 Task: Counting Money Sheet Template.
Action: Mouse moved to (68, 150)
Screenshot: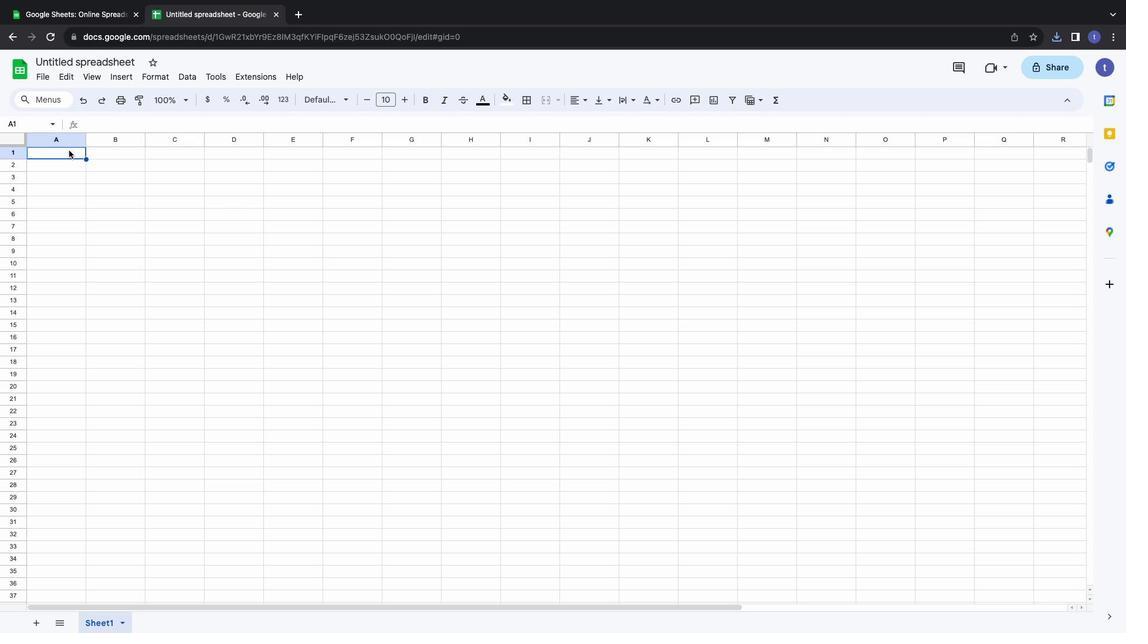 
Action: Mouse pressed left at (68, 150)
Screenshot: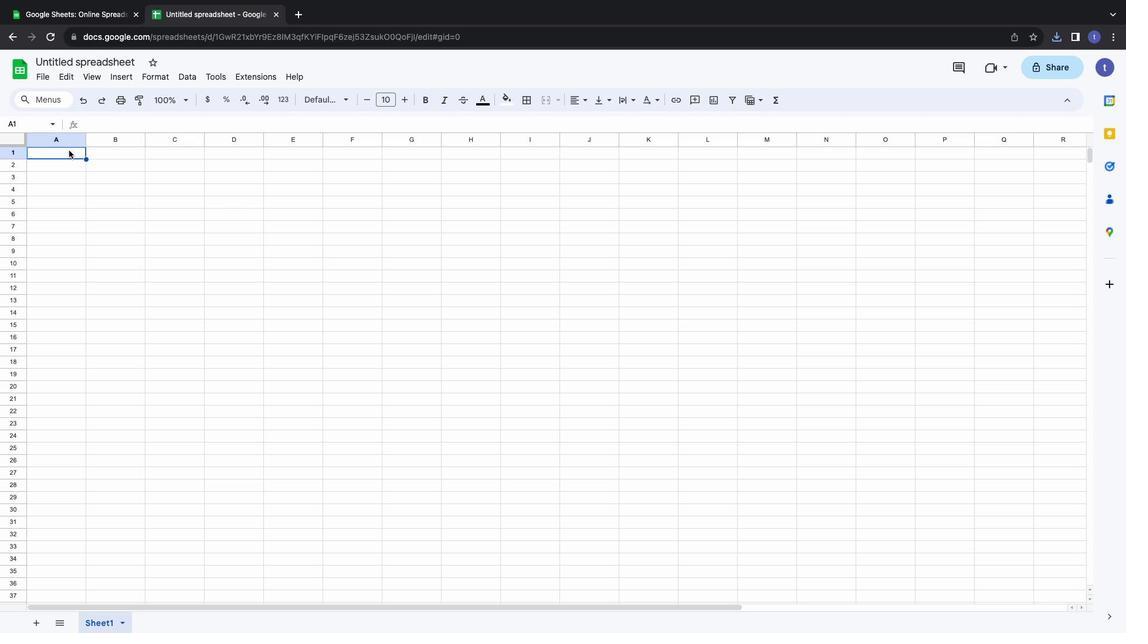 
Action: Mouse moved to (66, 153)
Screenshot: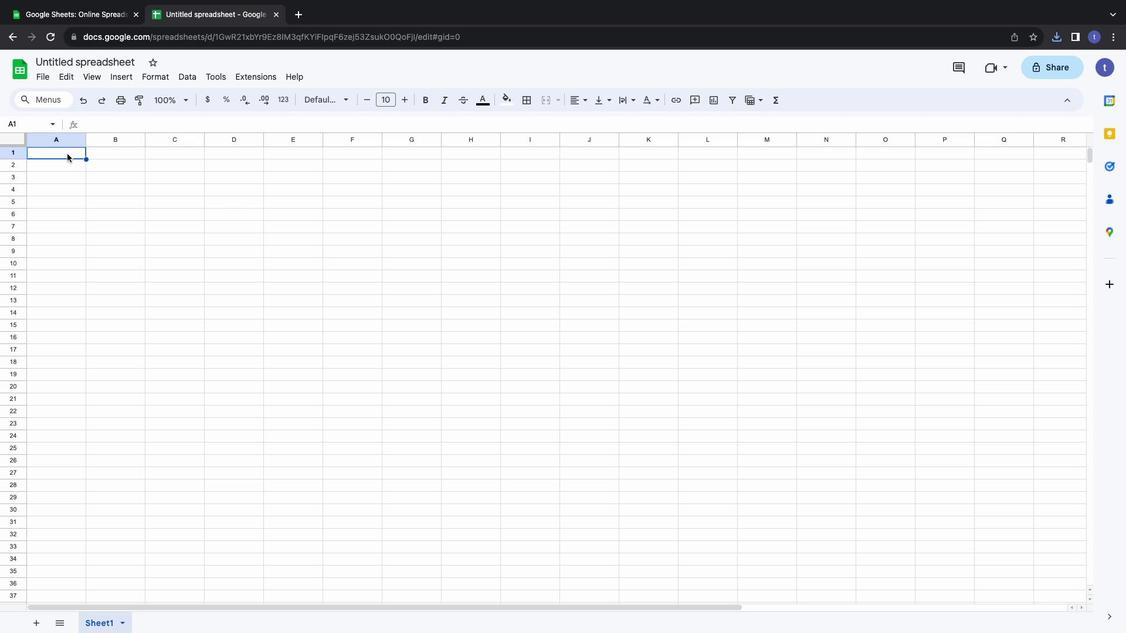 
Action: Mouse pressed left at (66, 153)
Screenshot: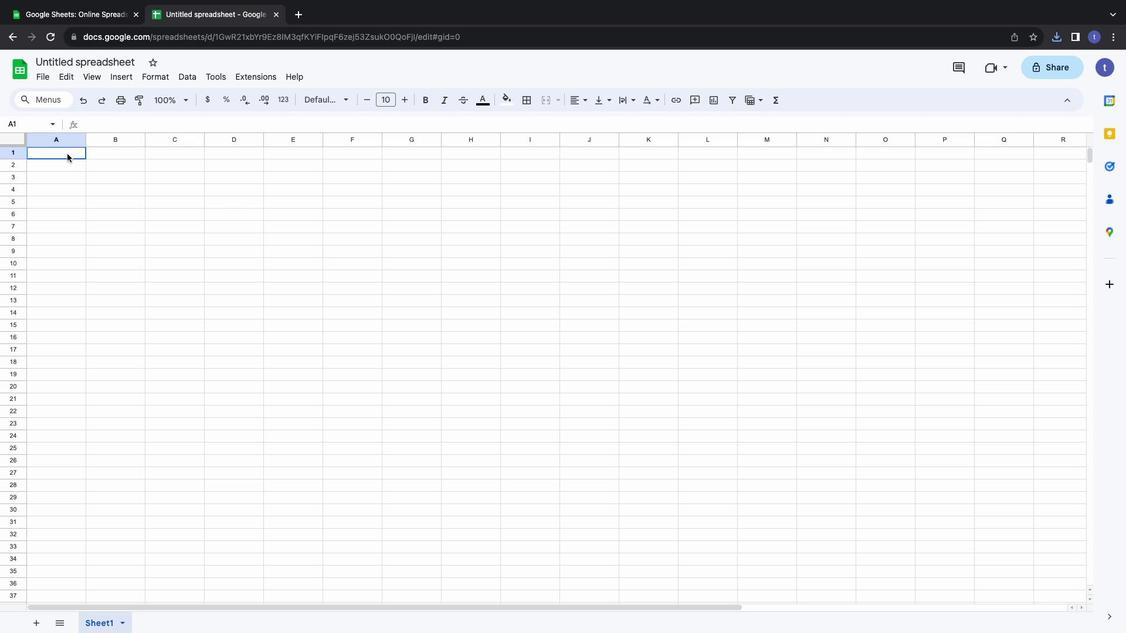 
Action: Mouse moved to (343, 187)
Screenshot: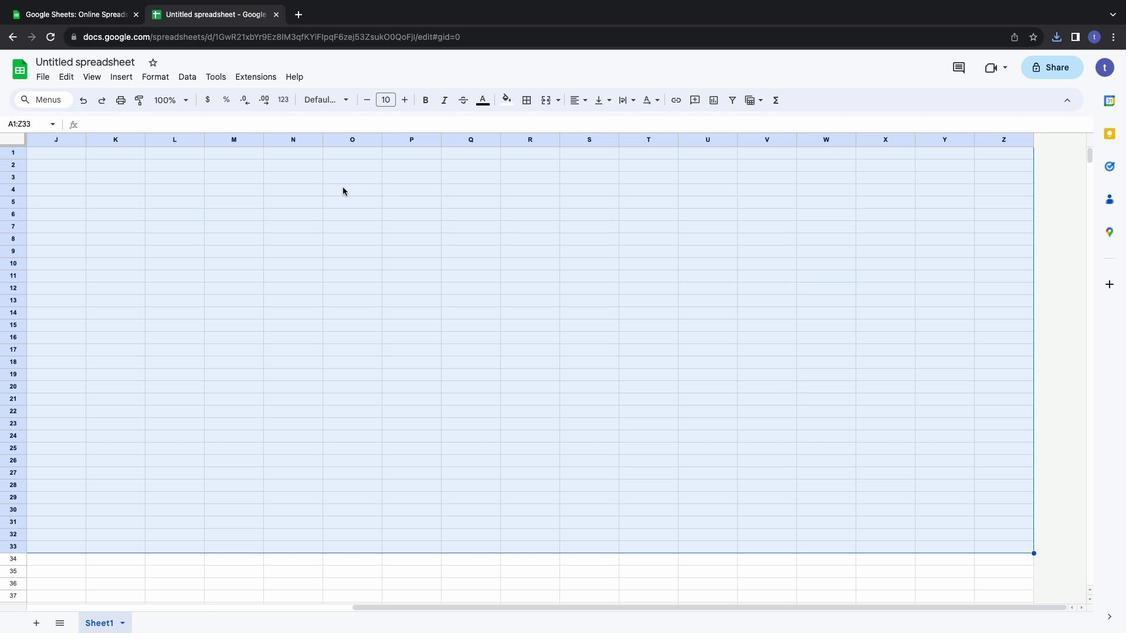 
Action: Mouse scrolled (343, 187) with delta (0, 0)
Screenshot: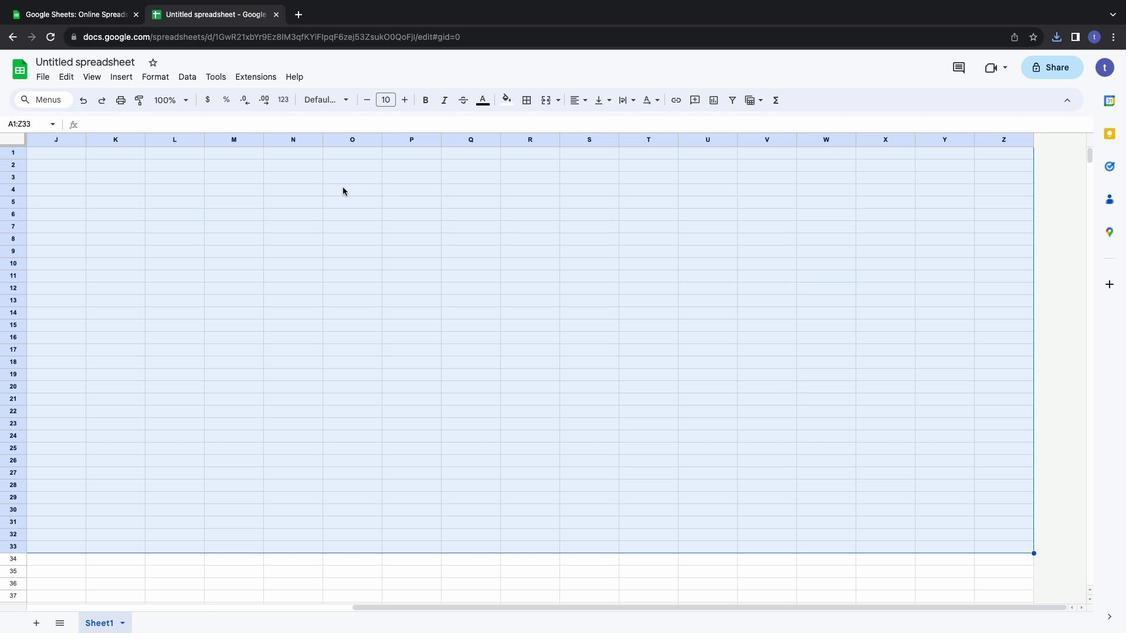 
Action: Mouse scrolled (343, 187) with delta (0, 0)
Screenshot: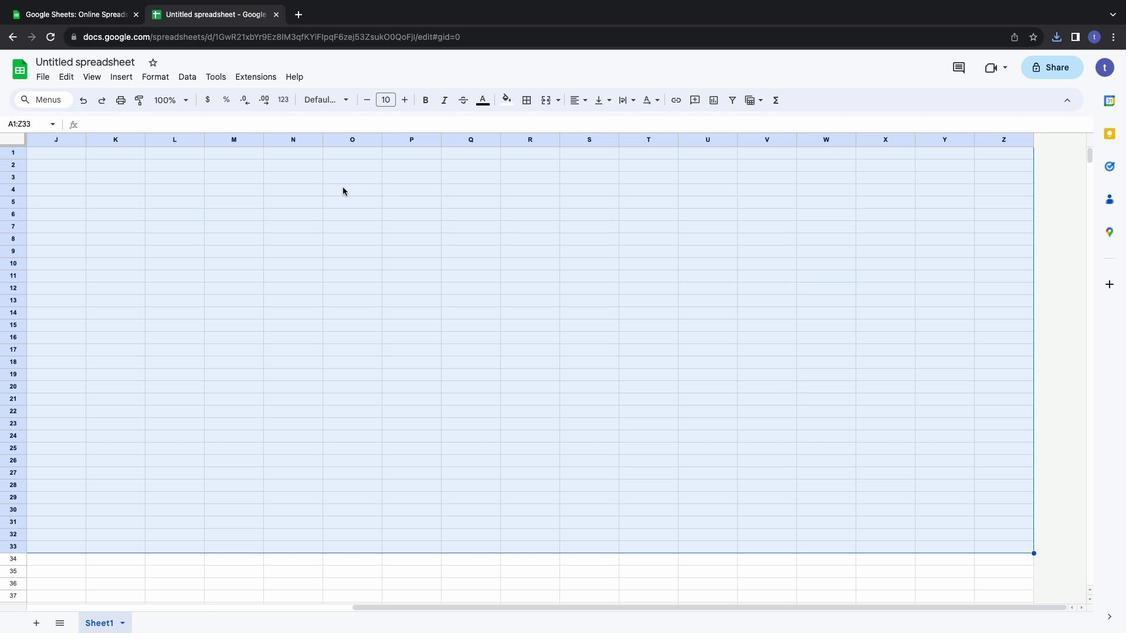 
Action: Mouse scrolled (343, 187) with delta (0, 2)
Screenshot: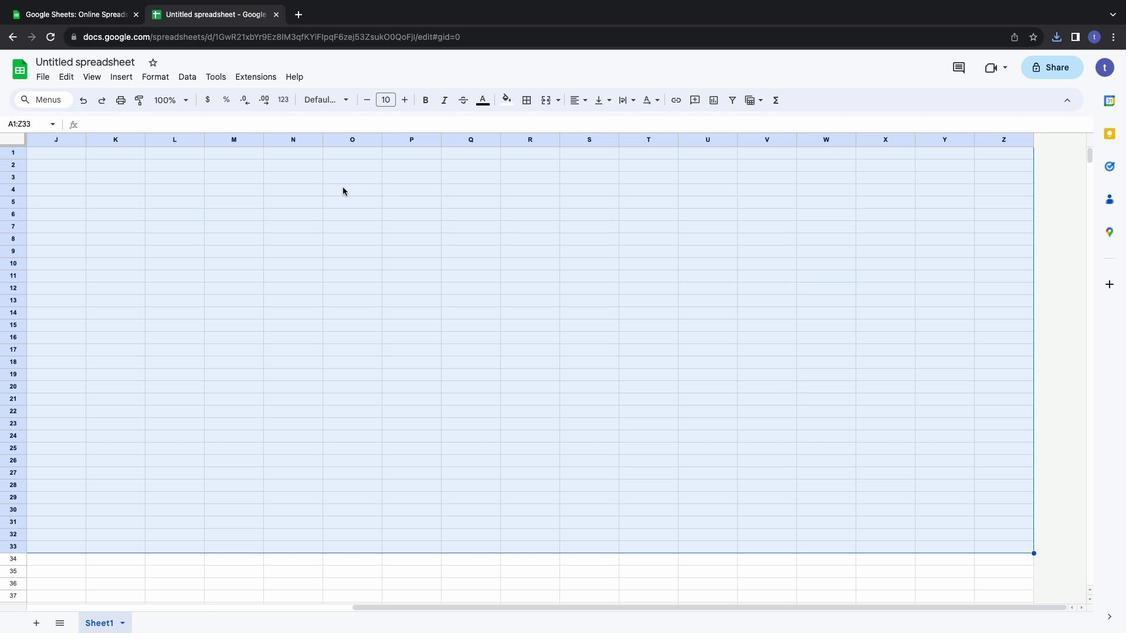 
Action: Mouse scrolled (343, 187) with delta (0, 2)
Screenshot: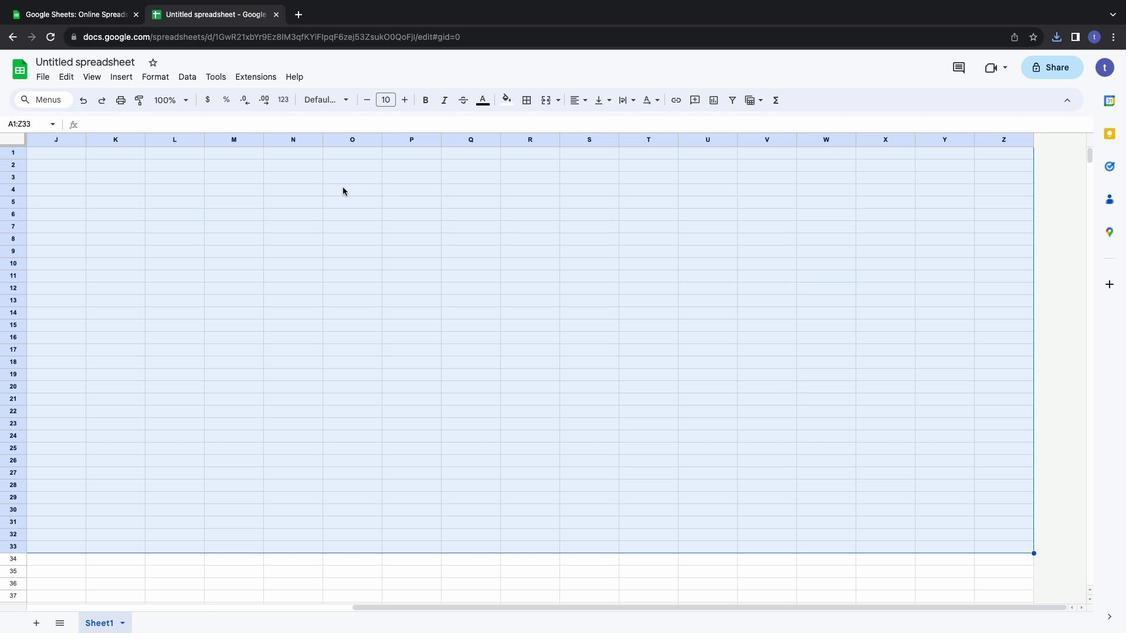 
Action: Mouse scrolled (343, 187) with delta (0, 3)
Screenshot: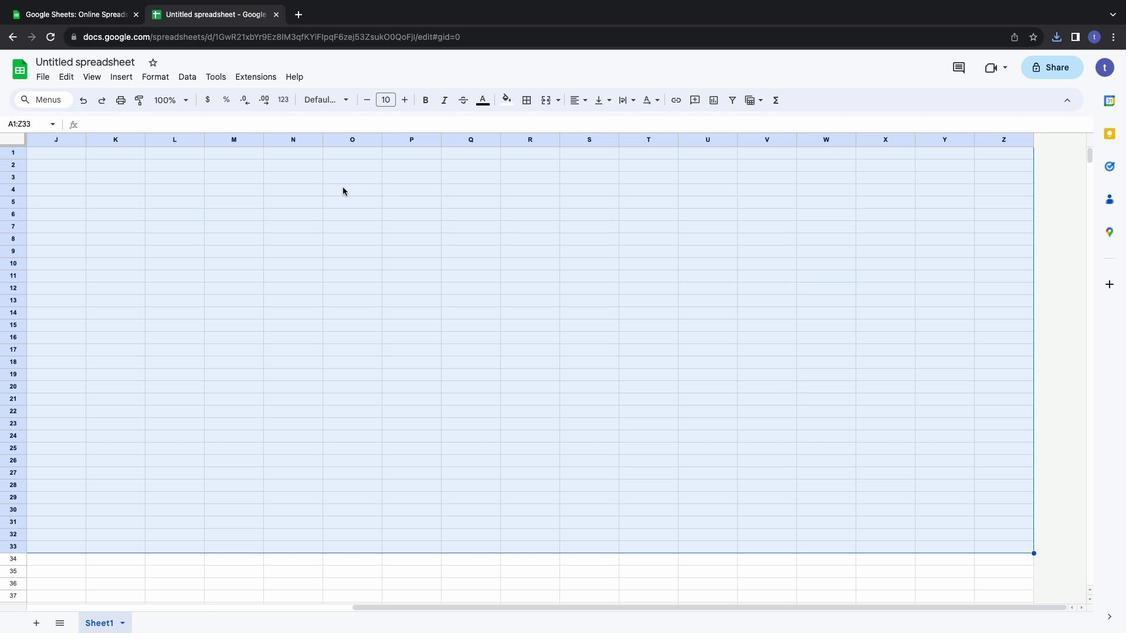 
Action: Mouse scrolled (343, 187) with delta (0, 4)
Screenshot: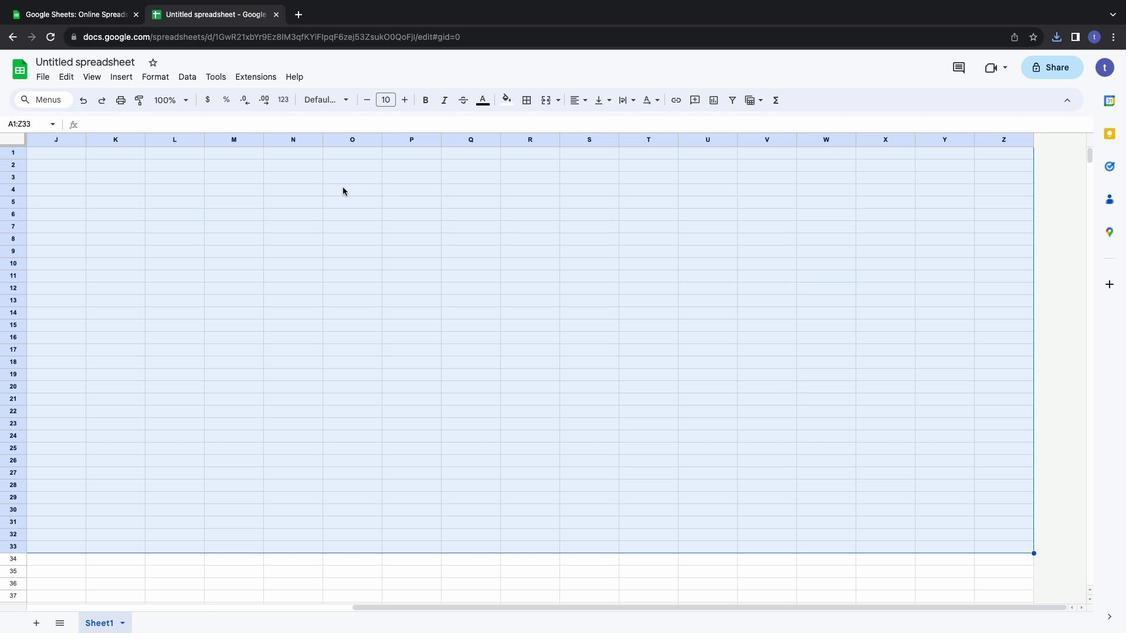 
Action: Mouse moved to (80, 305)
Screenshot: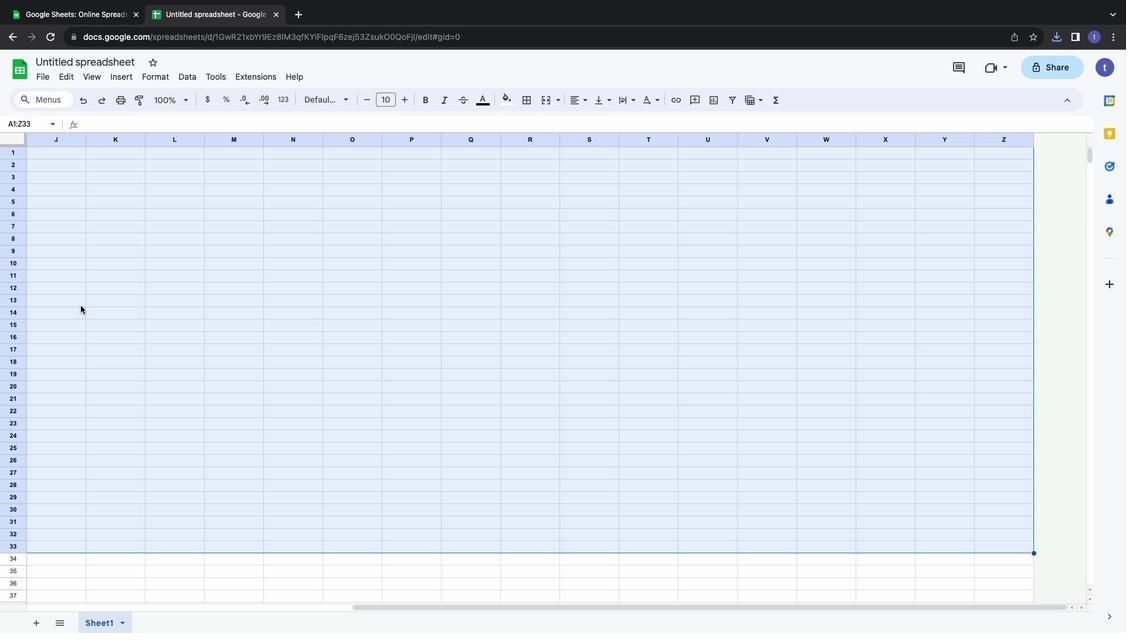 
Action: Mouse pressed left at (80, 305)
Screenshot: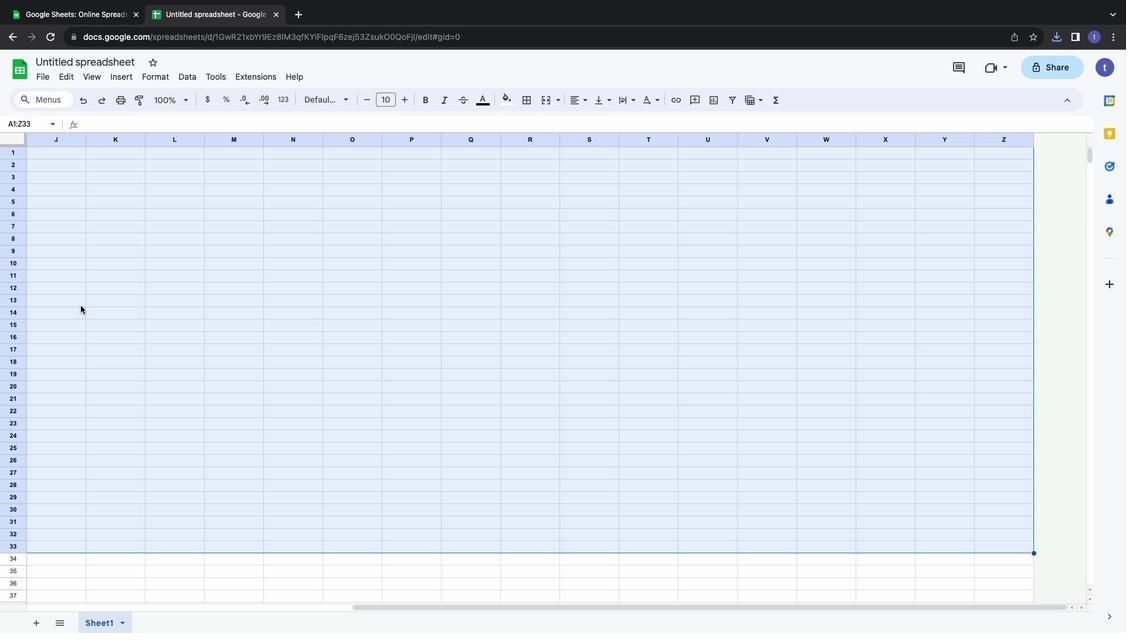 
Action: Mouse moved to (62, 150)
Screenshot: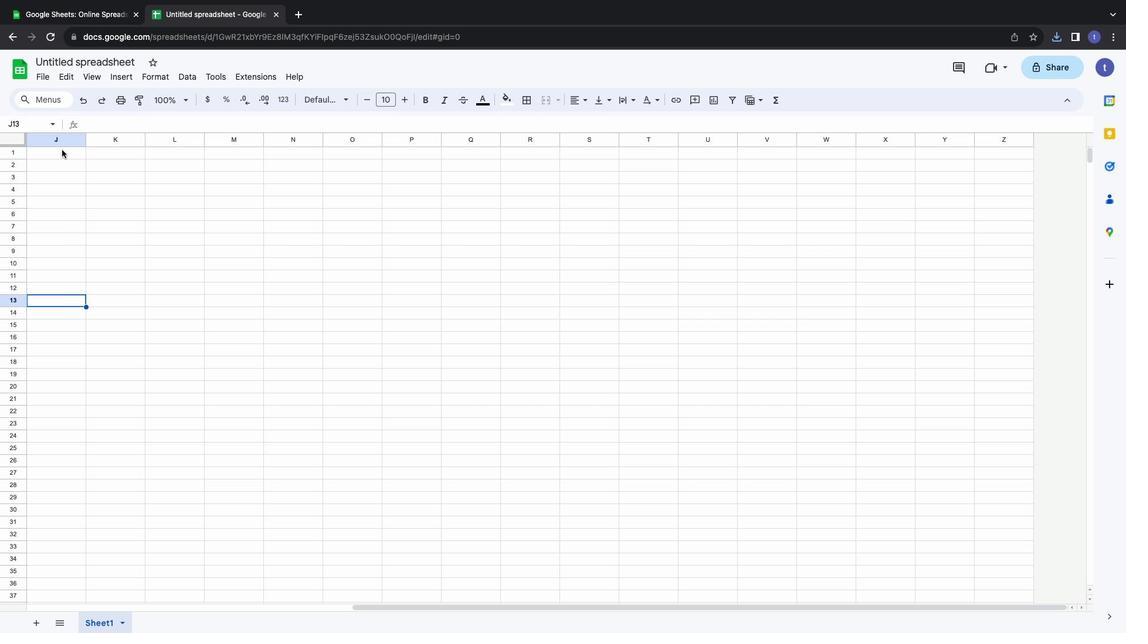 
Action: Mouse pressed left at (62, 150)
Screenshot: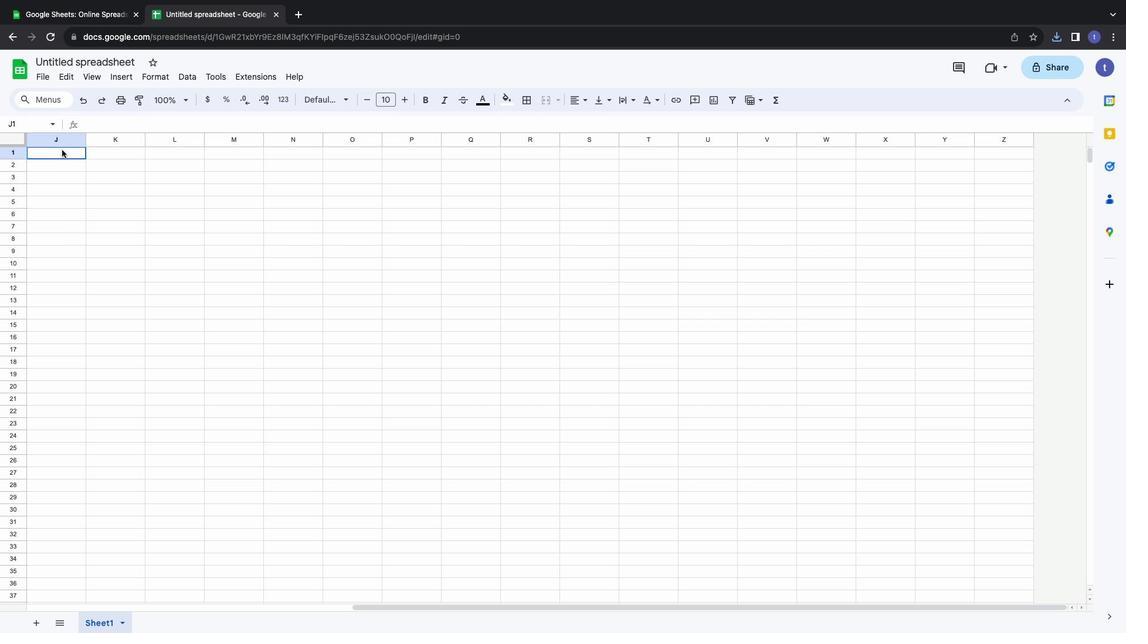 
Action: Mouse moved to (265, 244)
Screenshot: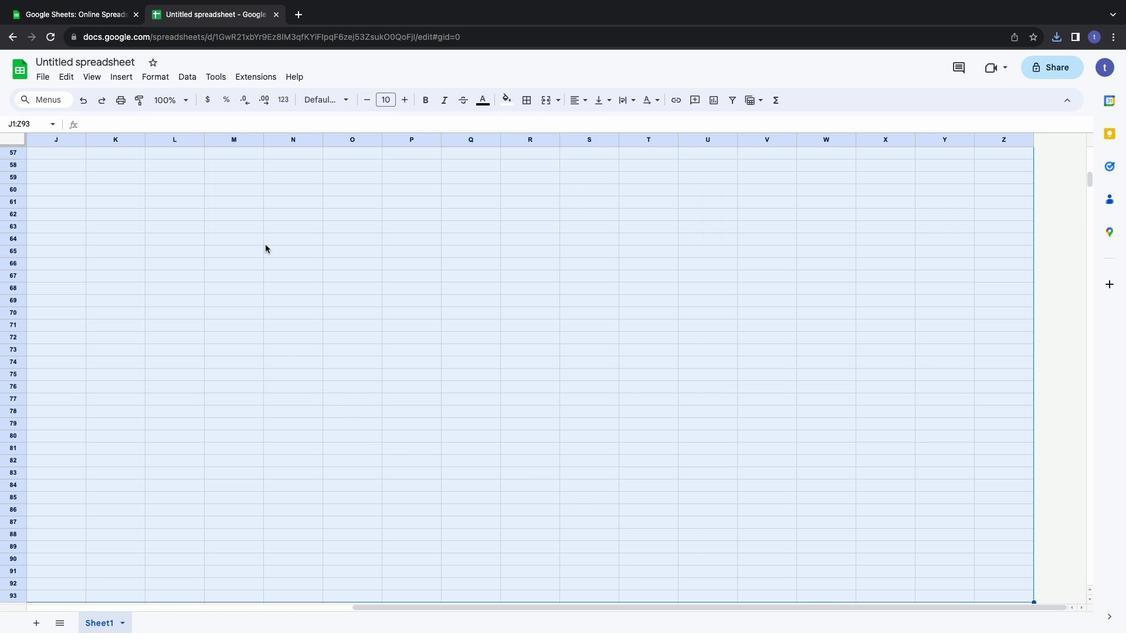 
Action: Mouse scrolled (265, 244) with delta (0, 0)
Screenshot: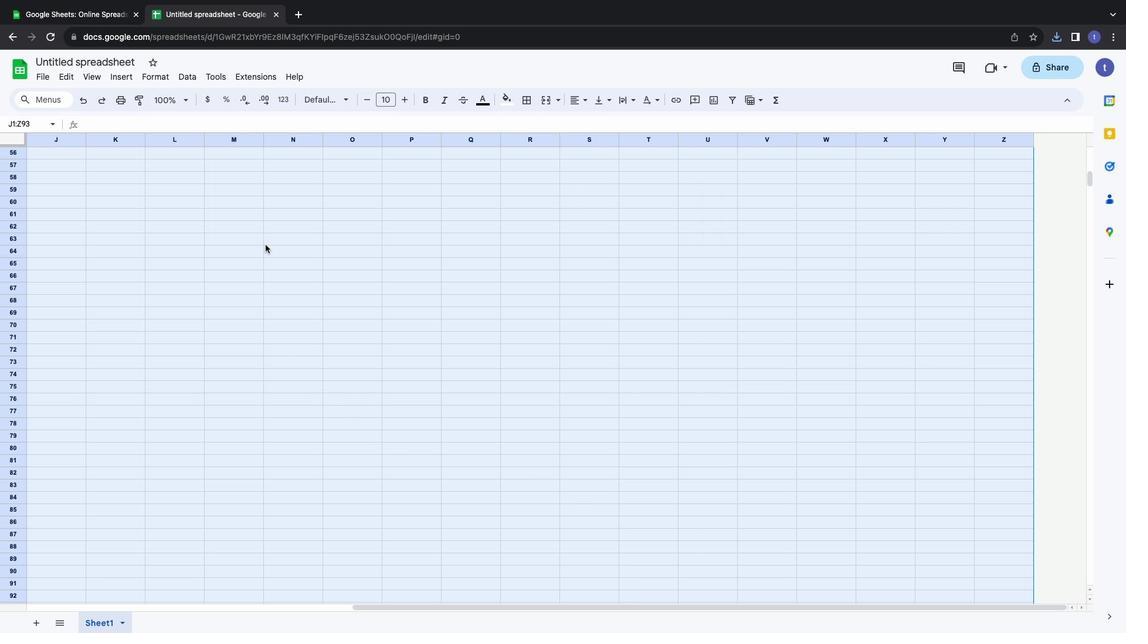 
Action: Mouse scrolled (265, 244) with delta (0, 0)
Screenshot: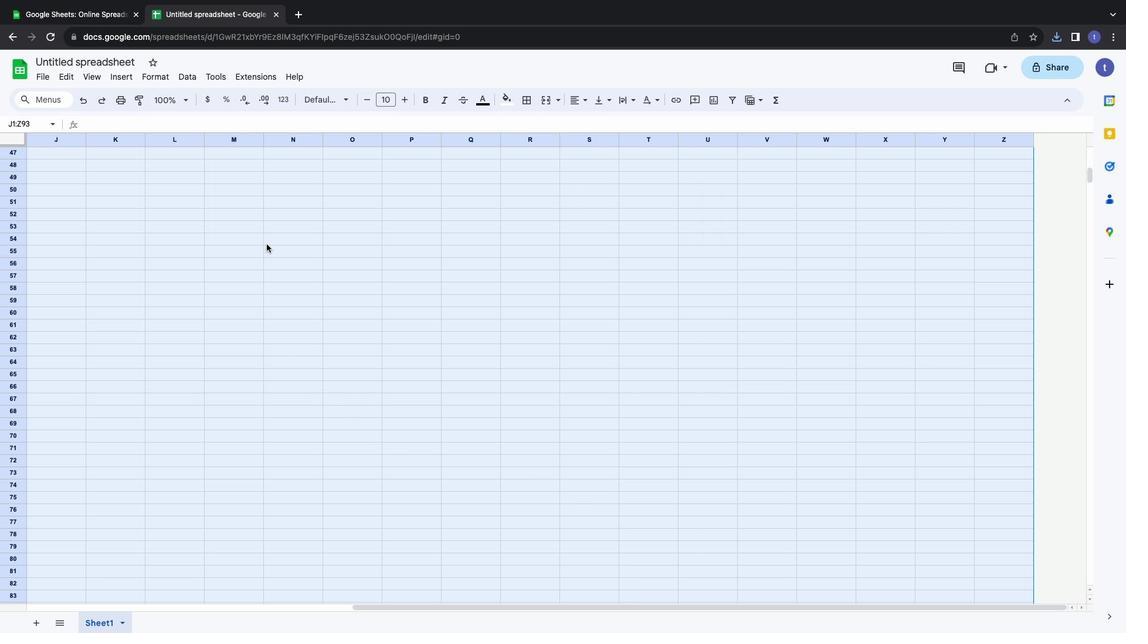 
Action: Mouse scrolled (265, 244) with delta (0, 1)
Screenshot: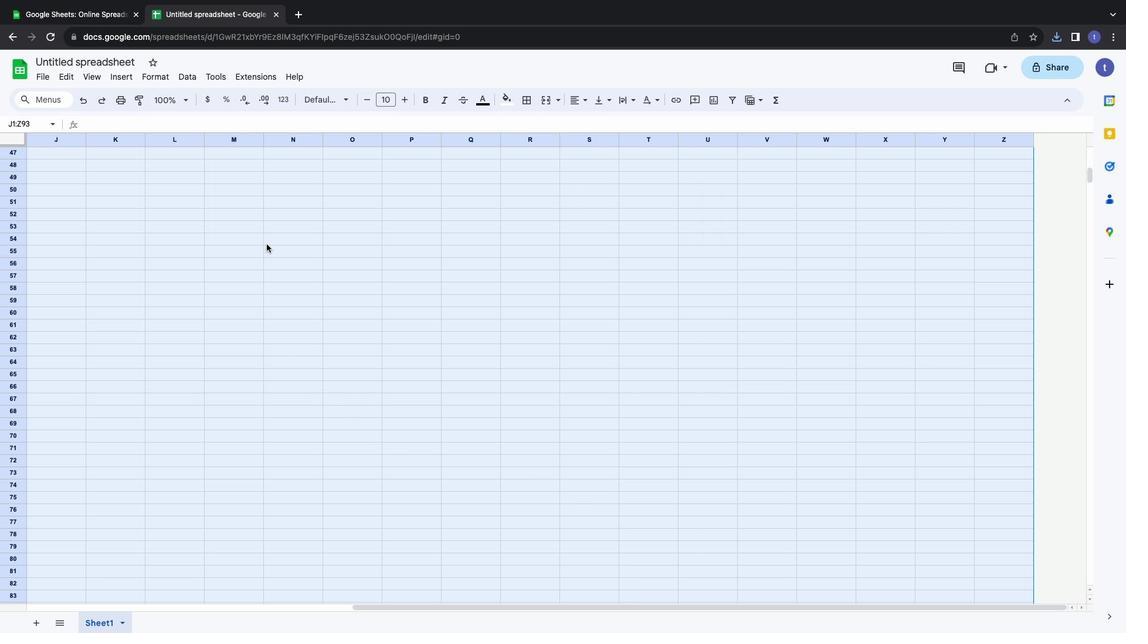 
Action: Mouse scrolled (265, 244) with delta (0, 2)
Screenshot: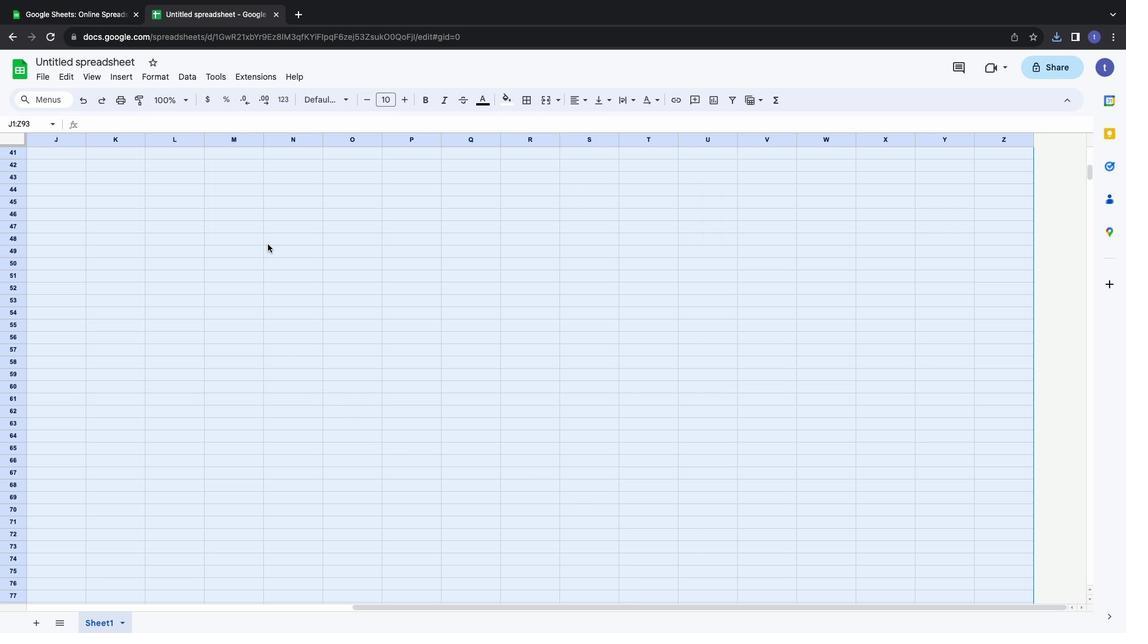 
Action: Mouse moved to (265, 244)
Screenshot: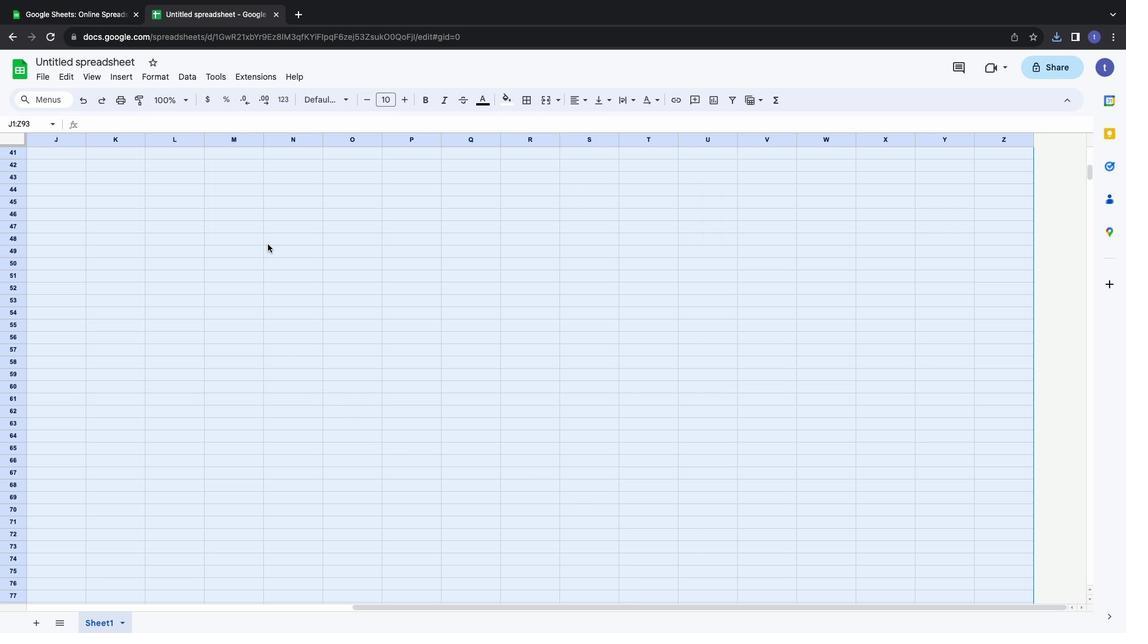 
Action: Mouse scrolled (265, 244) with delta (0, 3)
Screenshot: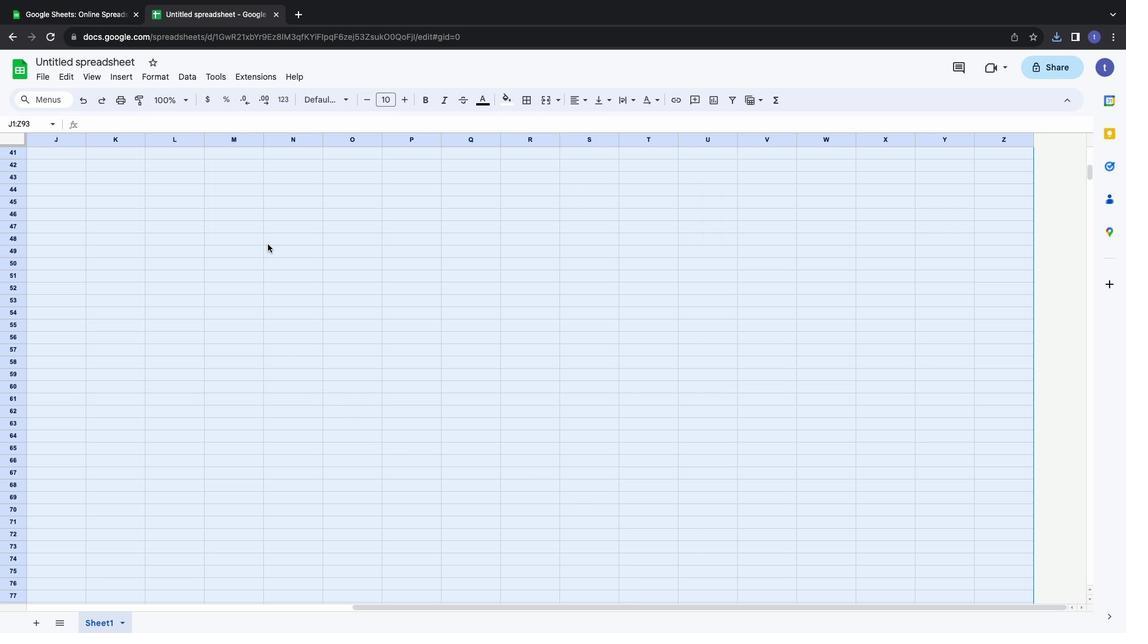 
Action: Mouse moved to (266, 244)
Screenshot: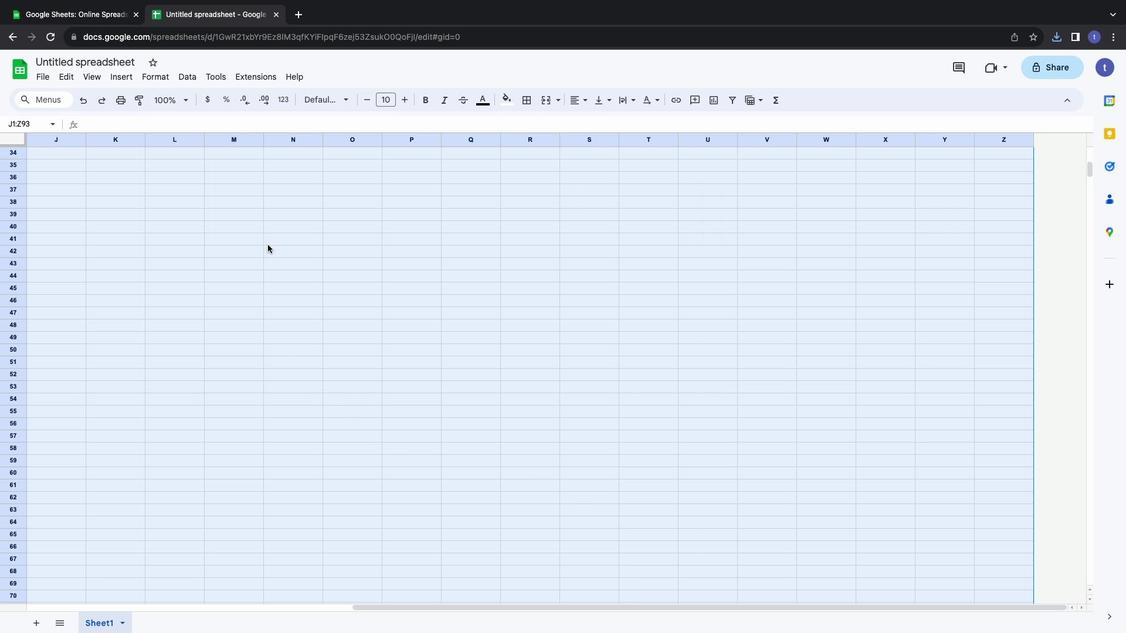 
Action: Mouse scrolled (266, 244) with delta (0, 3)
Screenshot: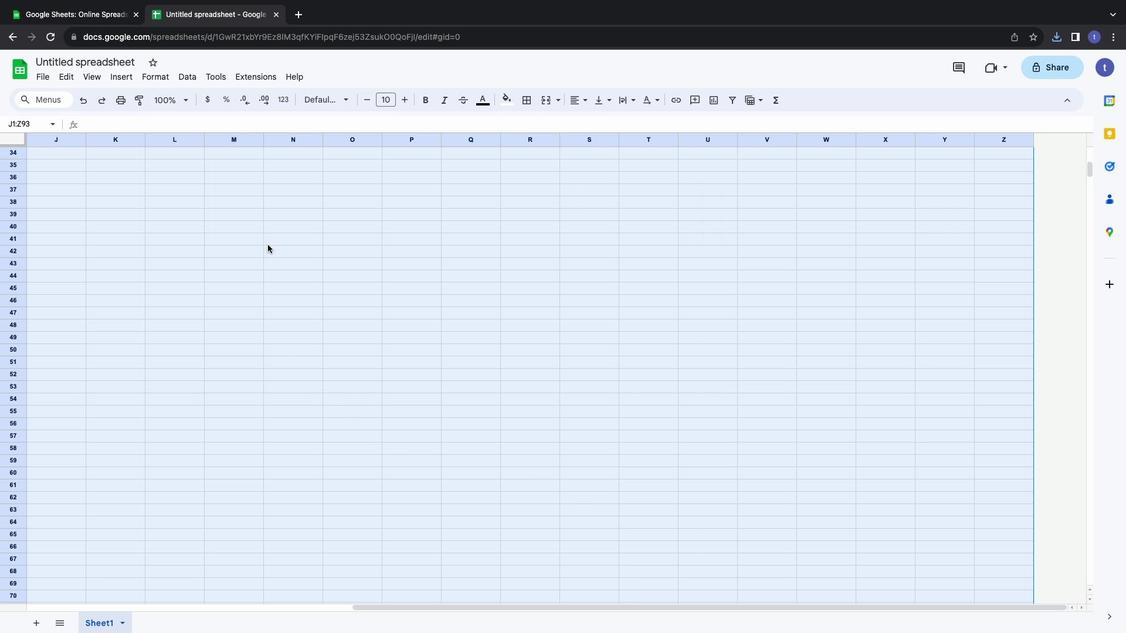 
Action: Mouse moved to (507, 607)
Screenshot: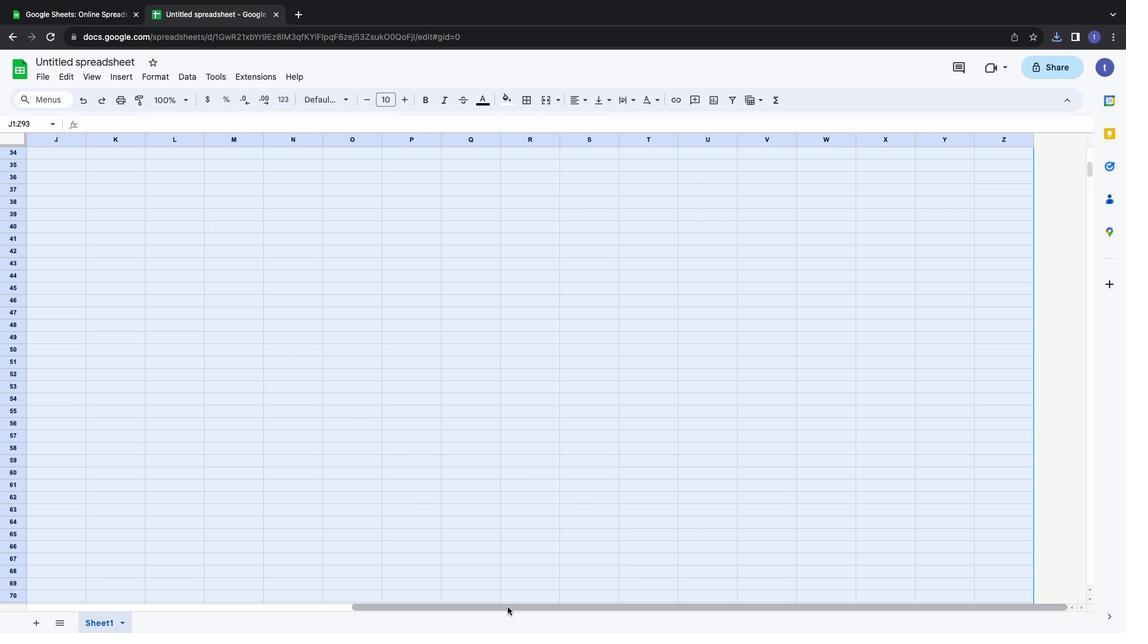 
Action: Mouse pressed left at (507, 607)
Screenshot: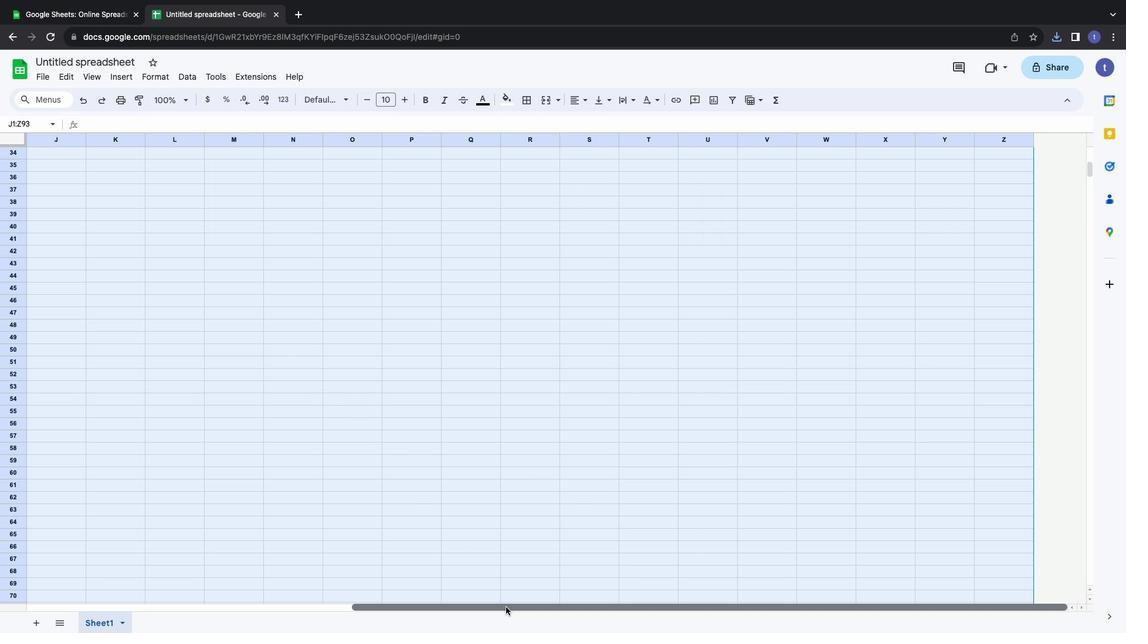 
Action: Mouse moved to (45, 171)
Screenshot: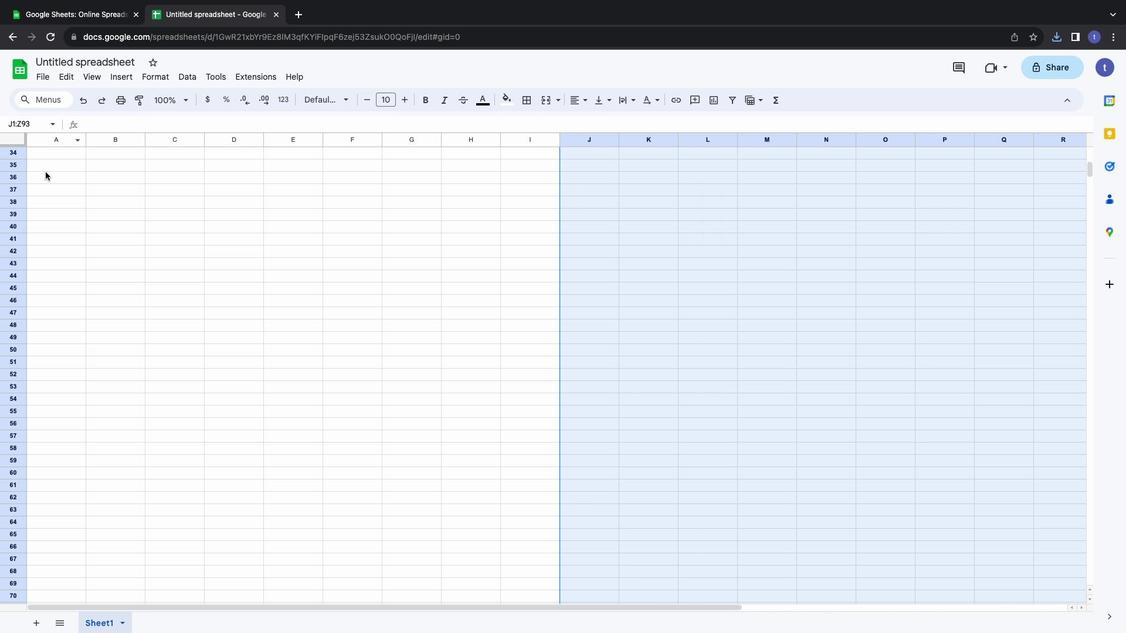 
Action: Mouse scrolled (45, 171) with delta (0, 0)
Screenshot: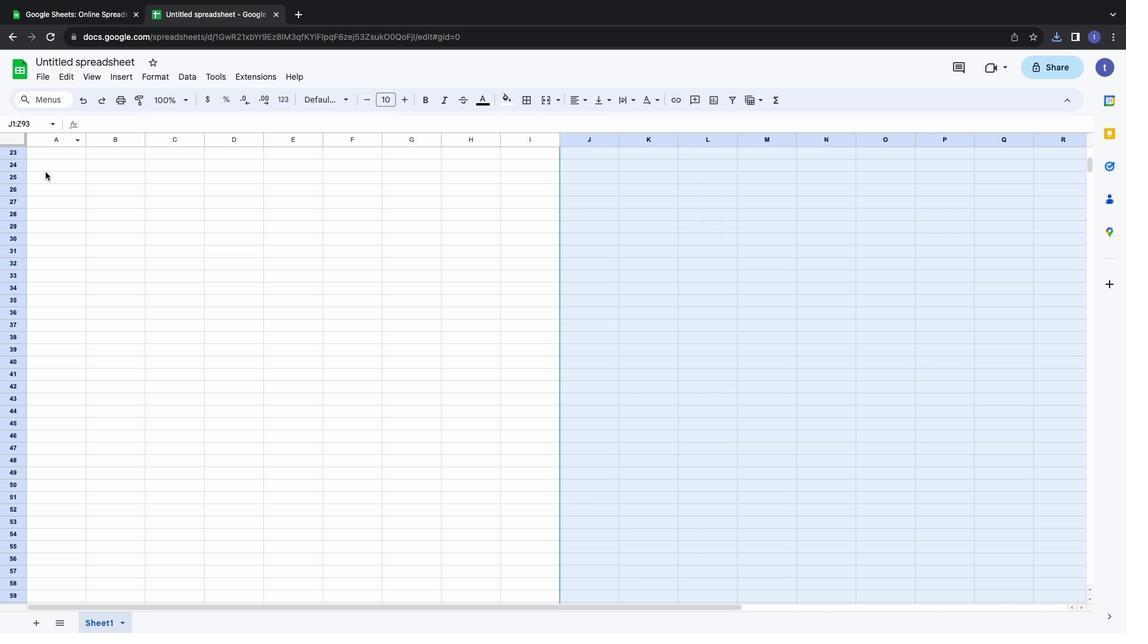 
Action: Mouse scrolled (45, 171) with delta (0, 0)
Screenshot: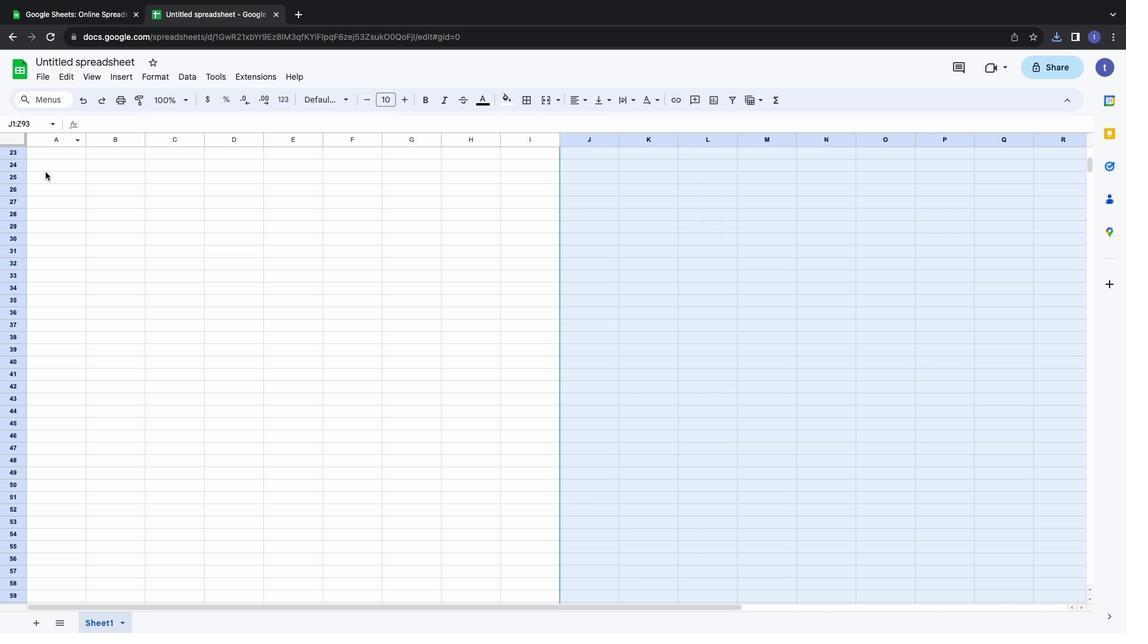 
Action: Mouse scrolled (45, 171) with delta (0, 2)
Screenshot: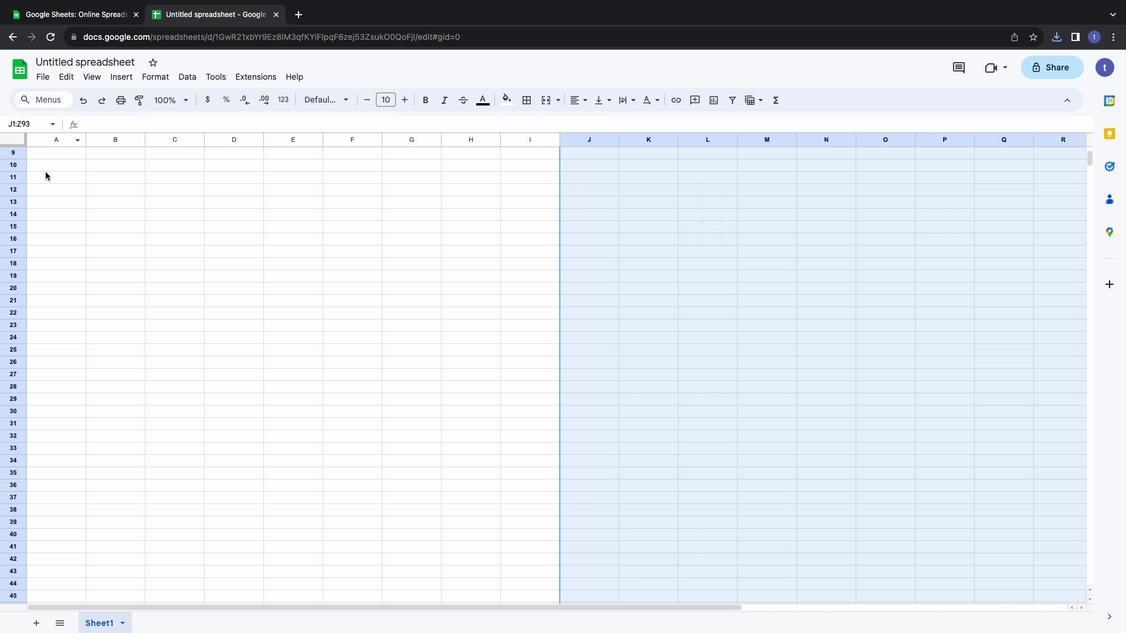 
Action: Mouse scrolled (45, 171) with delta (0, 2)
Screenshot: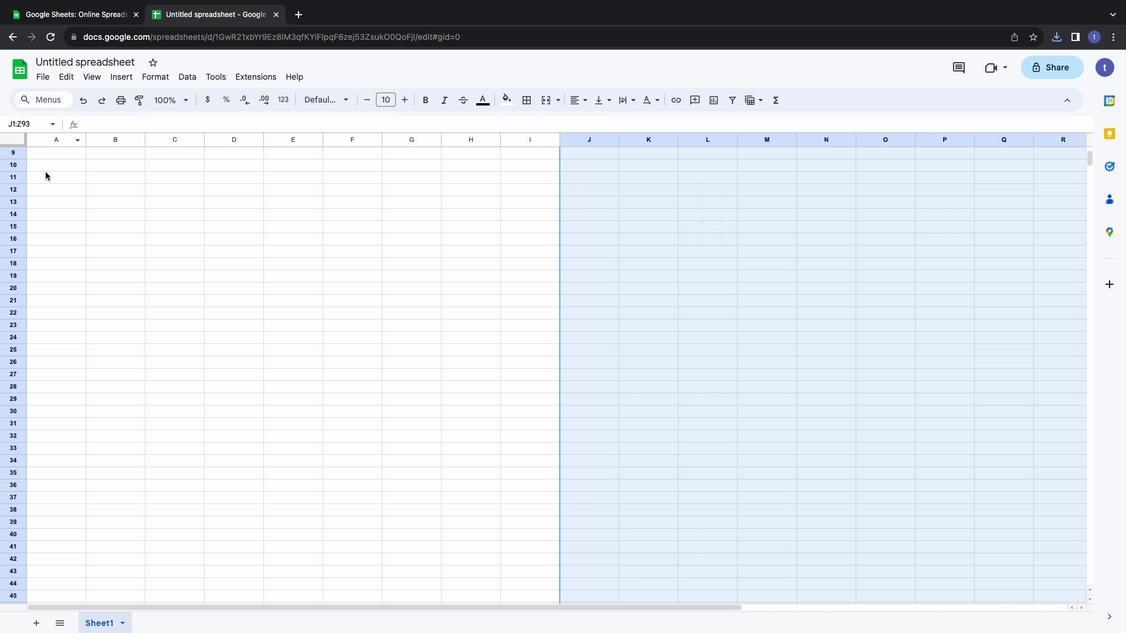 
Action: Mouse scrolled (45, 171) with delta (0, 3)
Screenshot: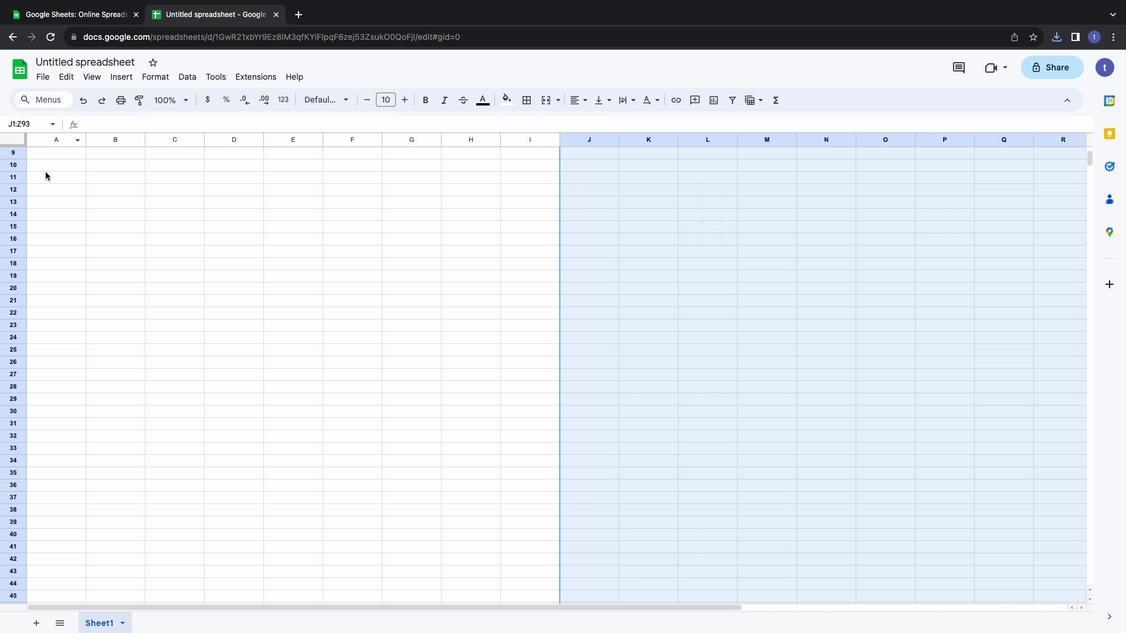 
Action: Mouse scrolled (45, 171) with delta (0, 4)
Screenshot: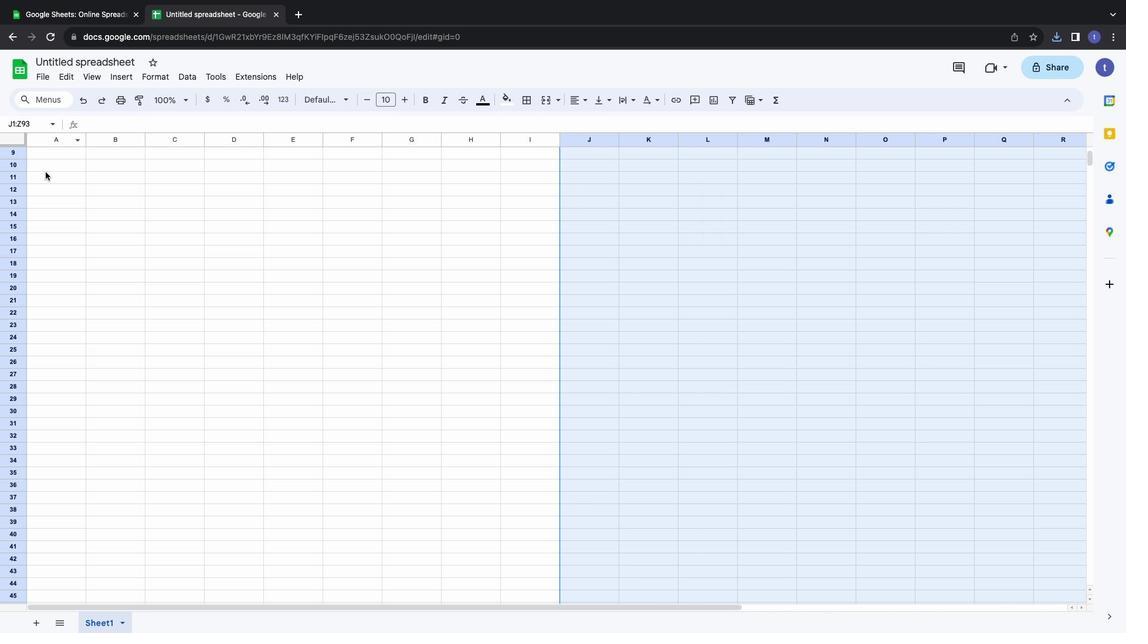 
Action: Mouse scrolled (45, 171) with delta (0, 0)
Screenshot: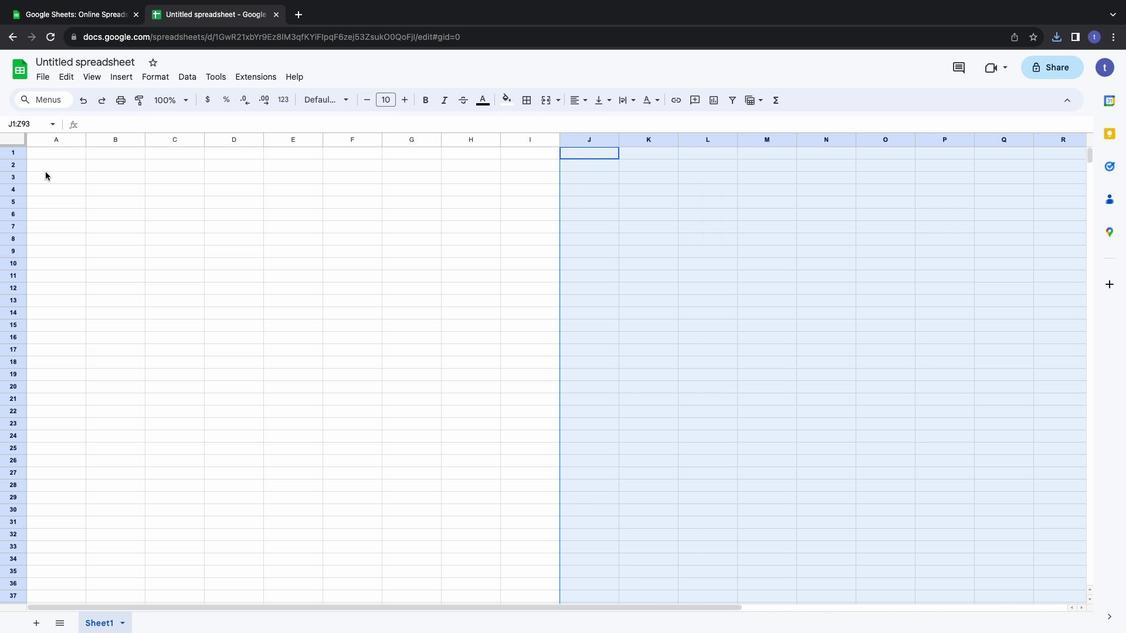 
Action: Mouse scrolled (45, 171) with delta (0, 0)
Screenshot: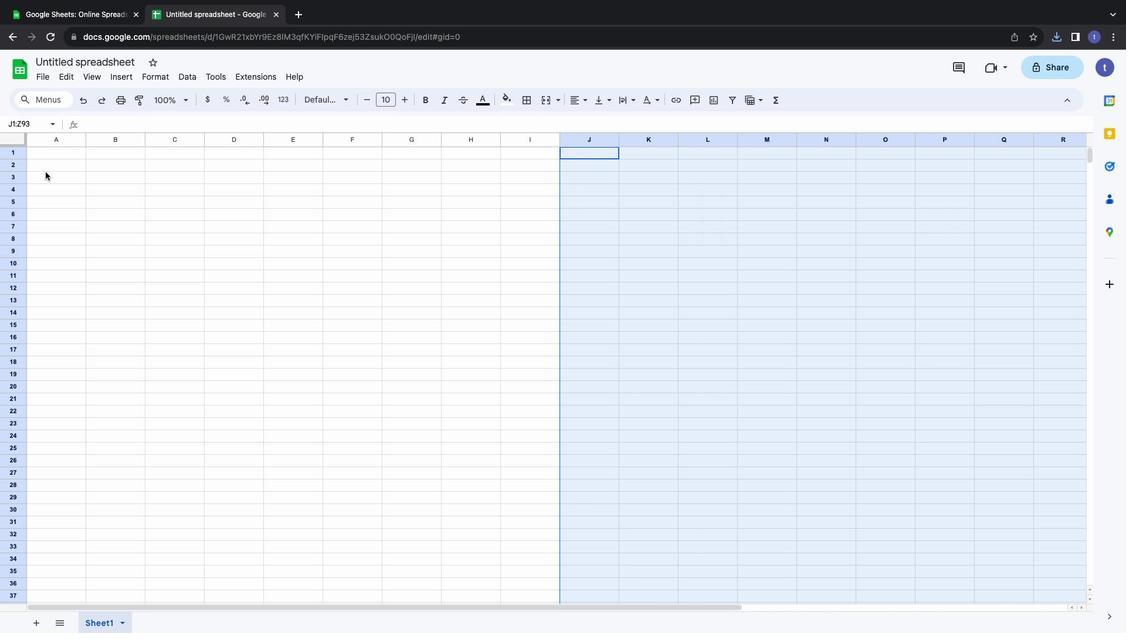 
Action: Mouse scrolled (45, 171) with delta (0, 2)
Screenshot: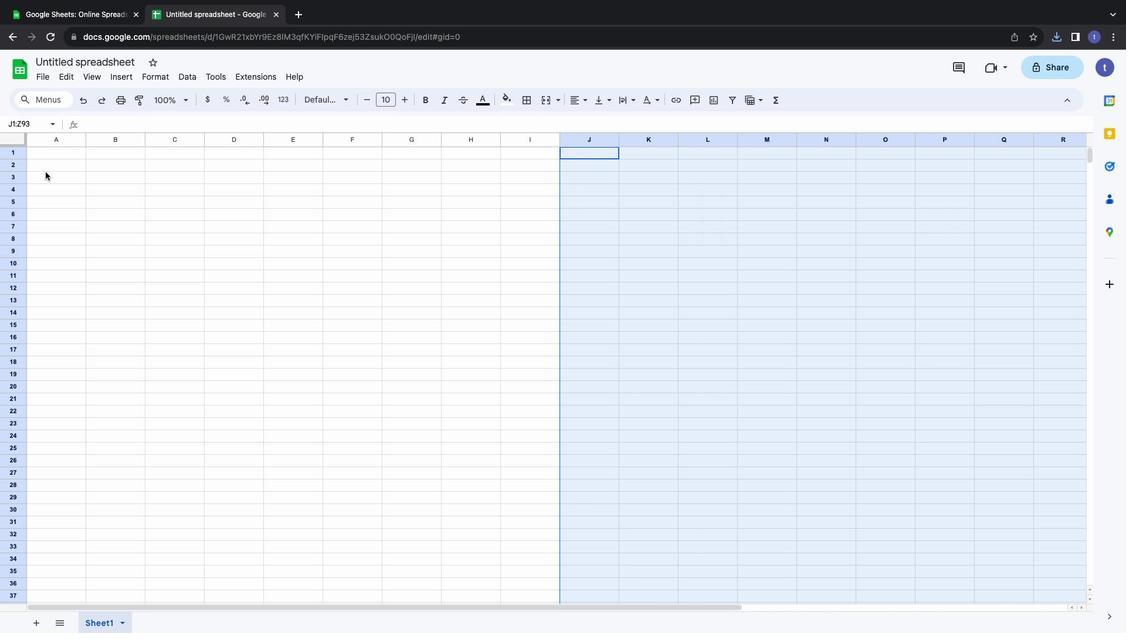 
Action: Mouse scrolled (45, 171) with delta (0, 2)
Screenshot: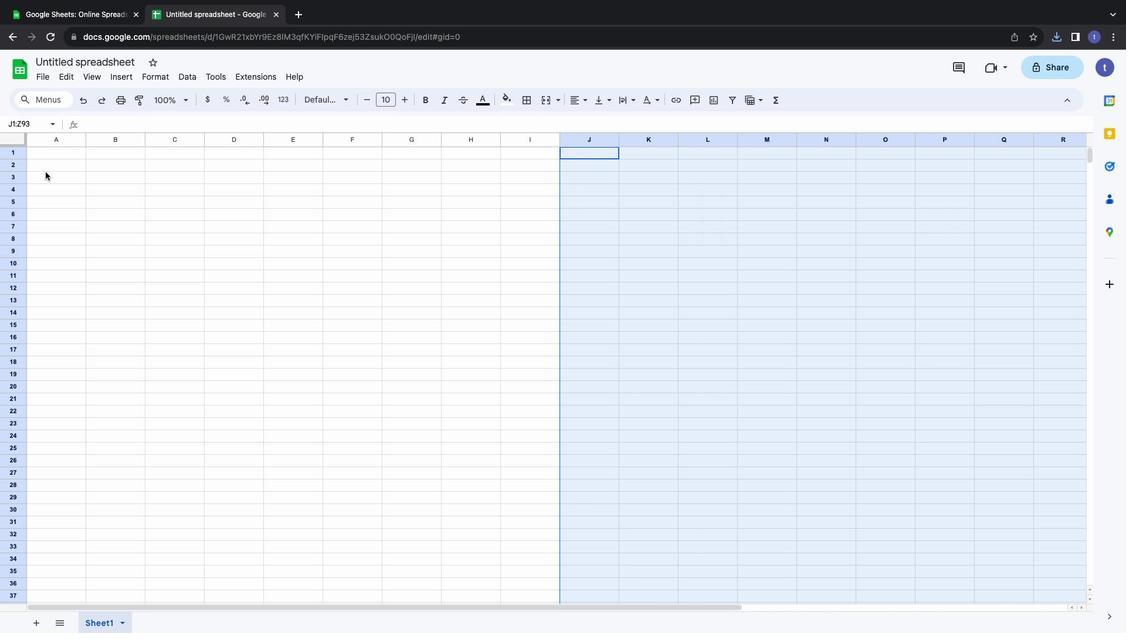 
Action: Mouse scrolled (45, 171) with delta (0, 3)
Screenshot: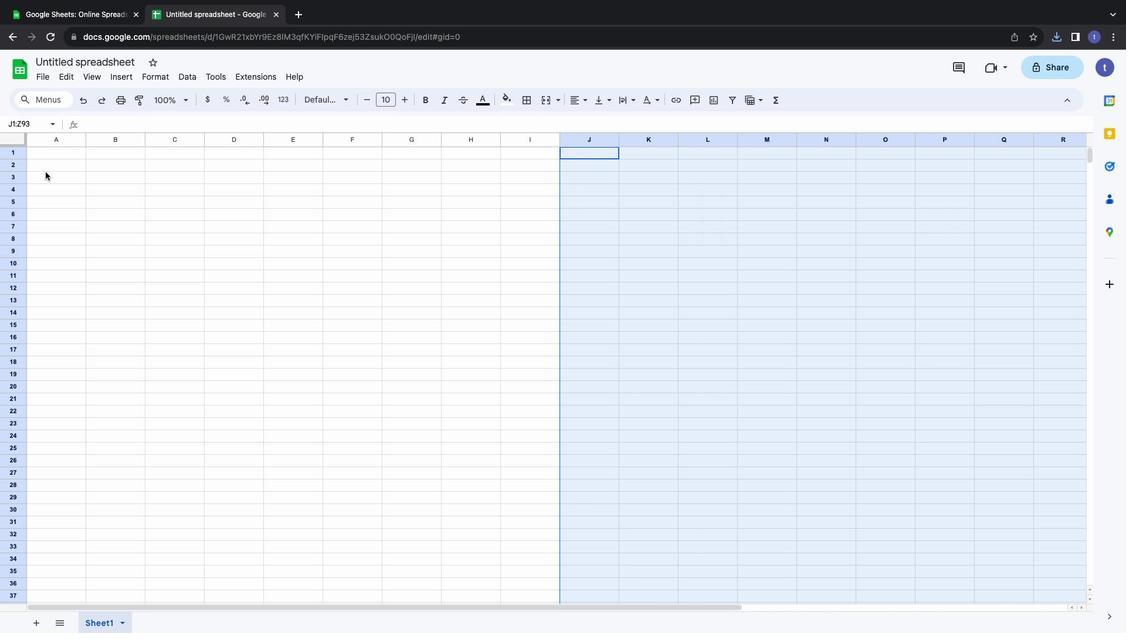 
Action: Mouse scrolled (45, 171) with delta (0, 4)
Screenshot: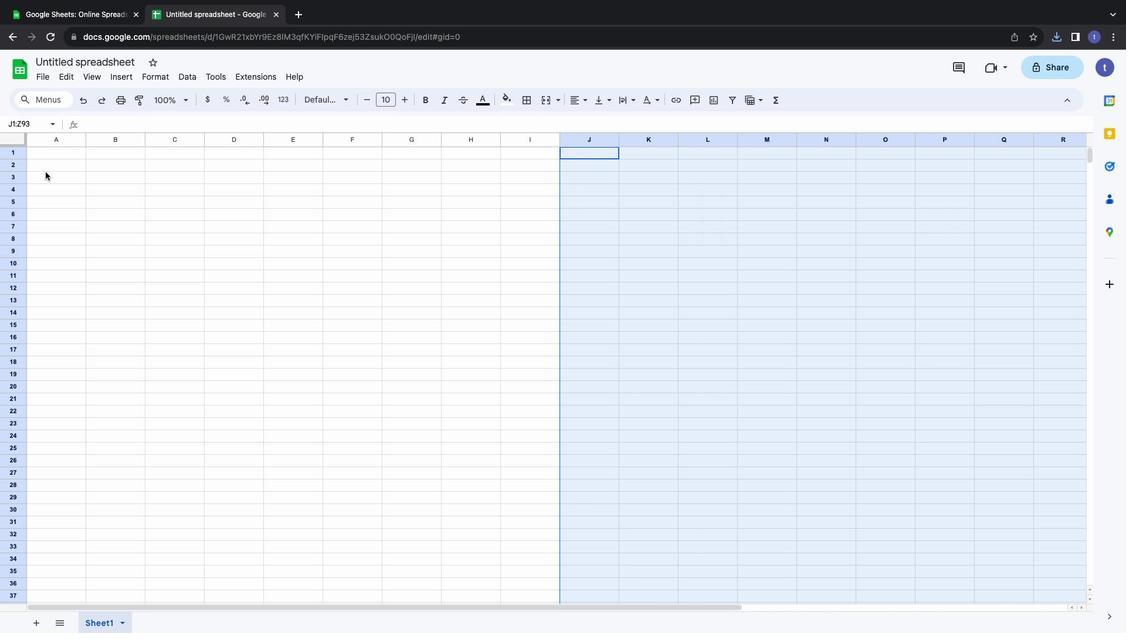 
Action: Mouse moved to (45, 171)
Screenshot: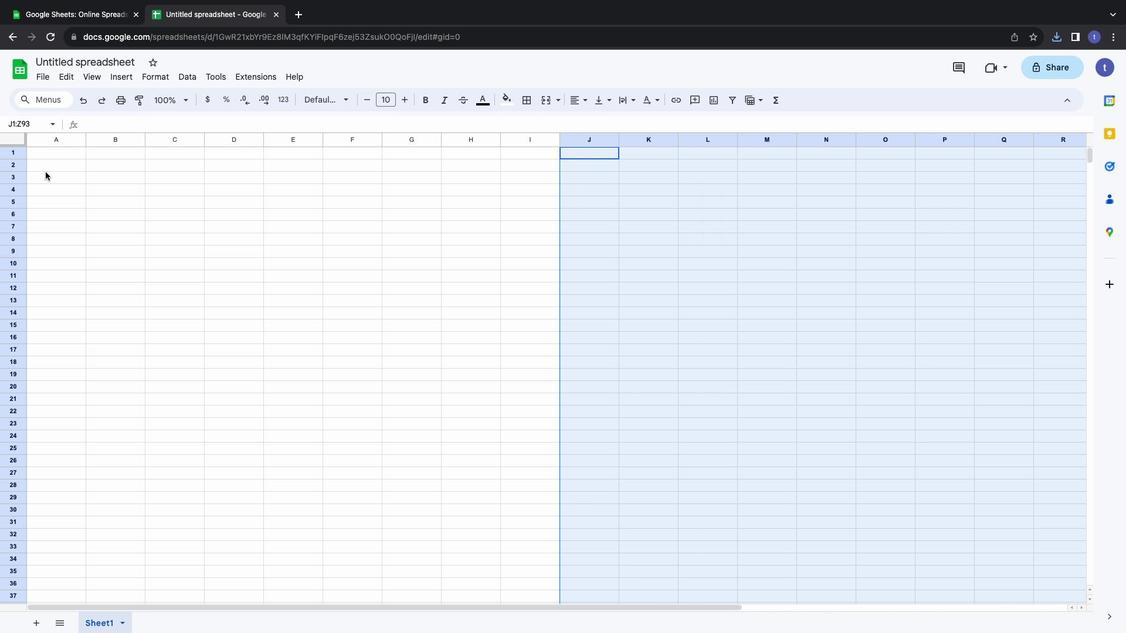 
Action: Mouse scrolled (45, 171) with delta (0, 0)
Screenshot: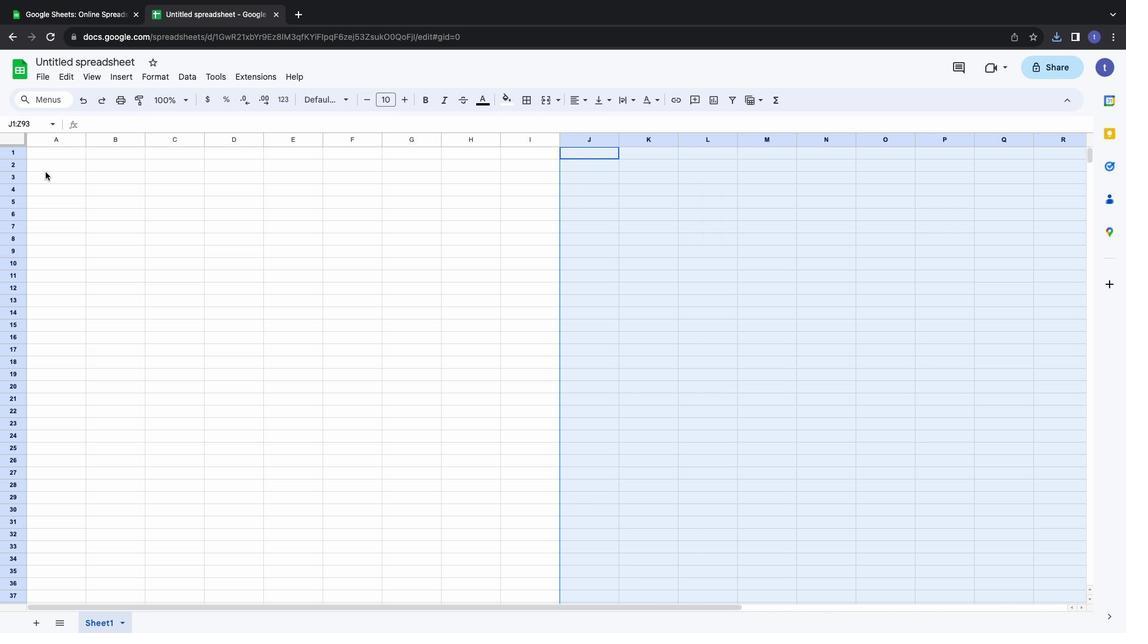 
Action: Mouse scrolled (45, 171) with delta (0, 0)
Screenshot: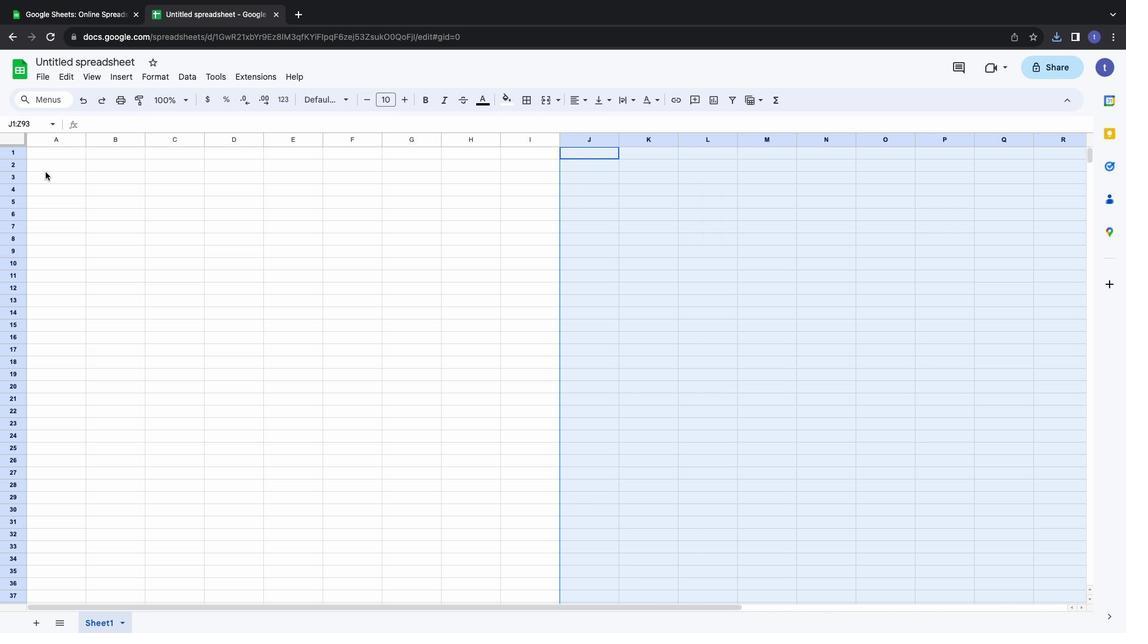 
Action: Mouse scrolled (45, 171) with delta (0, 2)
Screenshot: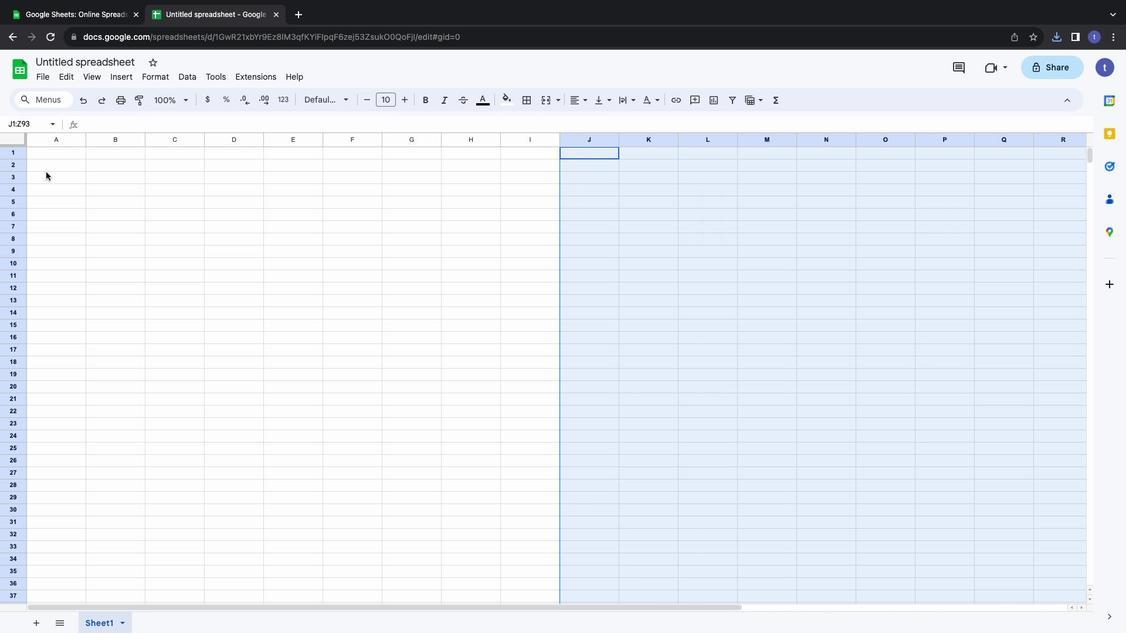 
Action: Mouse scrolled (45, 171) with delta (0, 2)
Screenshot: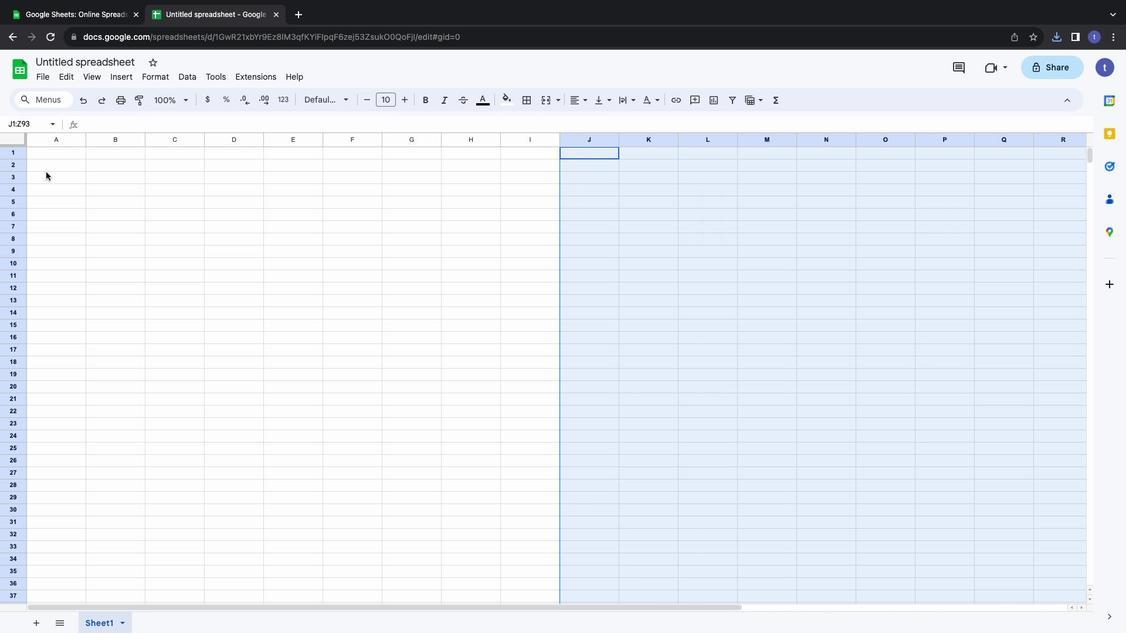 
Action: Mouse moved to (45, 171)
Screenshot: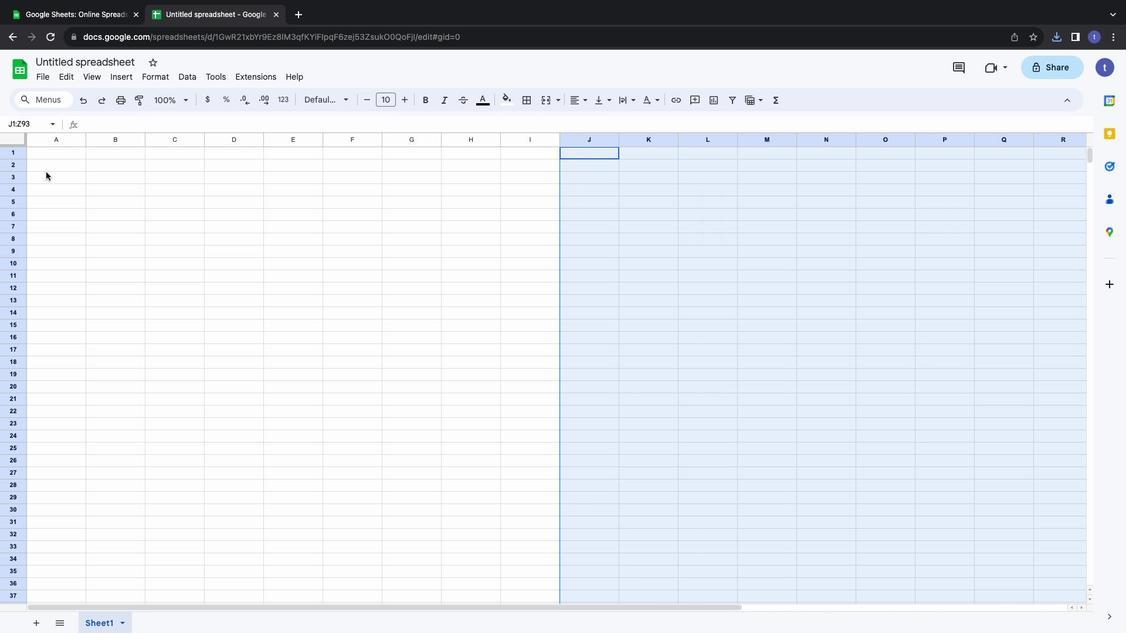 
Action: Mouse scrolled (45, 171) with delta (0, 3)
Screenshot: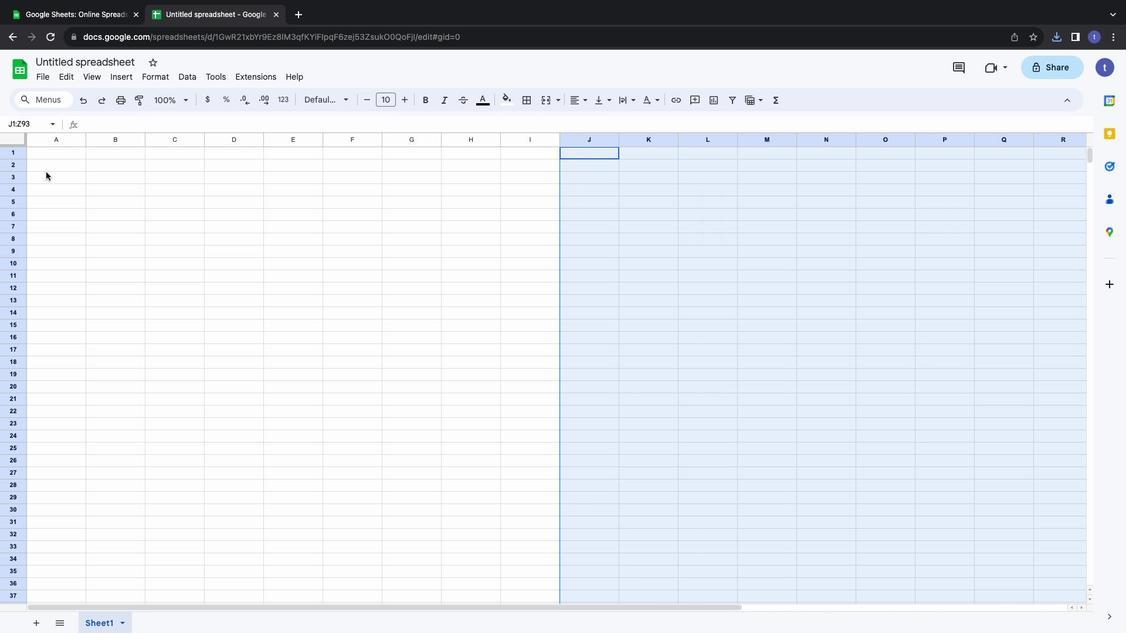 
Action: Mouse moved to (56, 147)
Screenshot: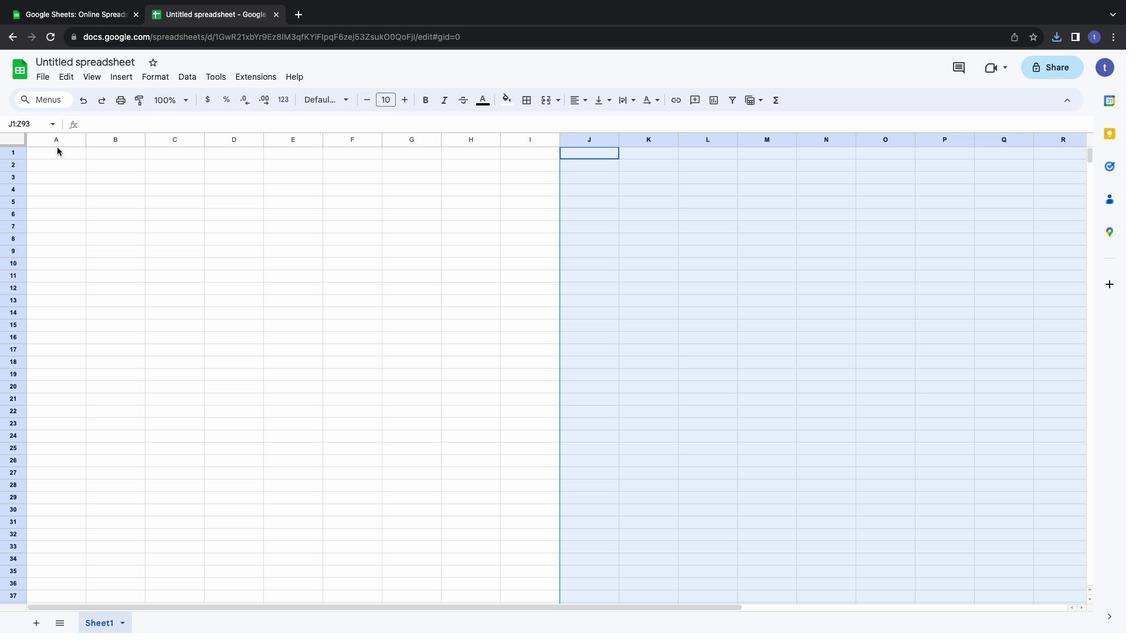 
Action: Mouse pressed left at (56, 147)
Screenshot: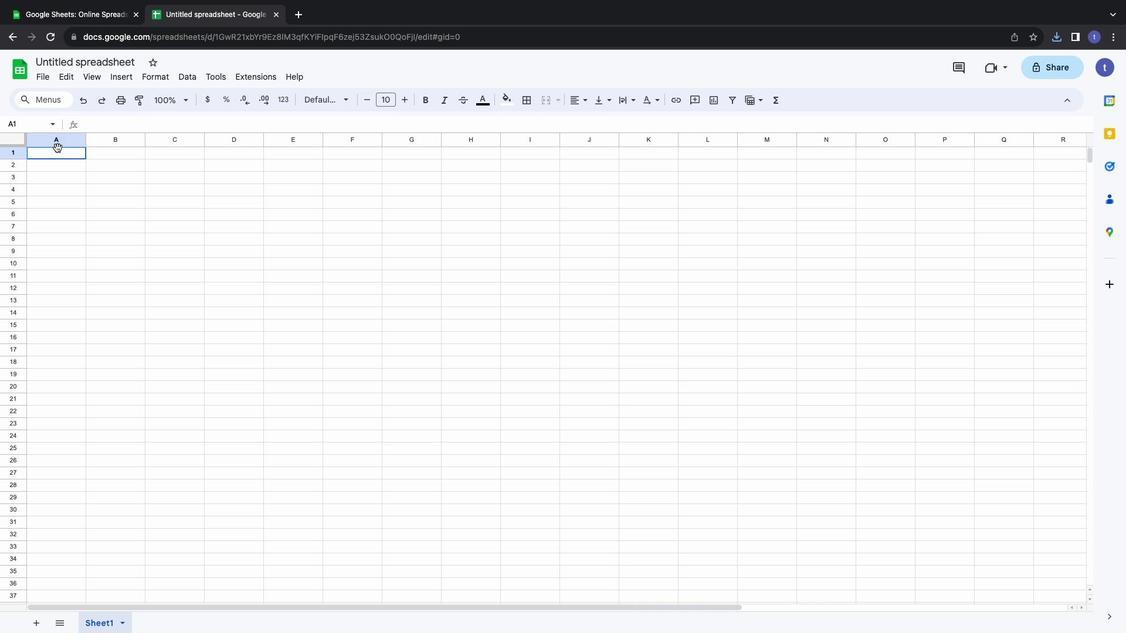 
Action: Mouse moved to (57, 151)
Screenshot: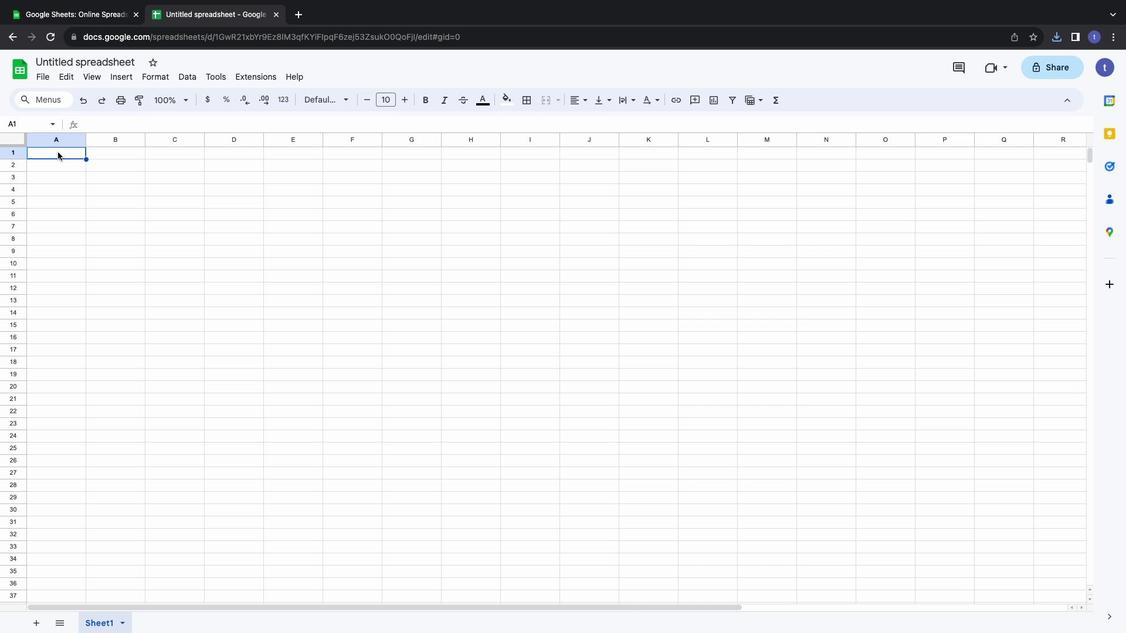 
Action: Mouse pressed left at (57, 151)
Screenshot: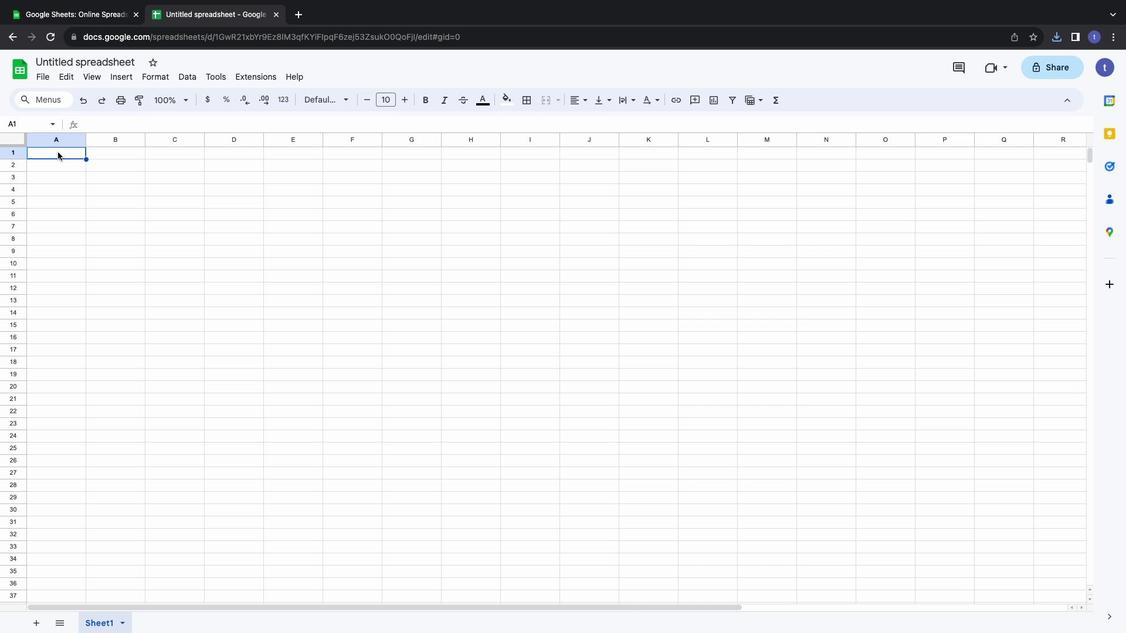 
Action: Mouse moved to (55, 280)
Screenshot: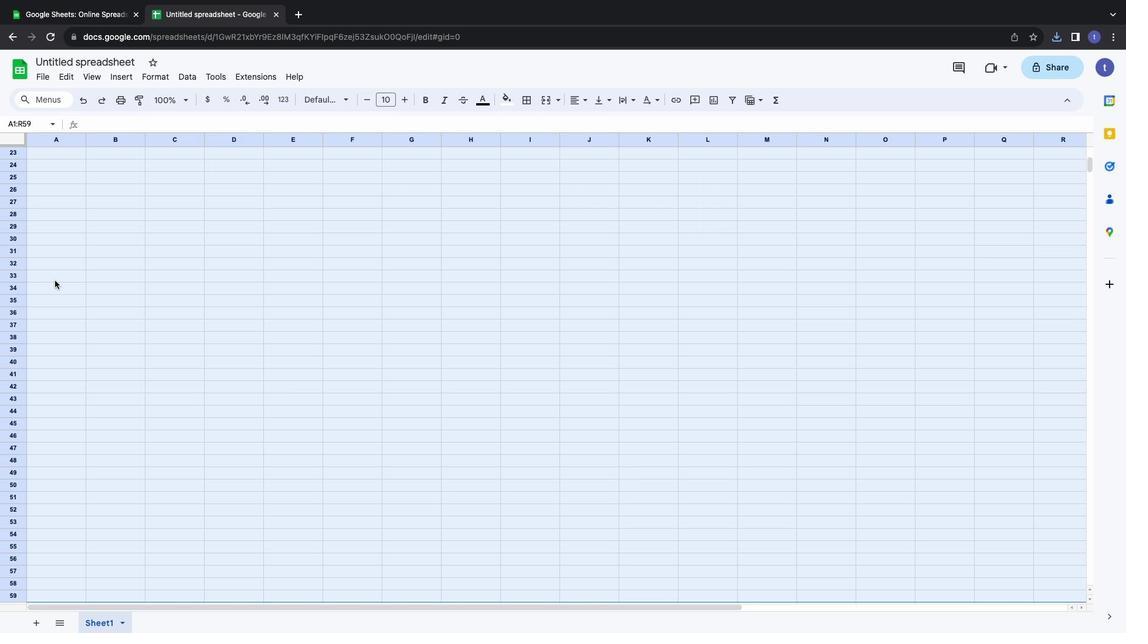 
Action: Mouse scrolled (55, 280) with delta (0, 0)
Screenshot: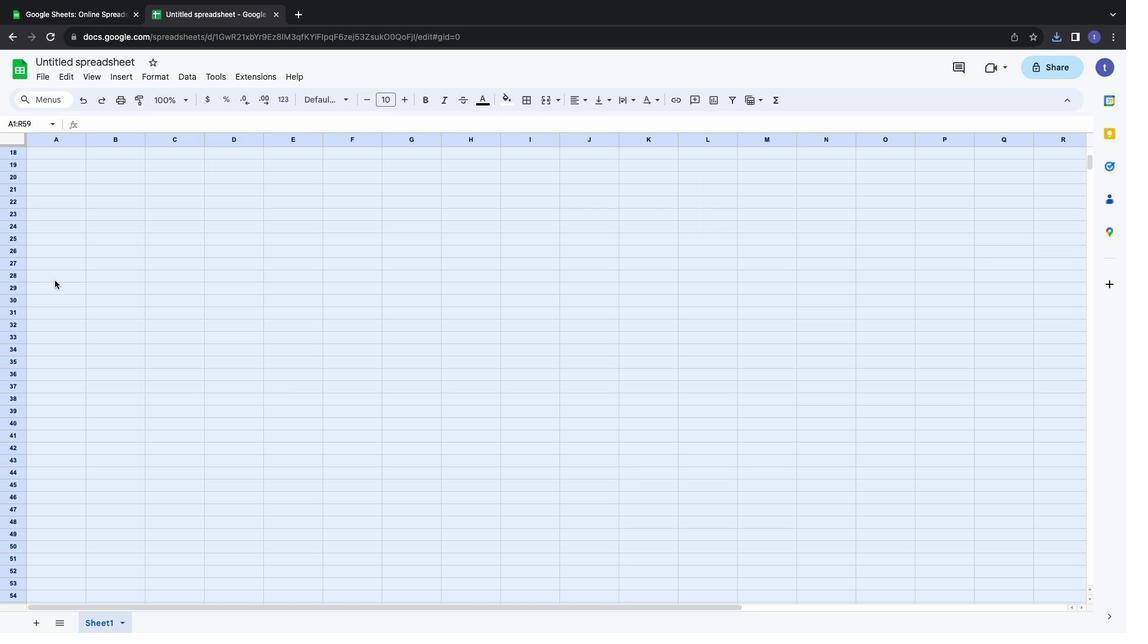 
Action: Mouse scrolled (55, 280) with delta (0, 0)
Screenshot: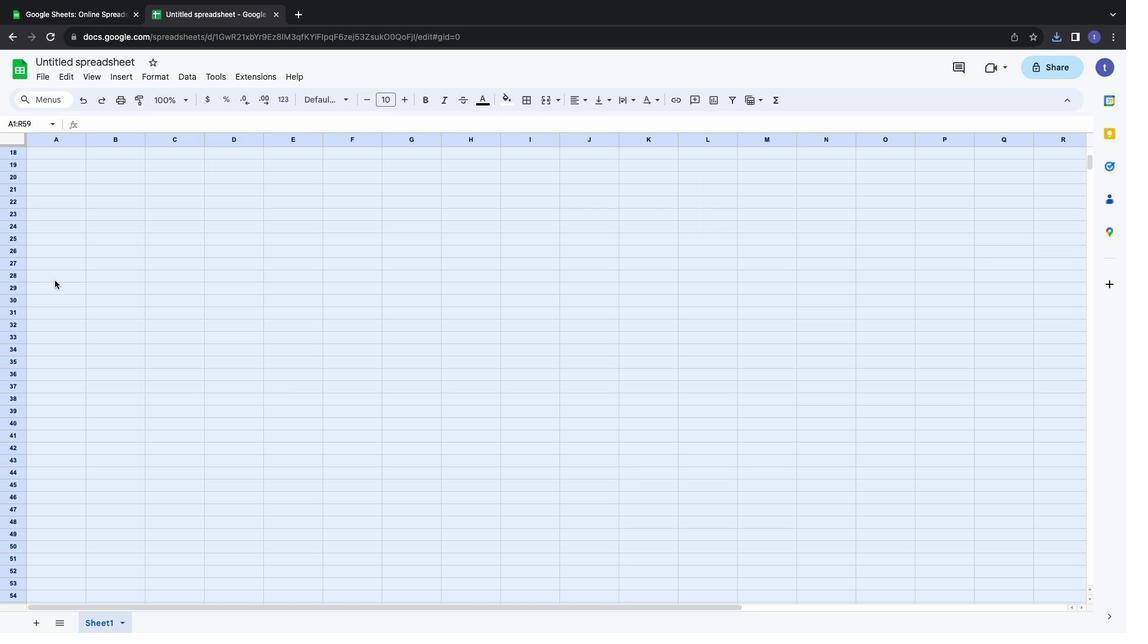 
Action: Mouse scrolled (55, 280) with delta (0, 1)
Screenshot: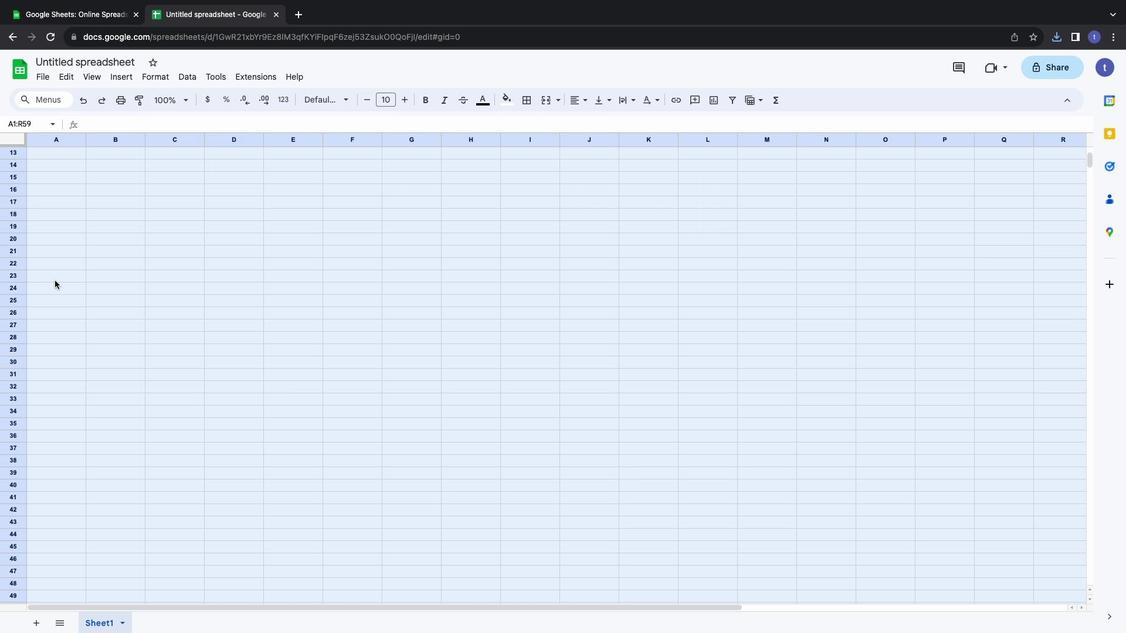 
Action: Mouse scrolled (55, 280) with delta (0, 2)
Screenshot: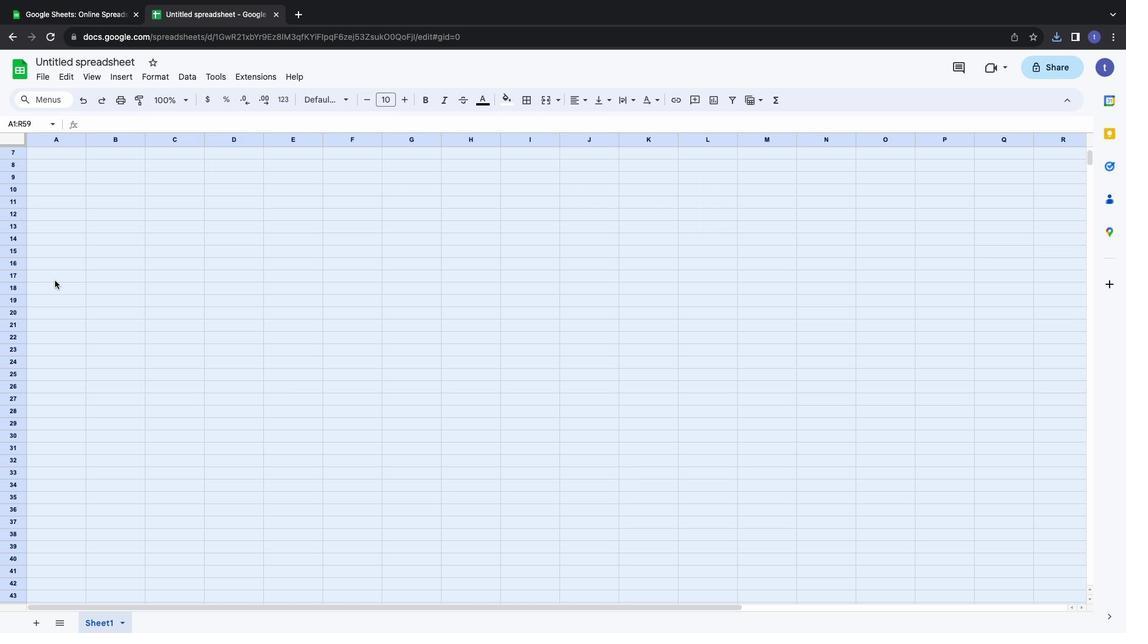 
Action: Mouse scrolled (55, 280) with delta (0, 3)
Screenshot: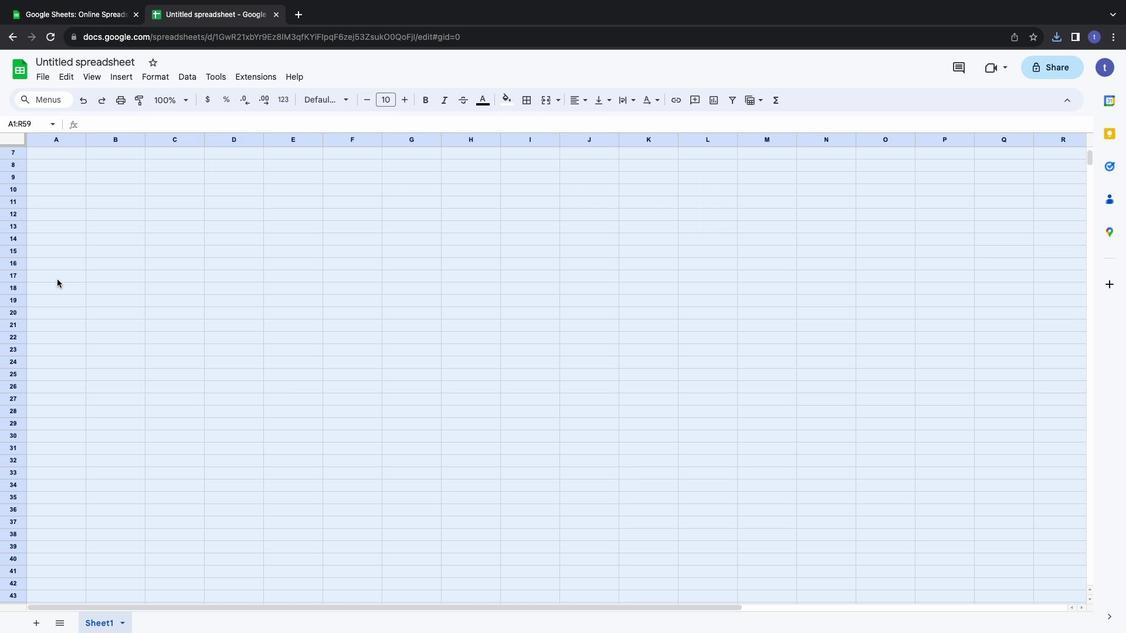 
Action: Mouse moved to (201, 208)
Screenshot: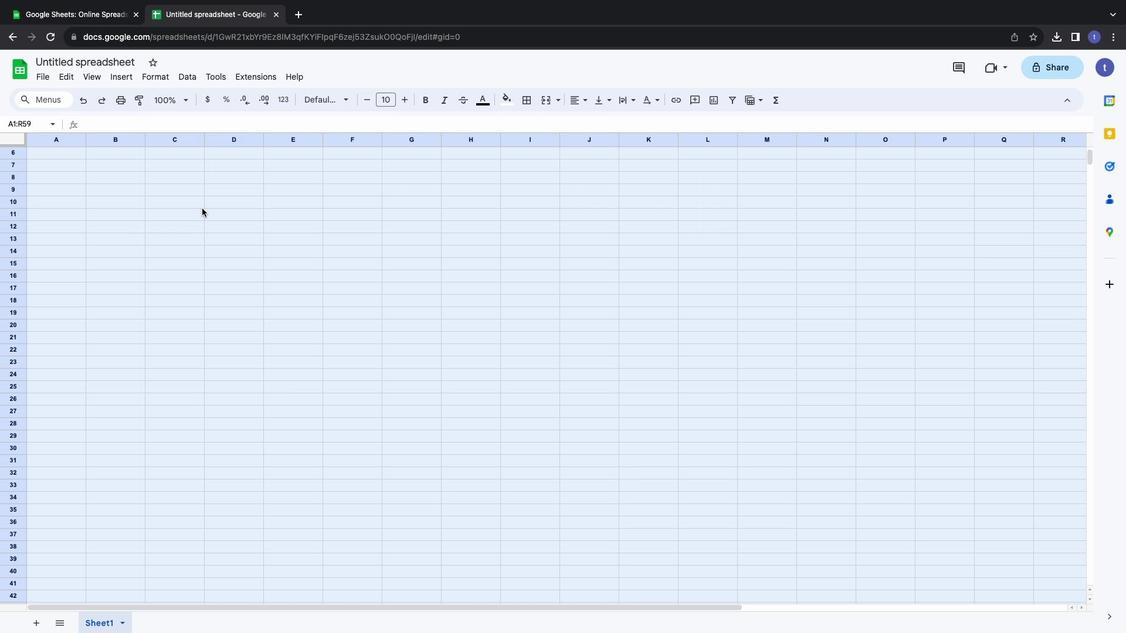 
Action: Mouse scrolled (201, 208) with delta (0, 0)
Screenshot: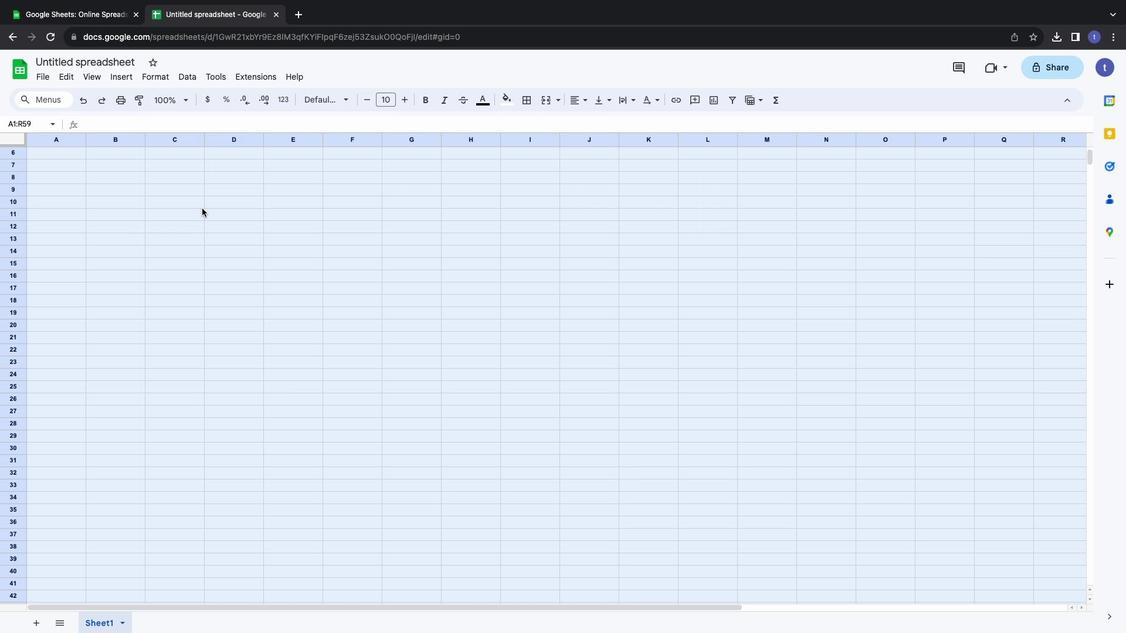 
Action: Mouse moved to (201, 208)
Screenshot: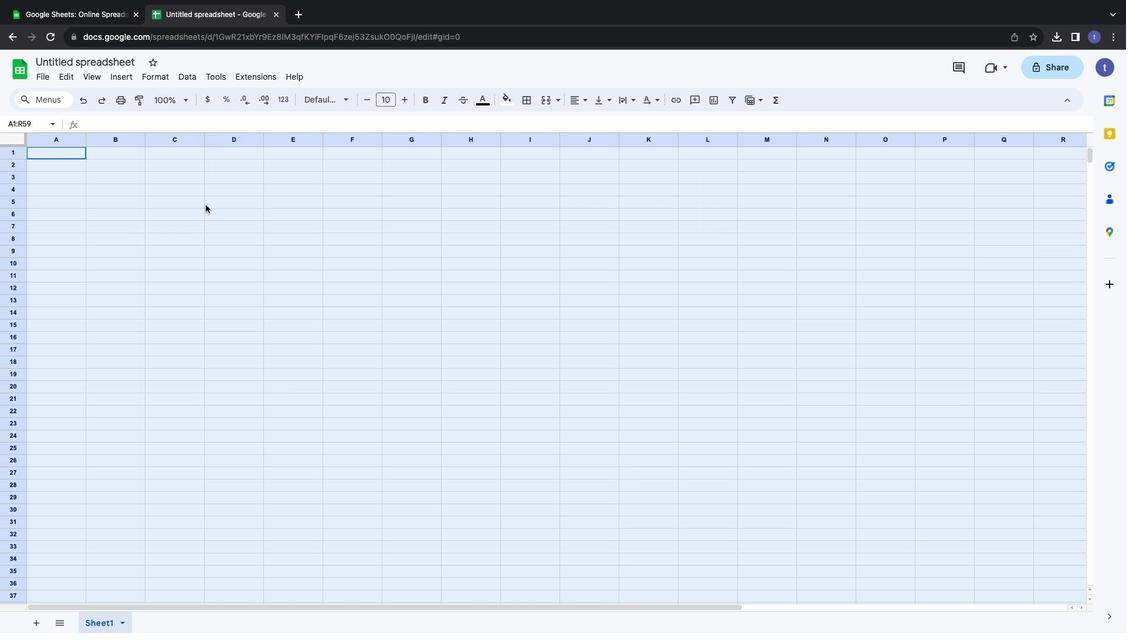 
Action: Mouse scrolled (201, 208) with delta (0, 0)
Screenshot: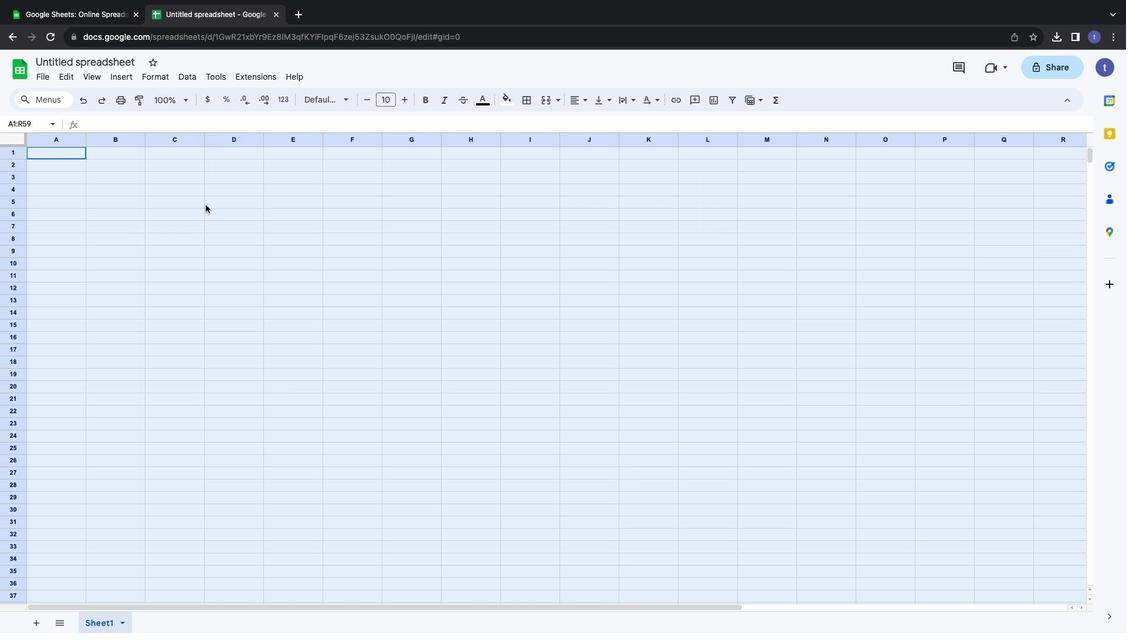 
Action: Mouse moved to (201, 208)
Screenshot: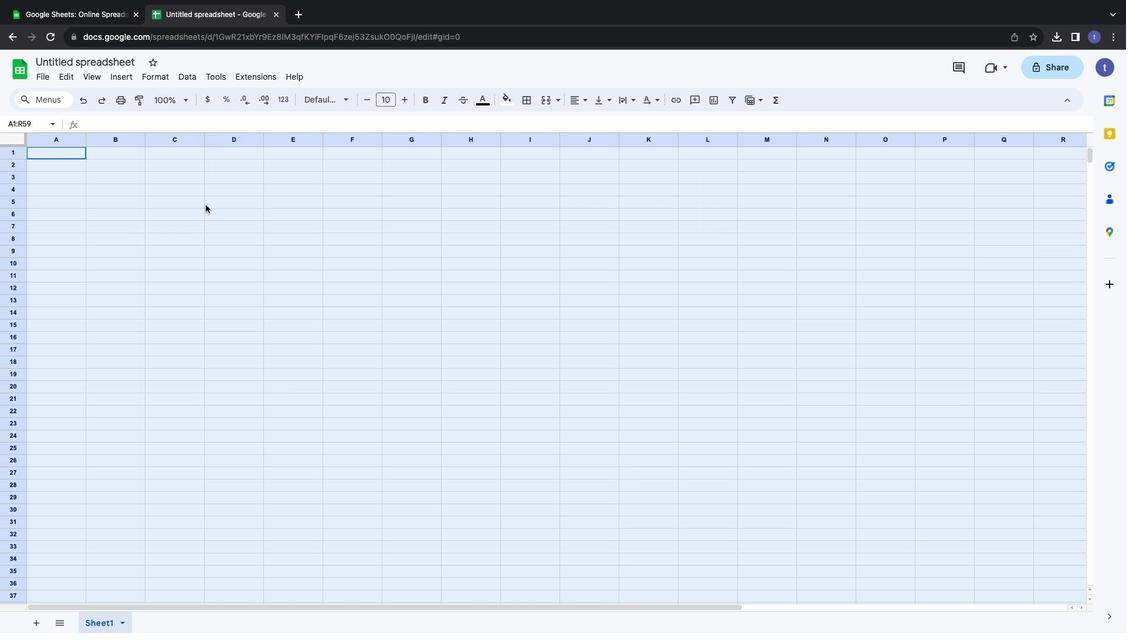 
Action: Mouse scrolled (201, 208) with delta (0, 1)
Screenshot: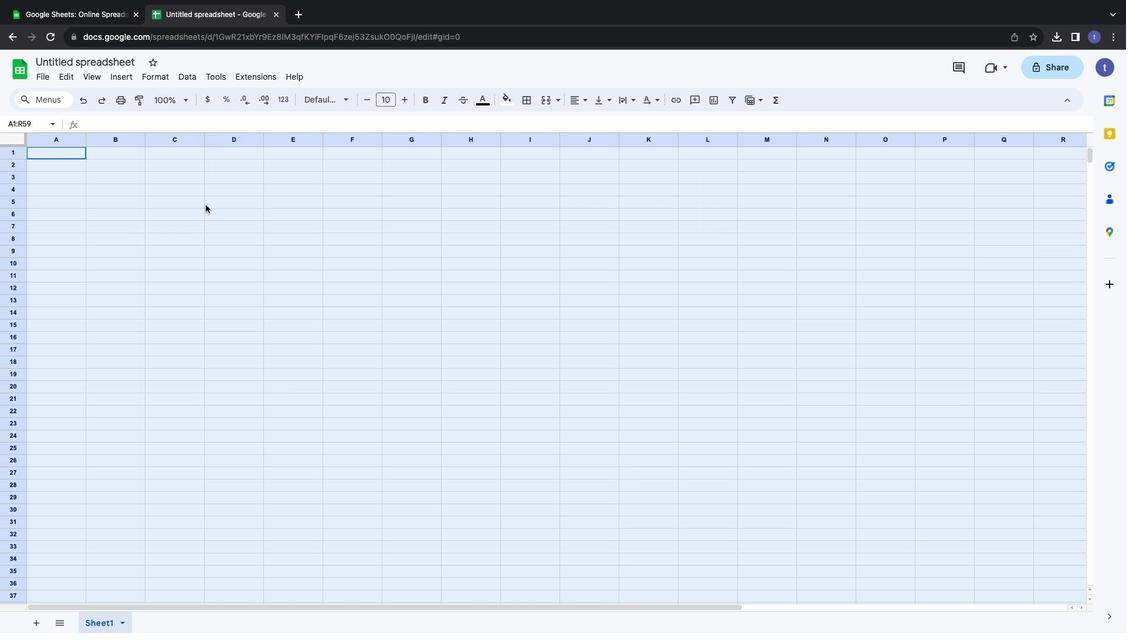 
Action: Mouse moved to (201, 208)
Screenshot: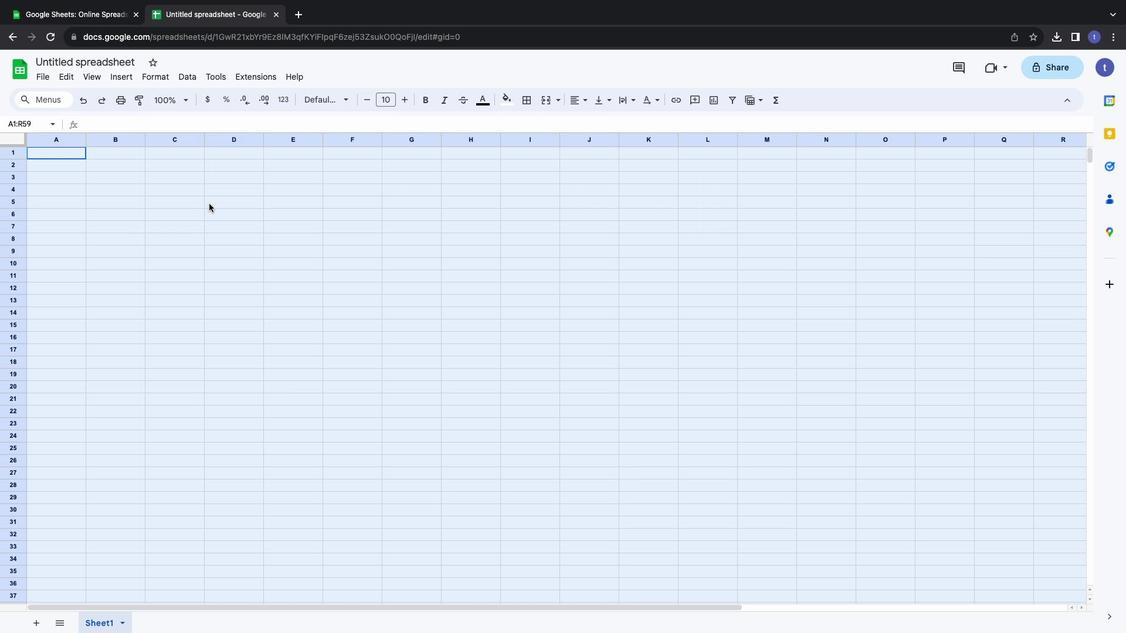 
Action: Mouse scrolled (201, 208) with delta (0, 2)
Screenshot: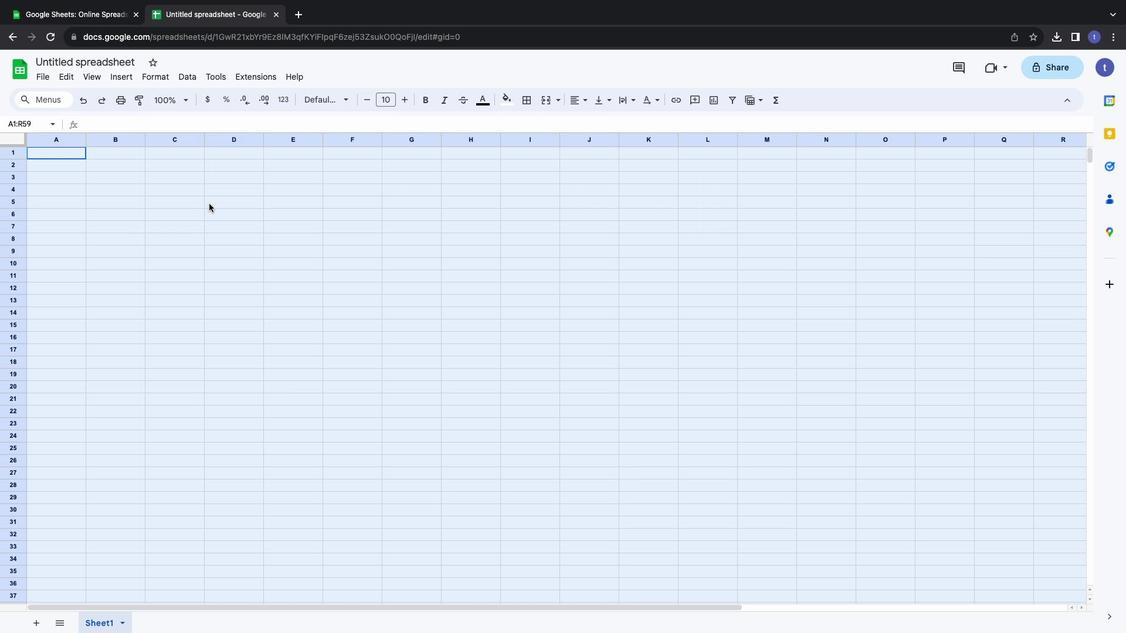 
Action: Mouse moved to (202, 208)
Screenshot: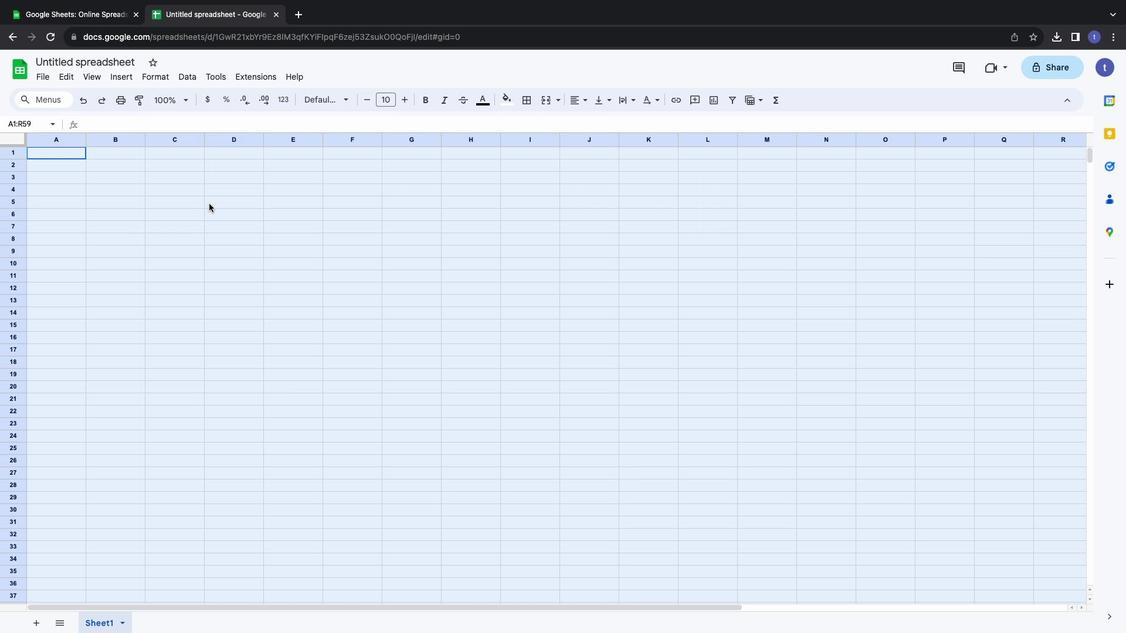 
Action: Mouse scrolled (202, 208) with delta (0, 3)
Screenshot: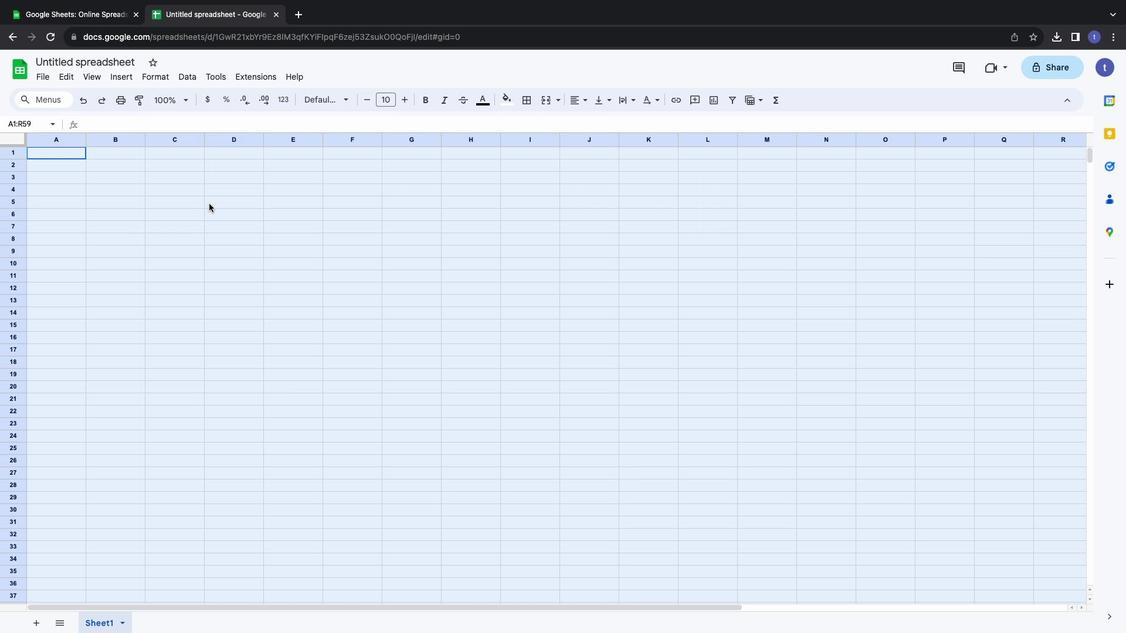 
Action: Mouse moved to (204, 206)
Screenshot: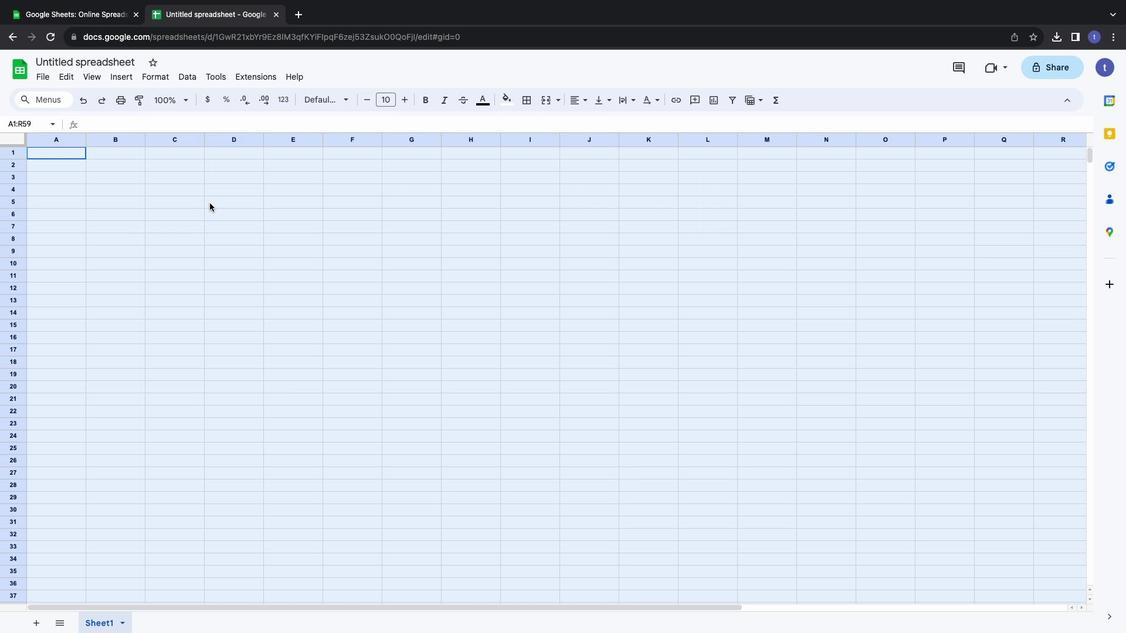 
Action: Mouse scrolled (204, 206) with delta (0, 4)
Screenshot: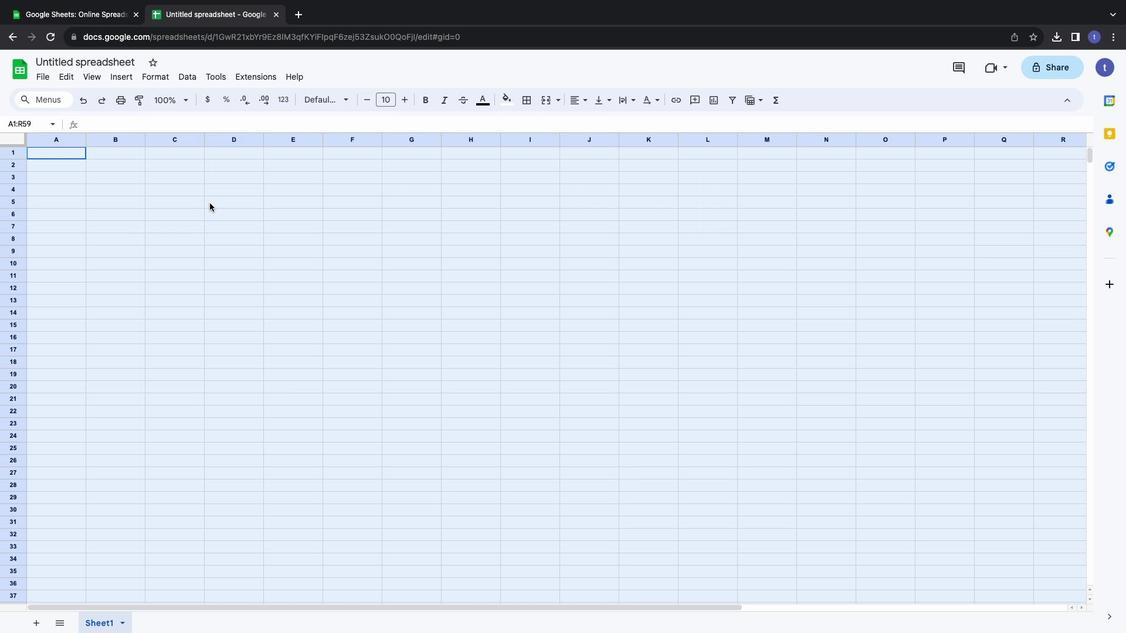 
Action: Mouse moved to (207, 204)
Screenshot: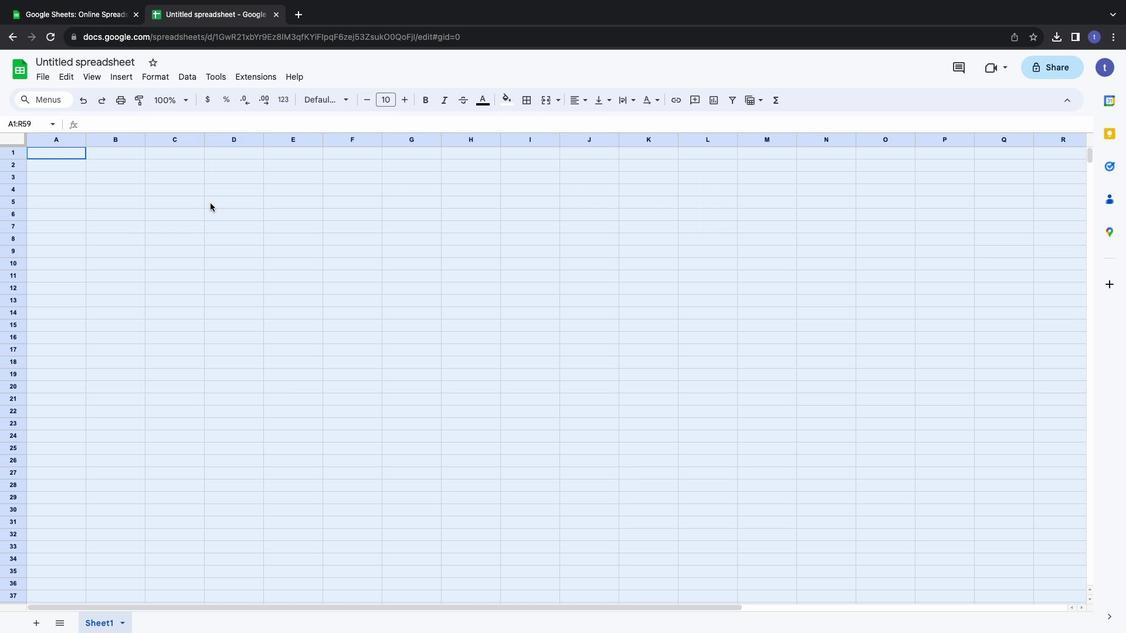 
Action: Mouse scrolled (207, 204) with delta (0, 4)
Screenshot: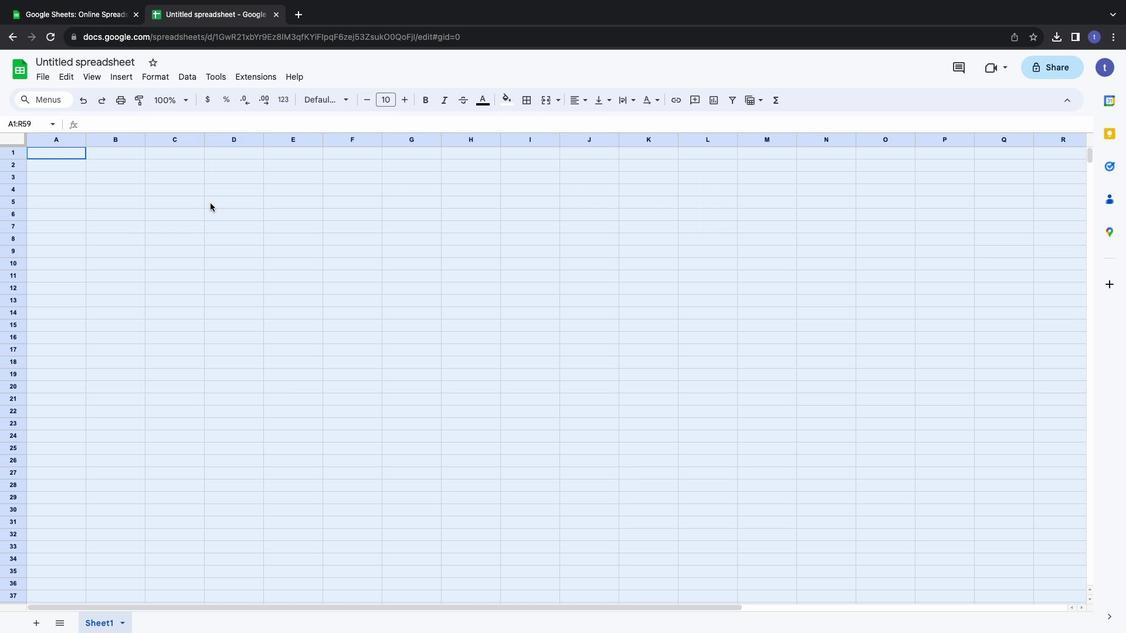 
Action: Mouse moved to (210, 203)
Screenshot: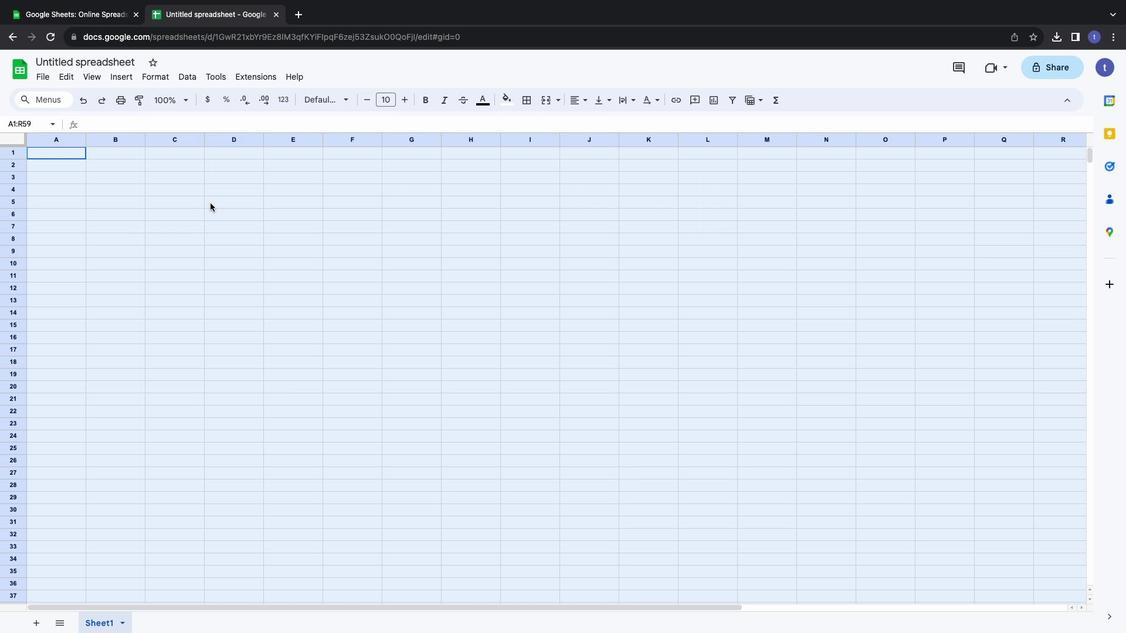
Action: Mouse scrolled (210, 203) with delta (0, 0)
Screenshot: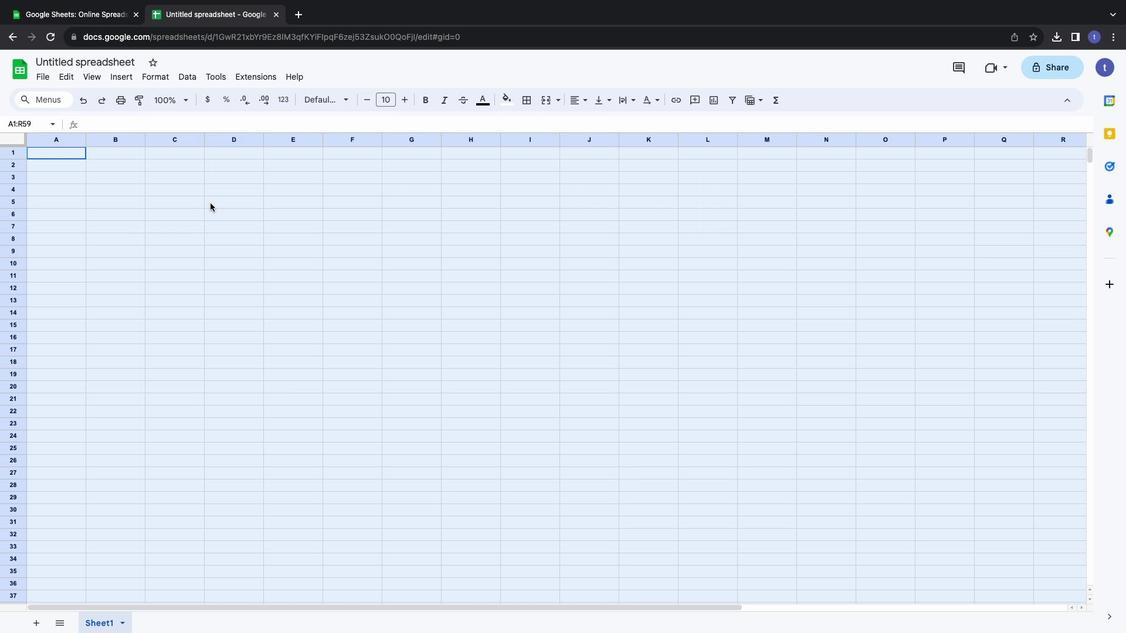
Action: Mouse scrolled (210, 203) with delta (0, 0)
Screenshot: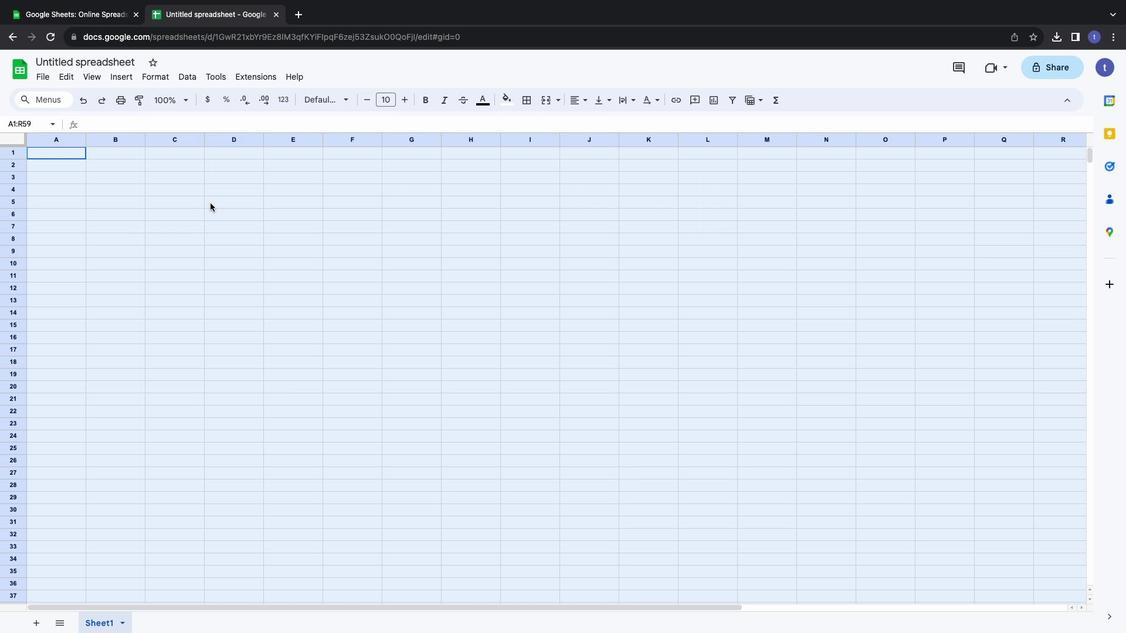 
Action: Mouse scrolled (210, 203) with delta (0, 2)
Screenshot: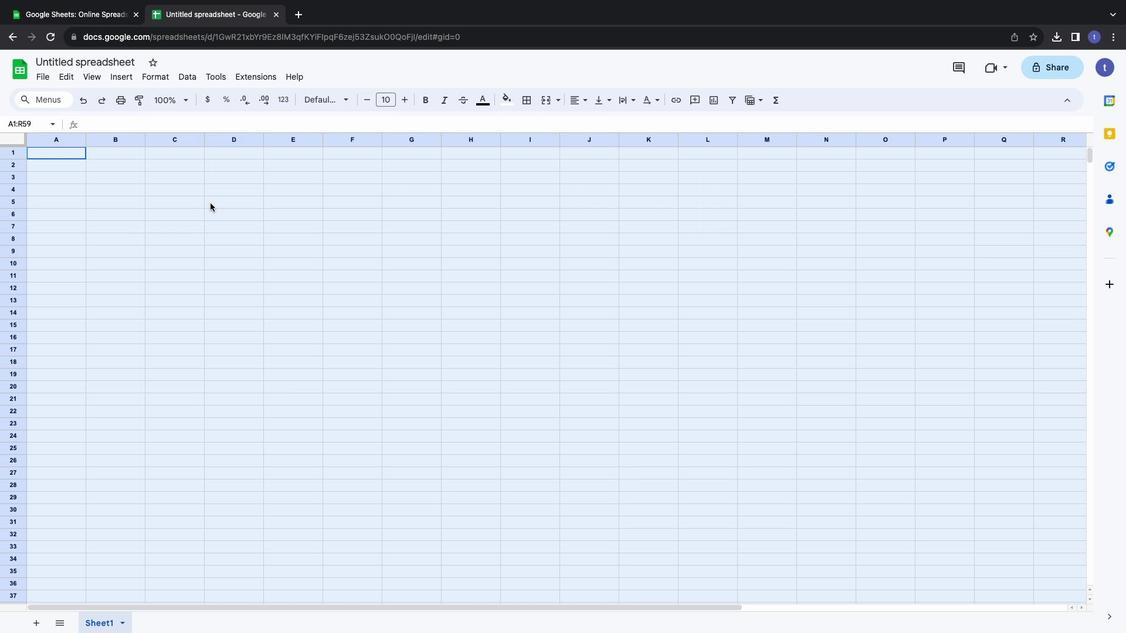 
Action: Mouse scrolled (210, 203) with delta (0, 2)
Screenshot: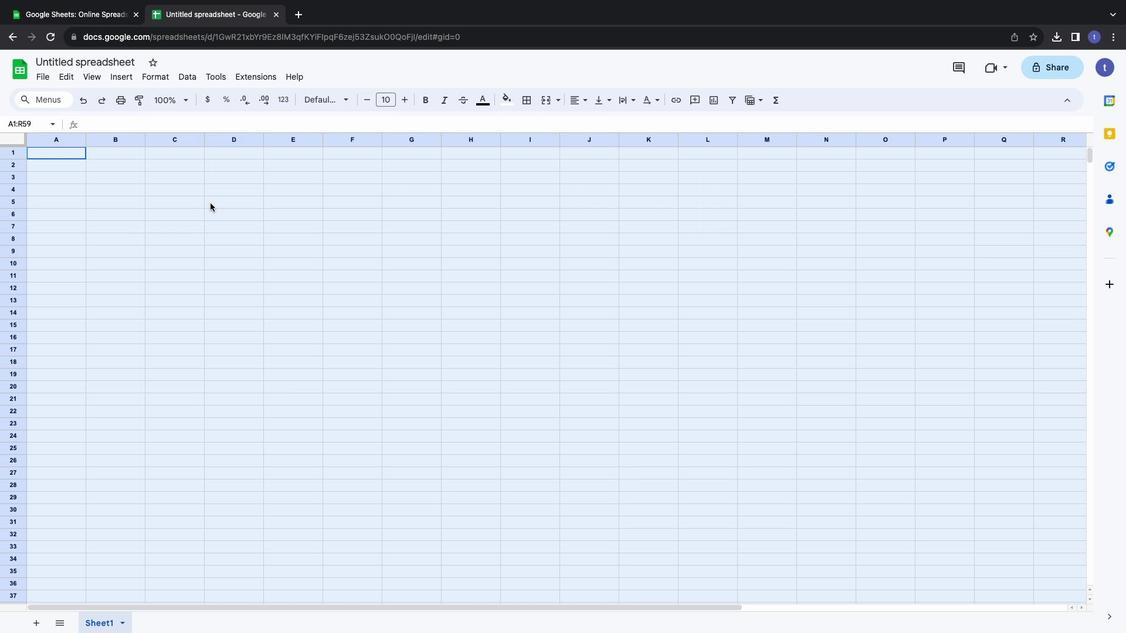 
Action: Mouse scrolled (210, 203) with delta (0, 3)
Screenshot: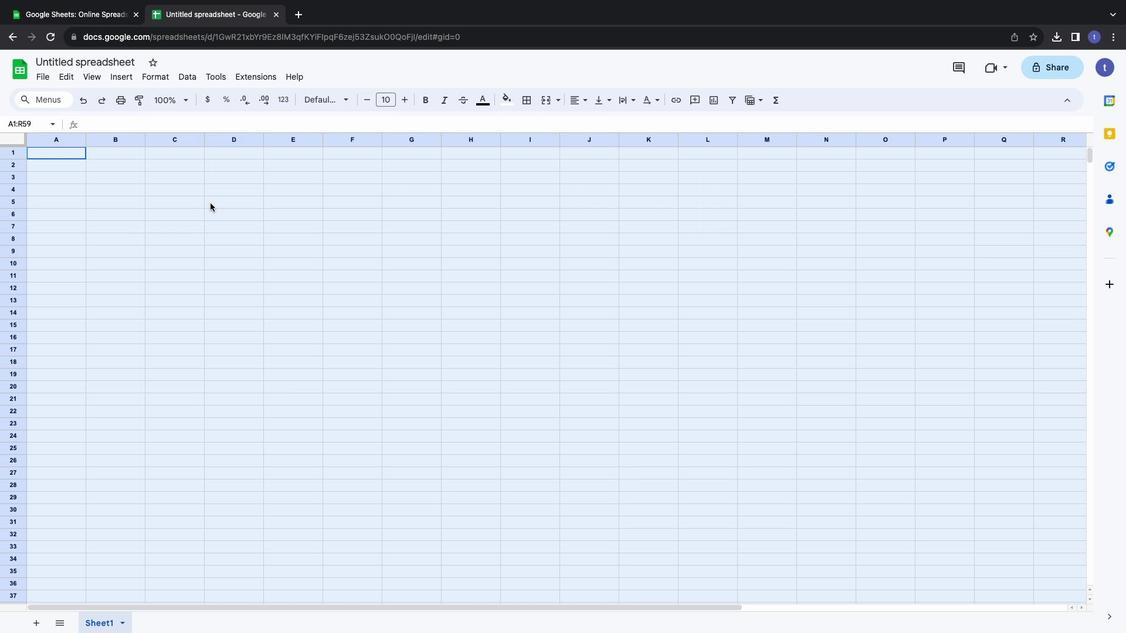 
Action: Mouse moved to (210, 203)
Screenshot: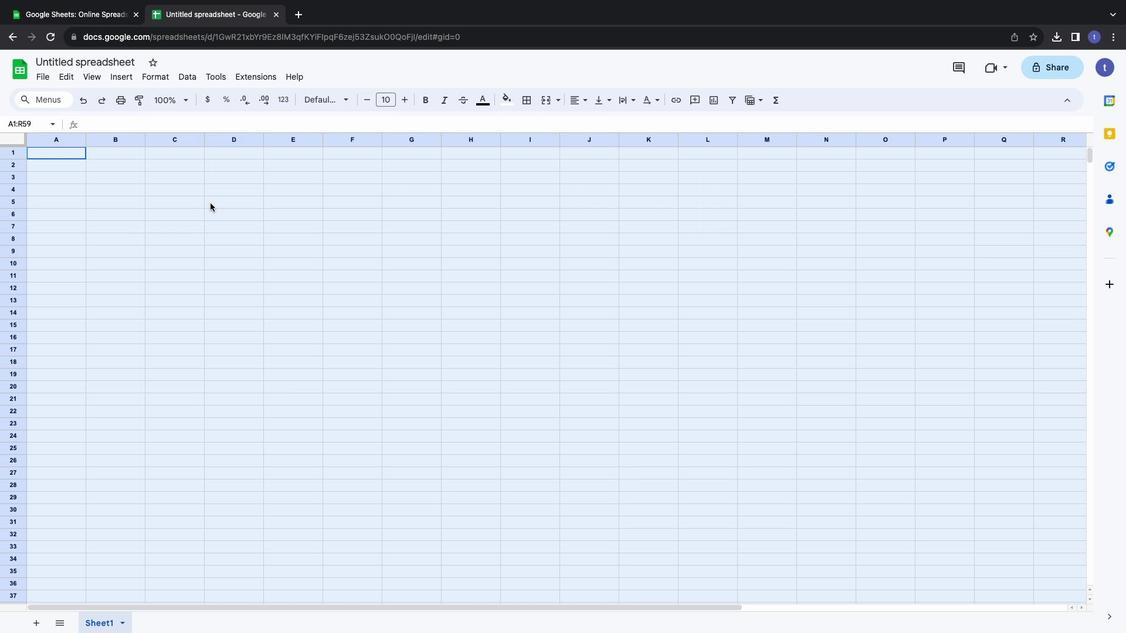 
Action: Mouse scrolled (210, 203) with delta (0, 0)
Screenshot: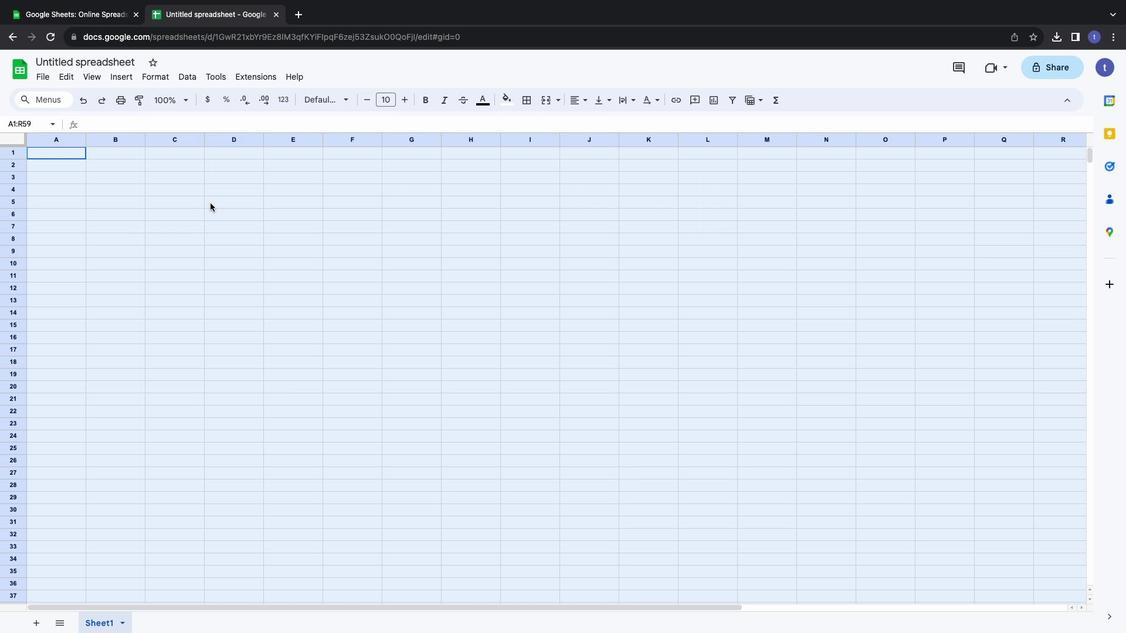 
Action: Mouse scrolled (210, 203) with delta (0, 0)
Screenshot: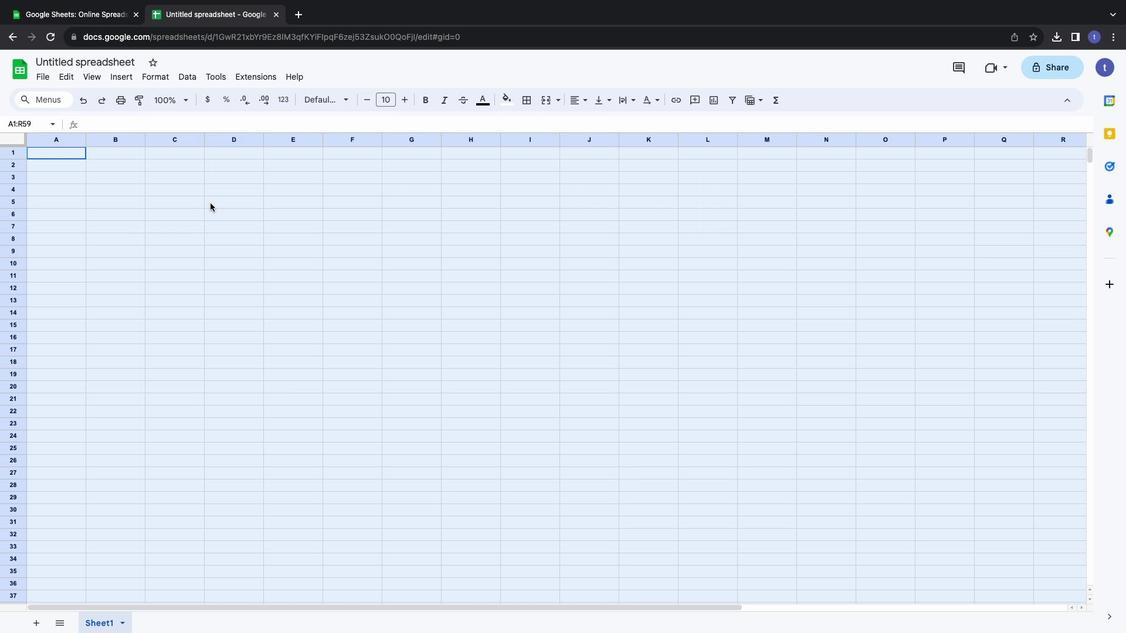
Action: Mouse scrolled (210, 203) with delta (0, 2)
Screenshot: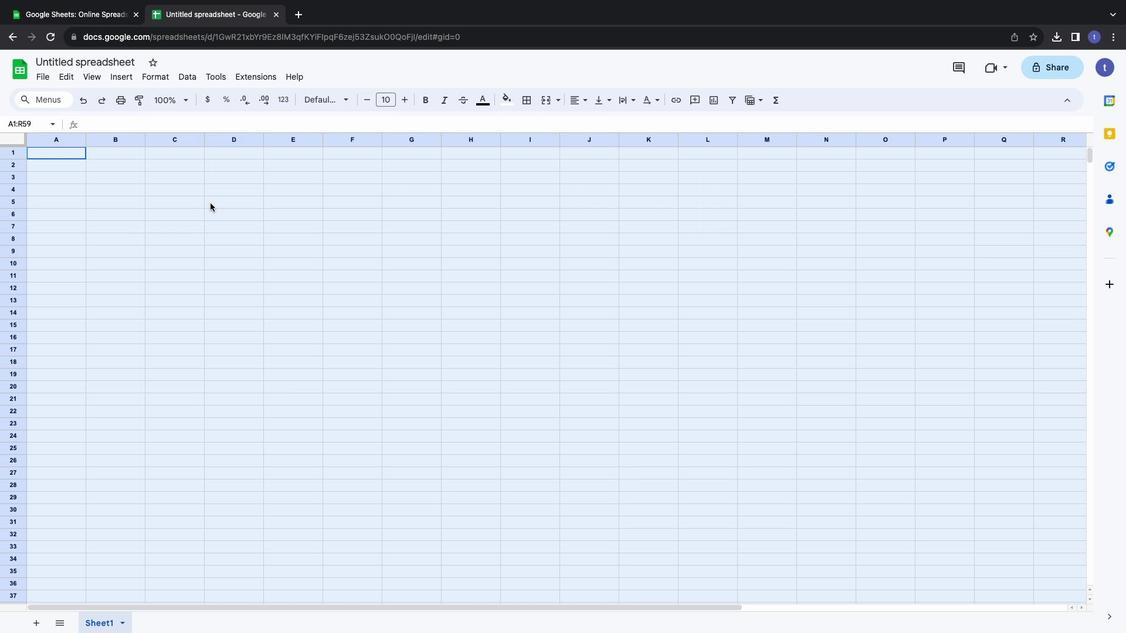 
Action: Mouse scrolled (210, 203) with delta (0, 2)
Screenshot: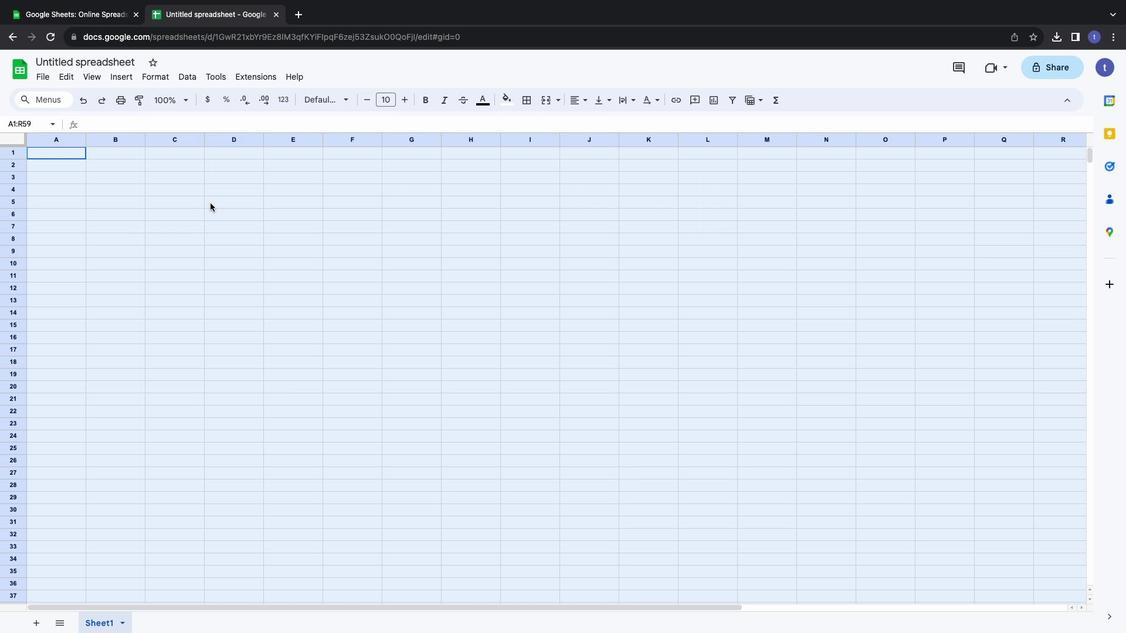 
Action: Mouse scrolled (210, 203) with delta (0, 3)
Screenshot: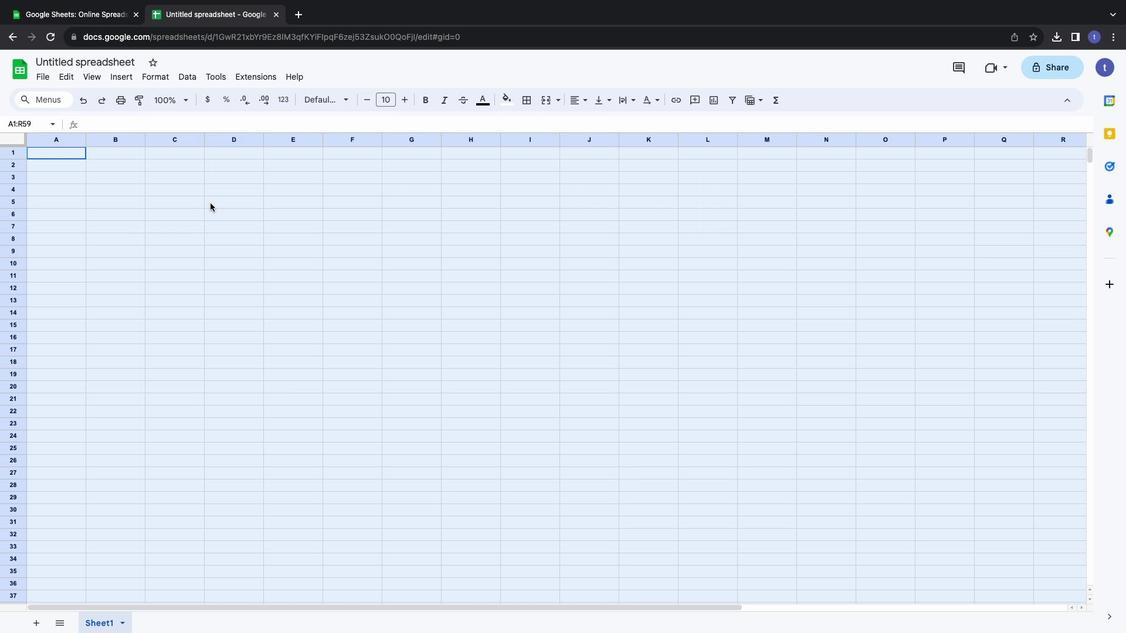 
Action: Mouse scrolled (210, 203) with delta (0, 4)
Screenshot: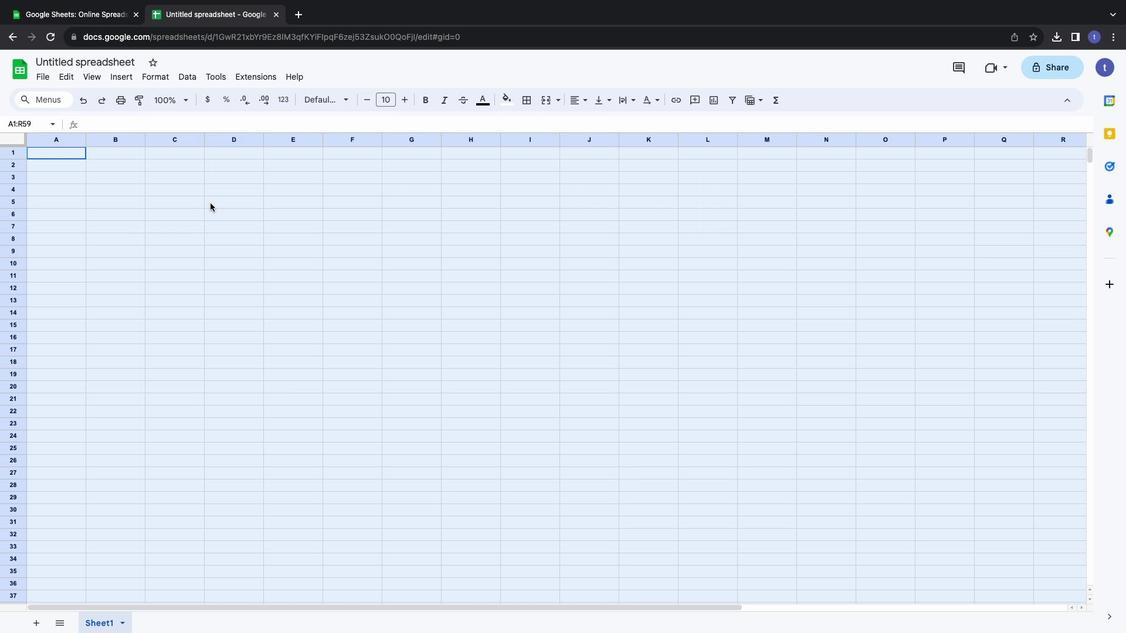 
Action: Mouse moved to (525, 96)
Screenshot: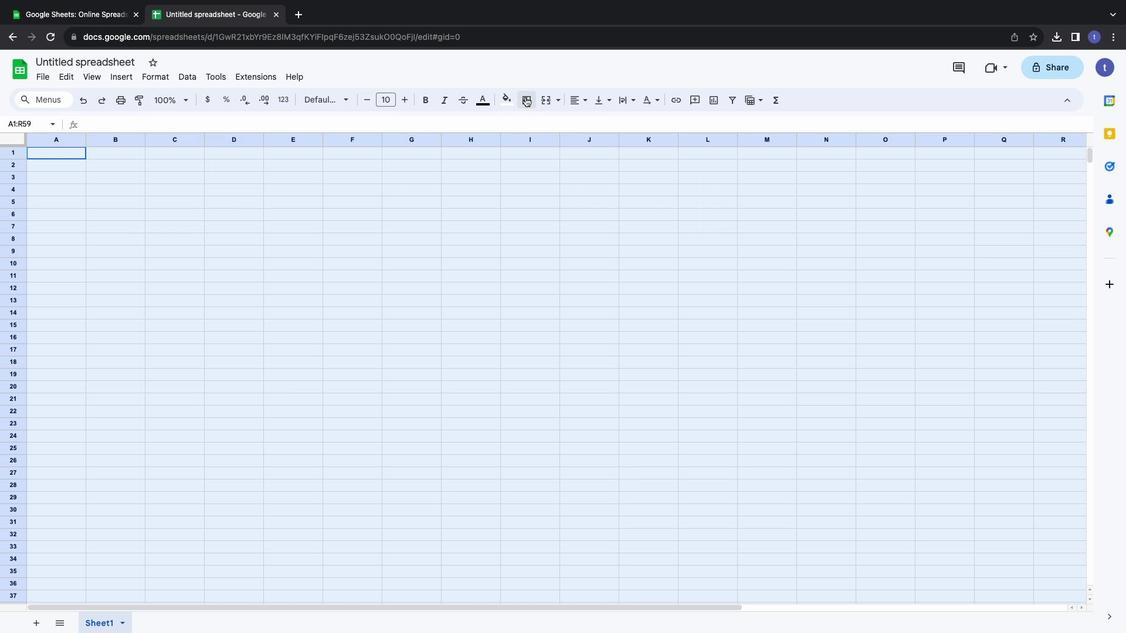 
Action: Mouse pressed left at (525, 96)
Screenshot: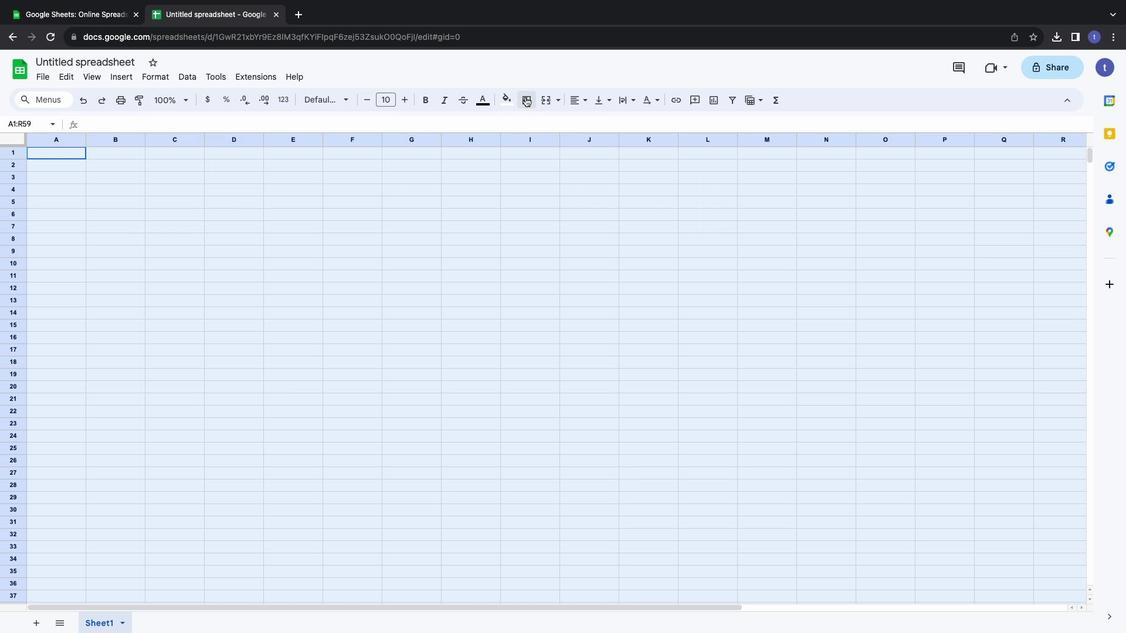 
Action: Mouse moved to (532, 131)
Screenshot: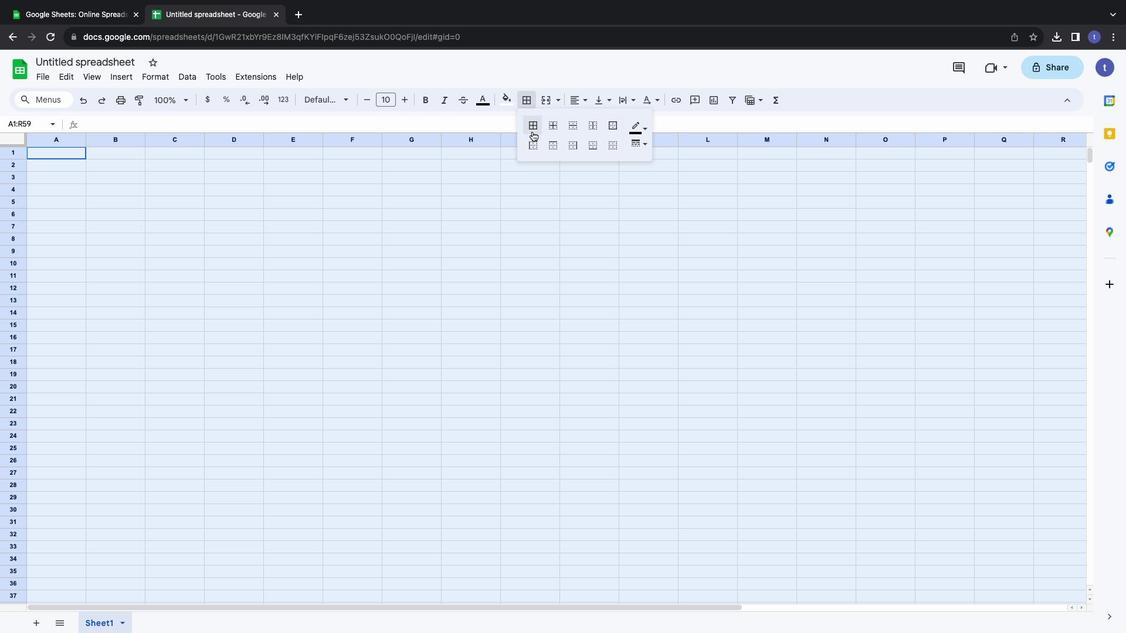 
Action: Mouse pressed left at (532, 131)
Screenshot: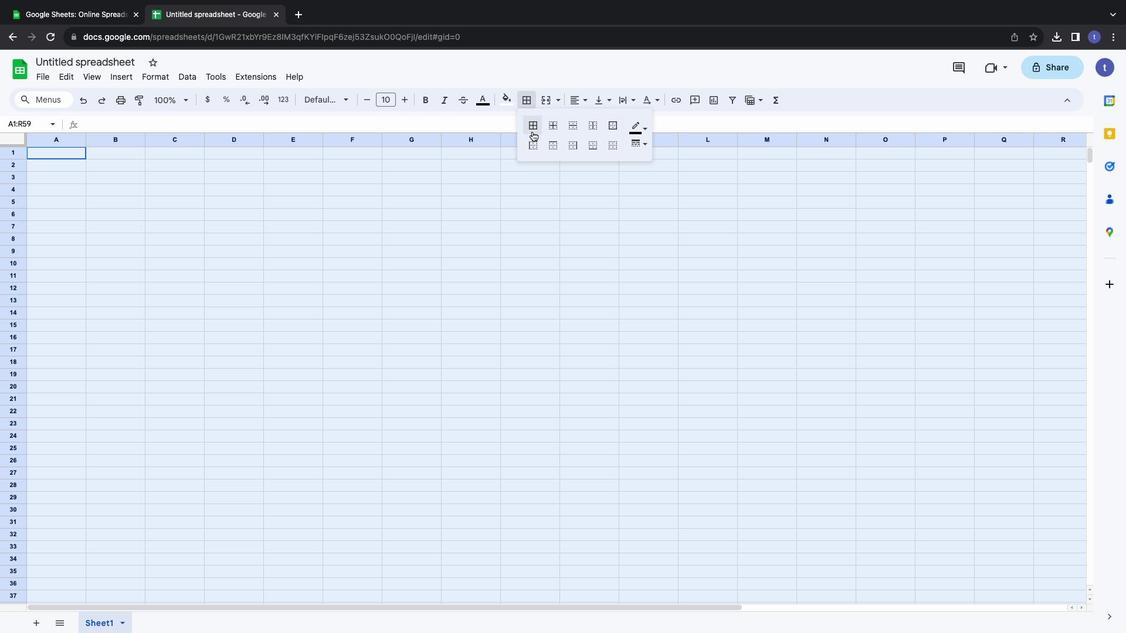 
Action: Mouse moved to (637, 126)
Screenshot: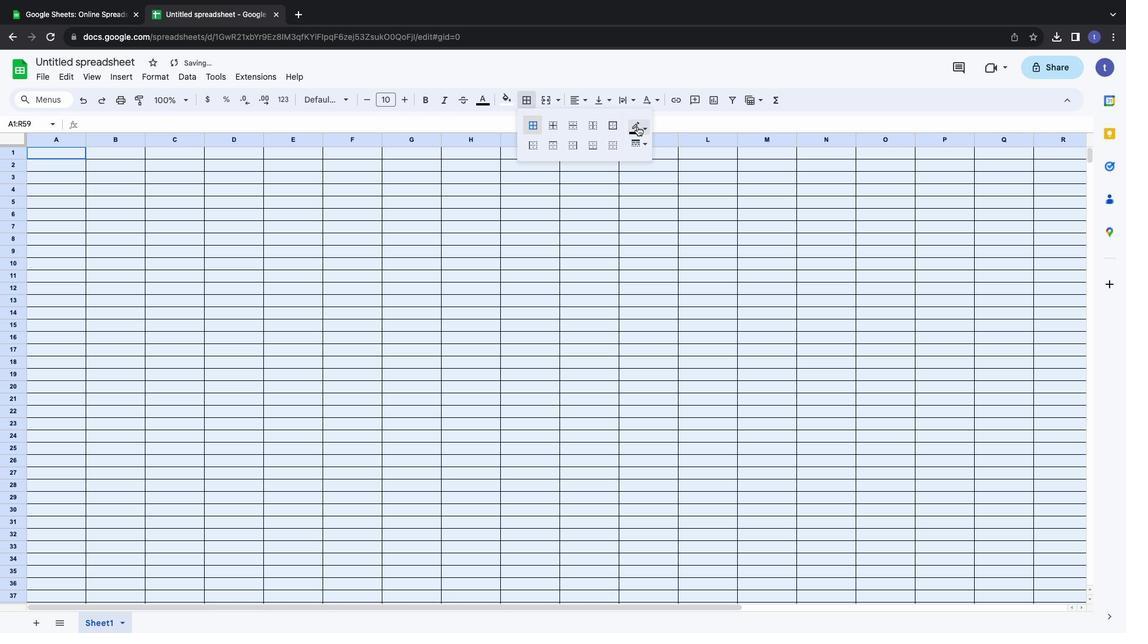 
Action: Mouse pressed left at (637, 126)
Screenshot: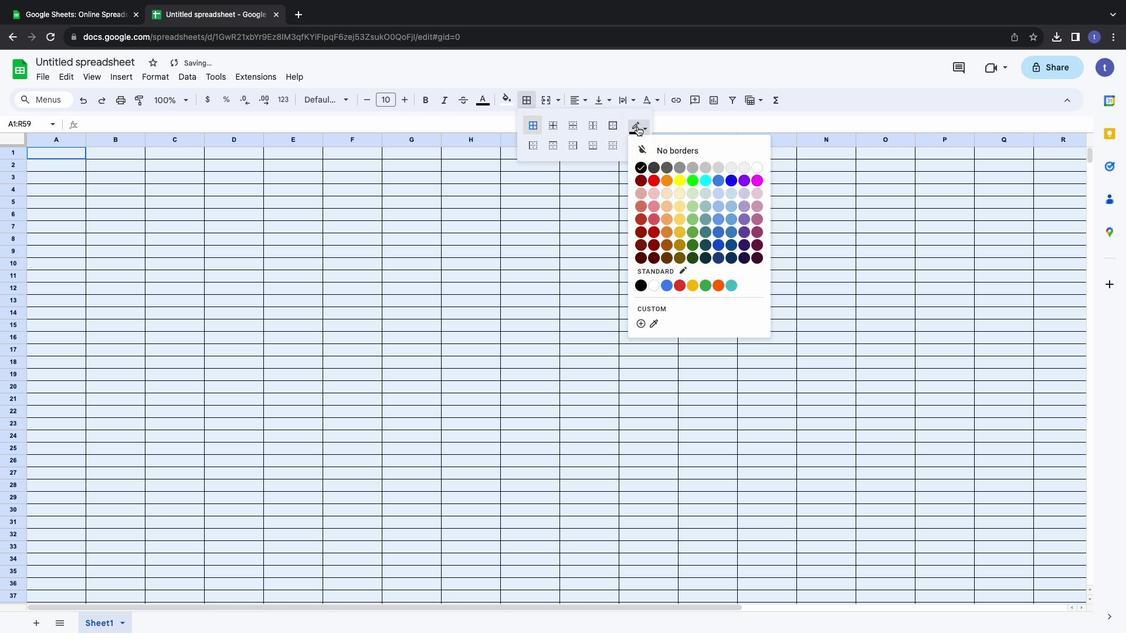 
Action: Mouse moved to (763, 170)
Screenshot: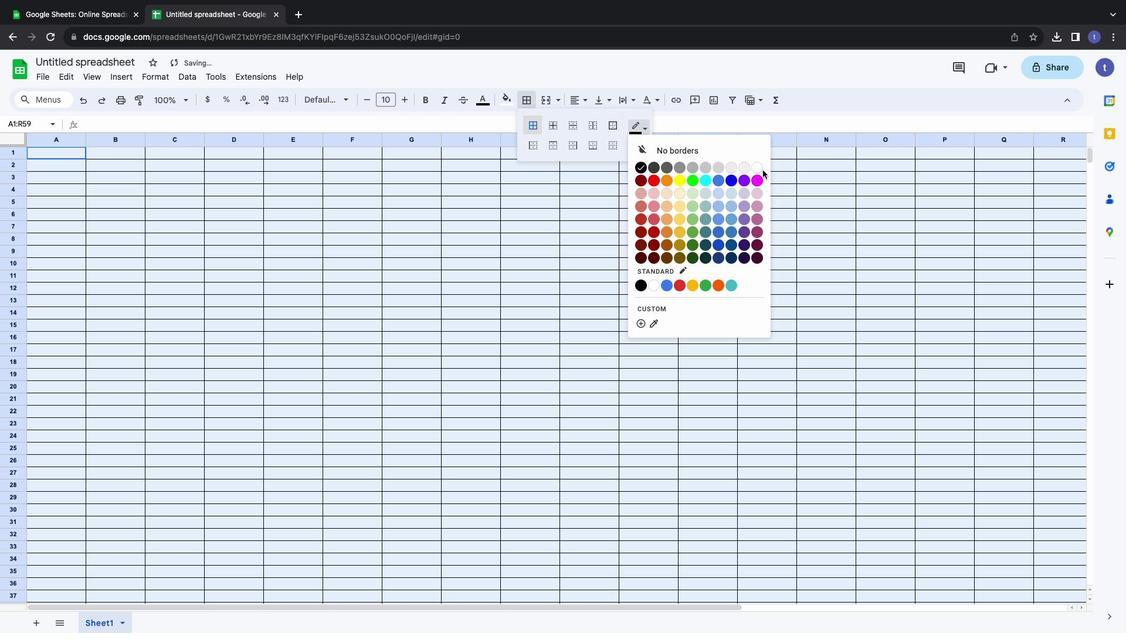 
Action: Mouse pressed left at (763, 170)
Screenshot: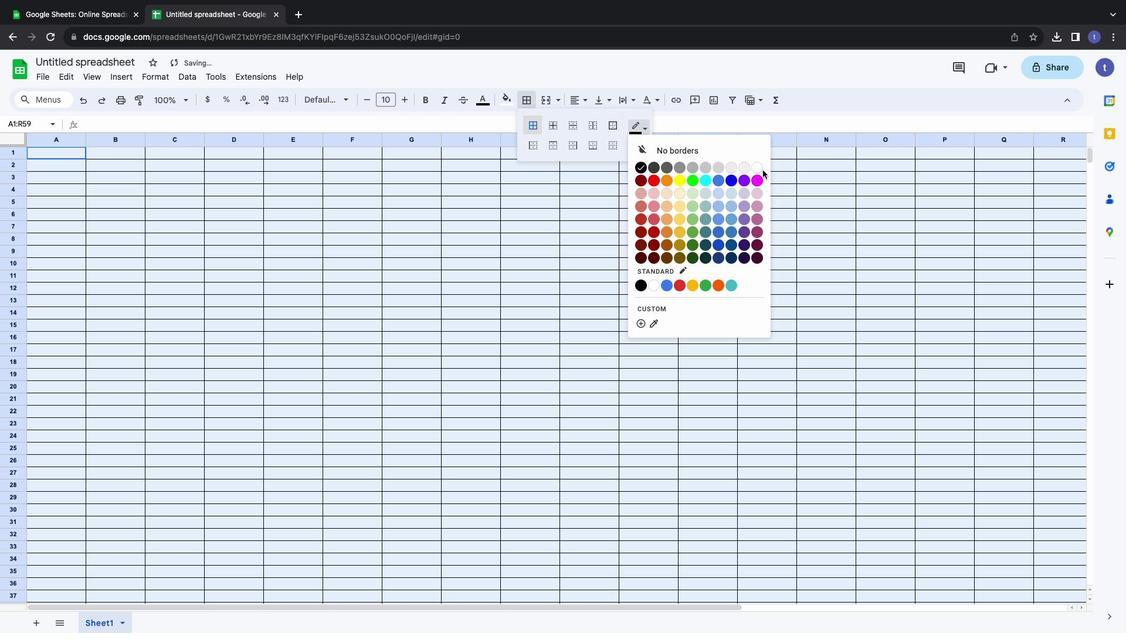 
Action: Mouse moved to (637, 129)
Screenshot: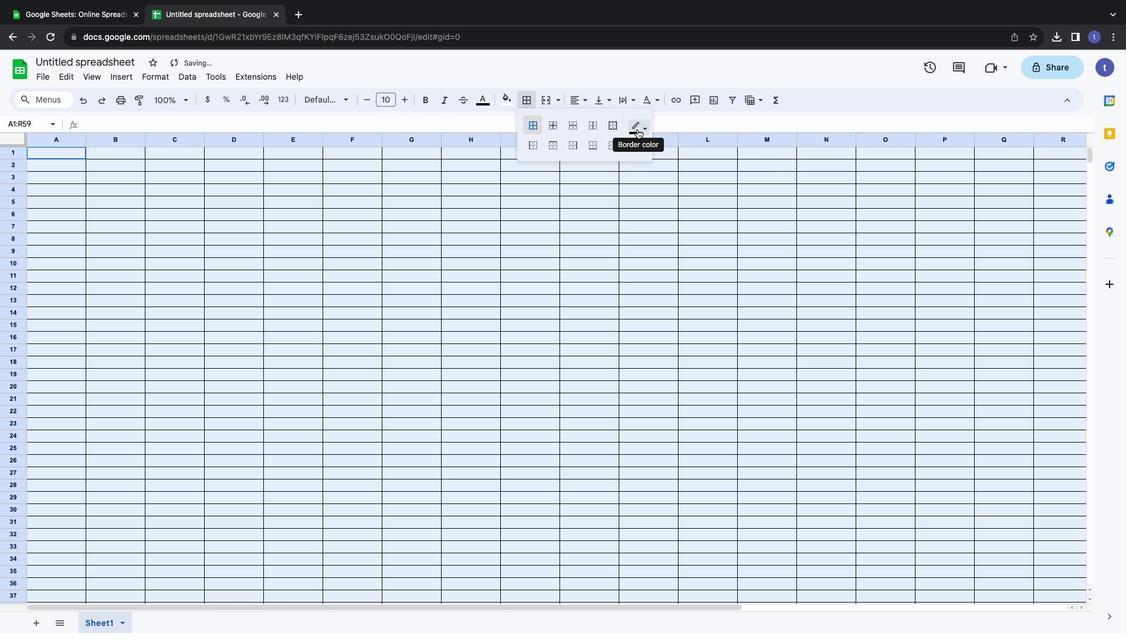 
Action: Mouse pressed left at (637, 129)
Screenshot: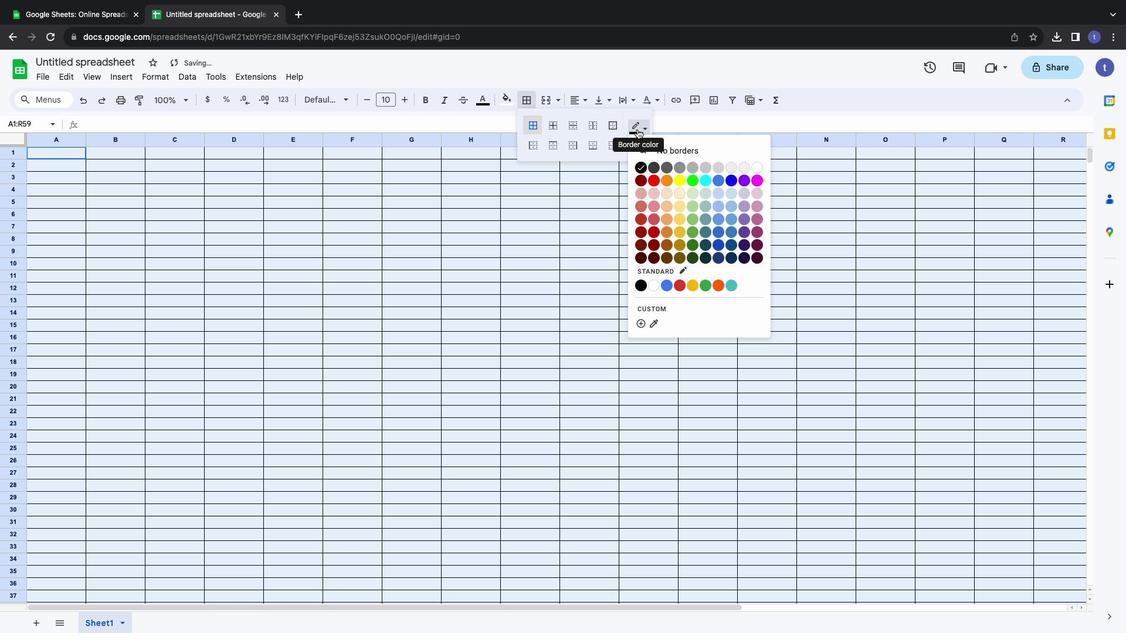 
Action: Mouse moved to (754, 166)
Screenshot: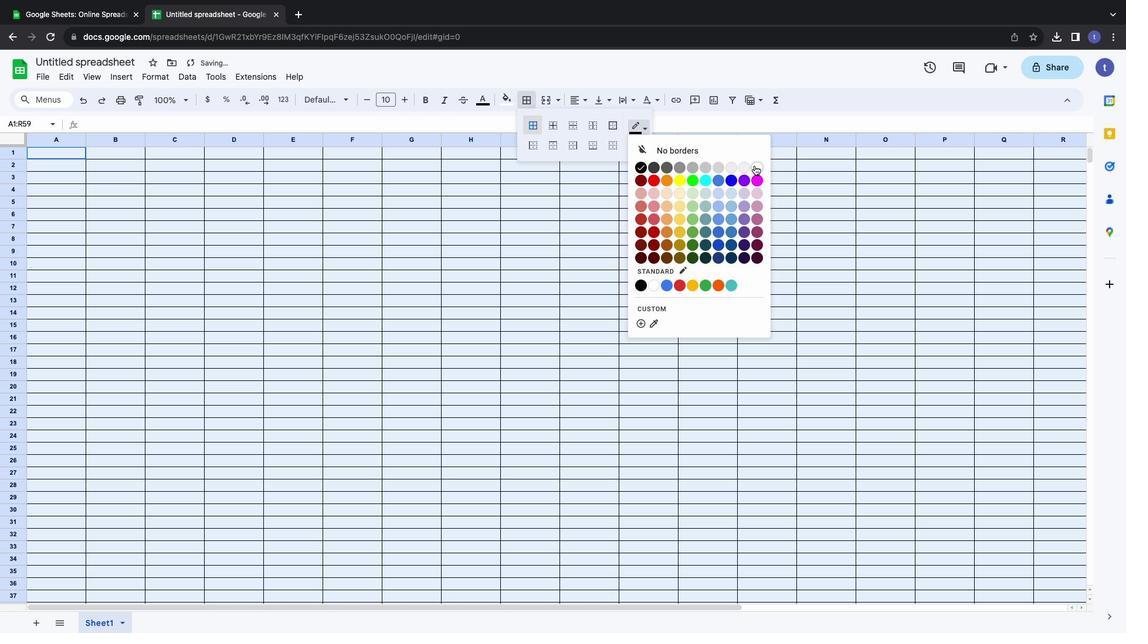 
Action: Mouse pressed left at (754, 166)
Screenshot: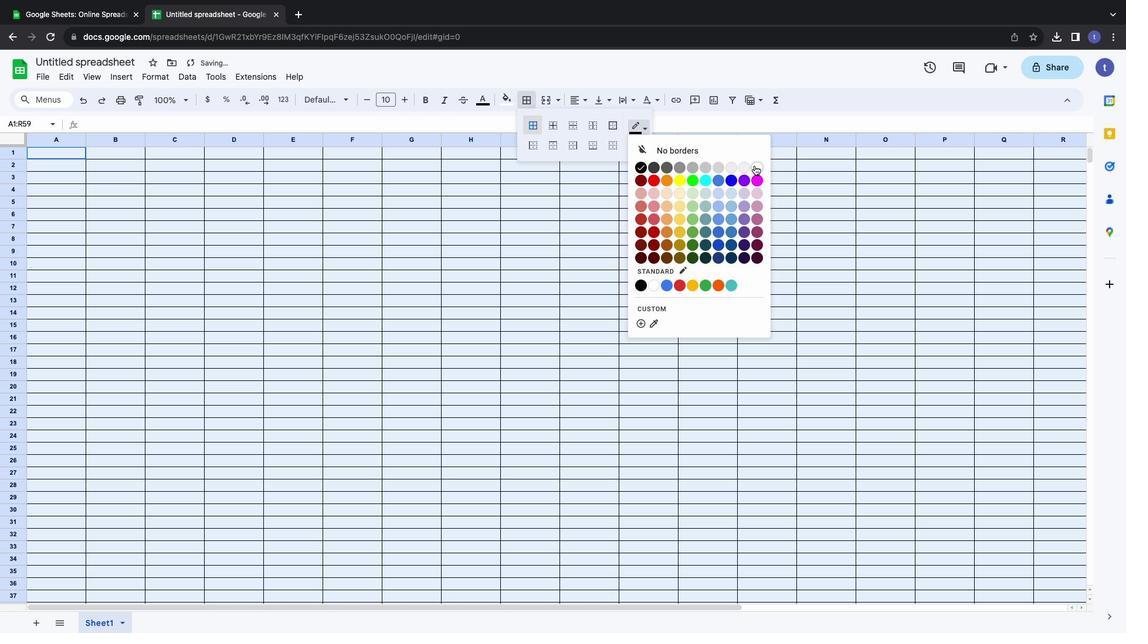 
Action: Mouse moved to (407, 198)
Screenshot: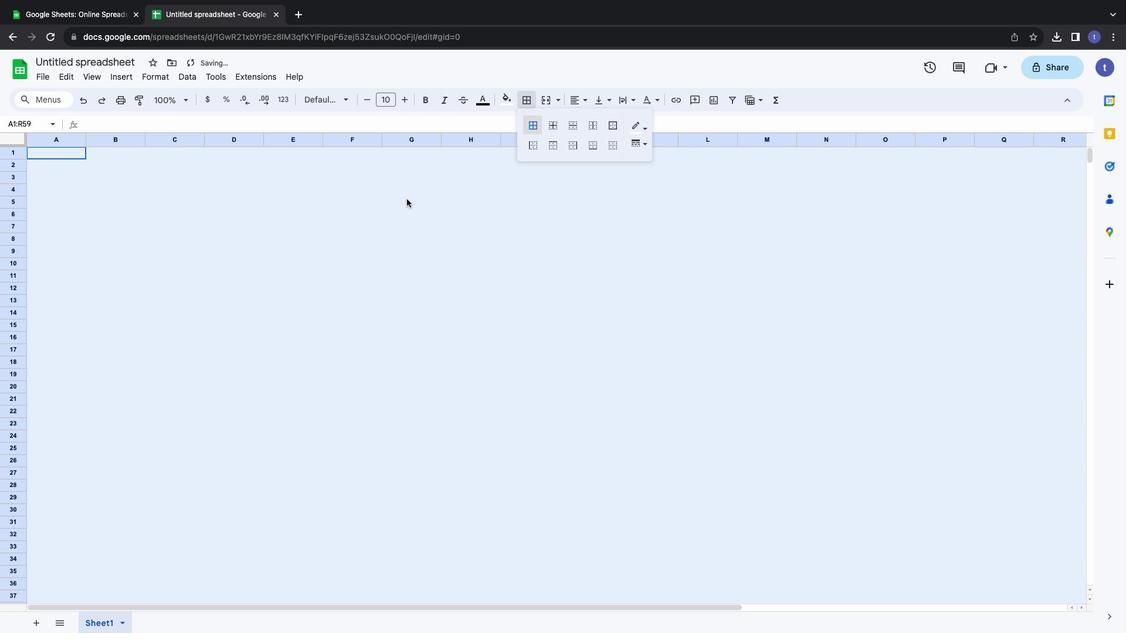 
Action: Mouse pressed left at (407, 198)
Screenshot: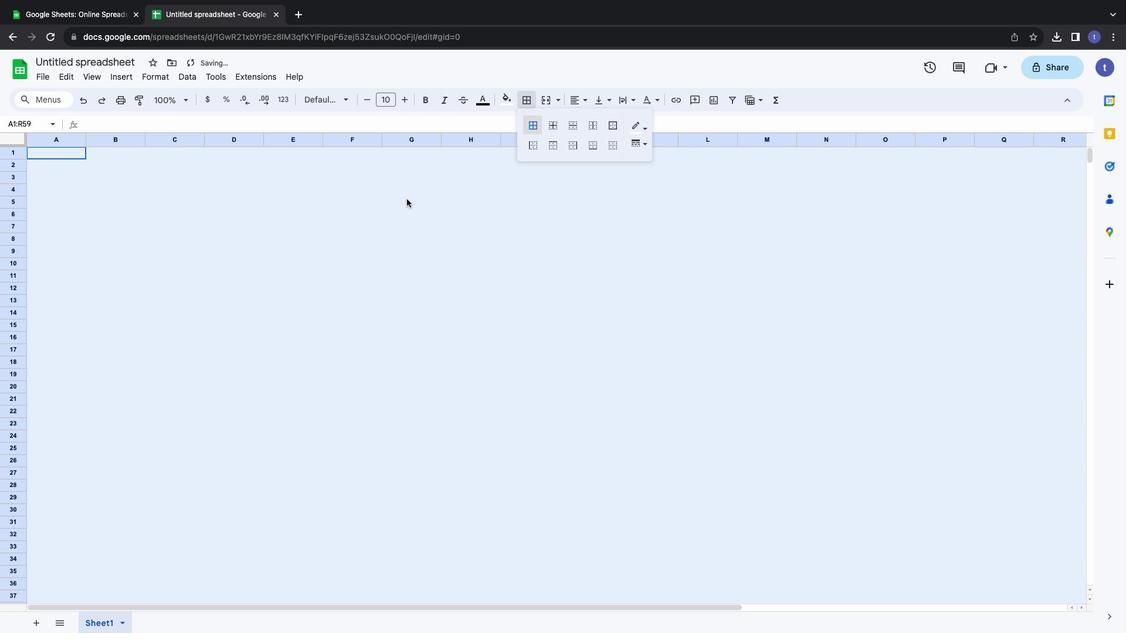 
Action: Mouse moved to (116, 181)
Screenshot: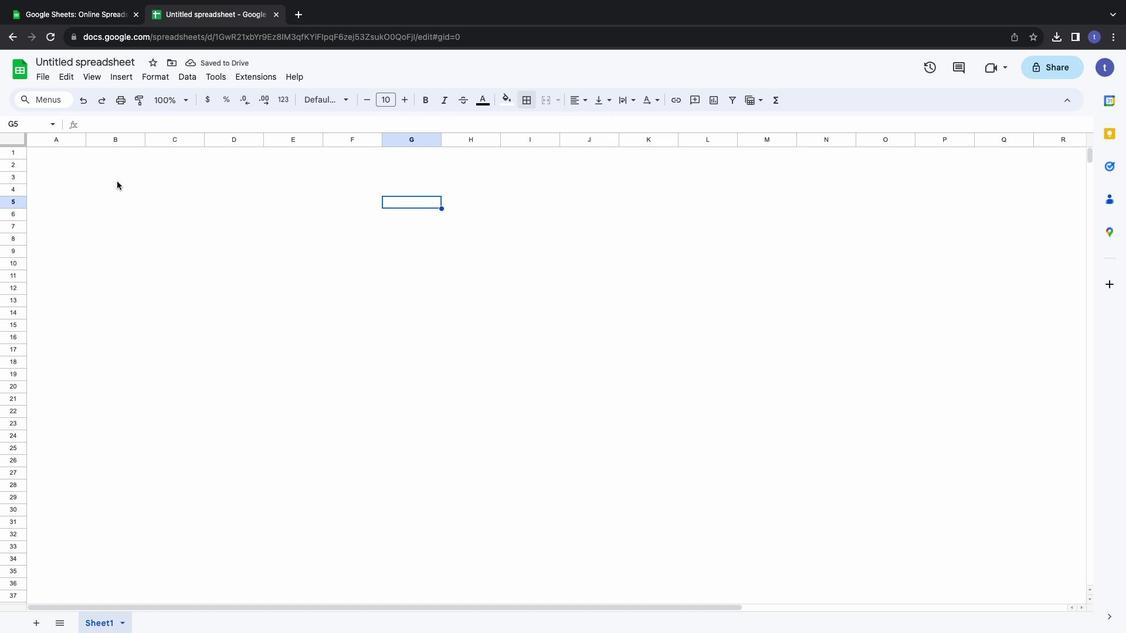 
Action: Mouse pressed left at (116, 181)
Screenshot: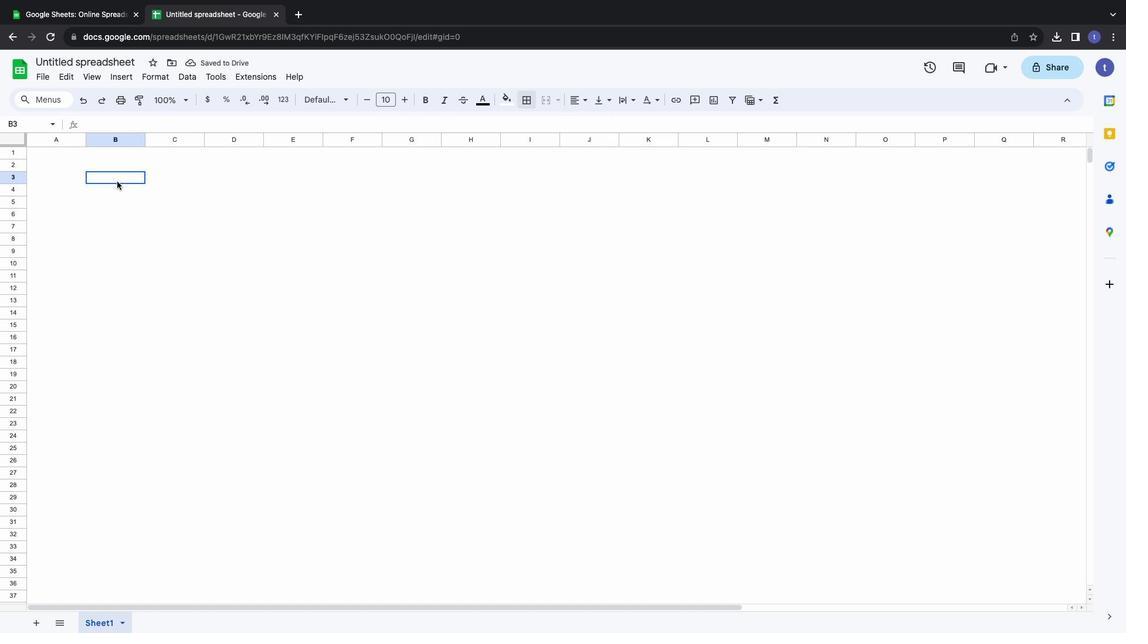 
Action: Mouse moved to (145, 139)
Screenshot: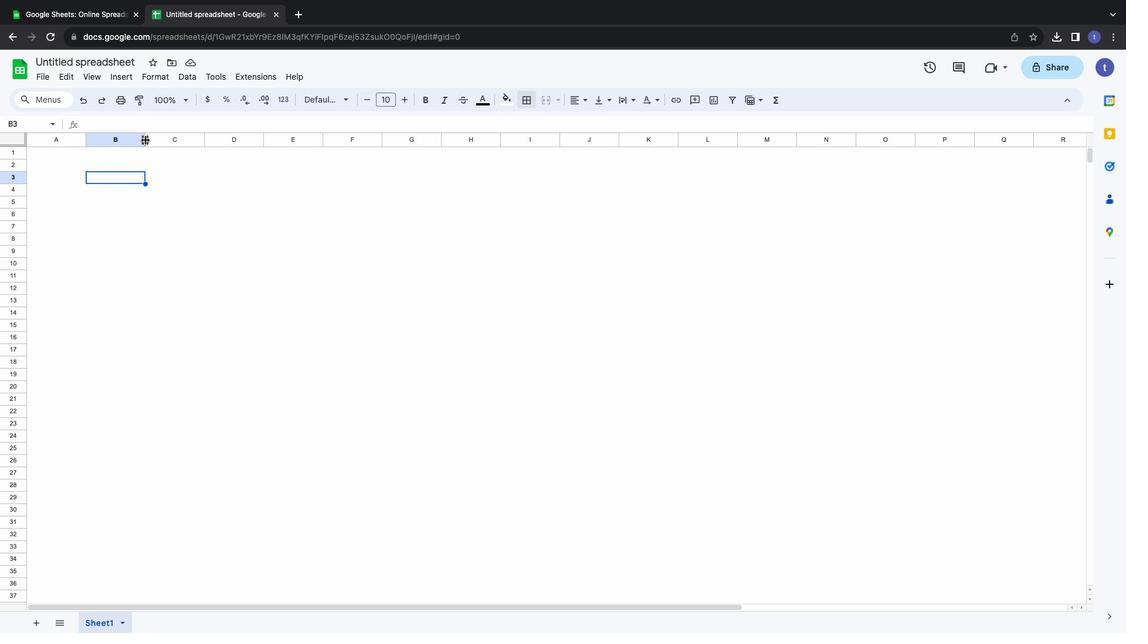 
Action: Mouse pressed left at (145, 139)
Screenshot: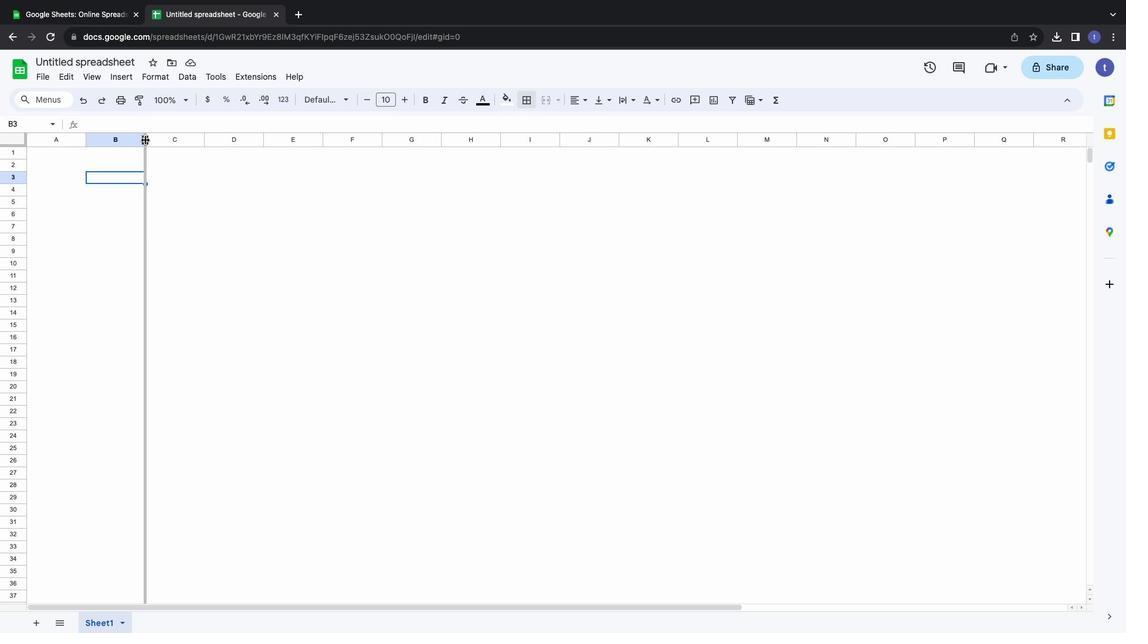 
Action: Mouse moved to (249, 138)
Screenshot: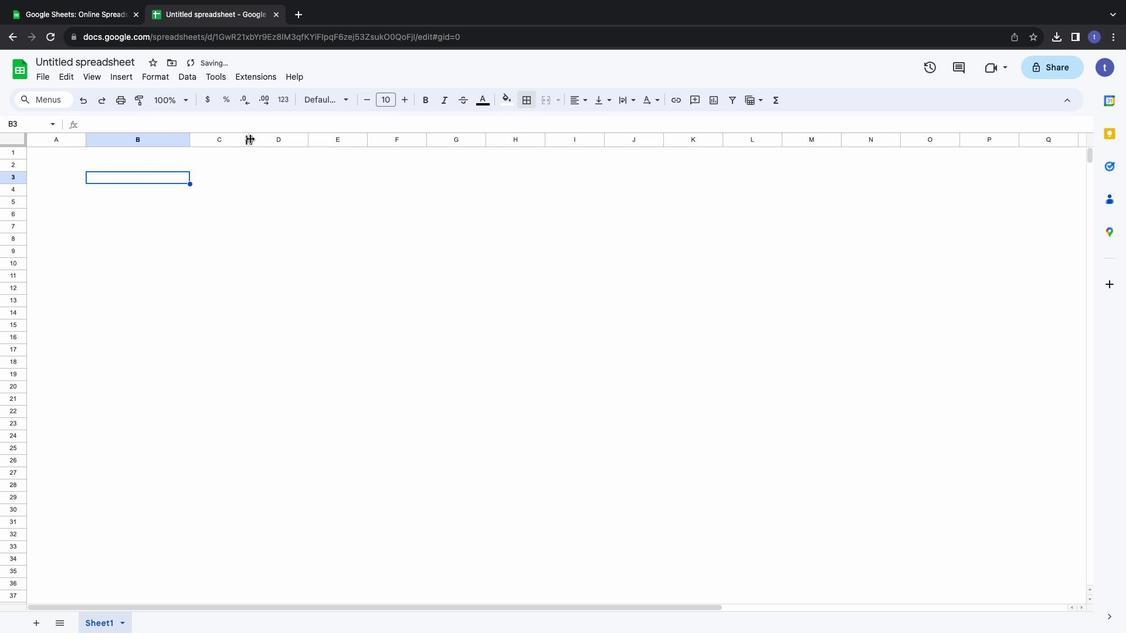 
Action: Mouse pressed left at (249, 138)
Screenshot: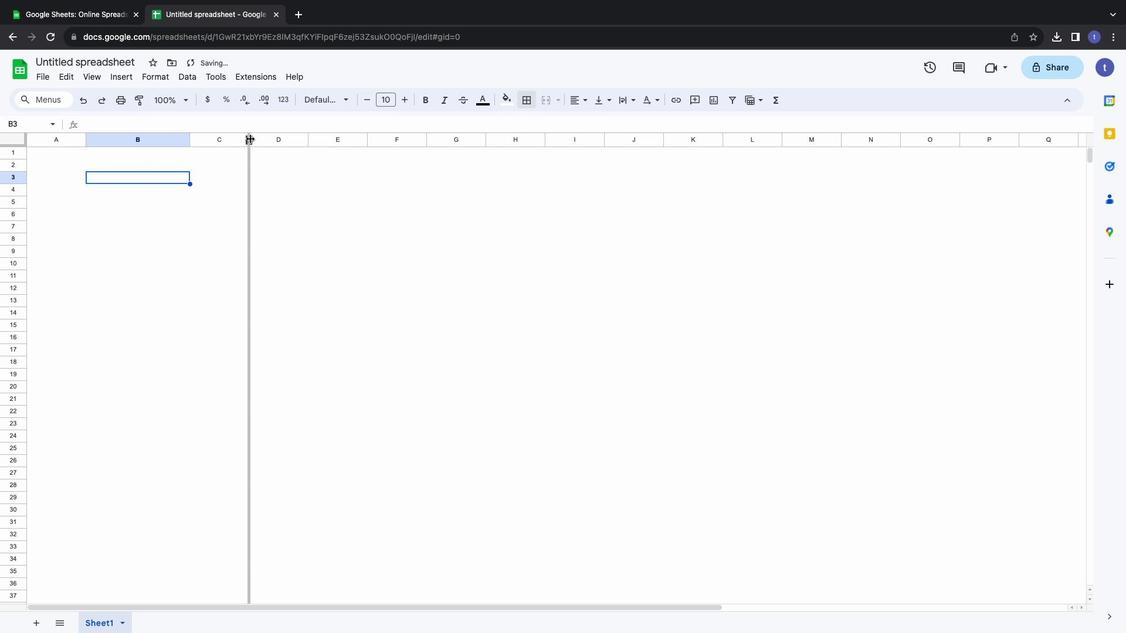 
Action: Mouse moved to (280, 141)
Screenshot: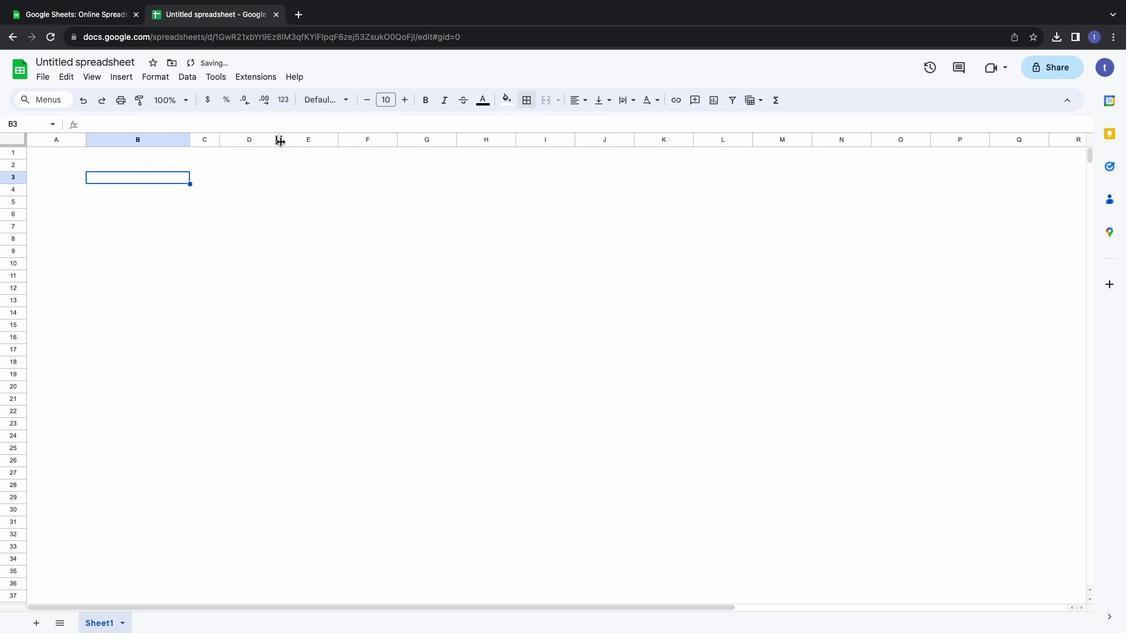 
Action: Mouse pressed left at (280, 141)
Screenshot: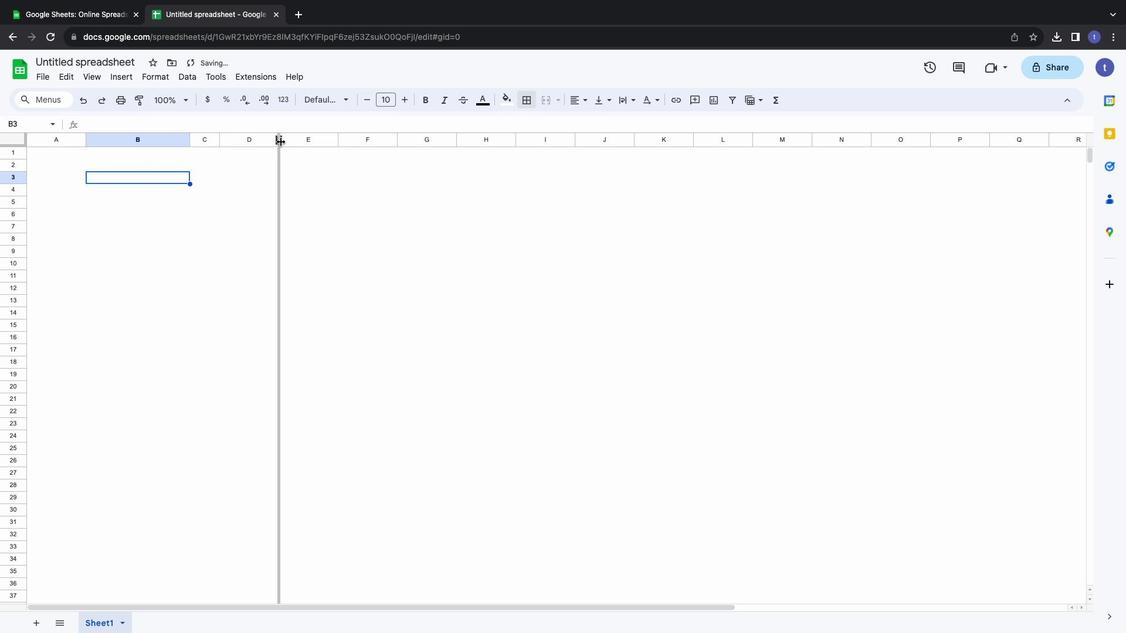 
Action: Mouse moved to (351, 139)
Screenshot: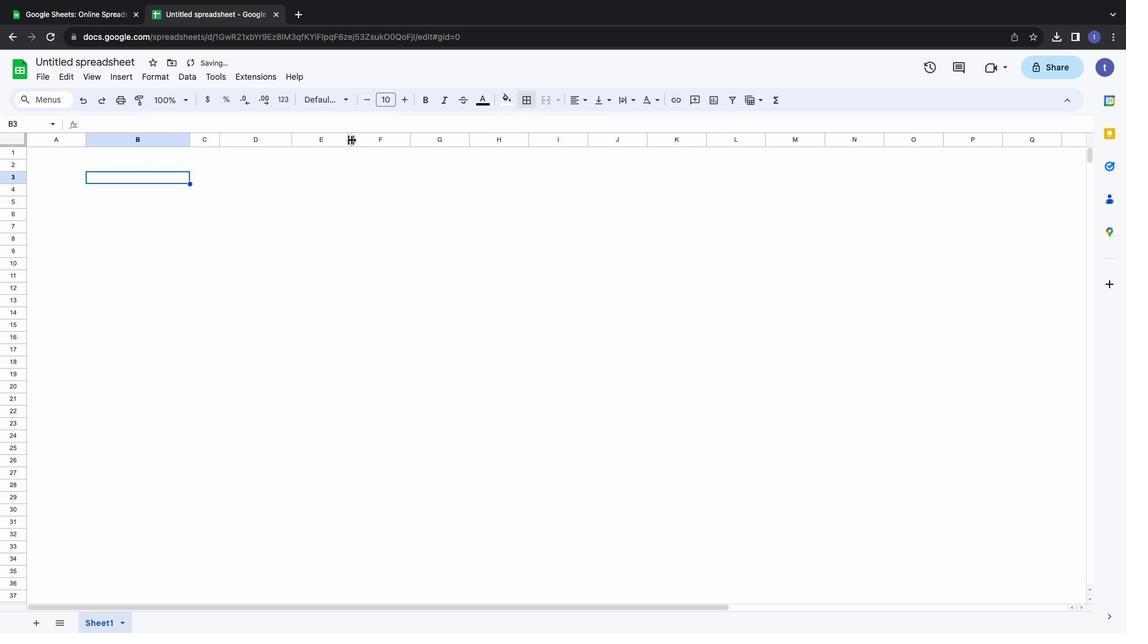 
Action: Mouse pressed left at (351, 139)
Screenshot: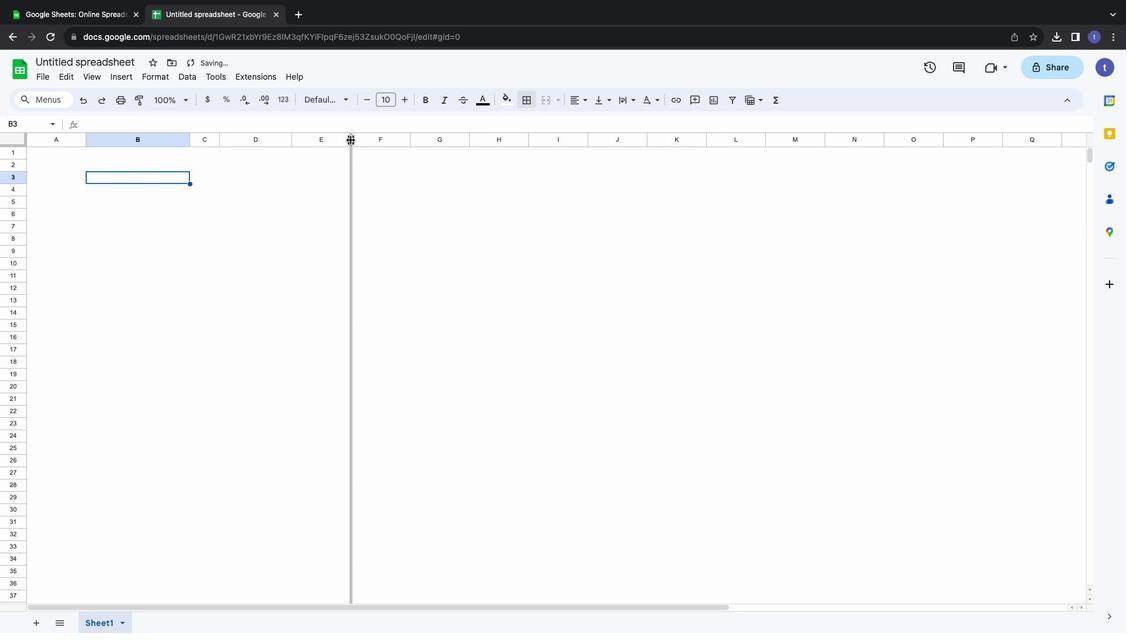 
Action: Mouse moved to (371, 139)
Screenshot: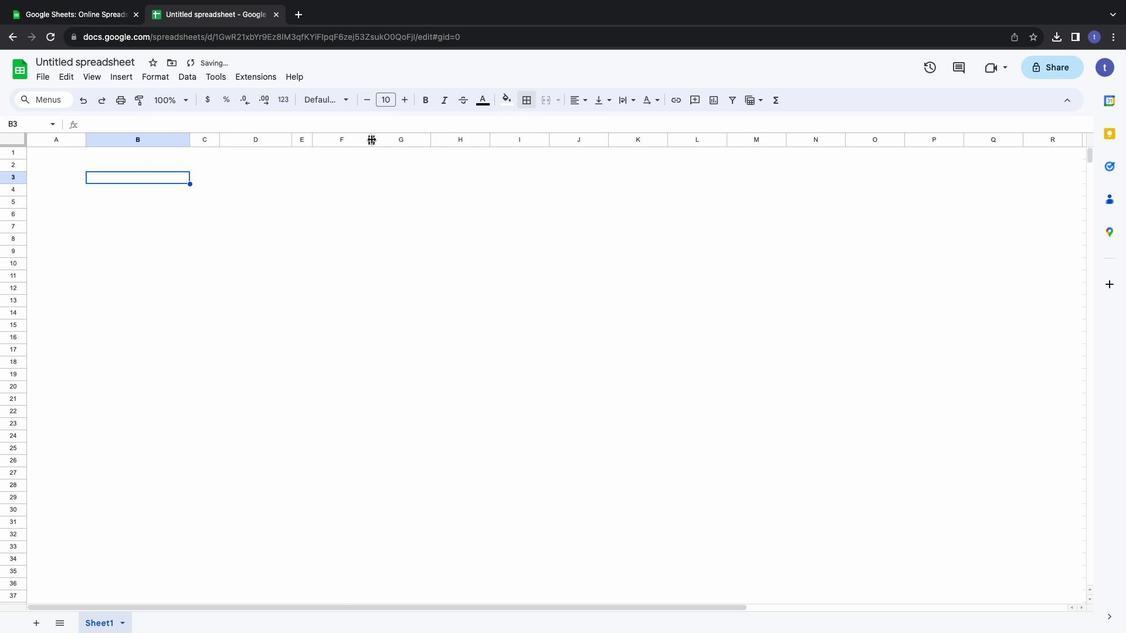 
Action: Mouse pressed left at (371, 139)
Screenshot: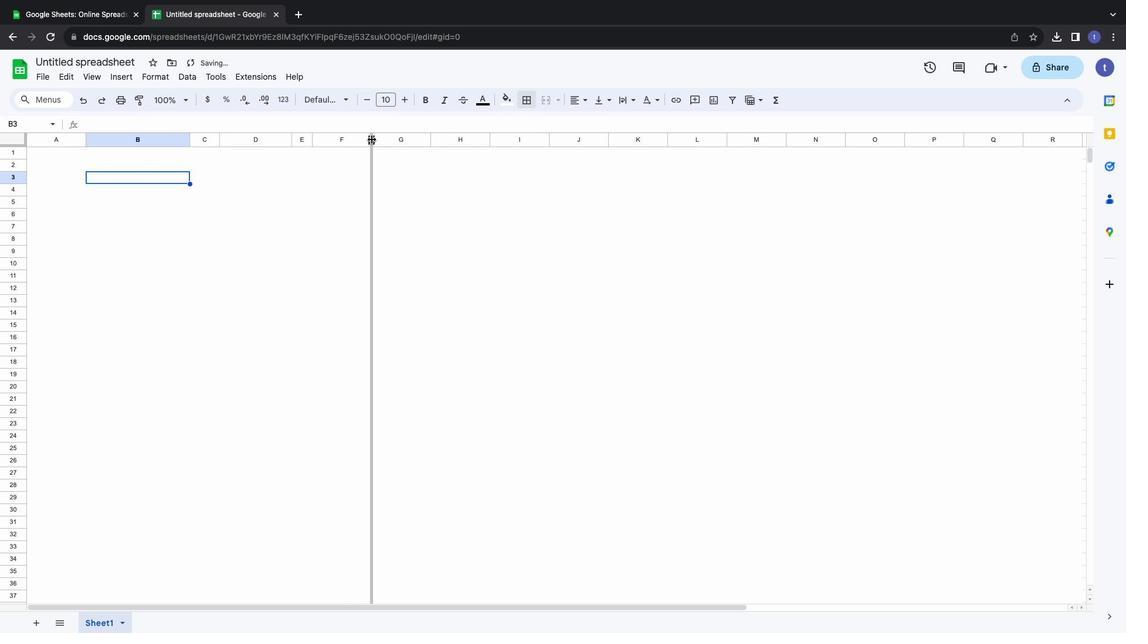 
Action: Mouse moved to (437, 136)
Screenshot: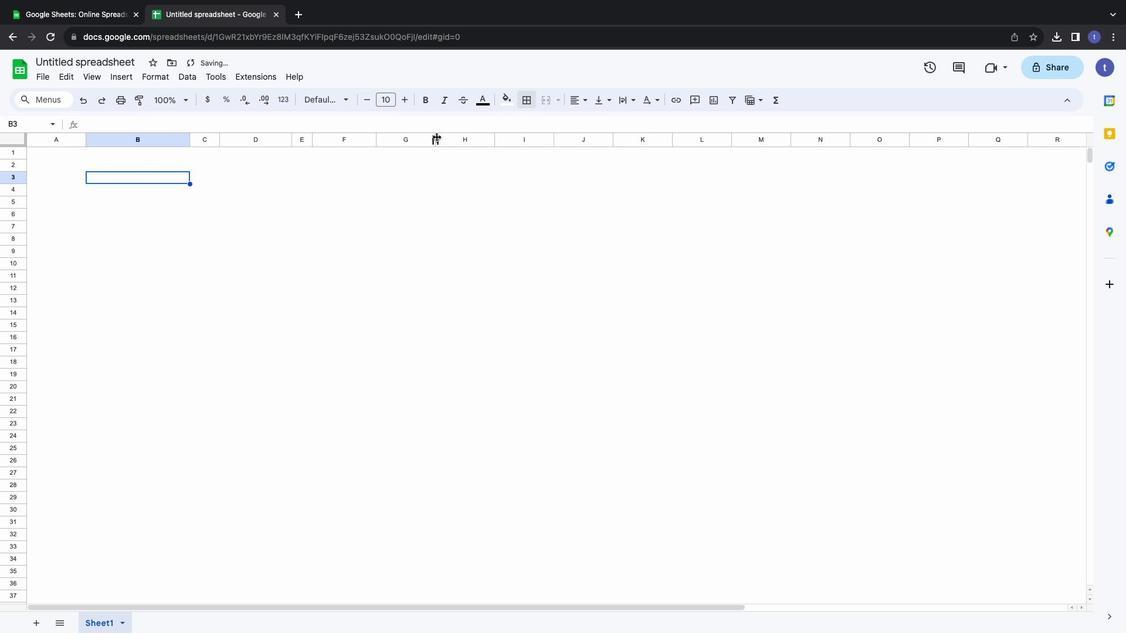 
Action: Mouse pressed left at (437, 136)
Screenshot: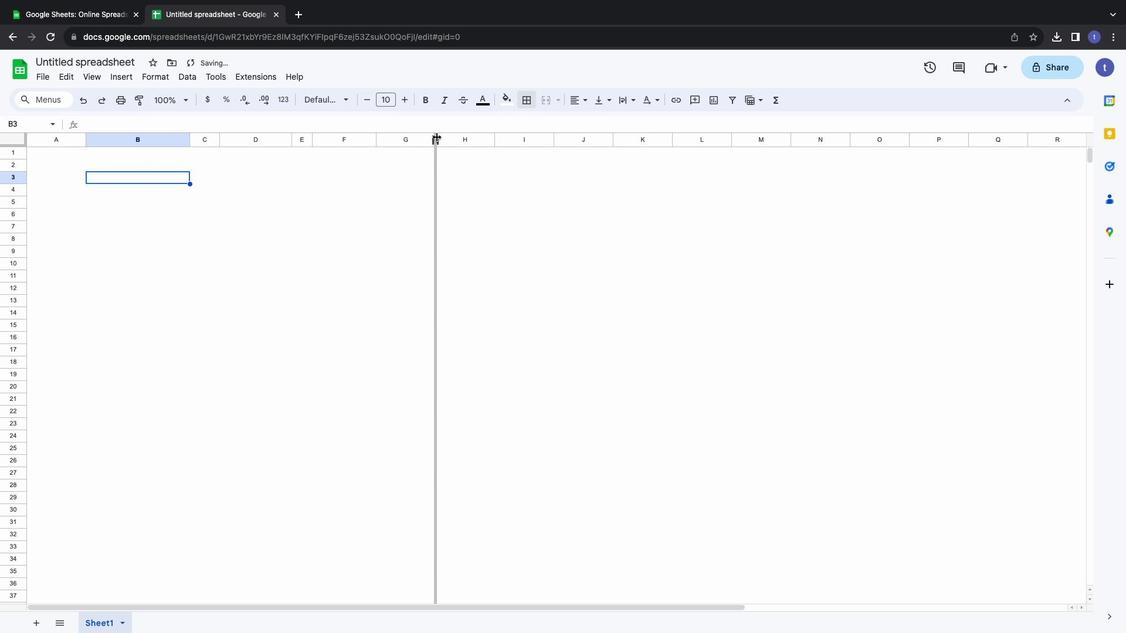 
Action: Mouse moved to (462, 141)
Screenshot: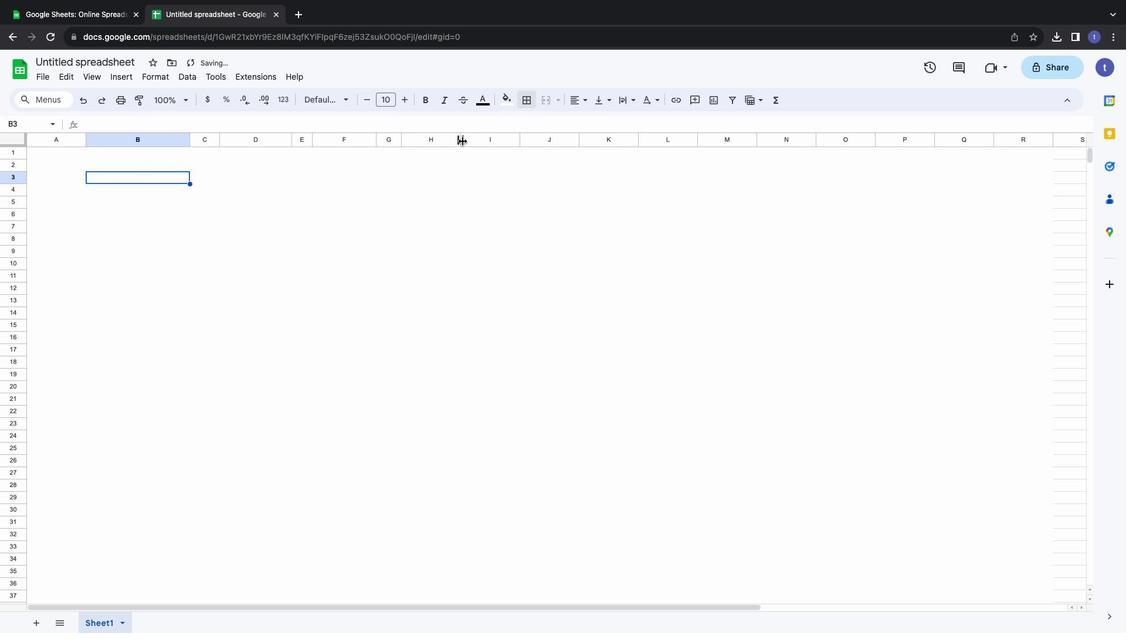 
Action: Mouse pressed left at (462, 141)
Screenshot: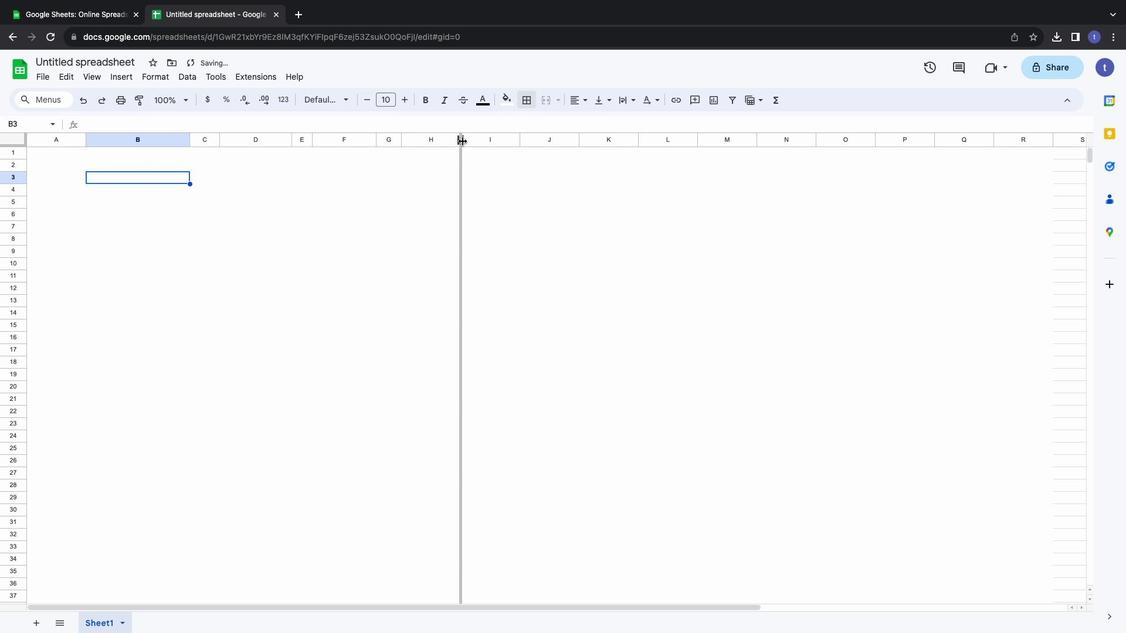 
Action: Mouse moved to (539, 138)
Screenshot: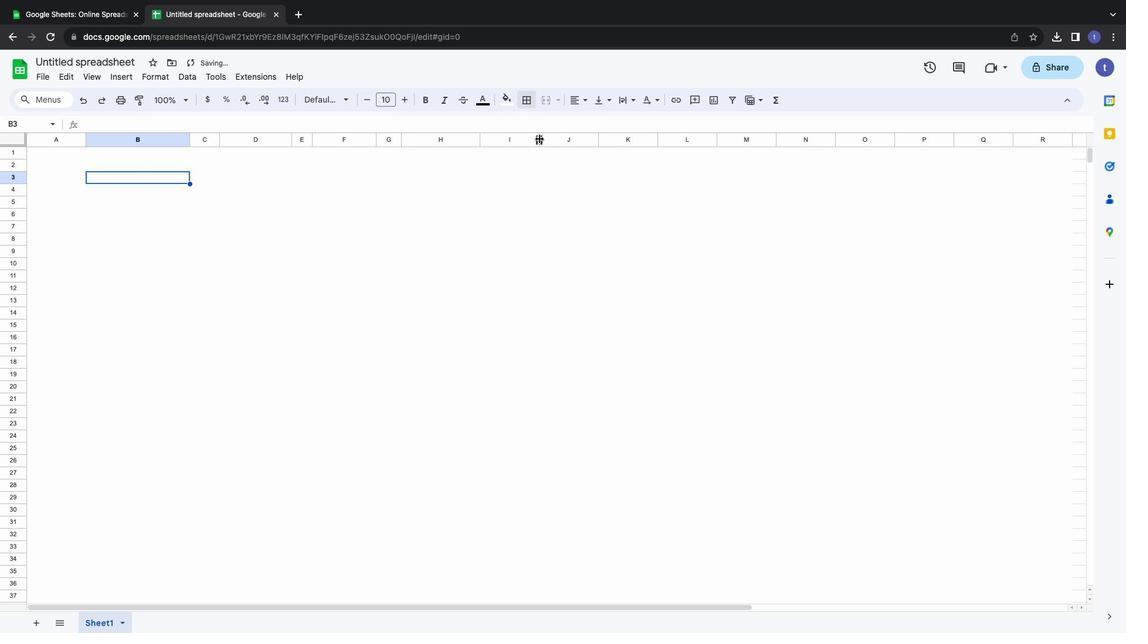 
Action: Mouse pressed left at (539, 138)
Screenshot: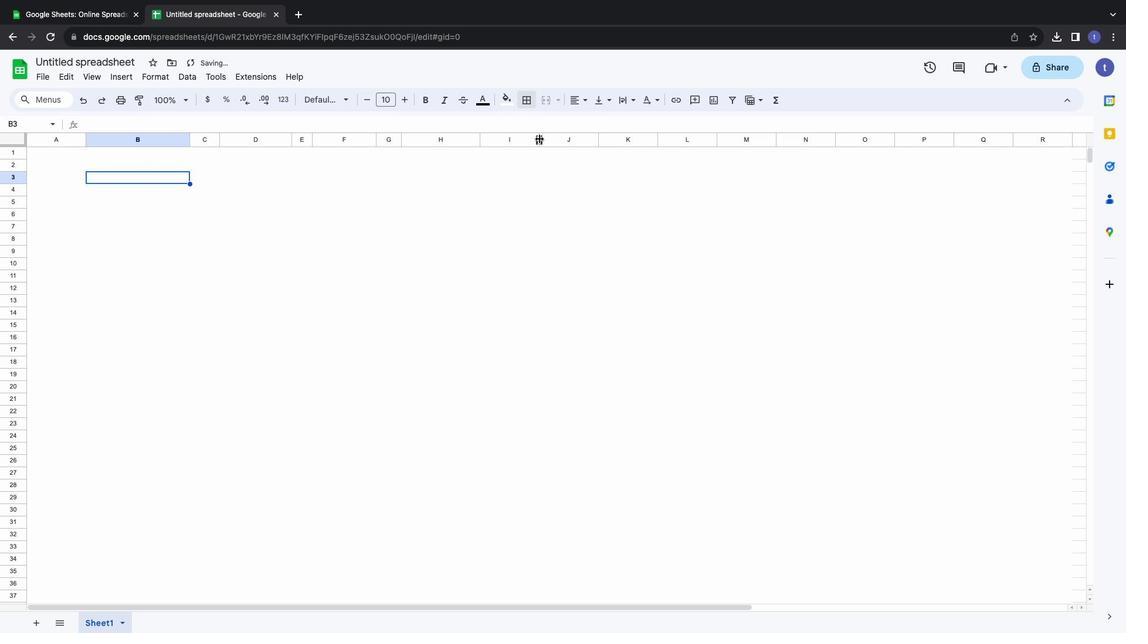 
Action: Mouse moved to (617, 138)
Screenshot: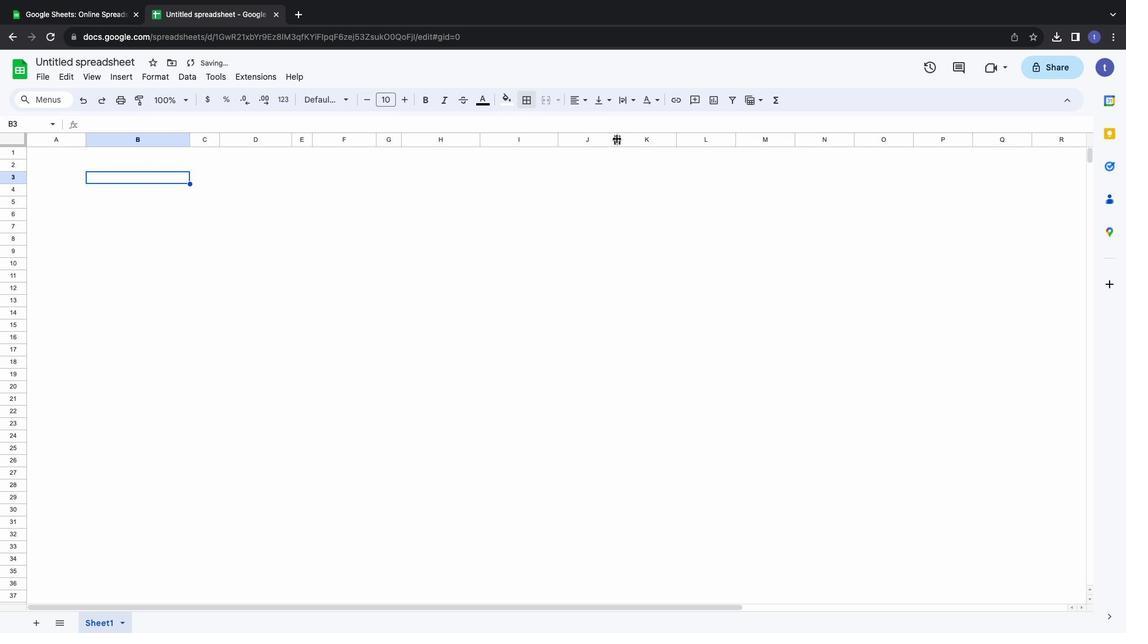 
Action: Mouse pressed left at (617, 138)
Screenshot: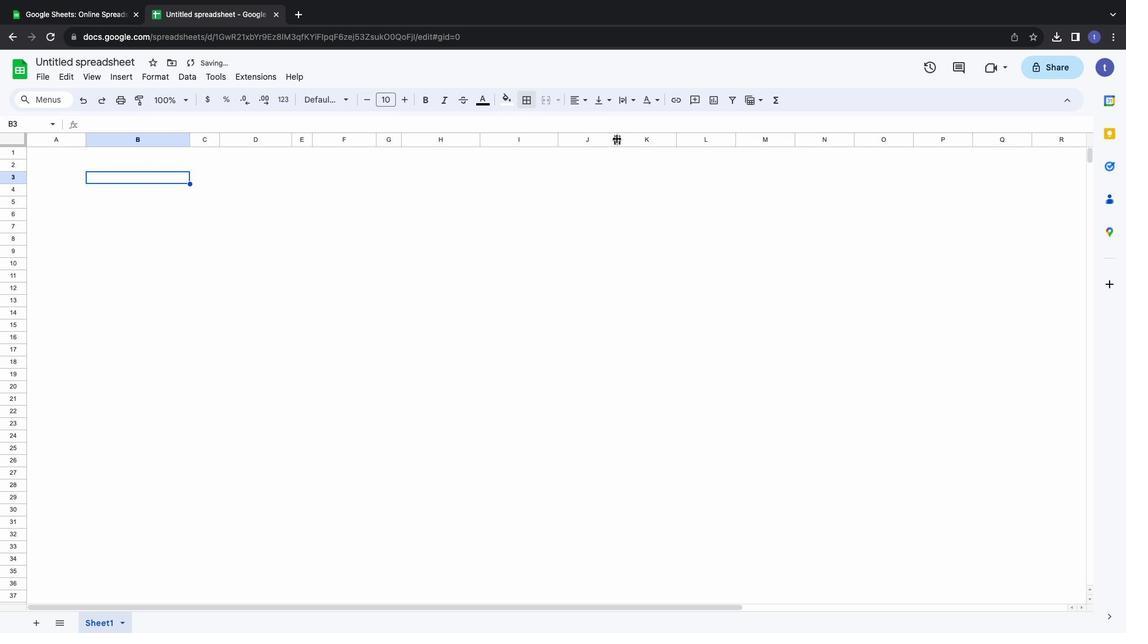 
Action: Mouse moved to (718, 140)
Screenshot: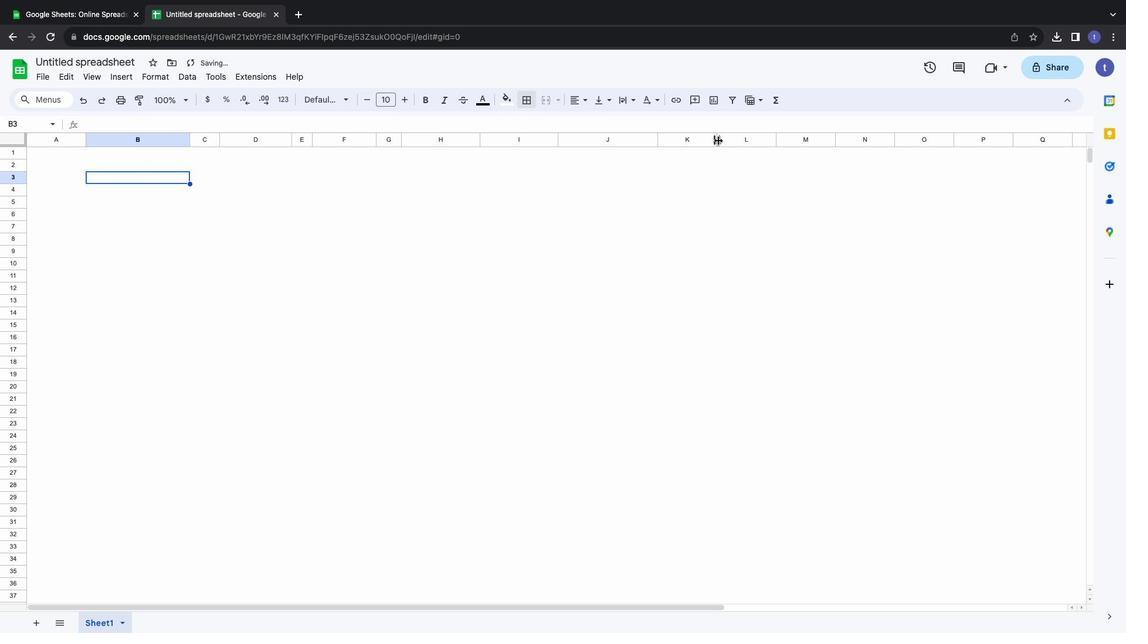 
Action: Mouse pressed left at (718, 140)
Screenshot: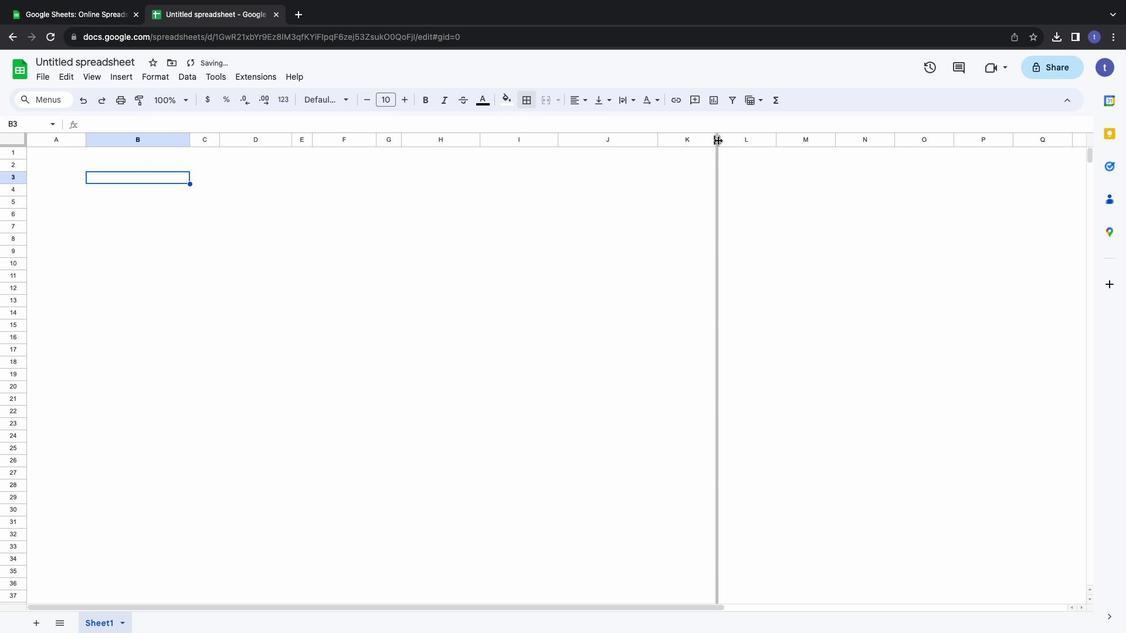 
Action: Mouse moved to (746, 140)
Screenshot: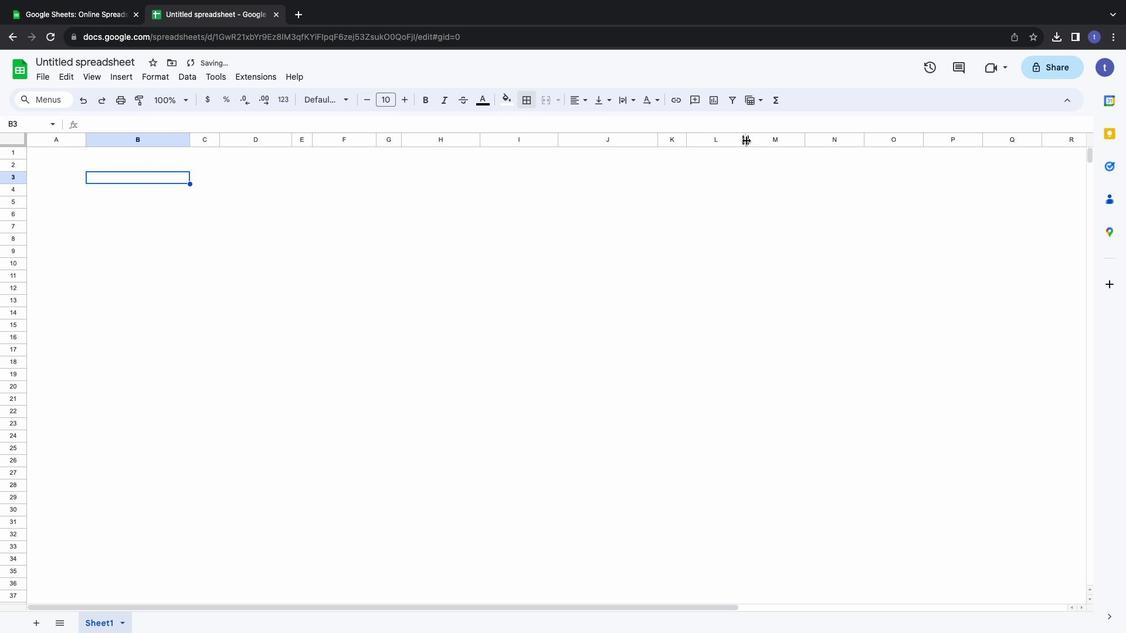 
Action: Mouse pressed left at (746, 140)
Screenshot: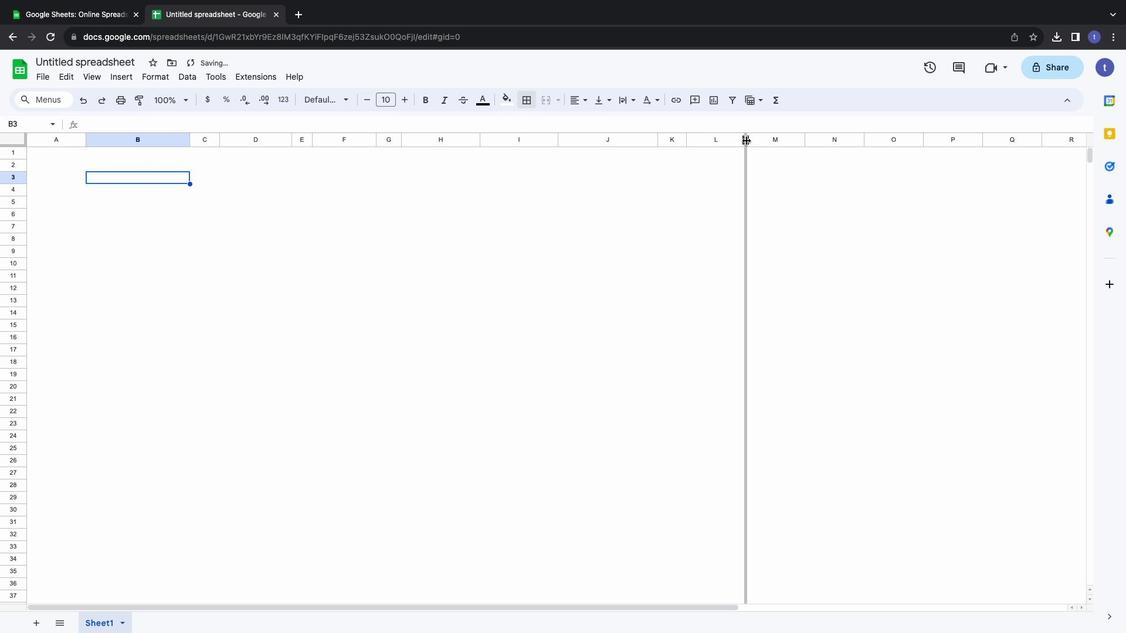 
Action: Mouse moved to (817, 136)
Screenshot: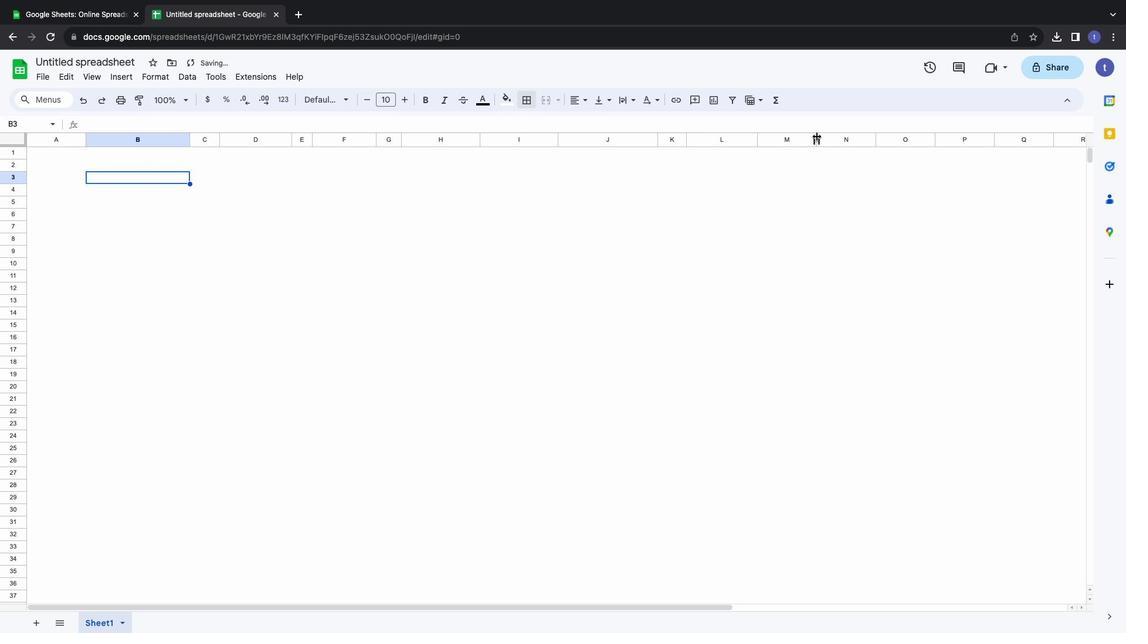 
Action: Mouse pressed left at (817, 136)
Screenshot: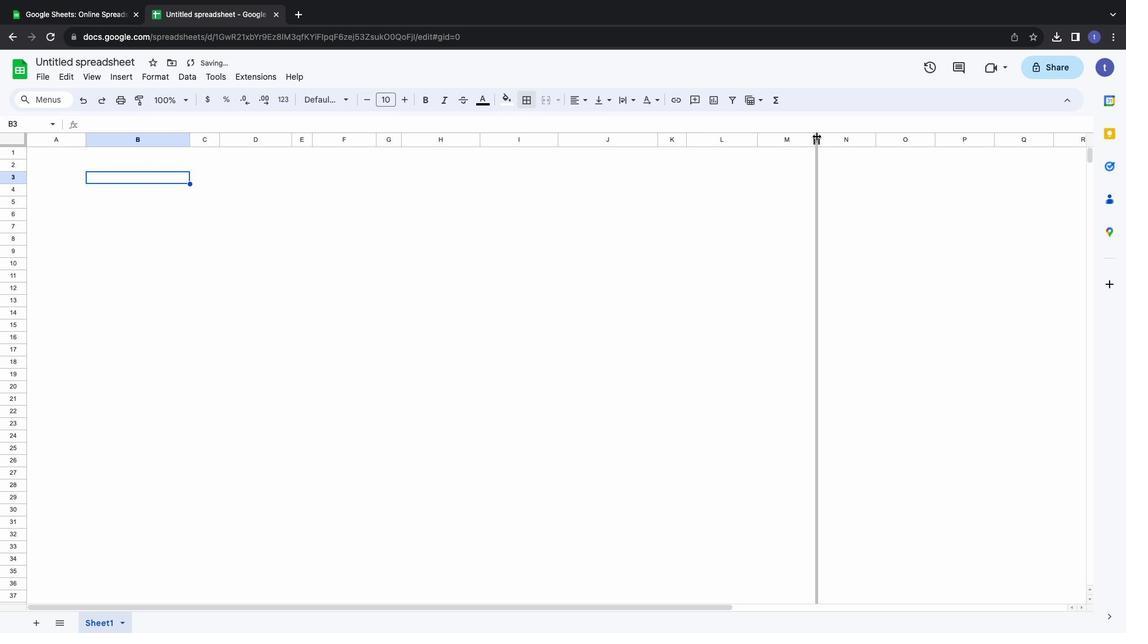 
Action: Mouse moved to (841, 138)
Screenshot: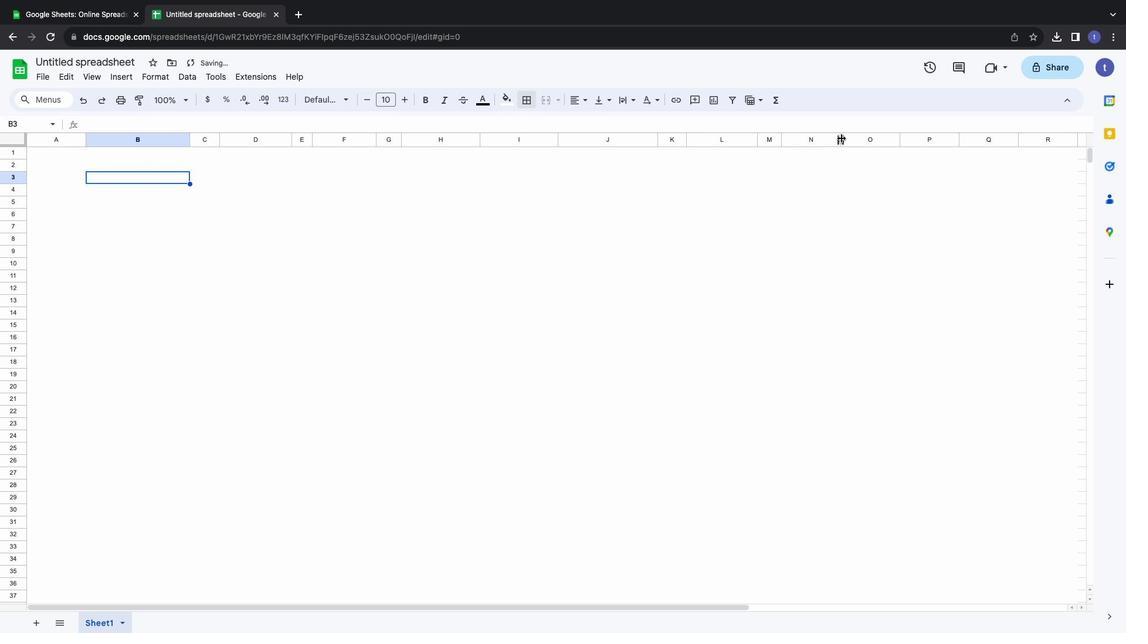 
Action: Mouse pressed left at (841, 138)
Screenshot: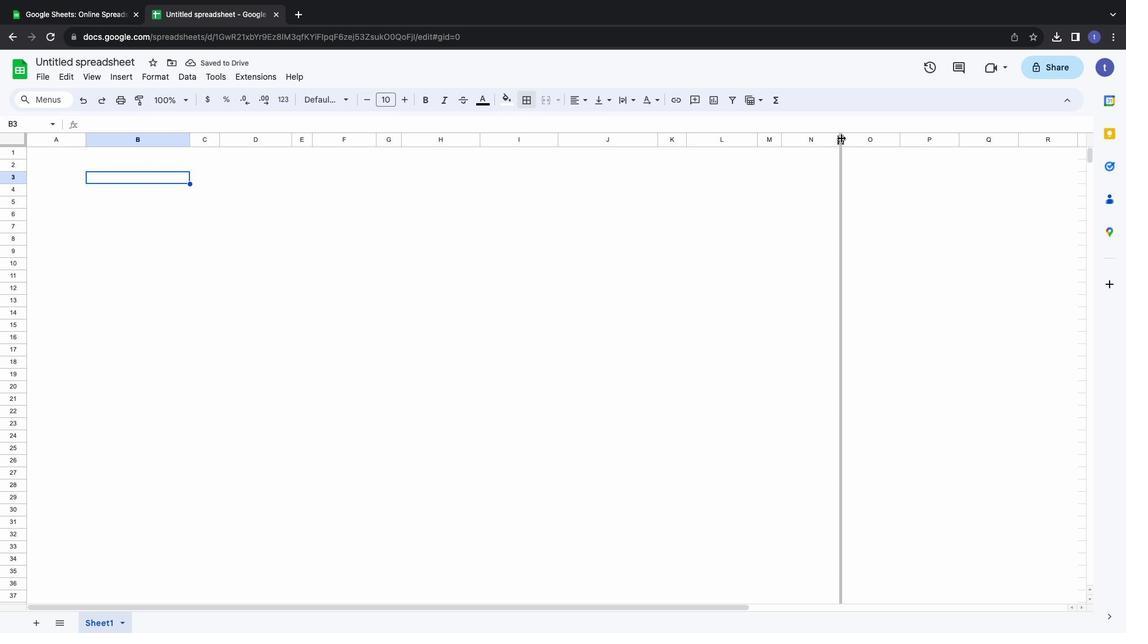 
Action: Mouse moved to (912, 140)
Screenshot: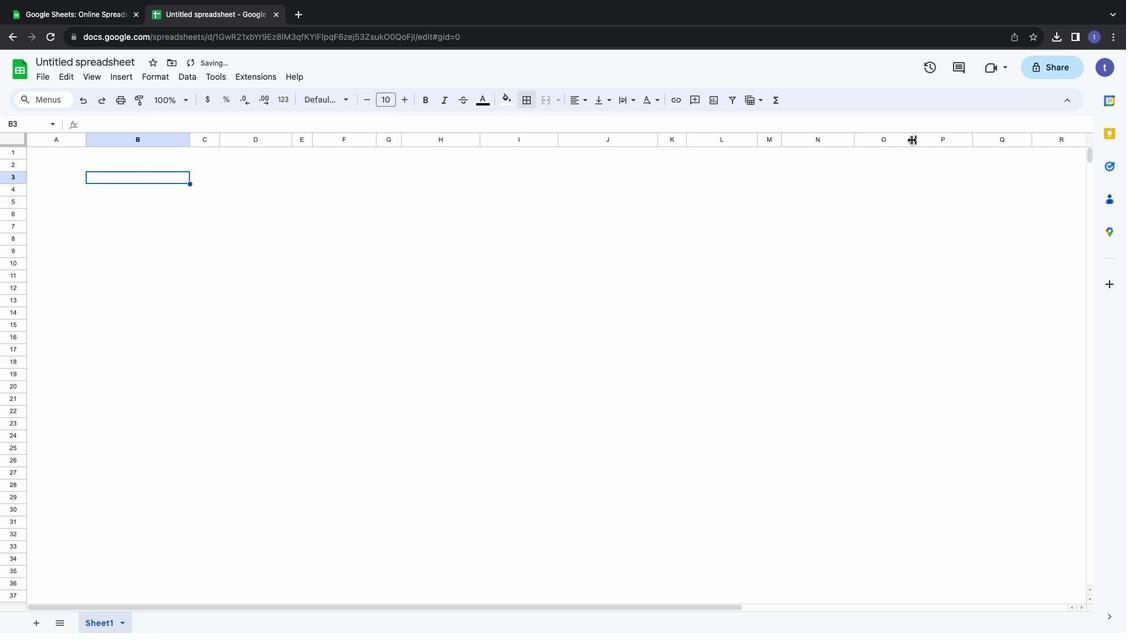 
Action: Mouse pressed left at (912, 140)
Screenshot: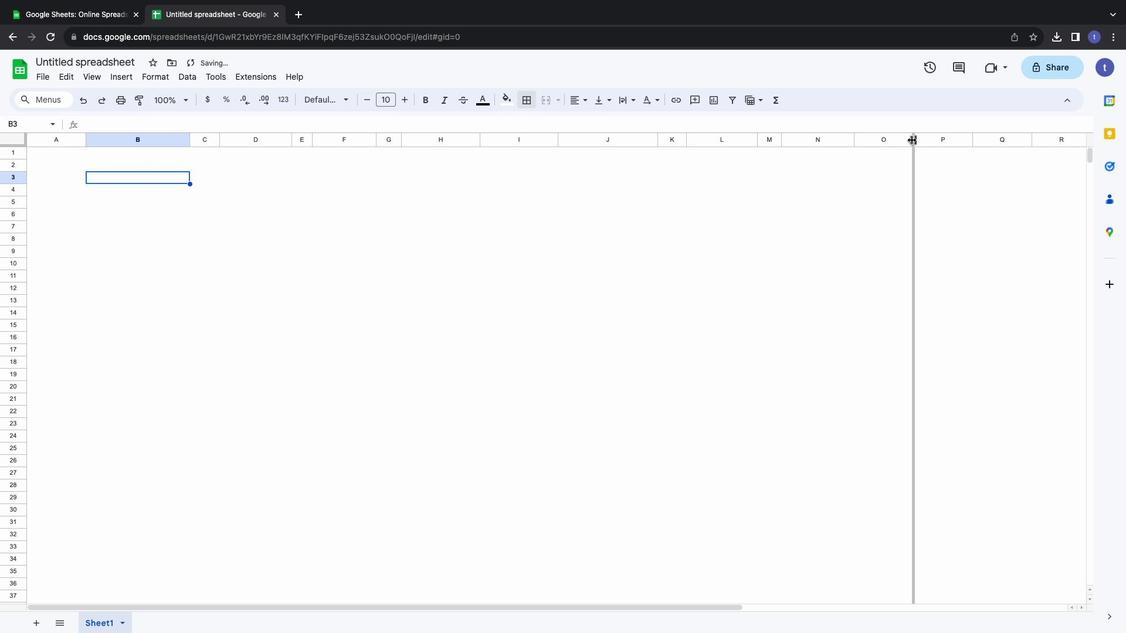 
Action: Mouse moved to (171, 191)
Screenshot: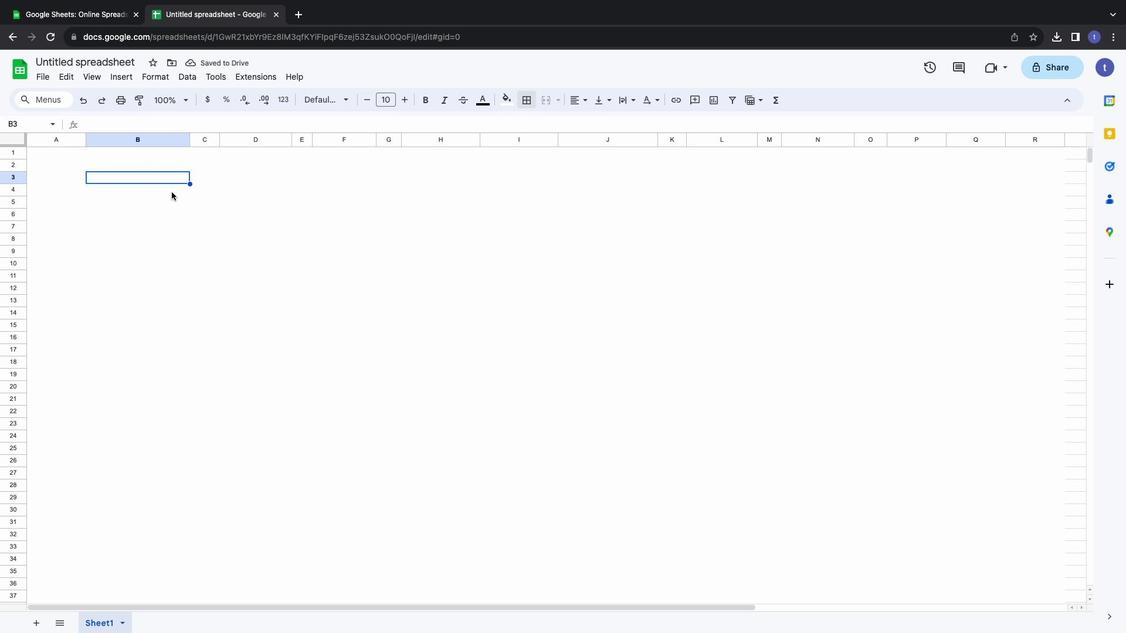 
Action: Mouse pressed left at (171, 191)
Screenshot: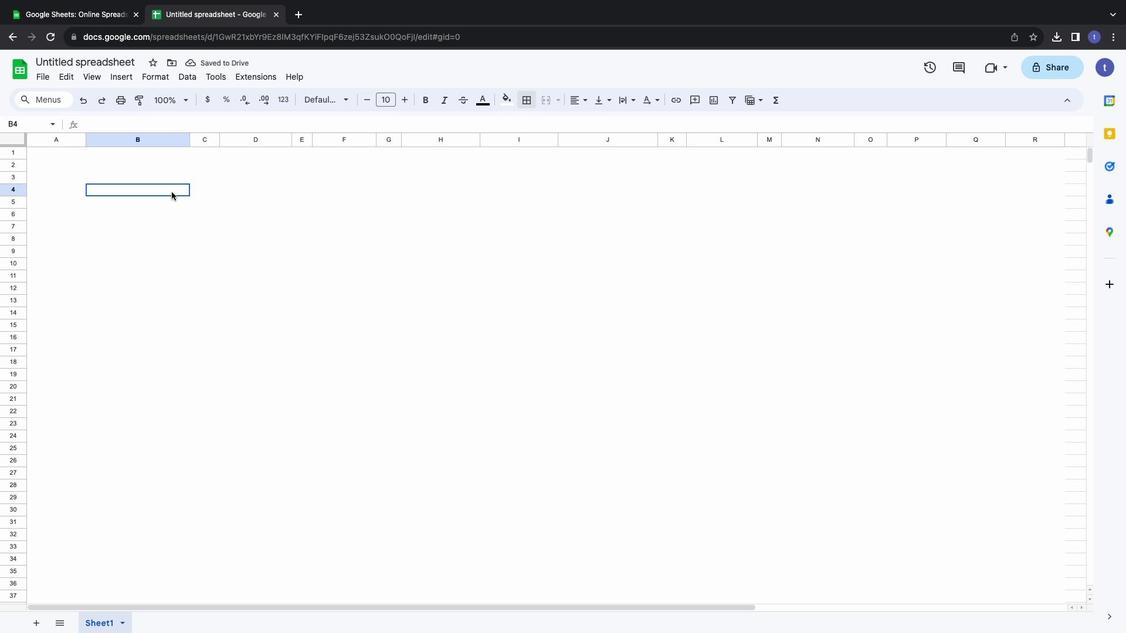 
Action: Mouse moved to (318, 204)
Screenshot: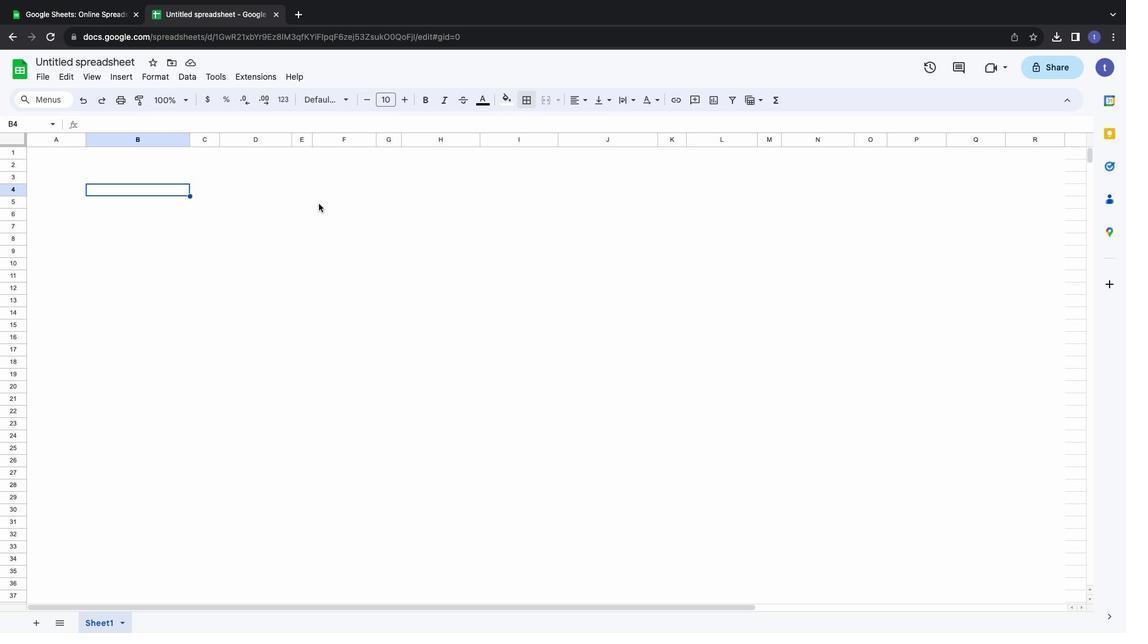 
Action: Mouse pressed left at (318, 204)
Screenshot: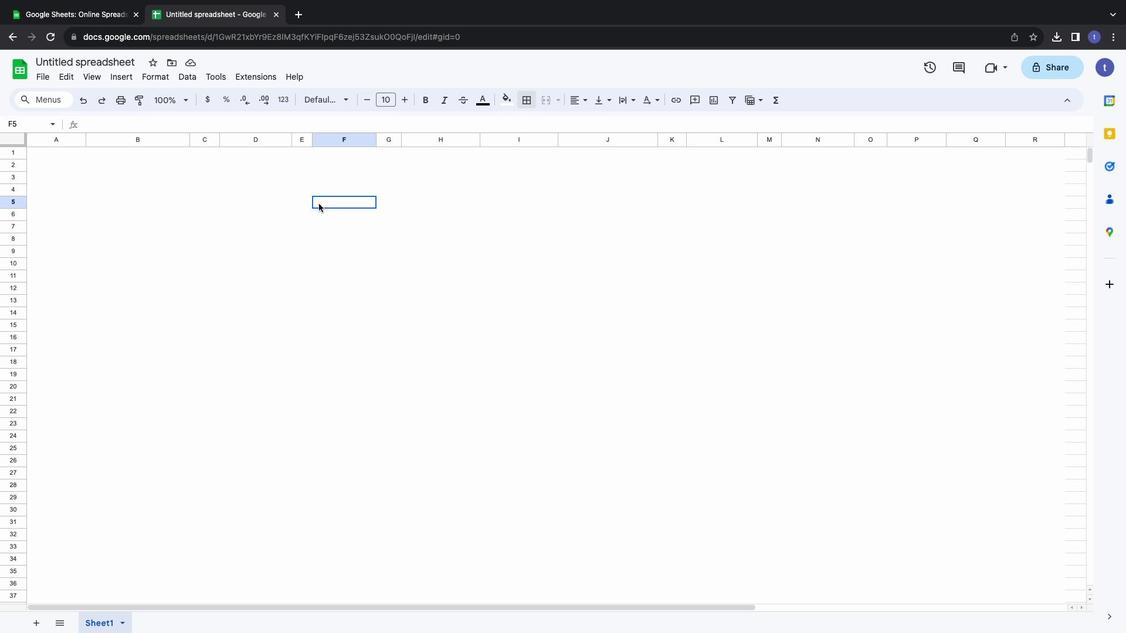 
Action: Mouse moved to (341, 183)
Screenshot: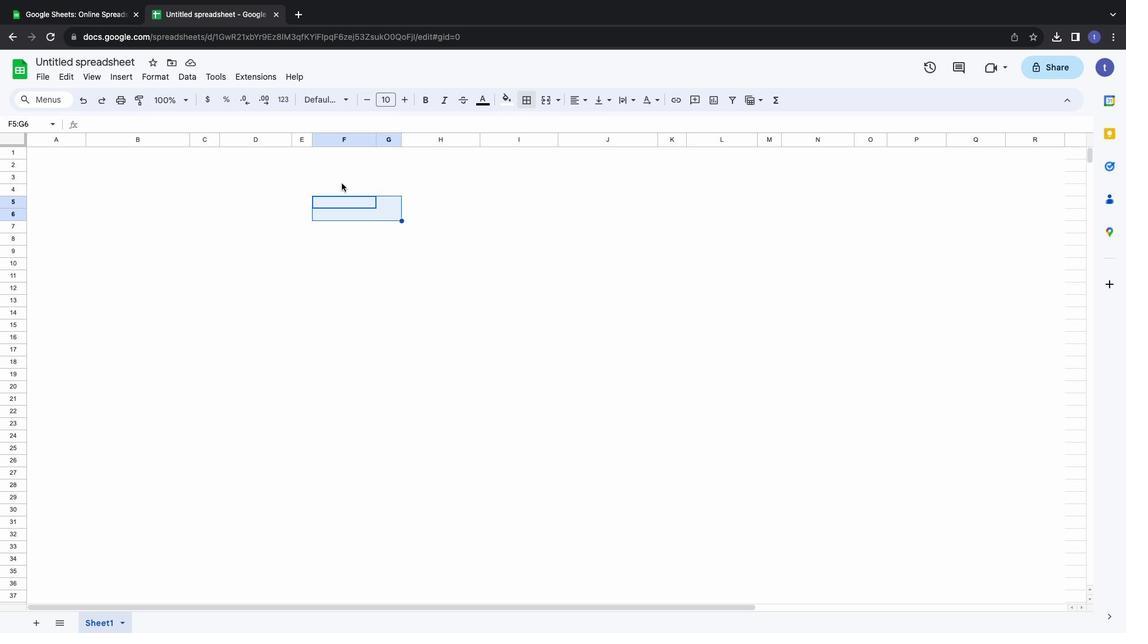 
Action: Mouse pressed left at (341, 183)
Screenshot: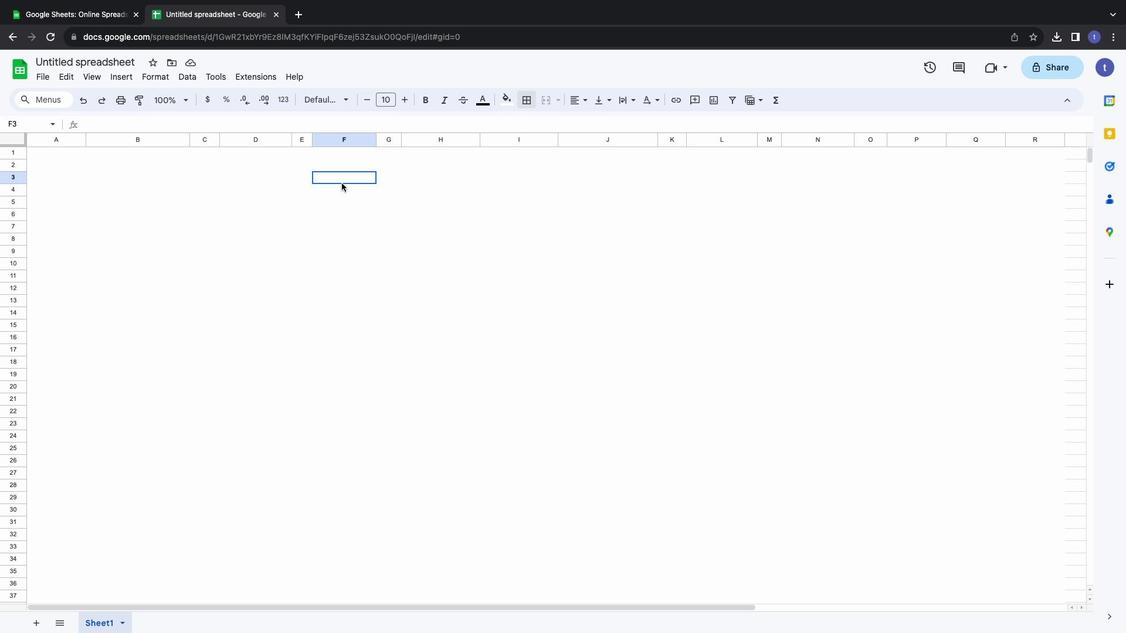 
Action: Key pressed Key.shift'C''o''u''n''t''i''n''g'Key.spaceKey.shift'M''o''n''e''y'Key.spaceKey.shift'S''h''e''e''t'
Screenshot: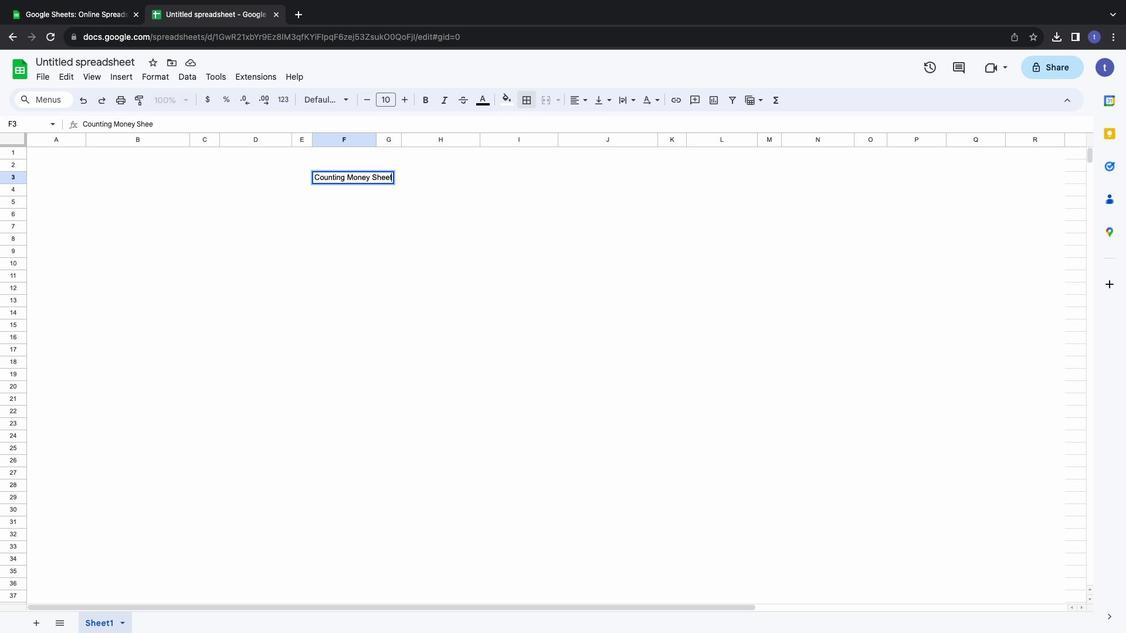 
Action: Mouse moved to (336, 180)
Screenshot: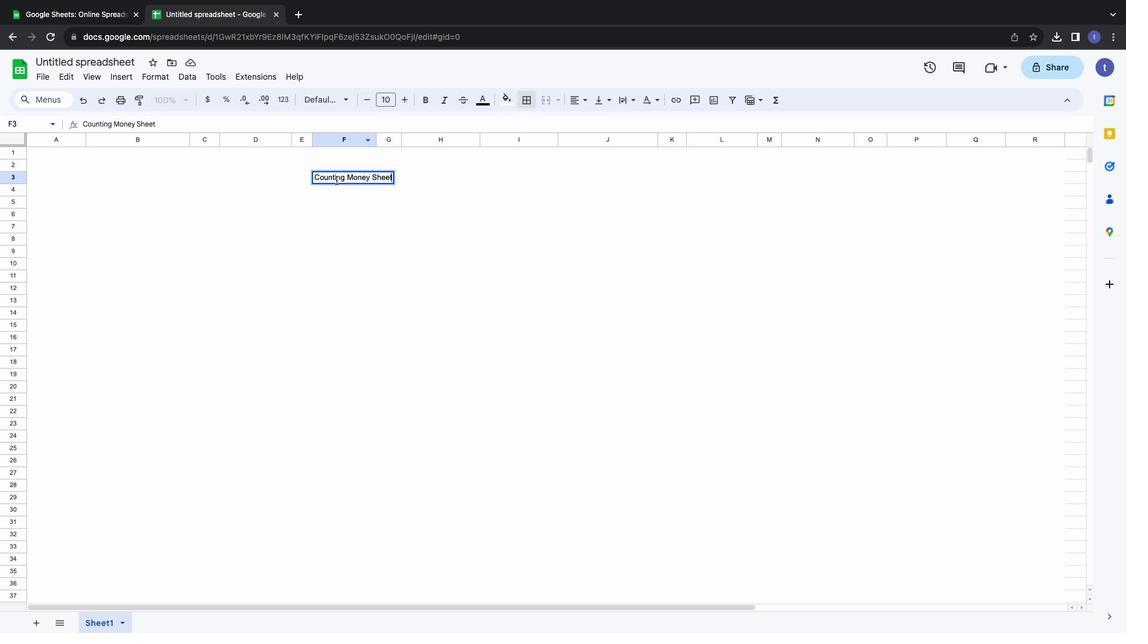 
Action: Mouse pressed left at (336, 180)
Screenshot: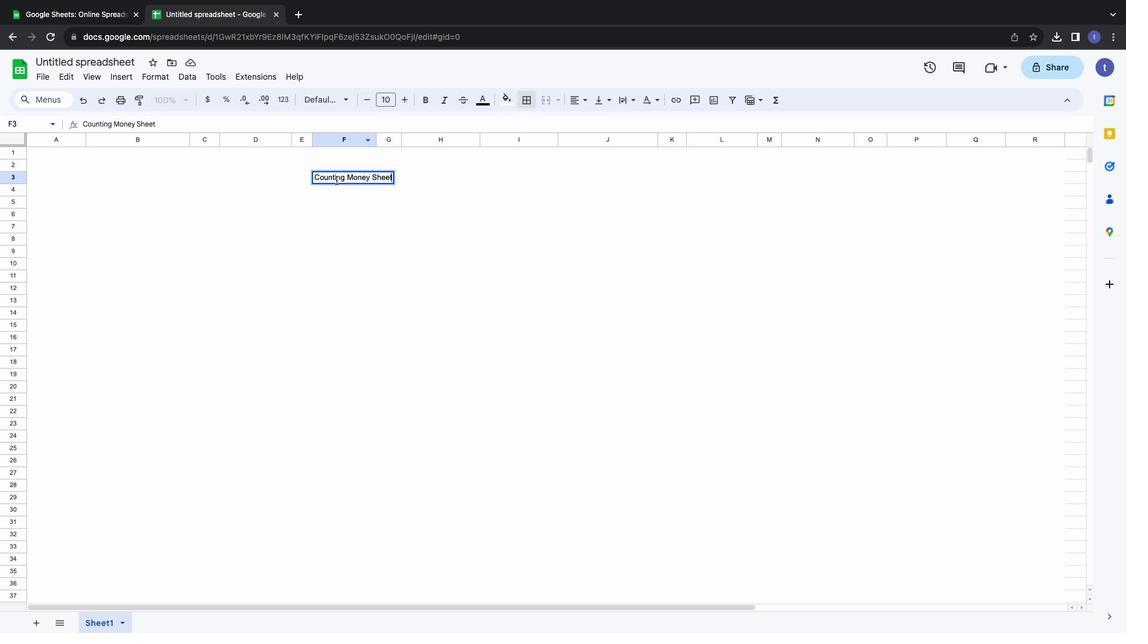 
Action: Mouse moved to (336, 180)
Screenshot: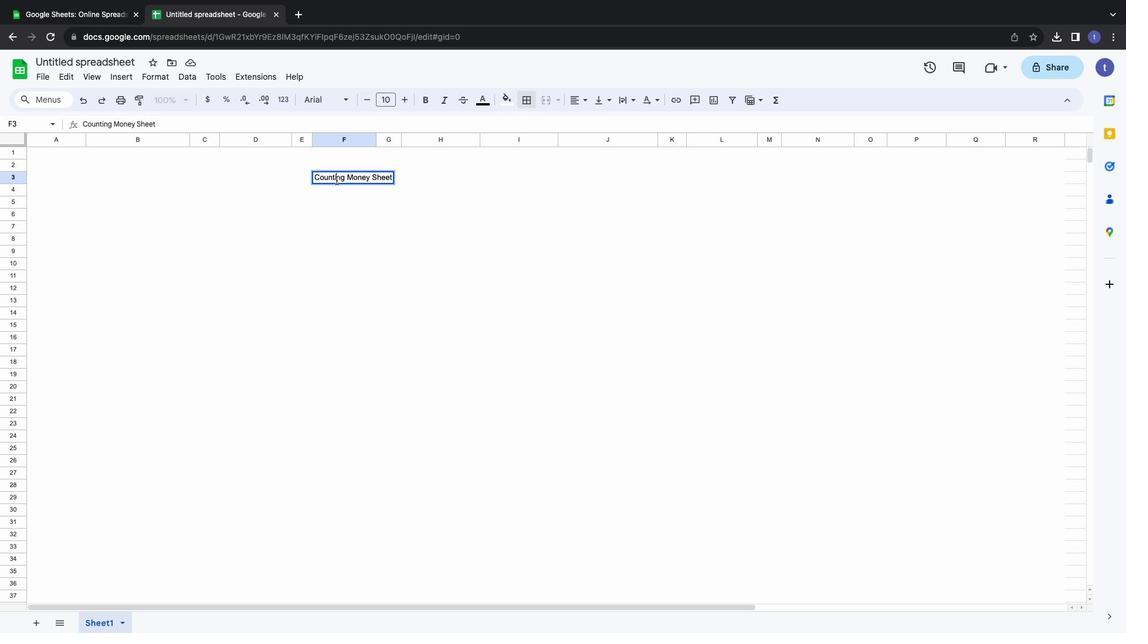 
Action: Mouse pressed left at (336, 180)
Screenshot: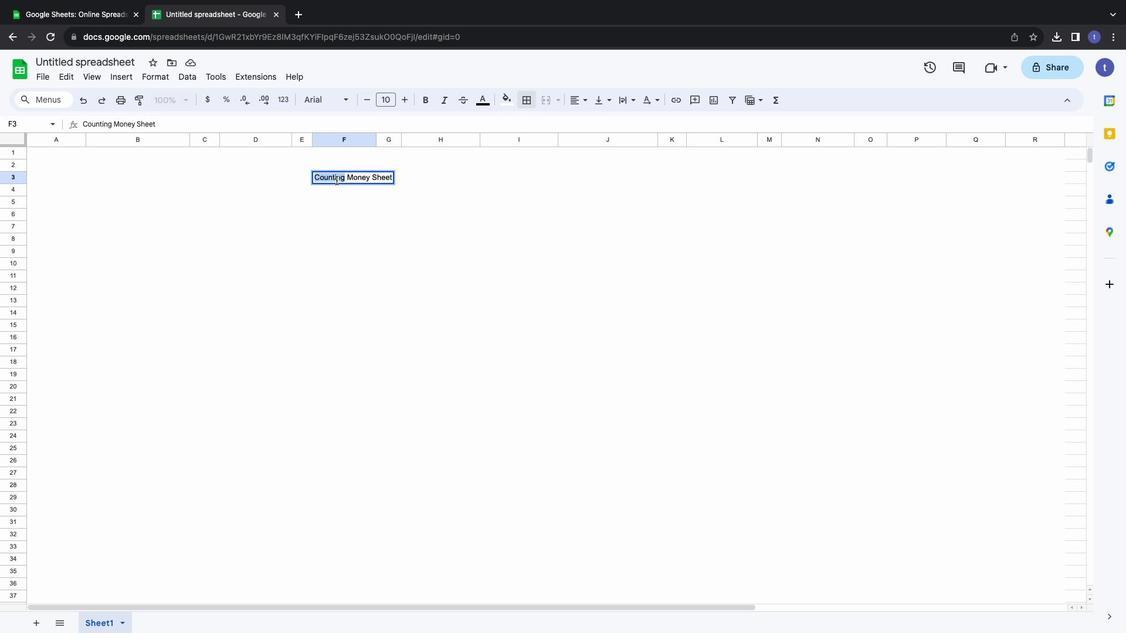 
Action: Mouse pressed left at (336, 180)
Screenshot: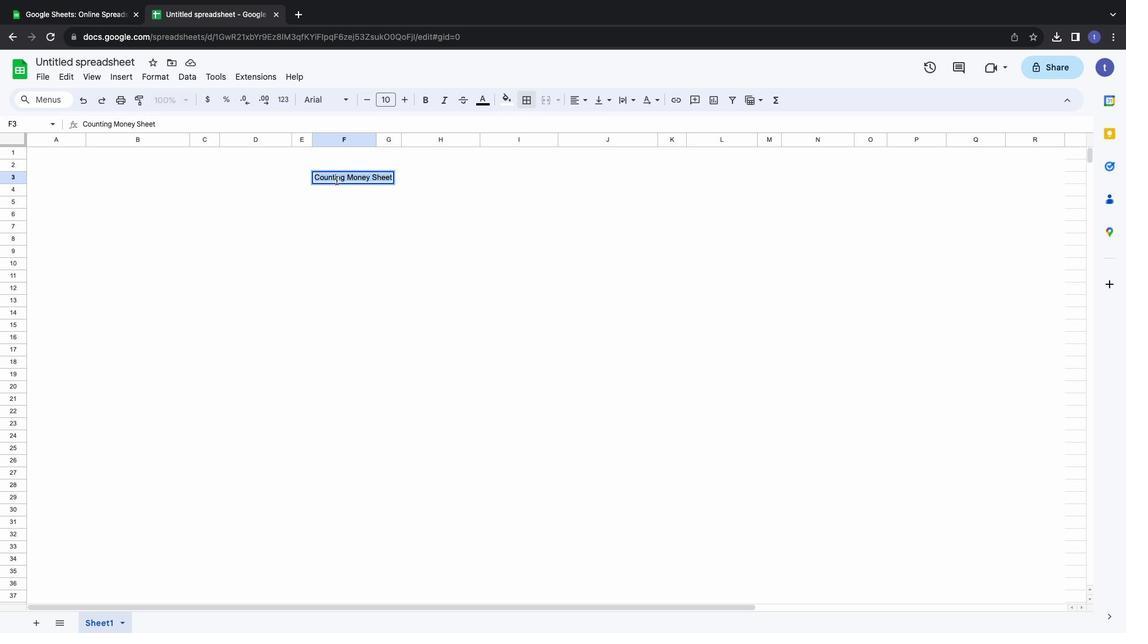 
Action: Mouse moved to (329, 106)
Screenshot: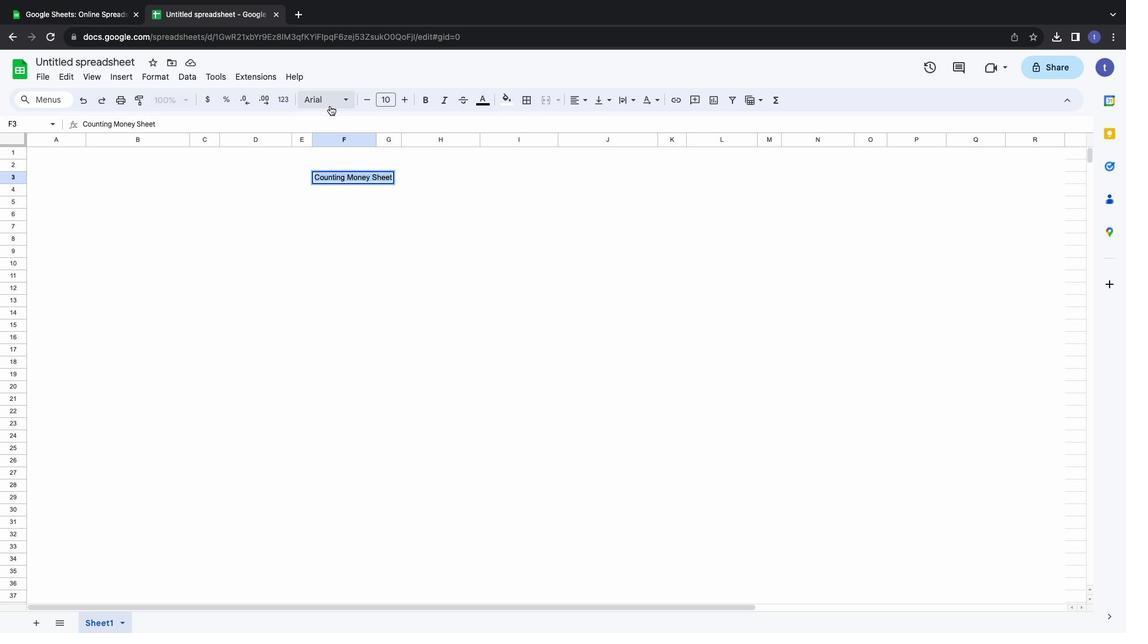 
Action: Mouse pressed left at (329, 106)
Screenshot: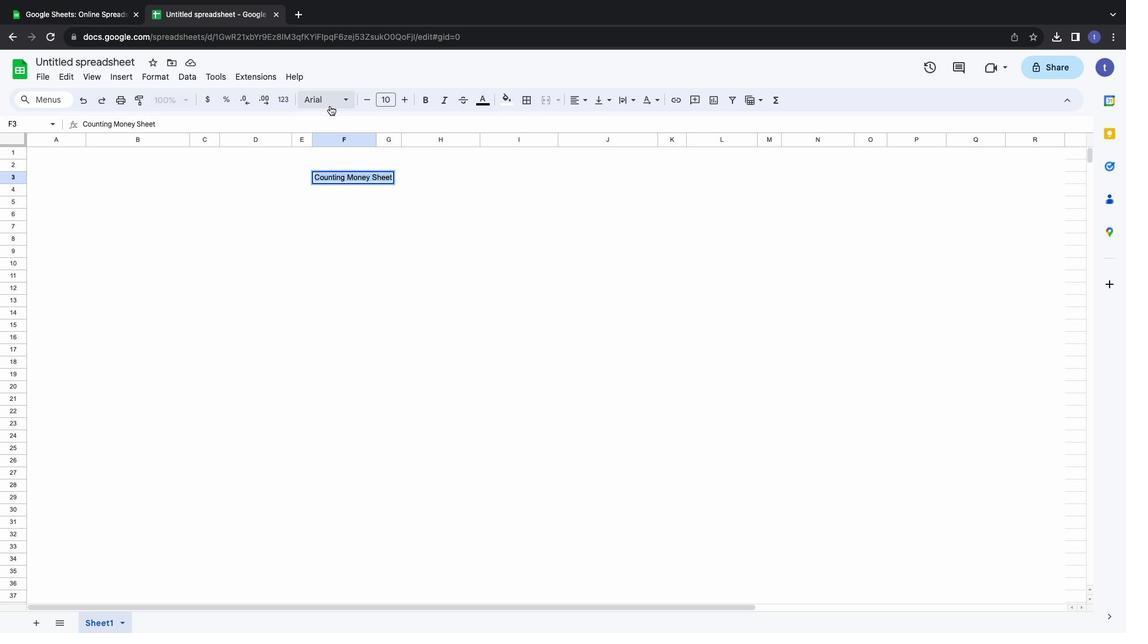 
Action: Mouse moved to (354, 243)
Screenshot: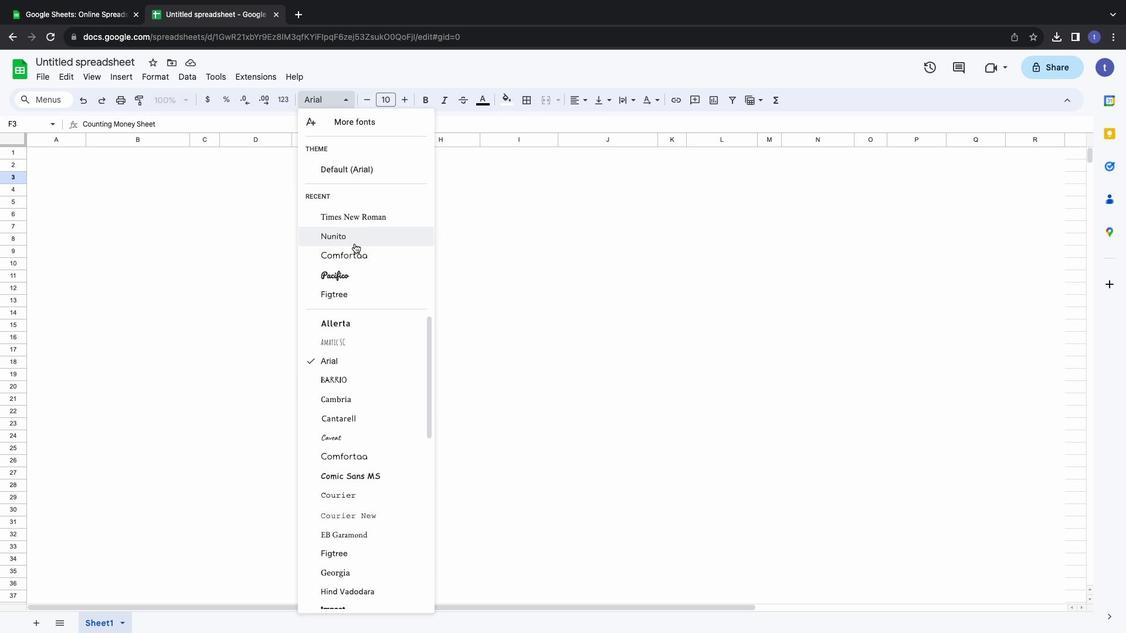 
Action: Mouse pressed left at (354, 243)
Screenshot: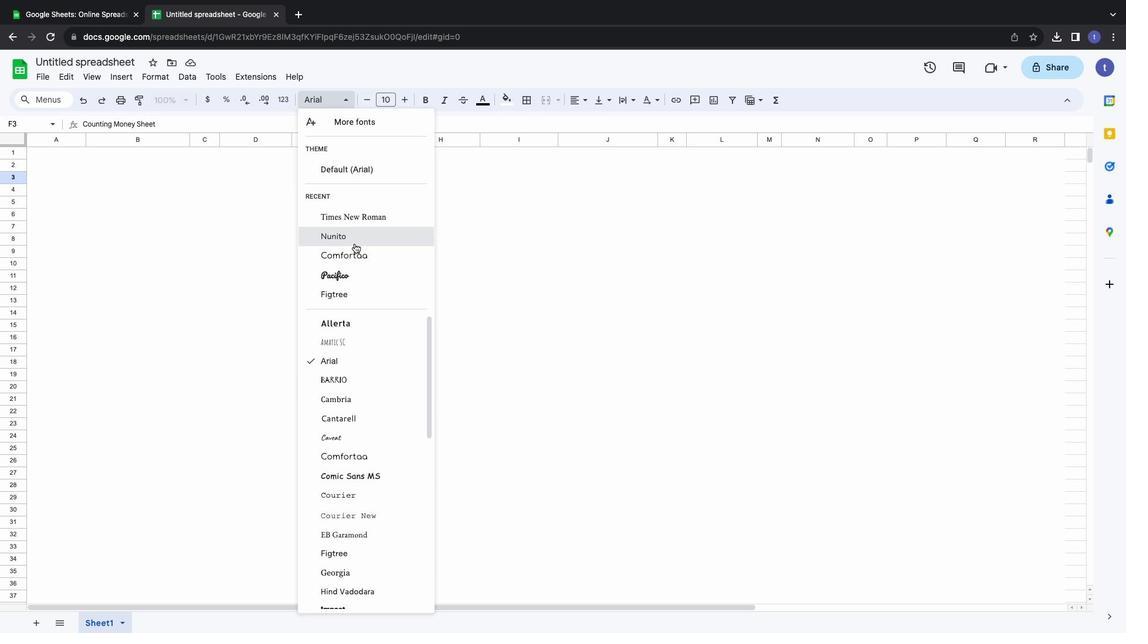 
Action: Mouse moved to (428, 99)
Screenshot: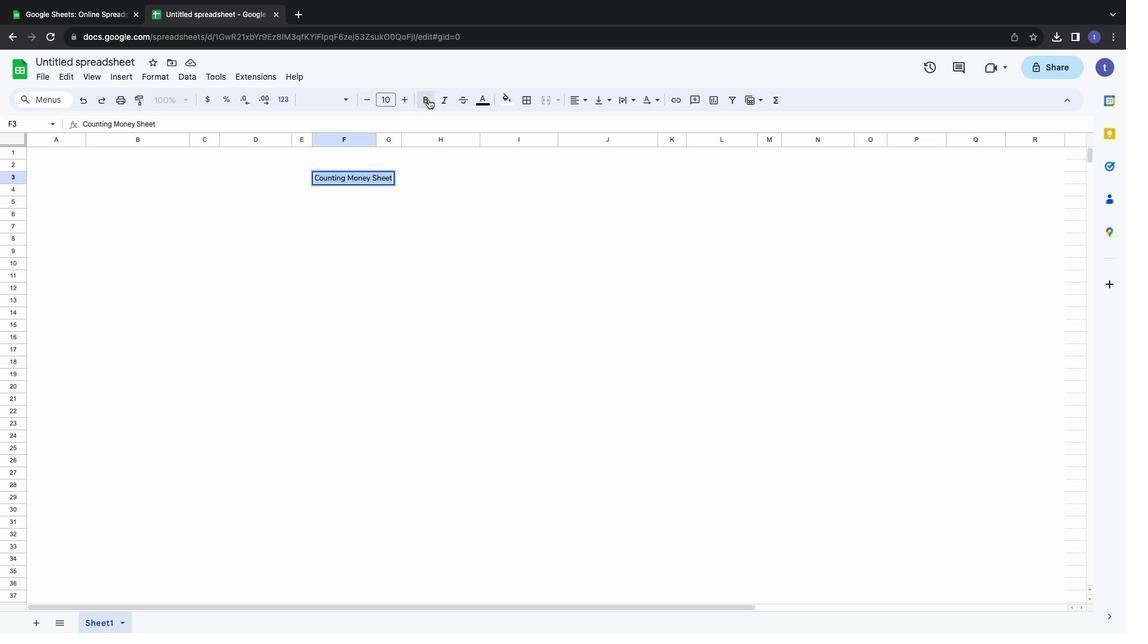
Action: Mouse pressed left at (428, 99)
Screenshot: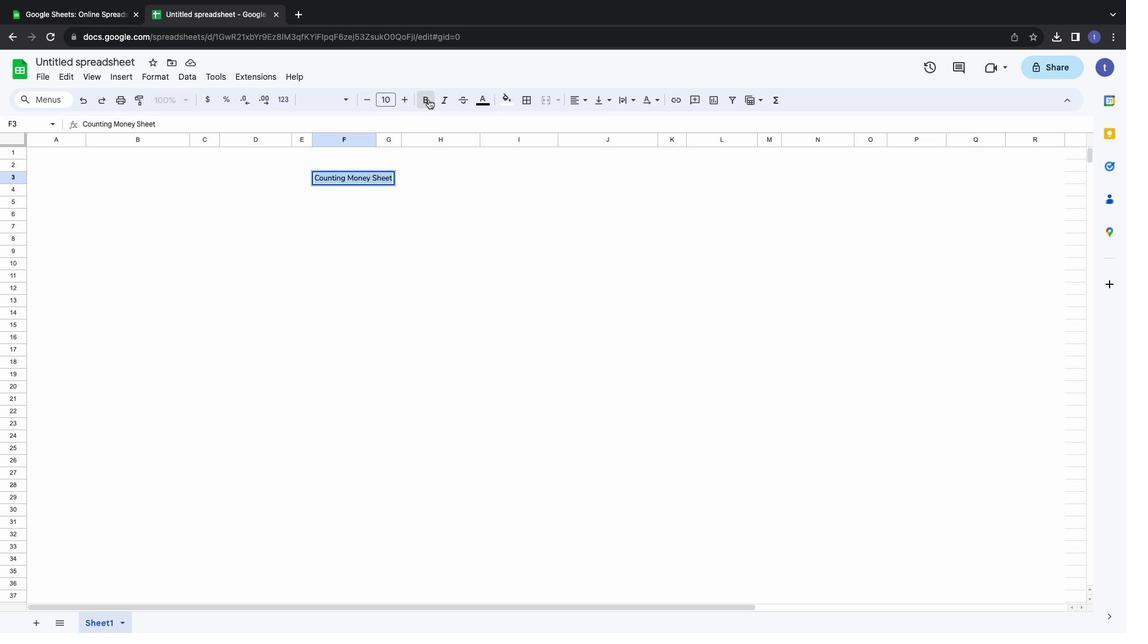 
Action: Mouse moved to (404, 98)
Screenshot: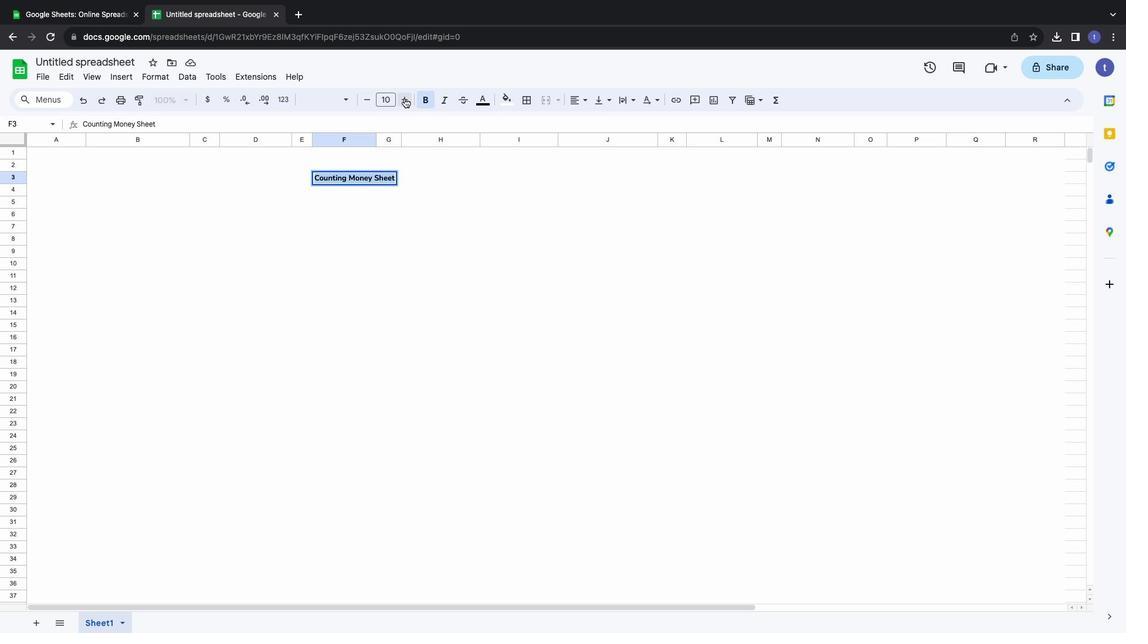 
Action: Mouse pressed left at (404, 98)
Screenshot: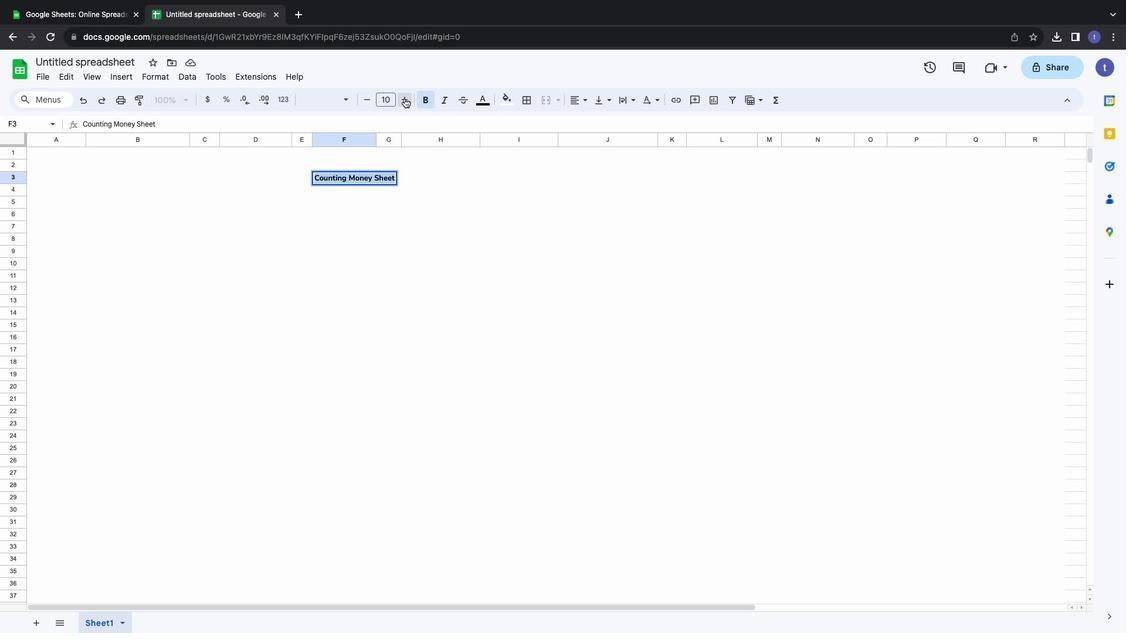 
Action: Mouse pressed left at (404, 98)
Screenshot: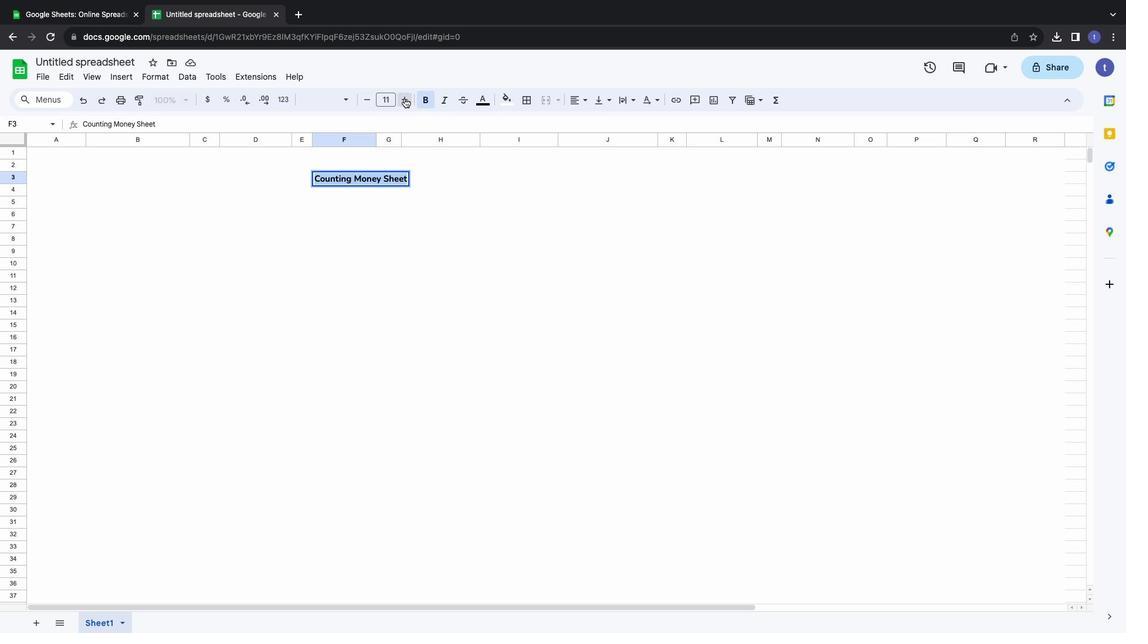 
Action: Mouse moved to (390, 96)
Screenshot: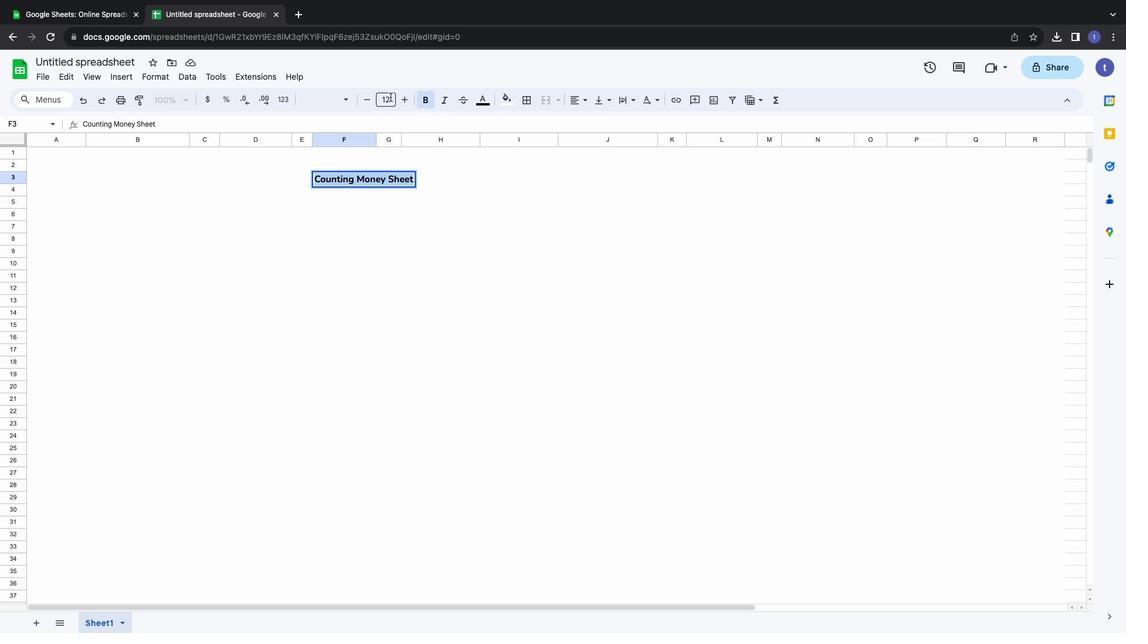 
Action: Mouse pressed left at (390, 96)
Screenshot: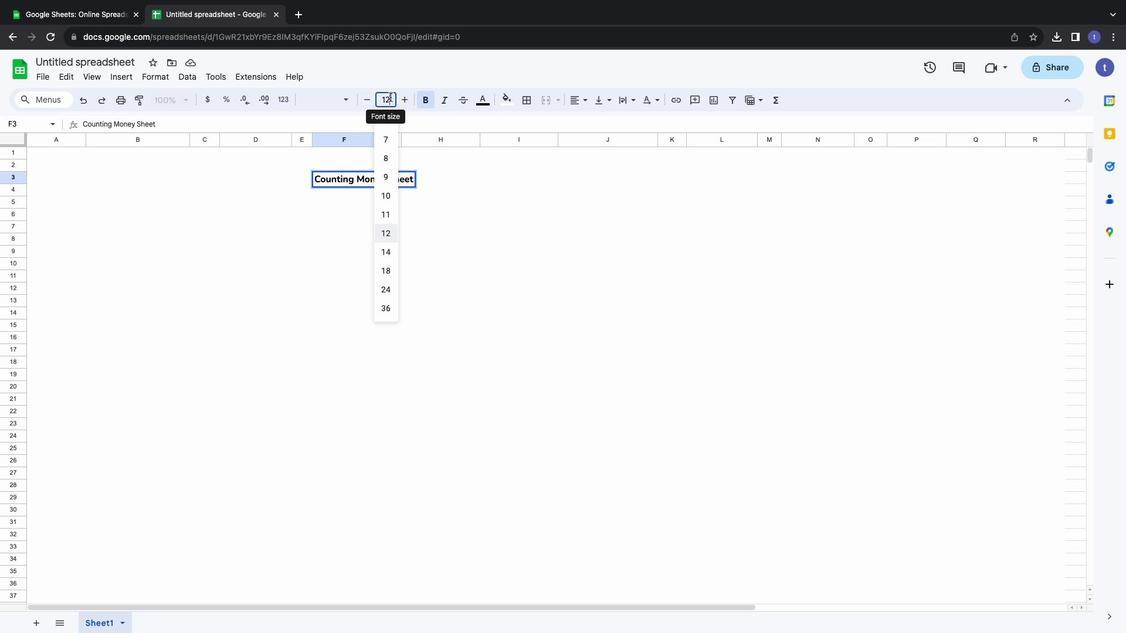 
Action: Mouse moved to (387, 272)
Screenshot: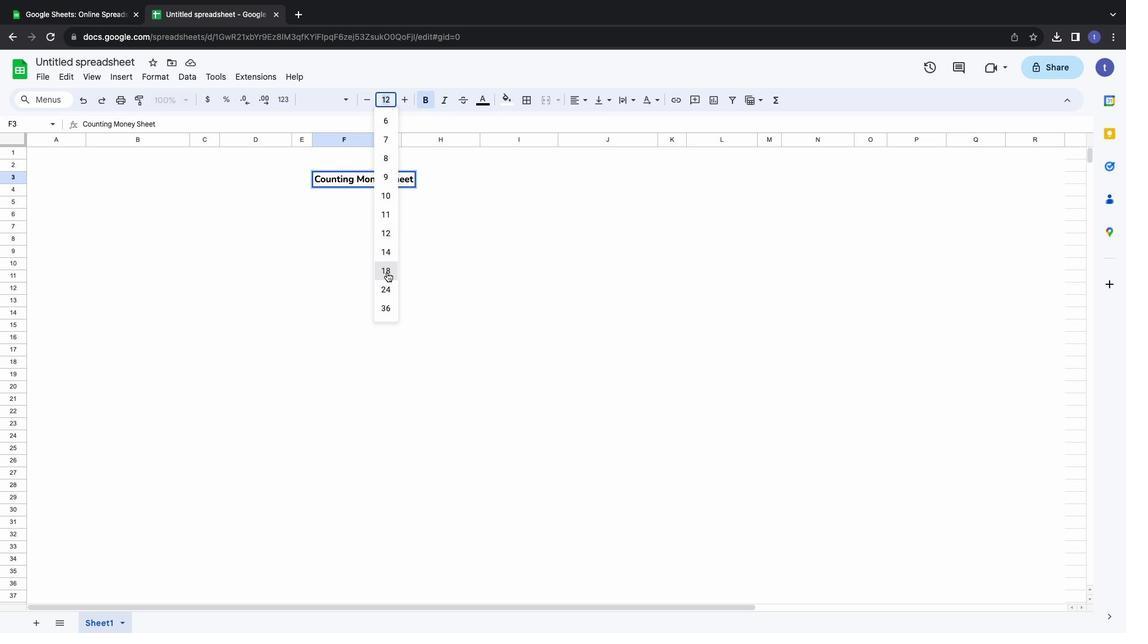 
Action: Mouse pressed left at (387, 272)
Screenshot: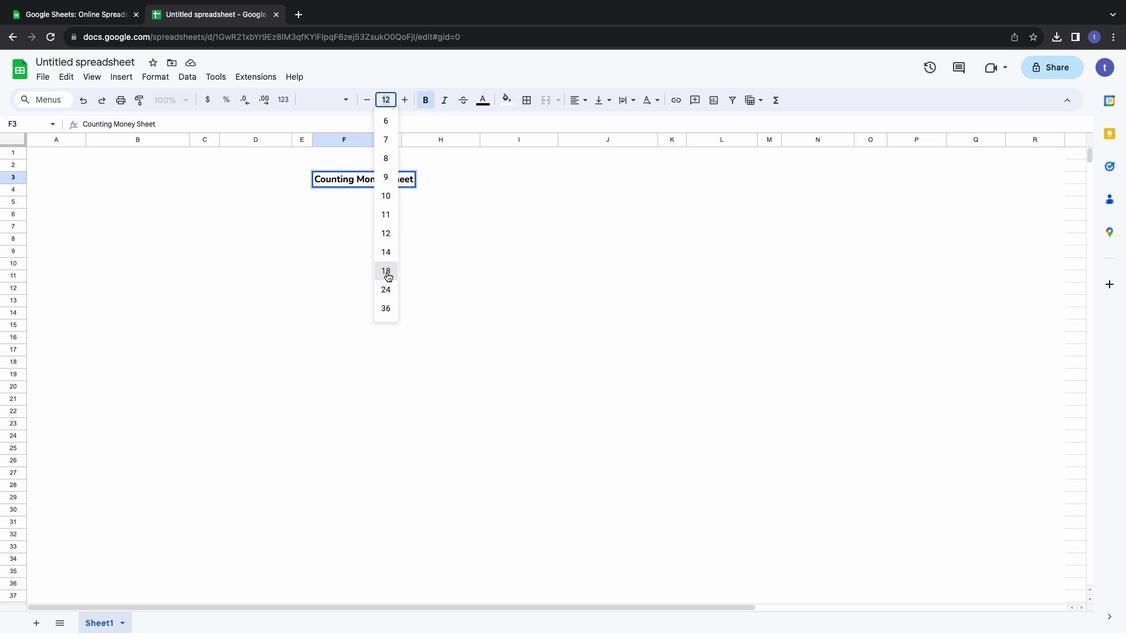 
Action: Mouse moved to (385, 99)
Screenshot: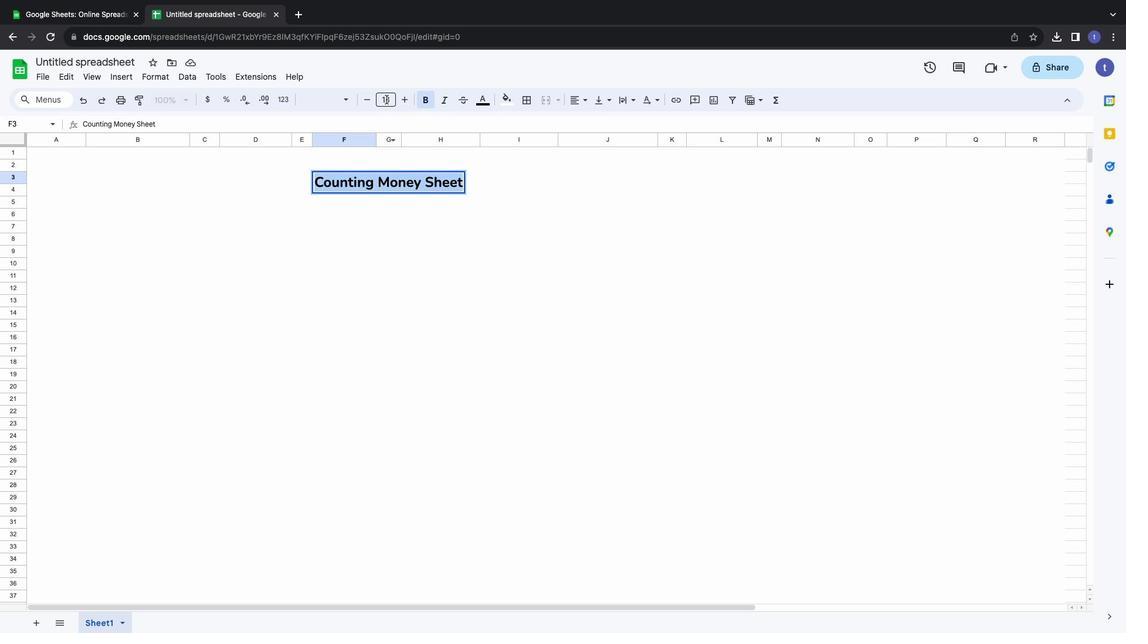 
Action: Mouse pressed left at (385, 99)
Screenshot: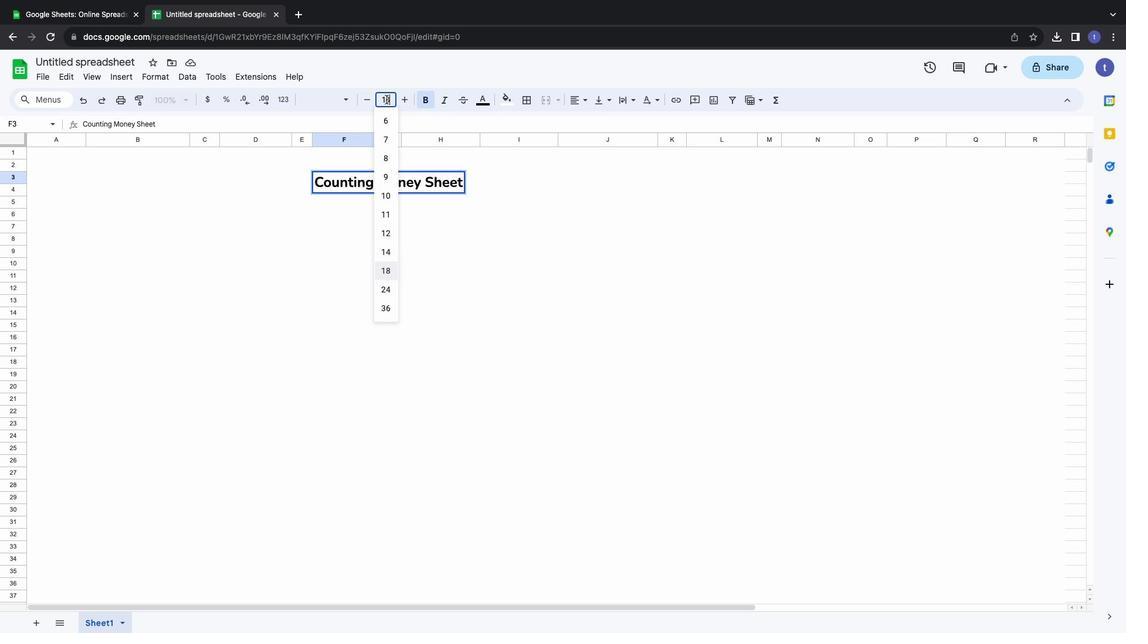
Action: Mouse moved to (386, 292)
Screenshot: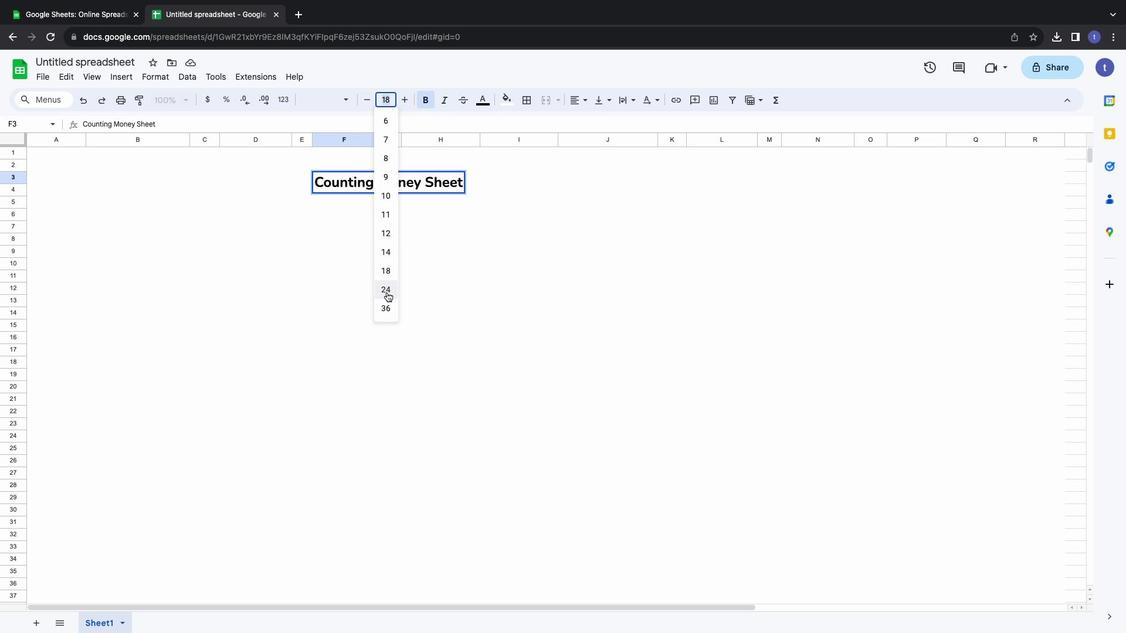 
Action: Mouse pressed left at (386, 292)
Screenshot: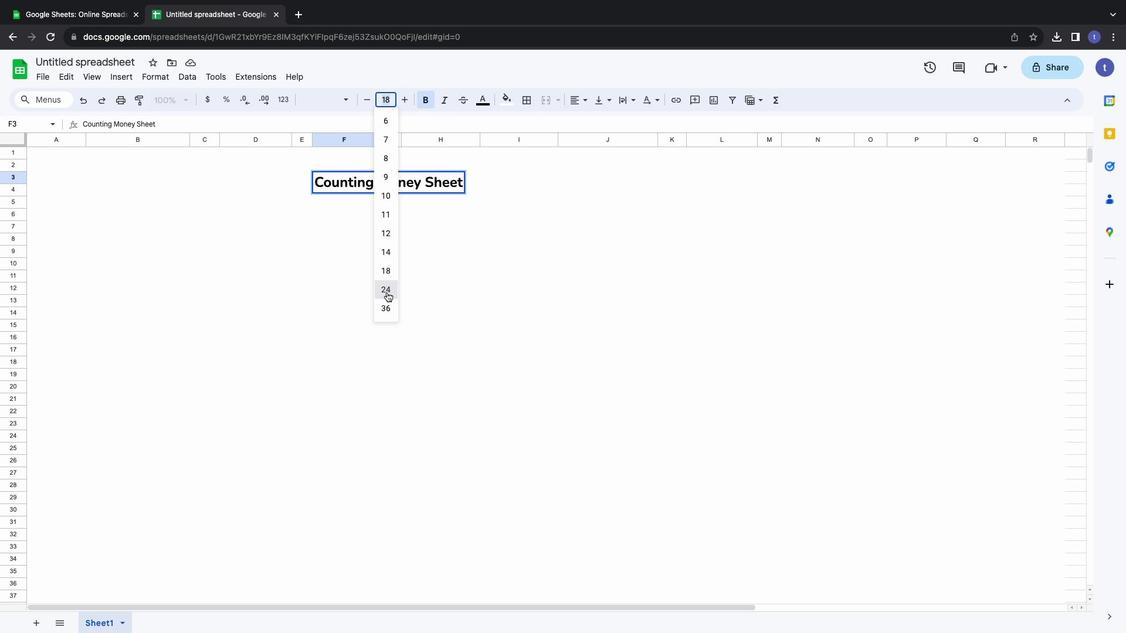 
Action: Mouse moved to (483, 99)
Screenshot: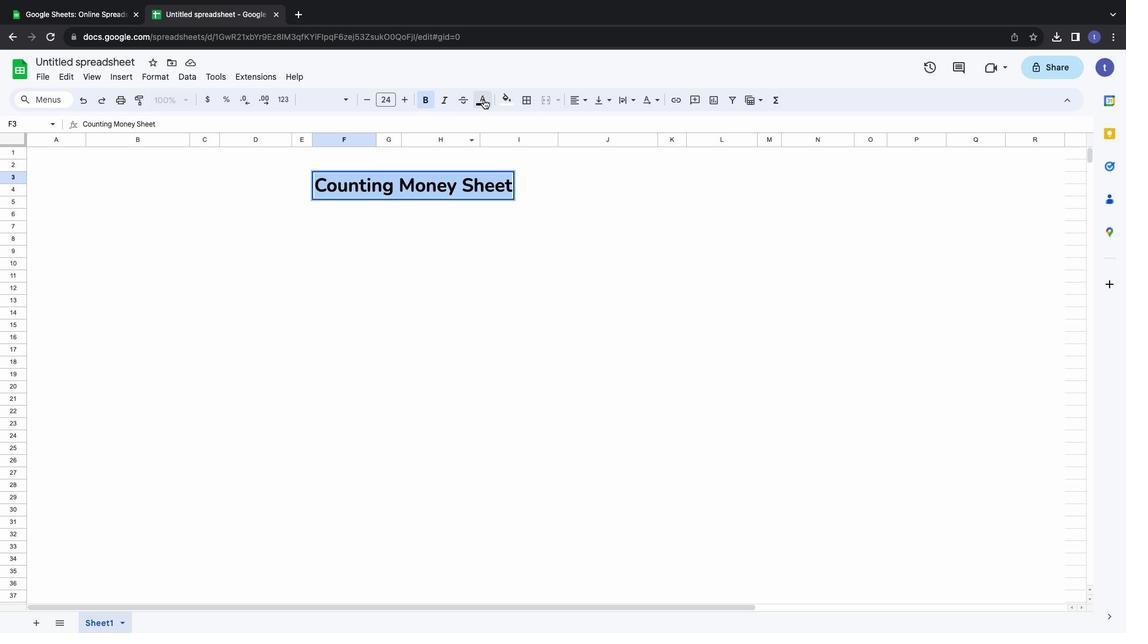 
Action: Mouse pressed left at (483, 99)
Screenshot: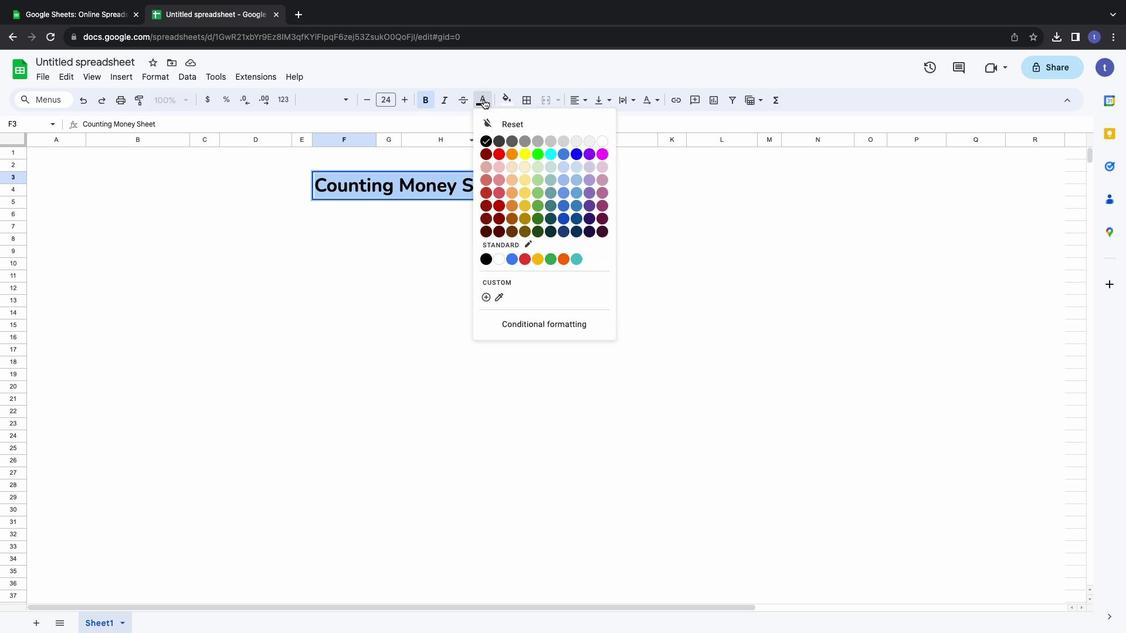 
Action: Mouse moved to (576, 216)
Screenshot: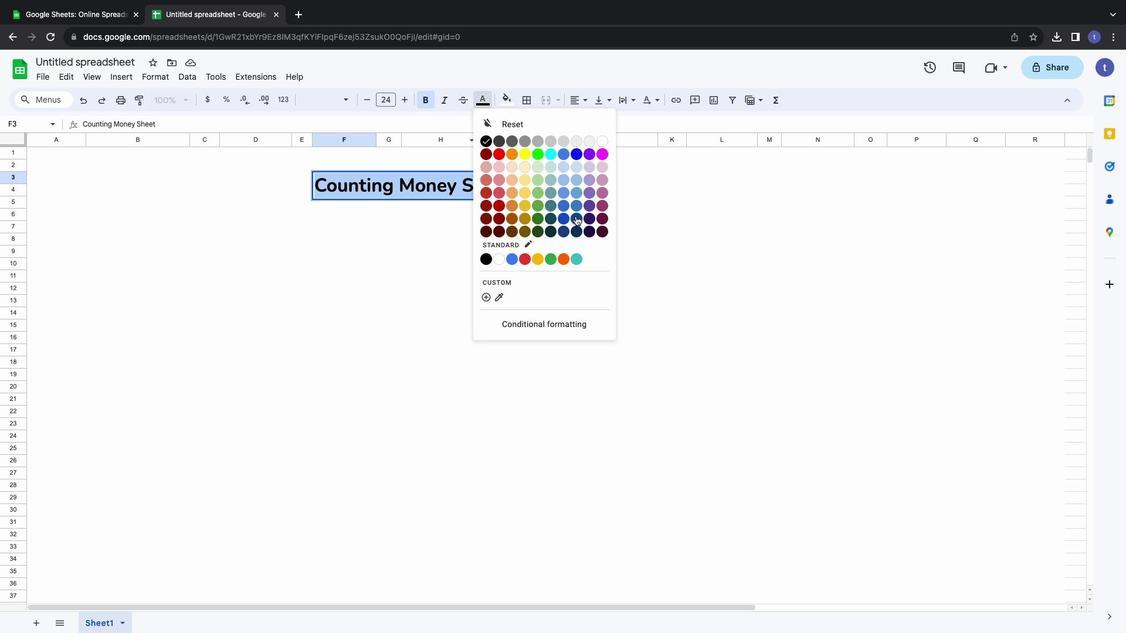 
Action: Mouse pressed left at (576, 216)
Screenshot: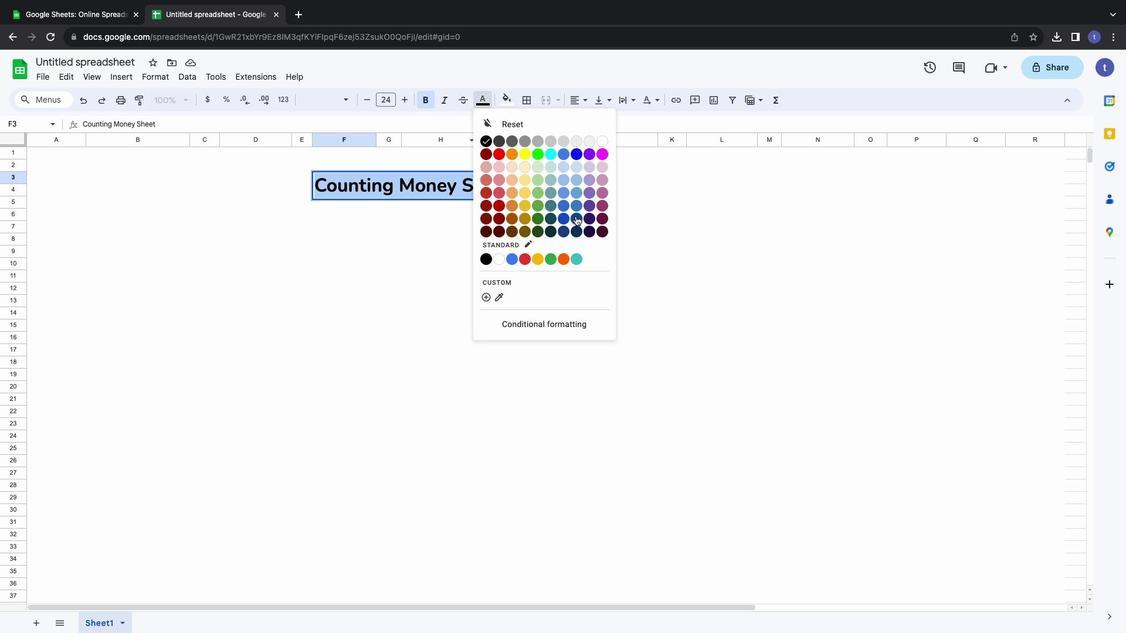 
Action: Mouse moved to (573, 100)
Screenshot: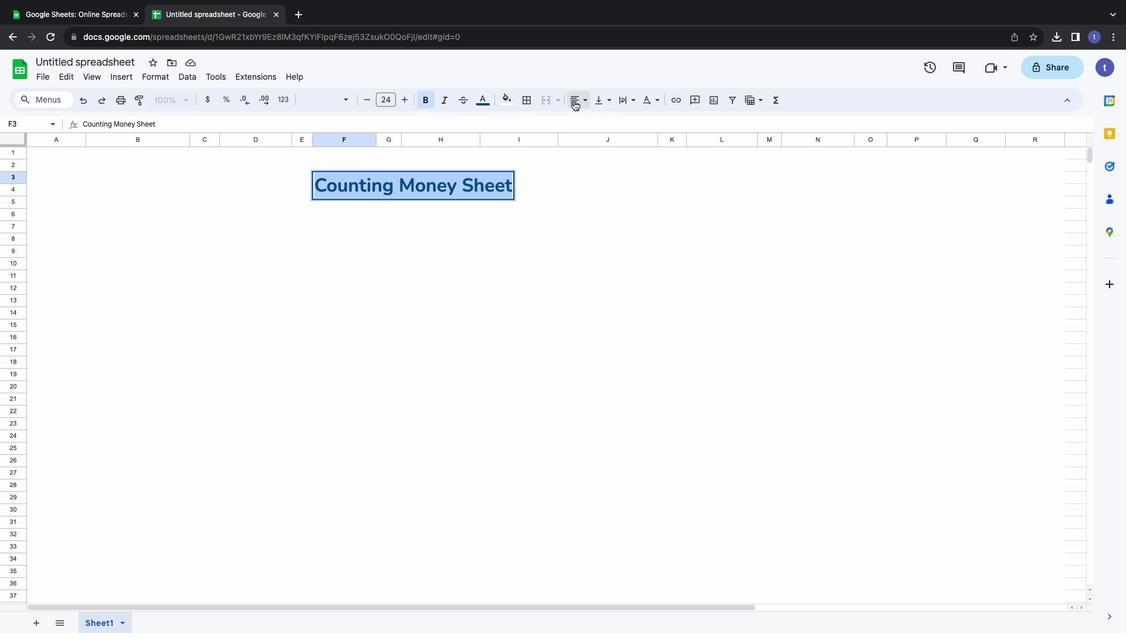 
Action: Mouse pressed left at (573, 100)
Screenshot: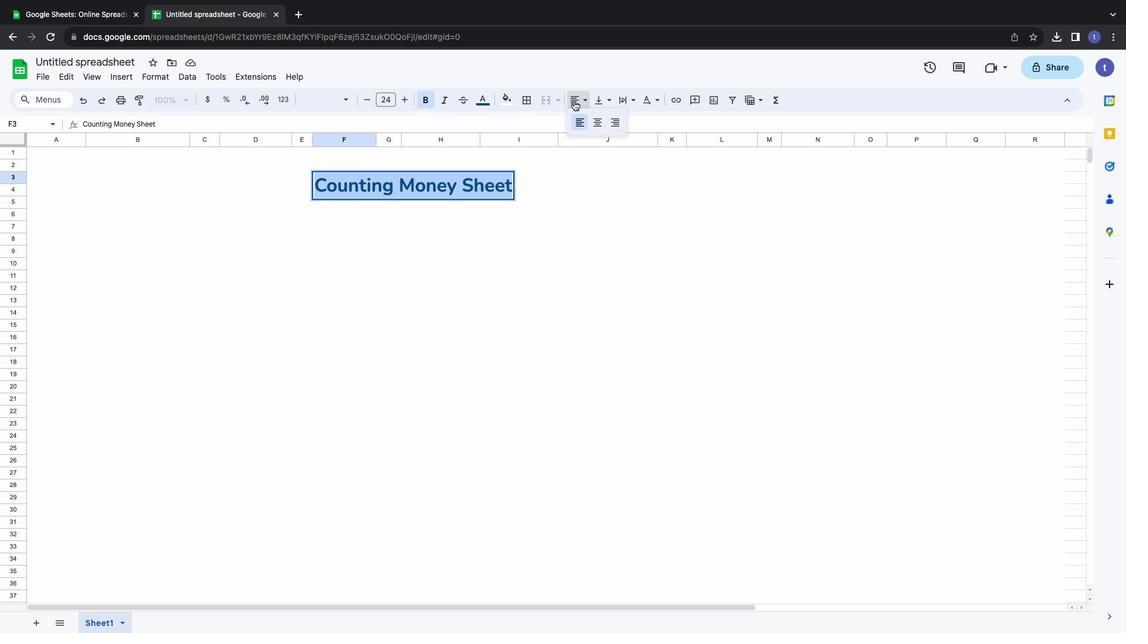 
Action: Mouse moved to (597, 124)
Screenshot: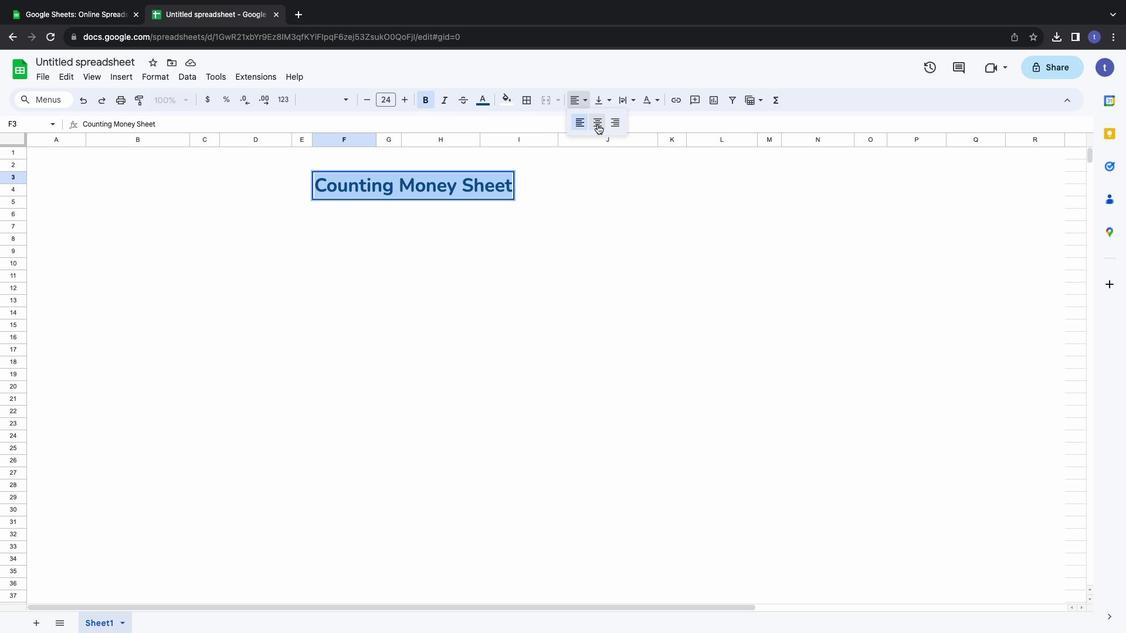 
Action: Mouse pressed left at (597, 124)
Screenshot: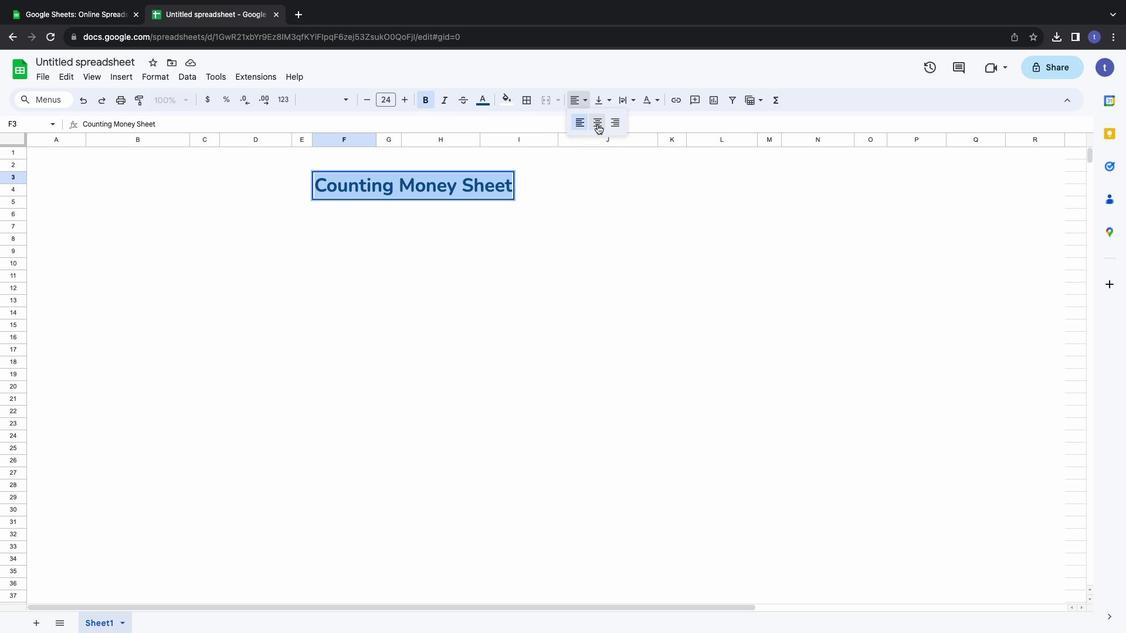 
Action: Mouse moved to (323, 188)
Screenshot: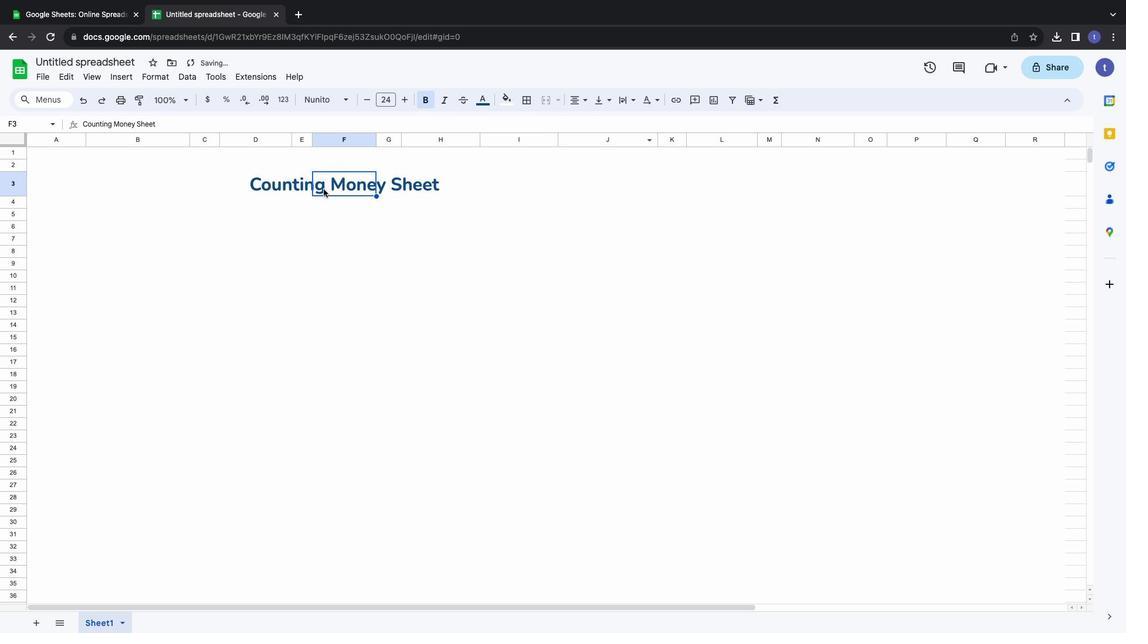 
Action: Mouse pressed left at (323, 188)
Screenshot: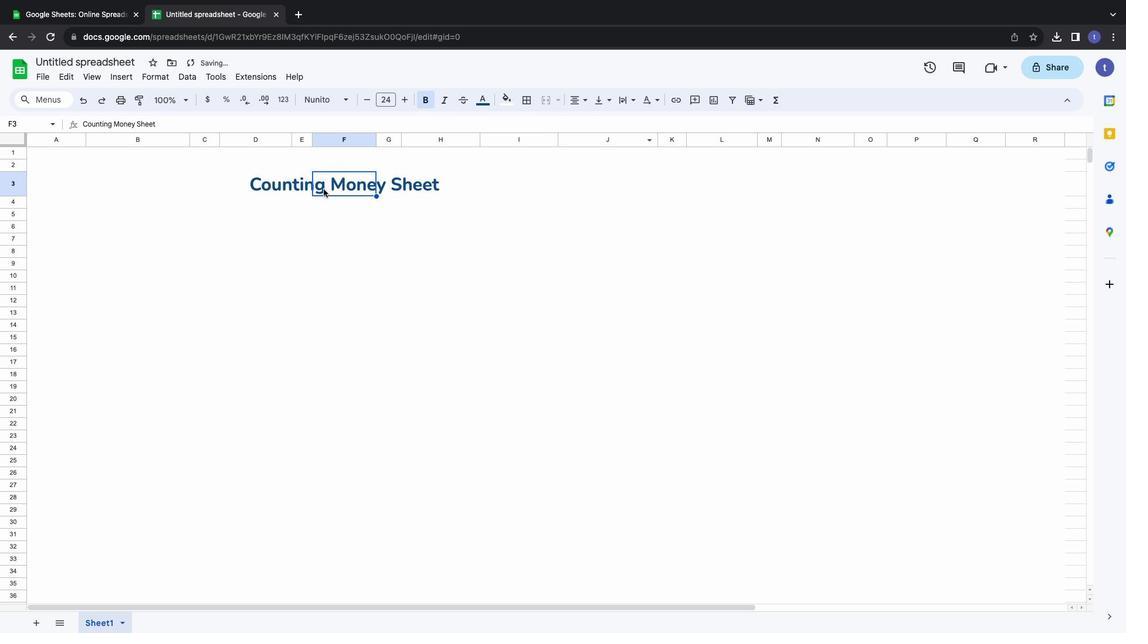 
Action: Mouse moved to (290, 188)
Screenshot: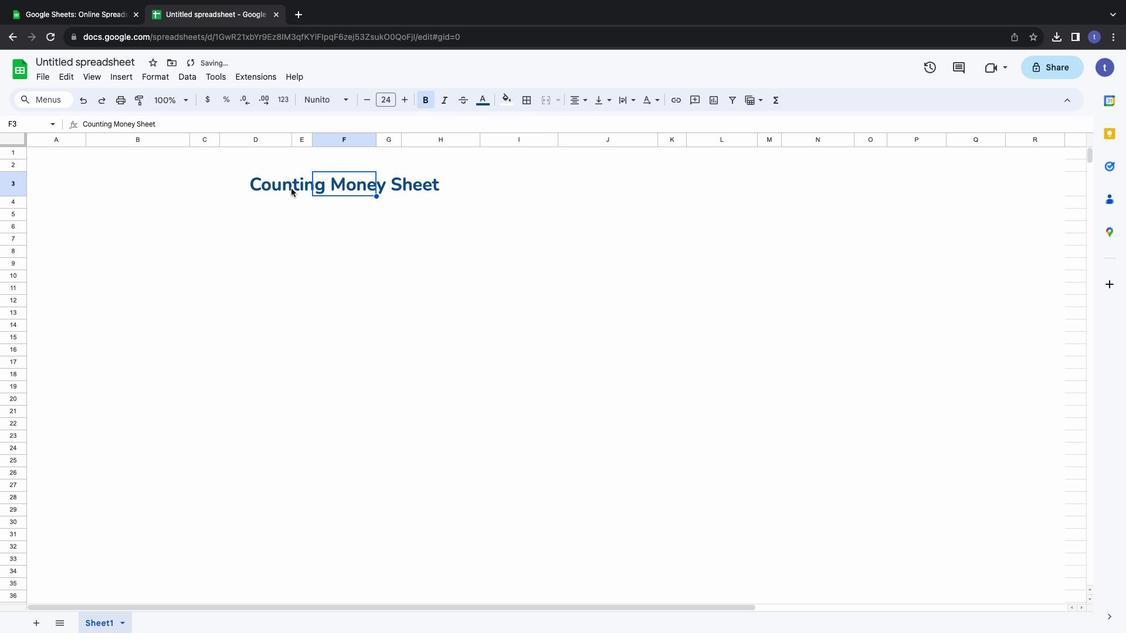 
Action: Mouse pressed left at (290, 188)
Screenshot: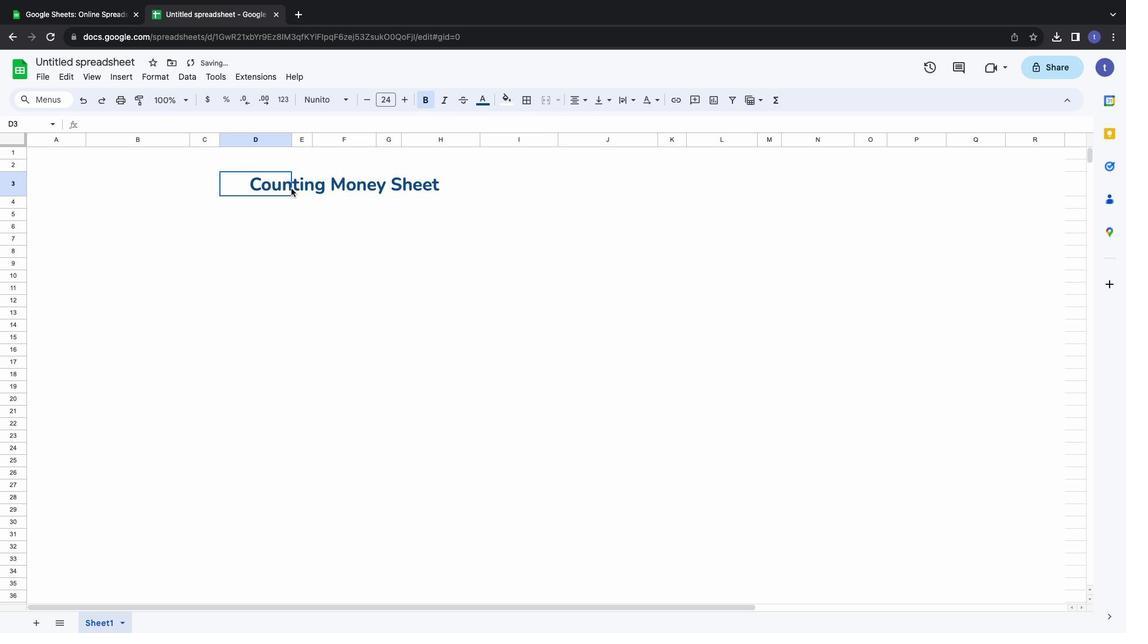 
Action: Mouse moved to (293, 187)
Screenshot: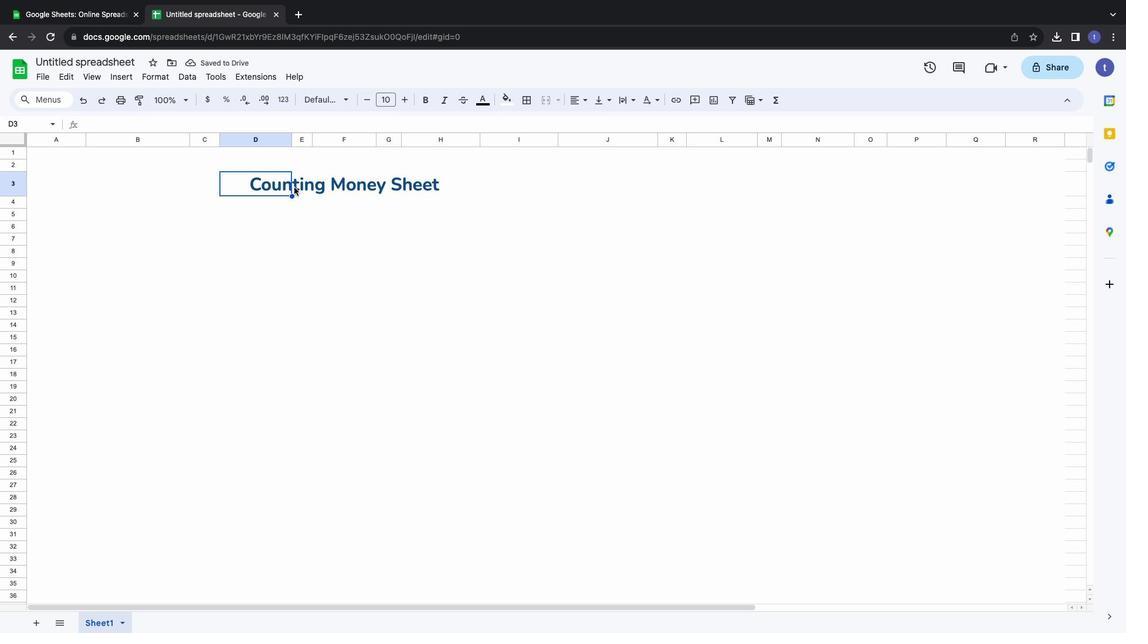 
Action: Mouse pressed left at (293, 187)
Screenshot: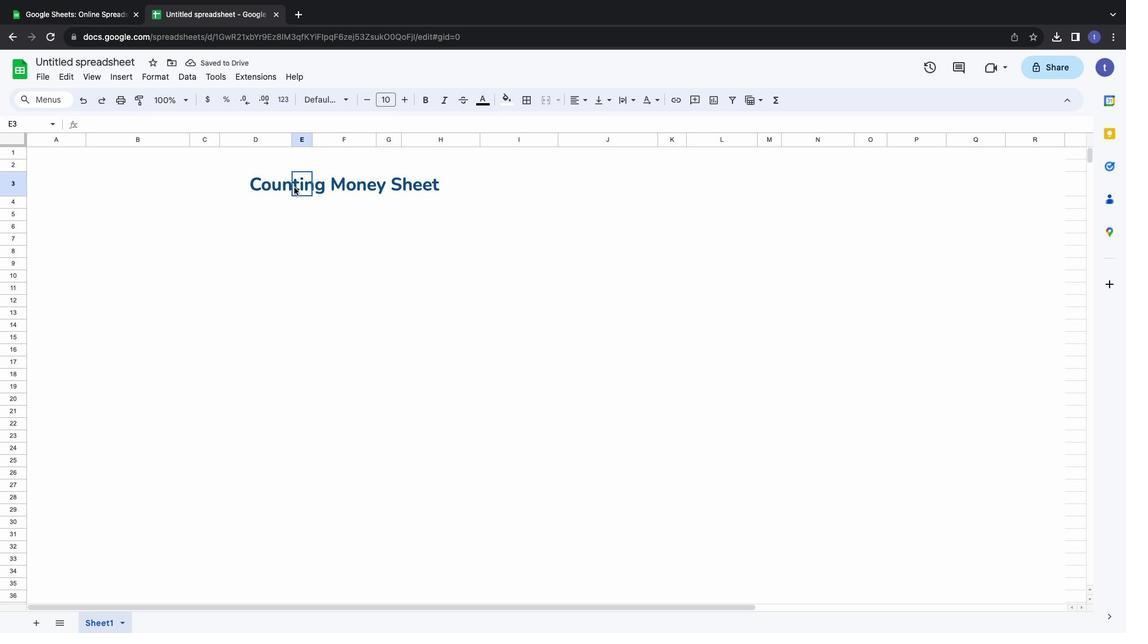 
Action: Mouse moved to (310, 185)
Screenshot: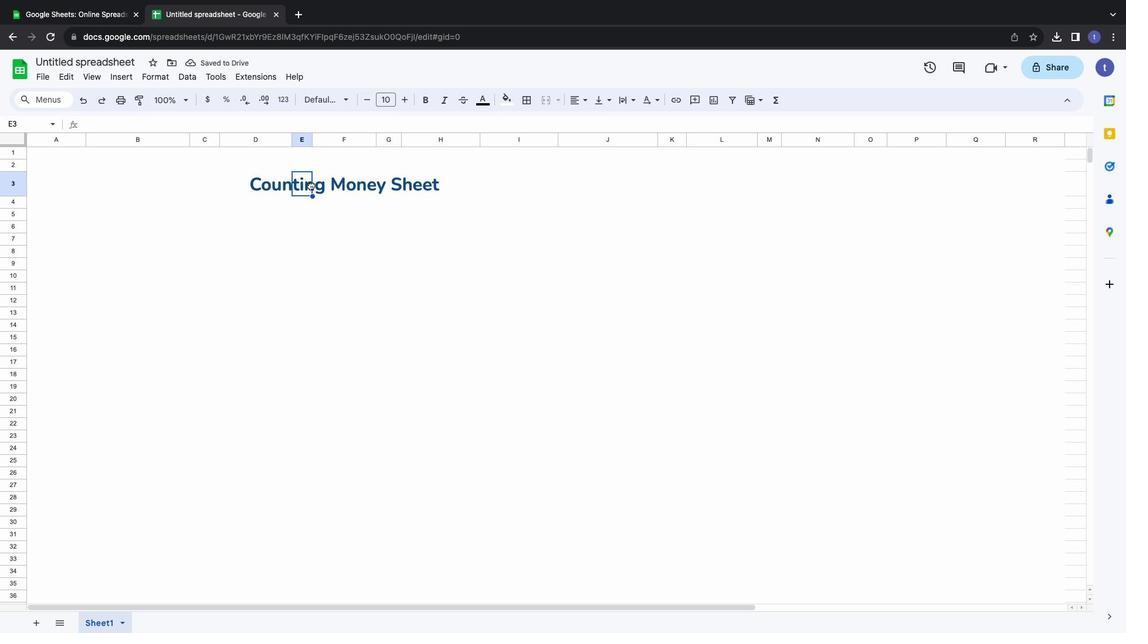 
Action: Mouse pressed left at (310, 185)
Screenshot: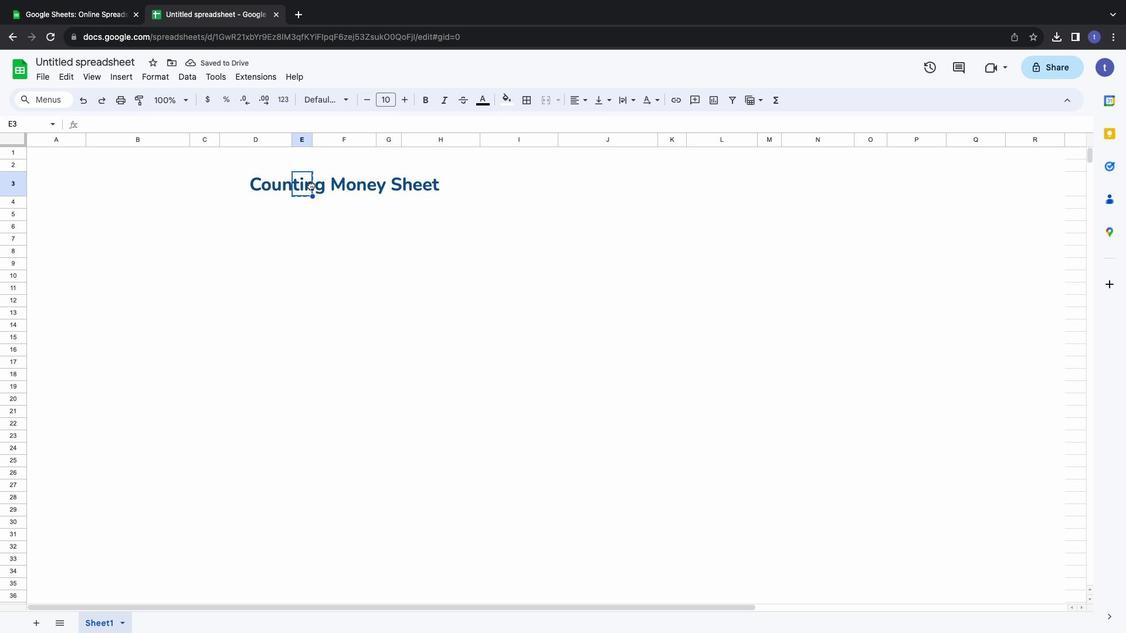 
Action: Mouse moved to (305, 187)
Screenshot: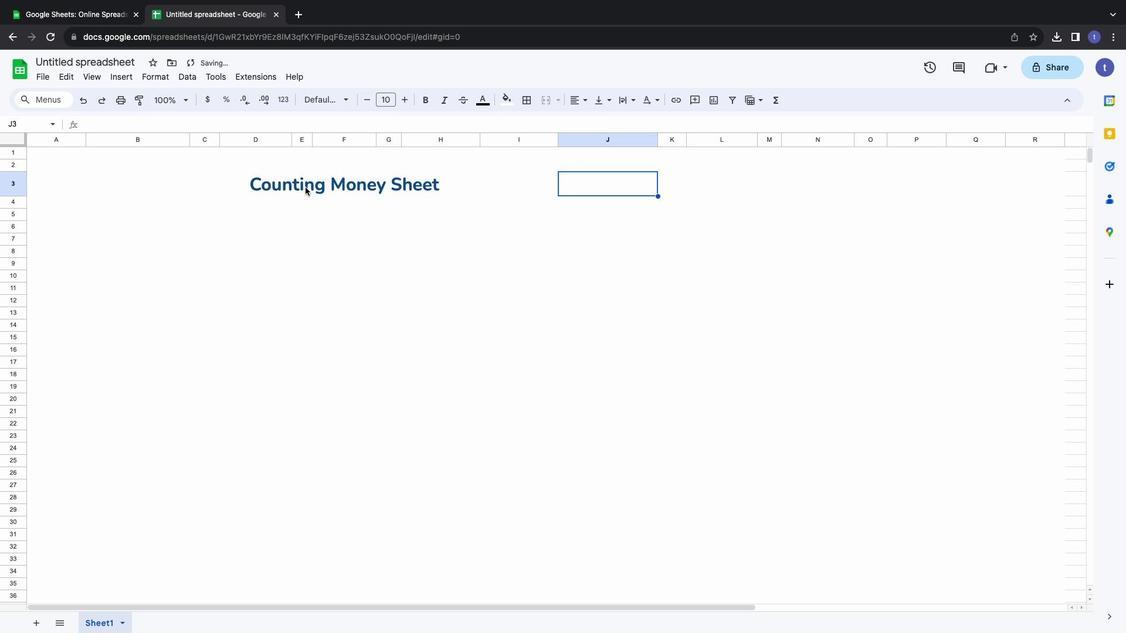 
Action: Mouse pressed left at (305, 187)
Screenshot: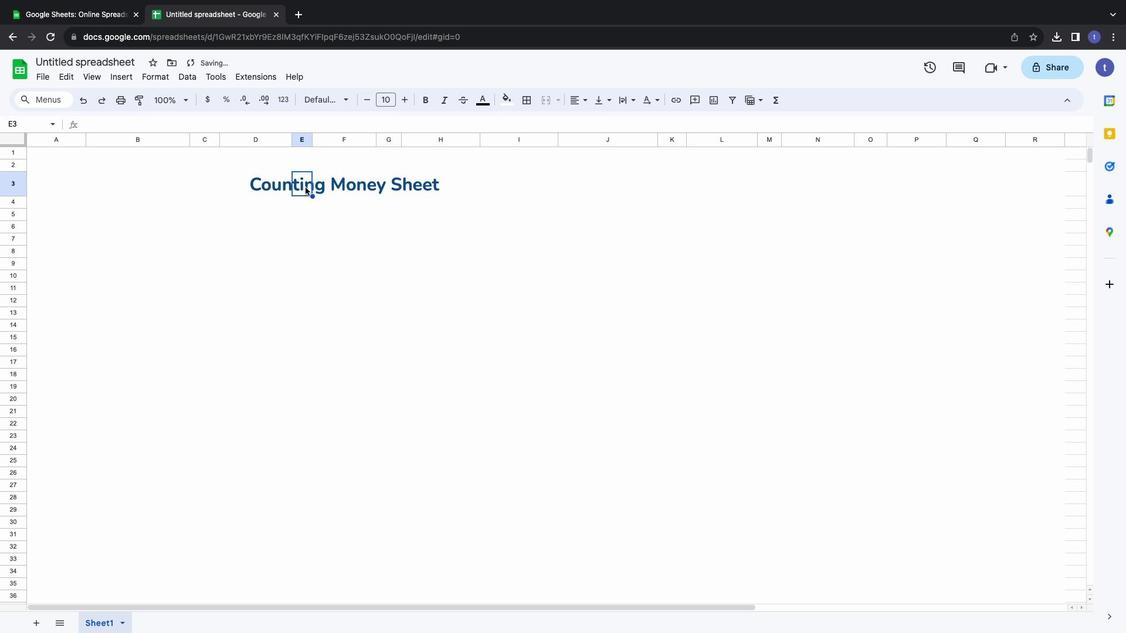 
Action: Mouse moved to (544, 93)
Screenshot: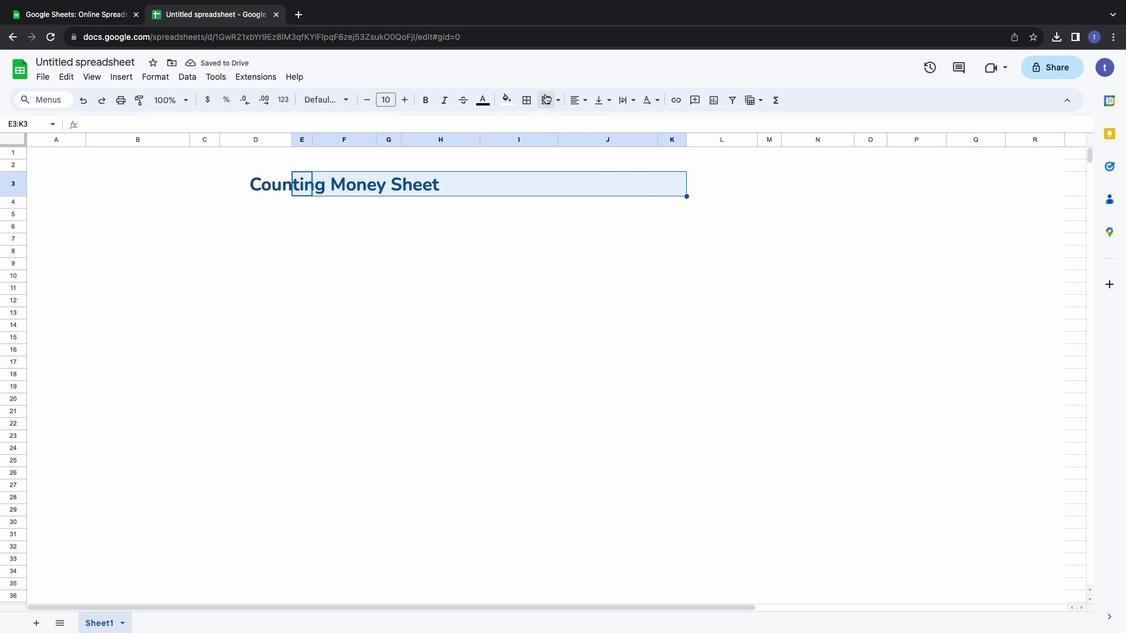 
Action: Mouse pressed left at (544, 93)
Screenshot: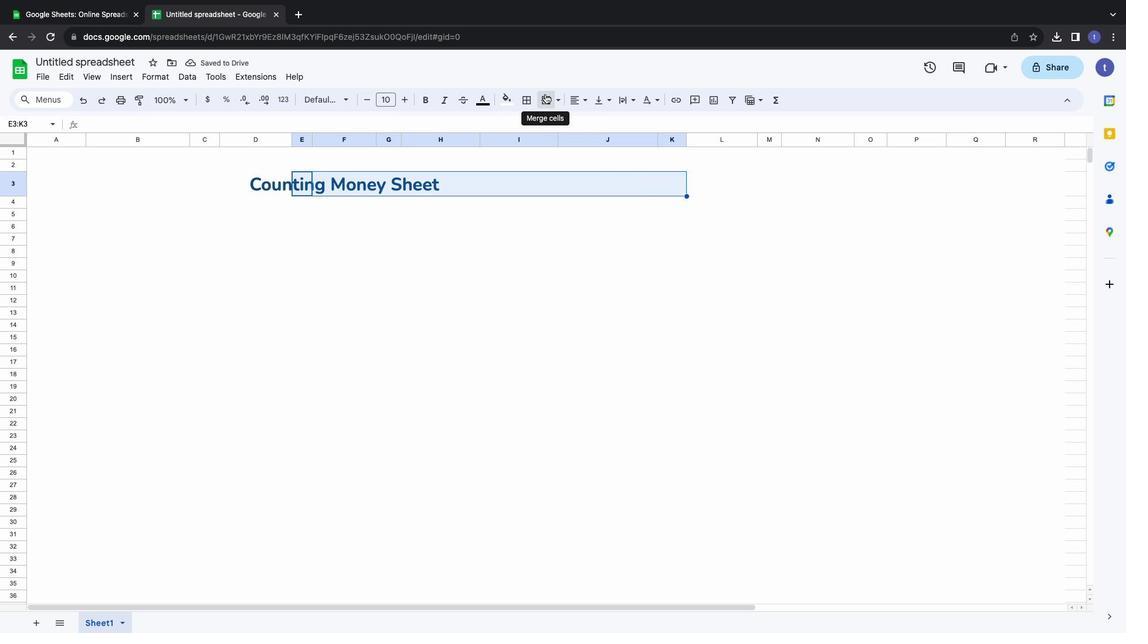 
Action: Mouse moved to (110, 191)
Screenshot: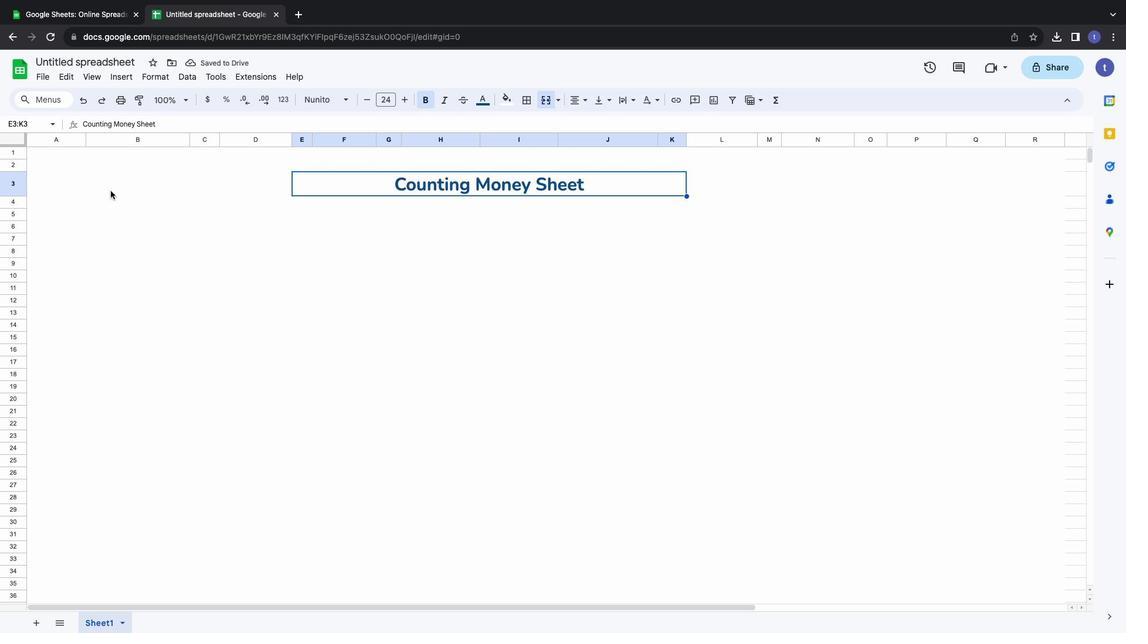 
Action: Mouse pressed left at (110, 191)
Screenshot: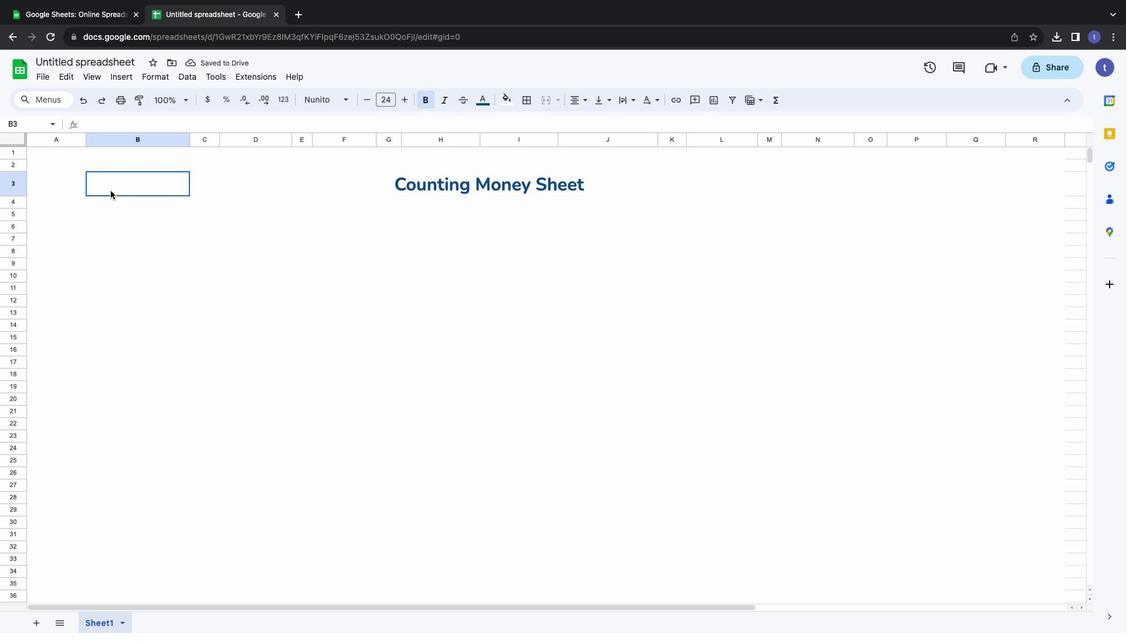 
Action: Mouse moved to (129, 198)
Screenshot: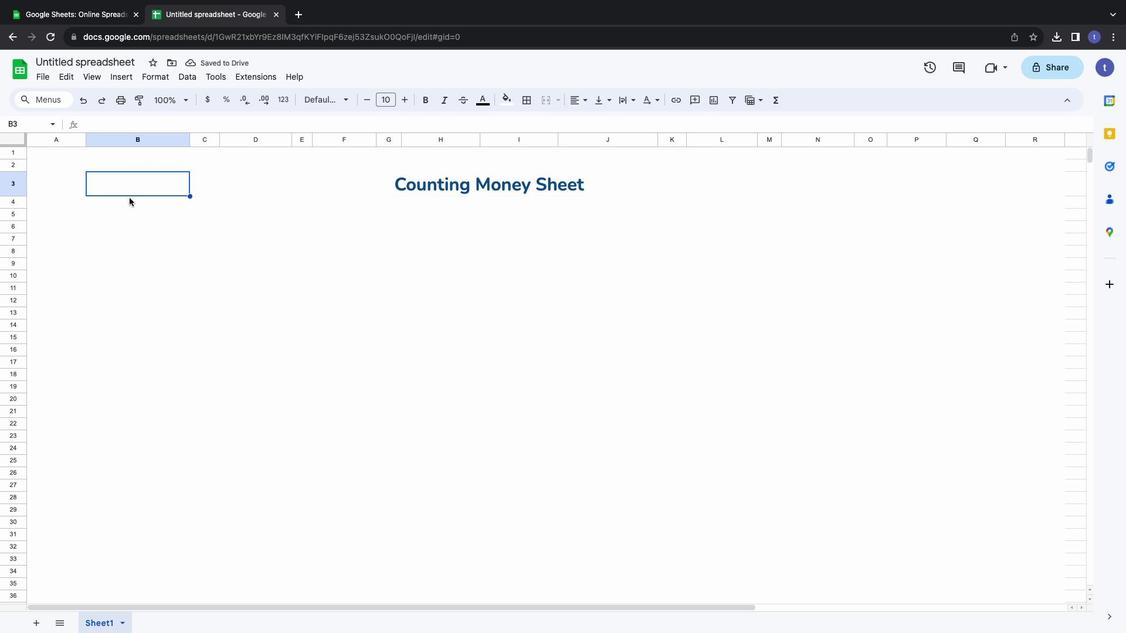 
Action: Mouse pressed left at (129, 198)
Screenshot: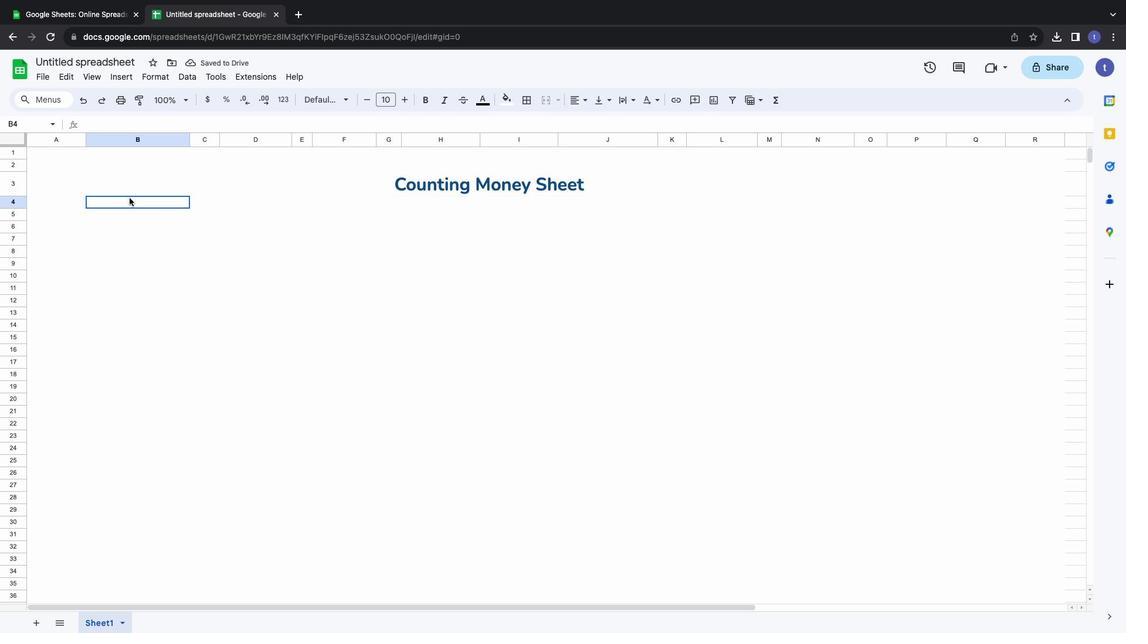 
Action: Mouse moved to (129, 188)
Screenshot: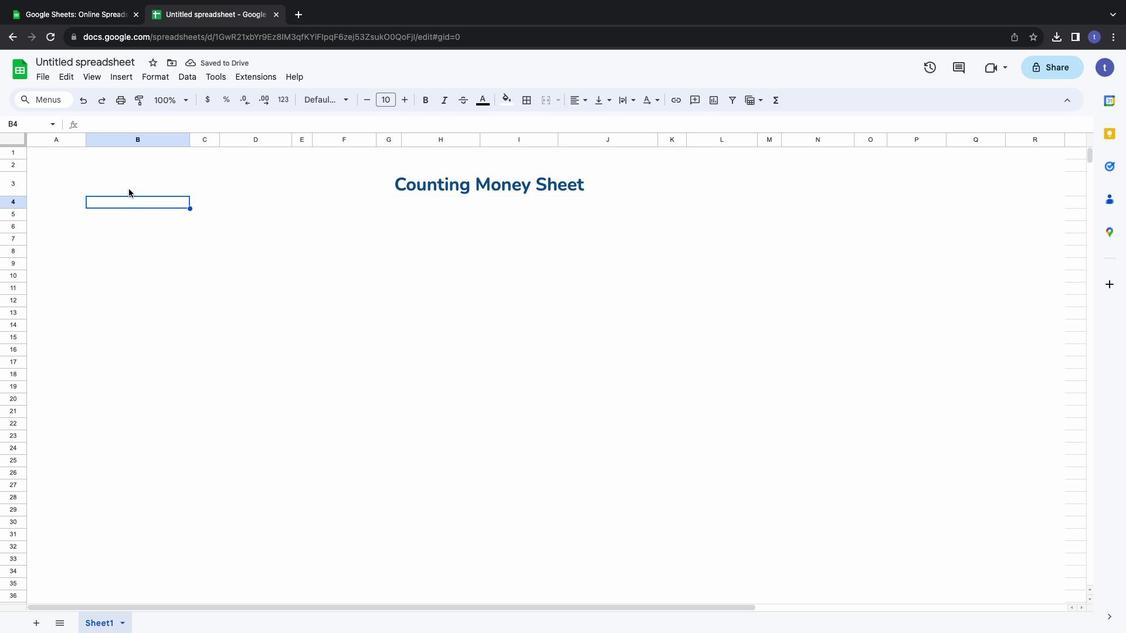 
Action: Mouse pressed left at (129, 188)
Screenshot: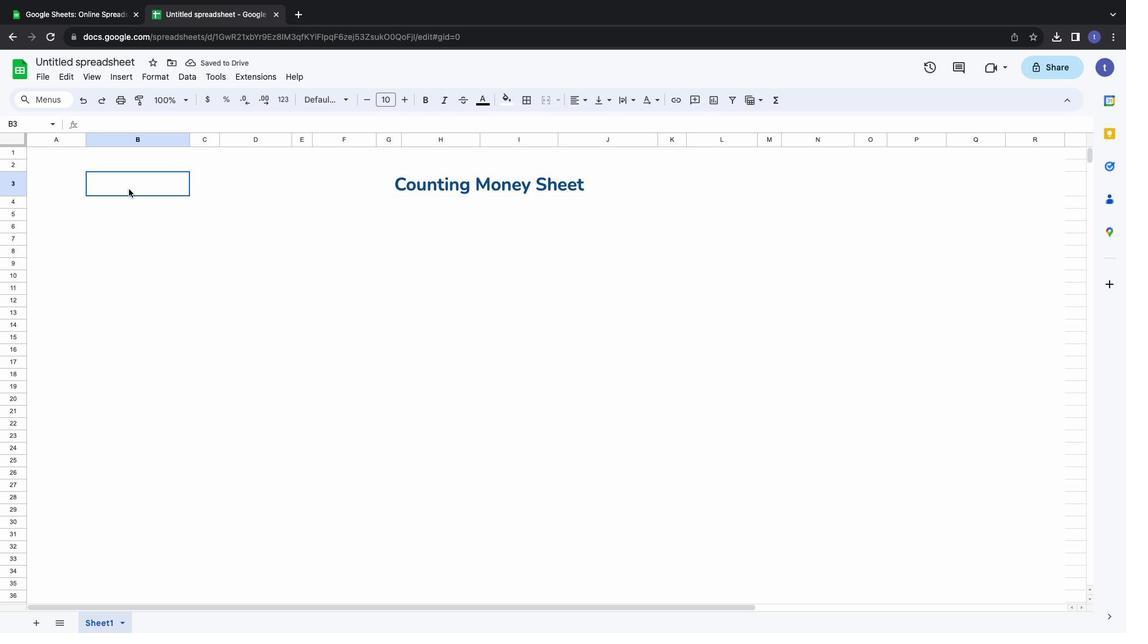 
Action: Mouse pressed left at (129, 188)
Screenshot: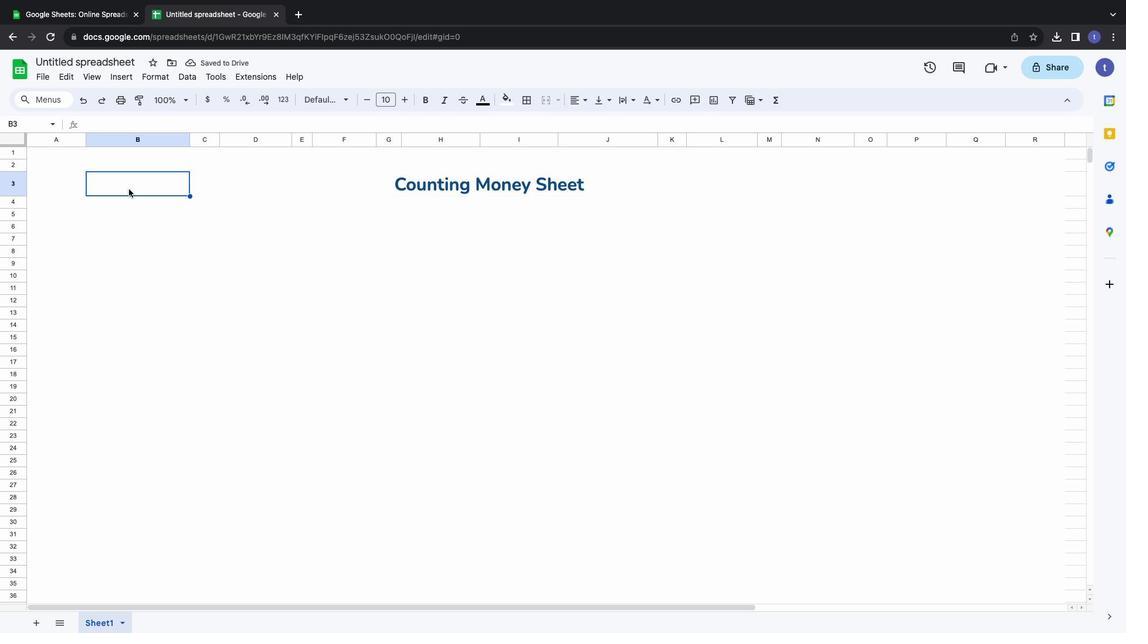 
Action: Mouse moved to (526, 100)
Screenshot: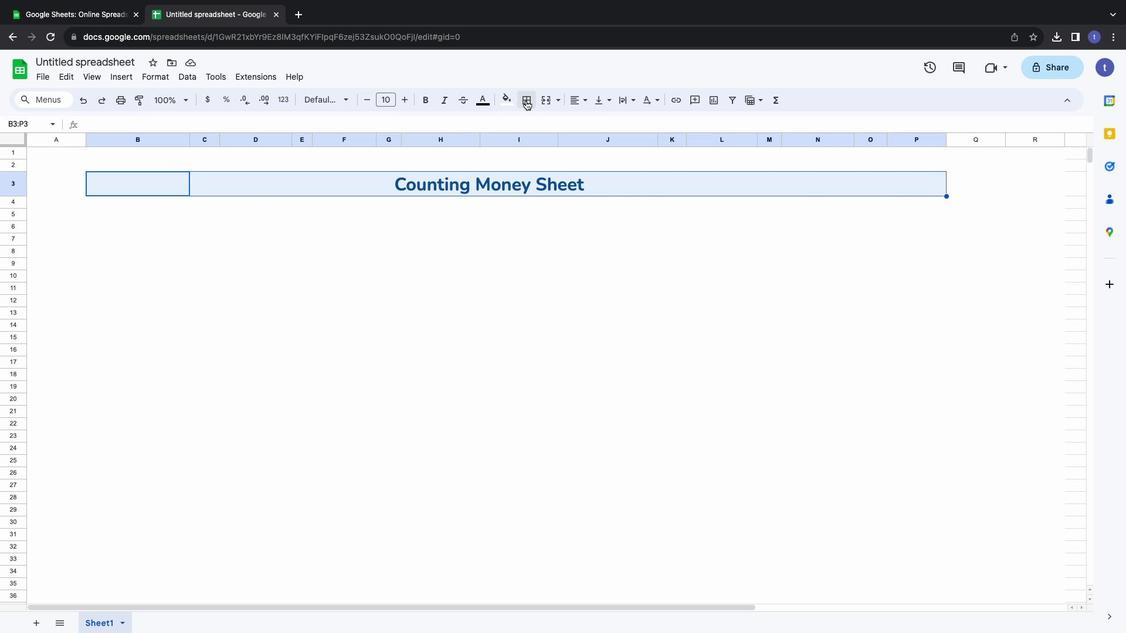 
Action: Mouse pressed left at (526, 100)
Screenshot: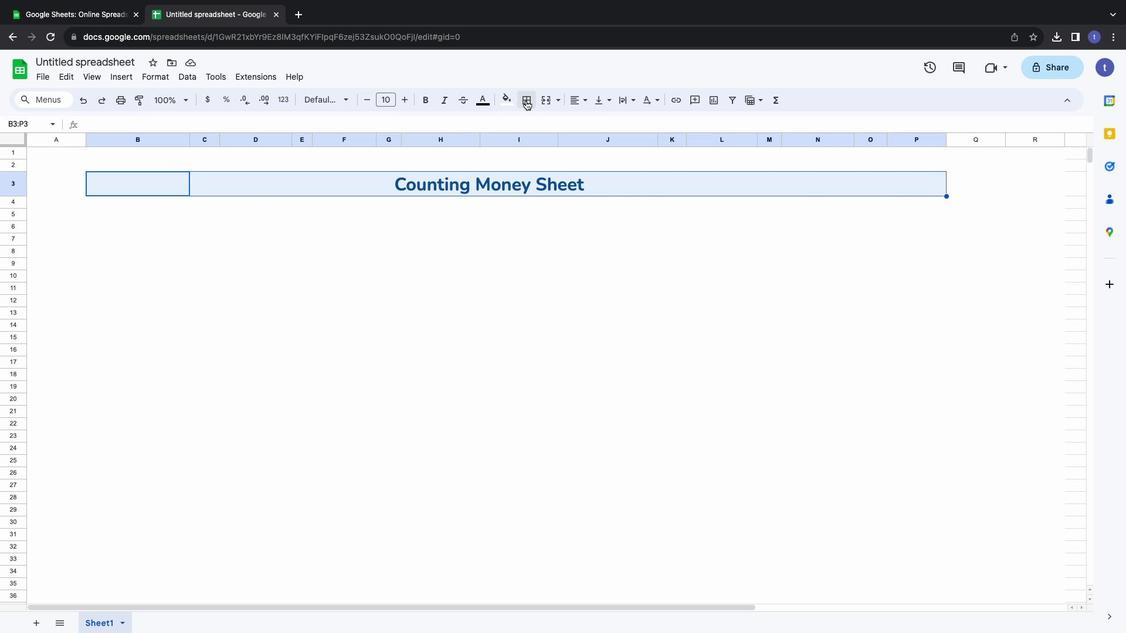 
Action: Mouse moved to (634, 129)
Screenshot: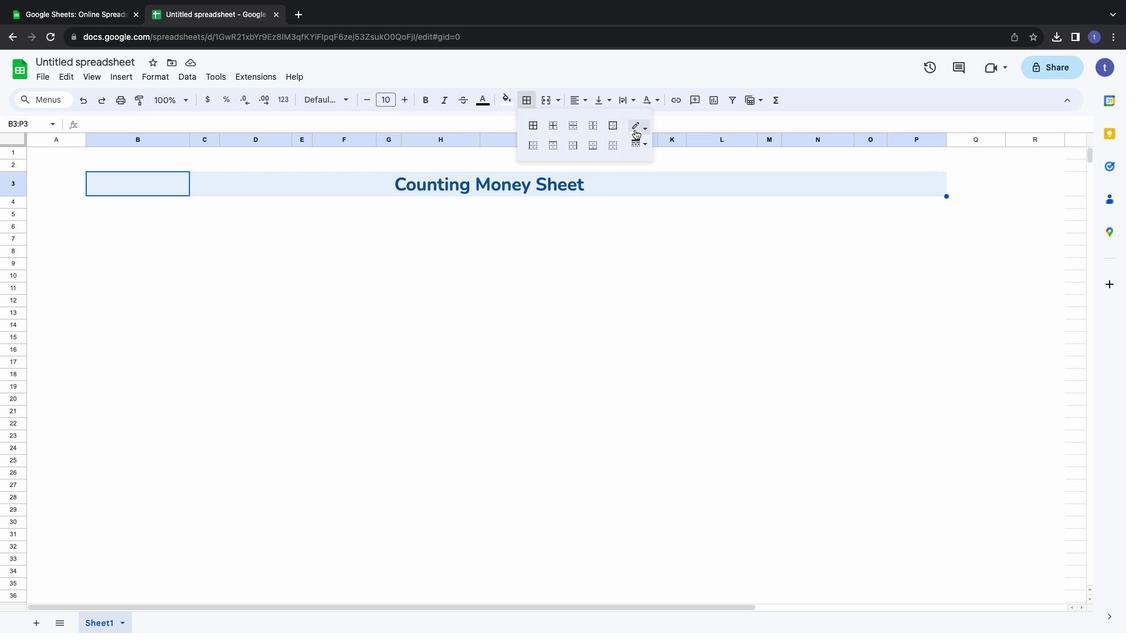 
Action: Mouse pressed left at (634, 129)
Screenshot: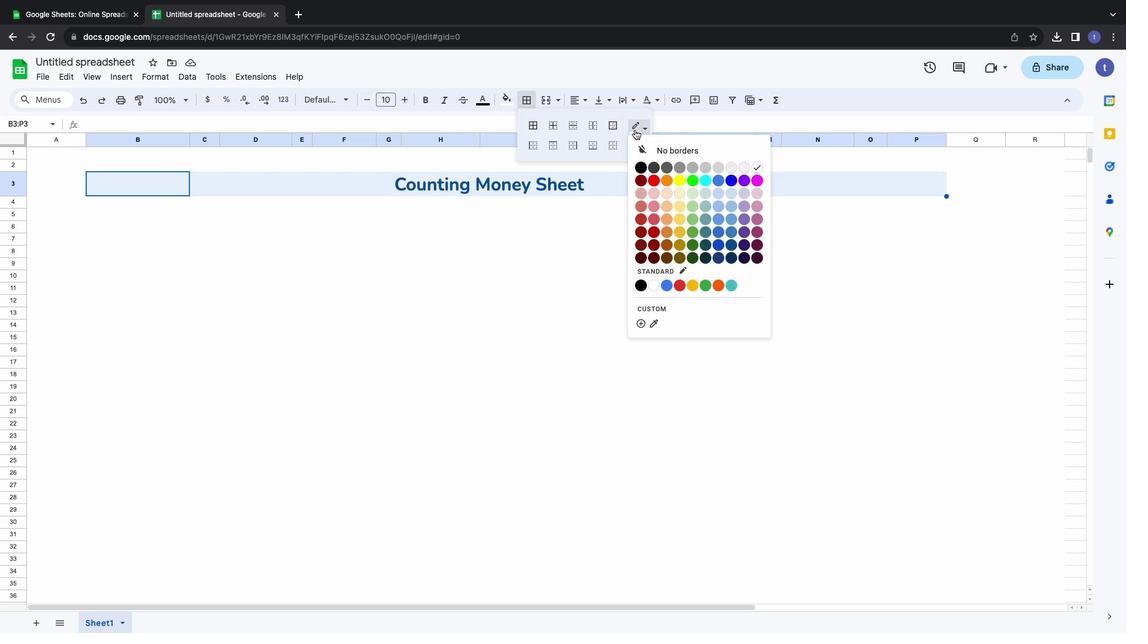 
Action: Mouse moved to (685, 166)
Screenshot: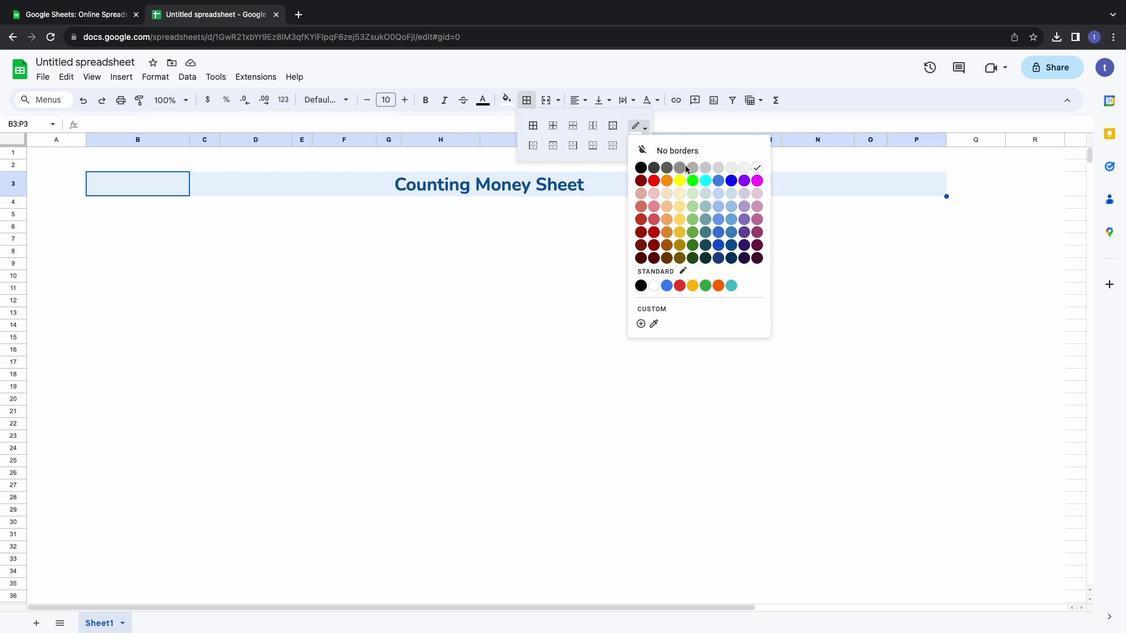 
Action: Mouse pressed left at (685, 166)
Screenshot: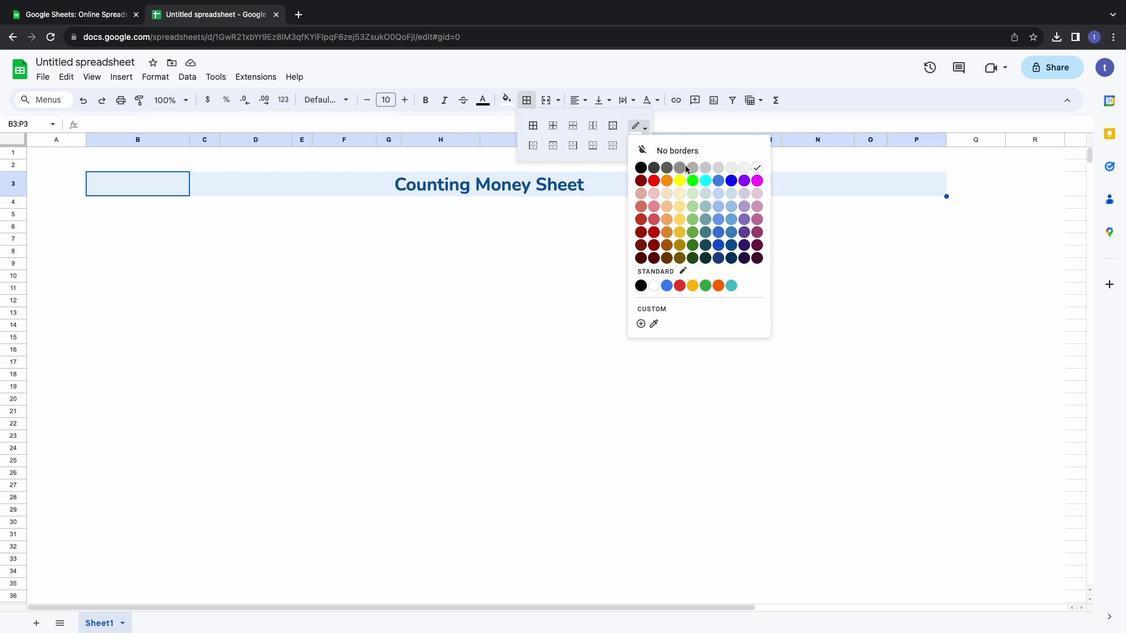 
Action: Mouse moved to (597, 148)
Screenshot: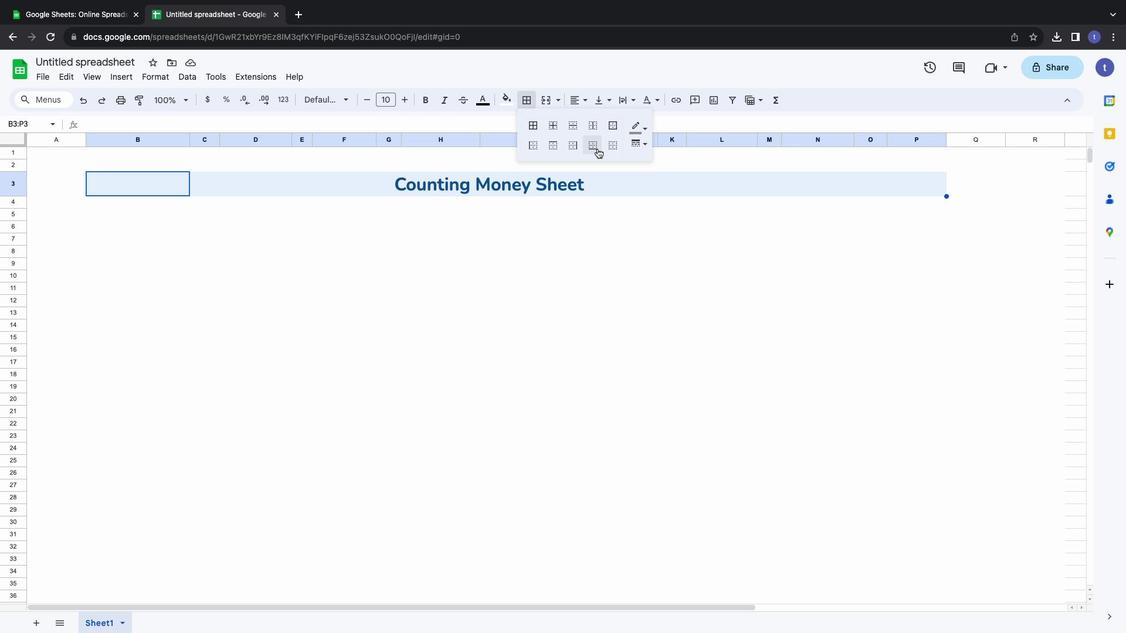
Action: Mouse pressed left at (597, 148)
Screenshot: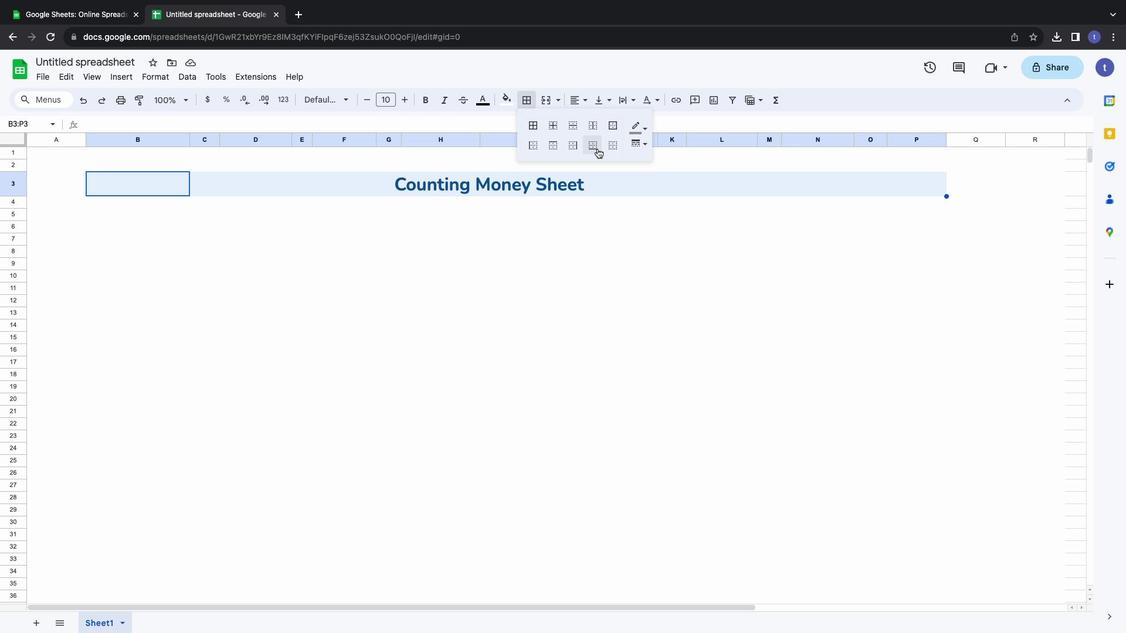 
Action: Mouse moved to (144, 226)
Screenshot: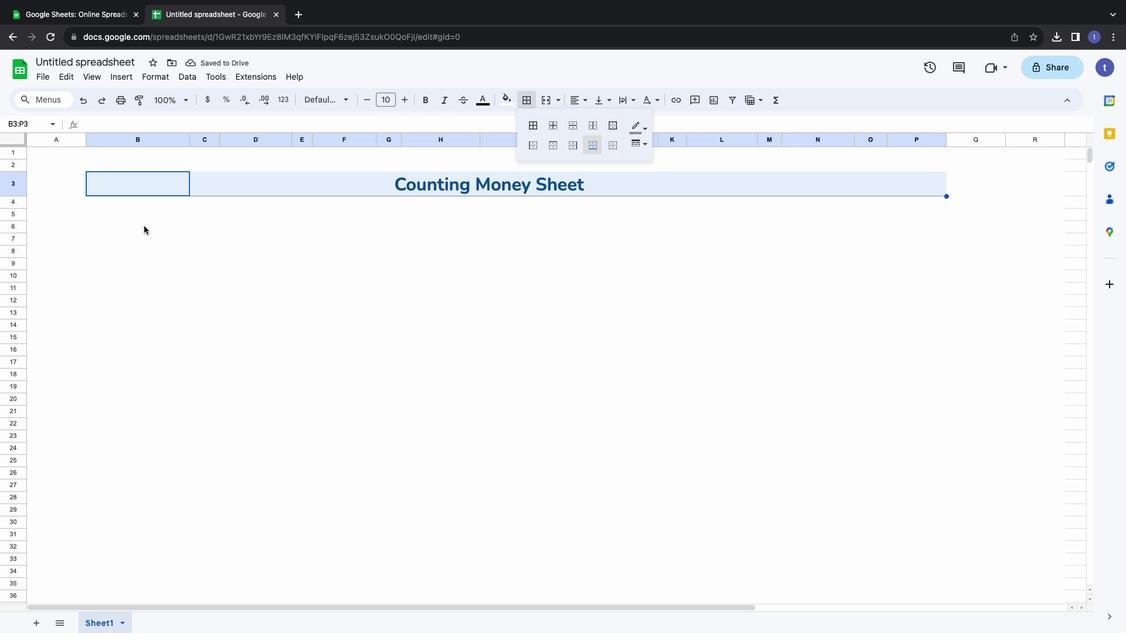 
Action: Mouse pressed left at (144, 226)
Screenshot: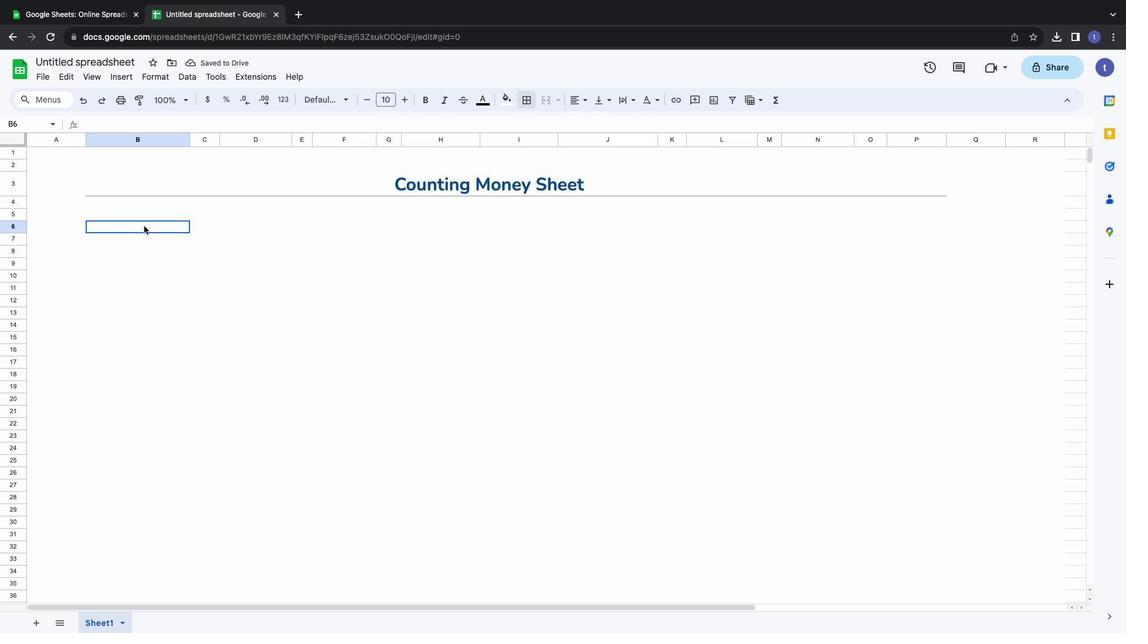 
Action: Mouse moved to (140, 221)
Screenshot: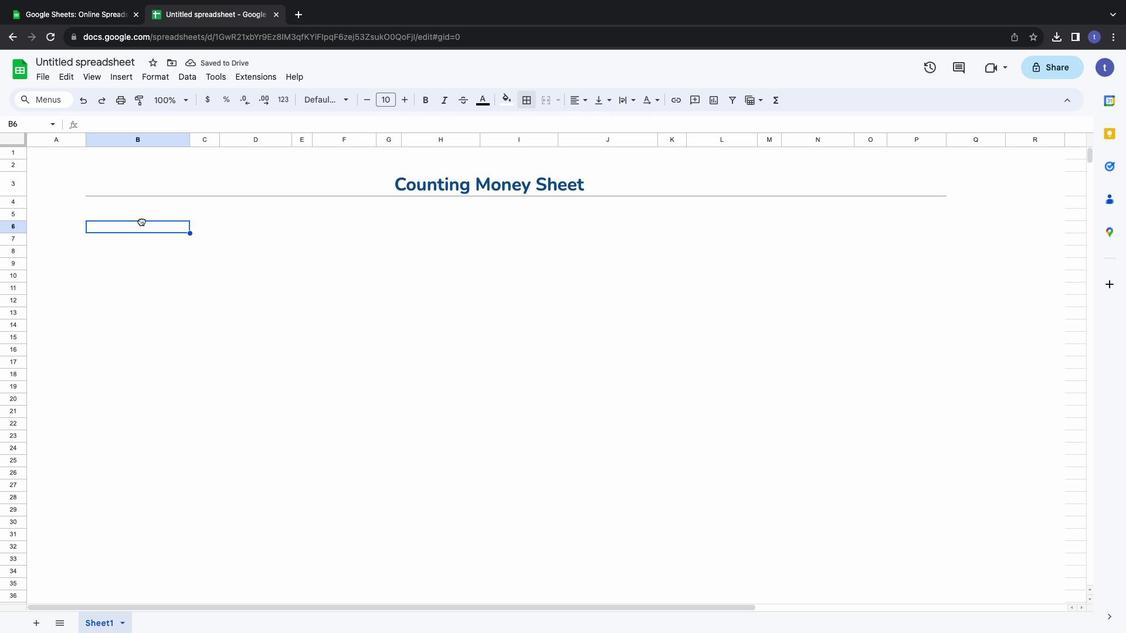 
Action: Mouse pressed left at (140, 221)
Screenshot: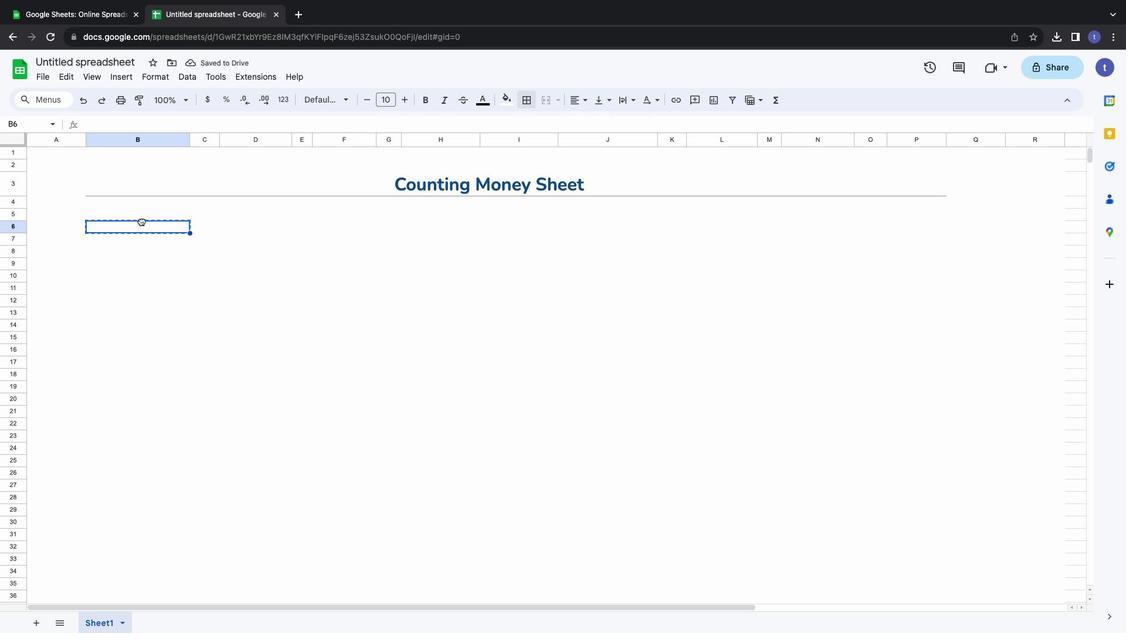 
Action: Mouse moved to (139, 217)
Screenshot: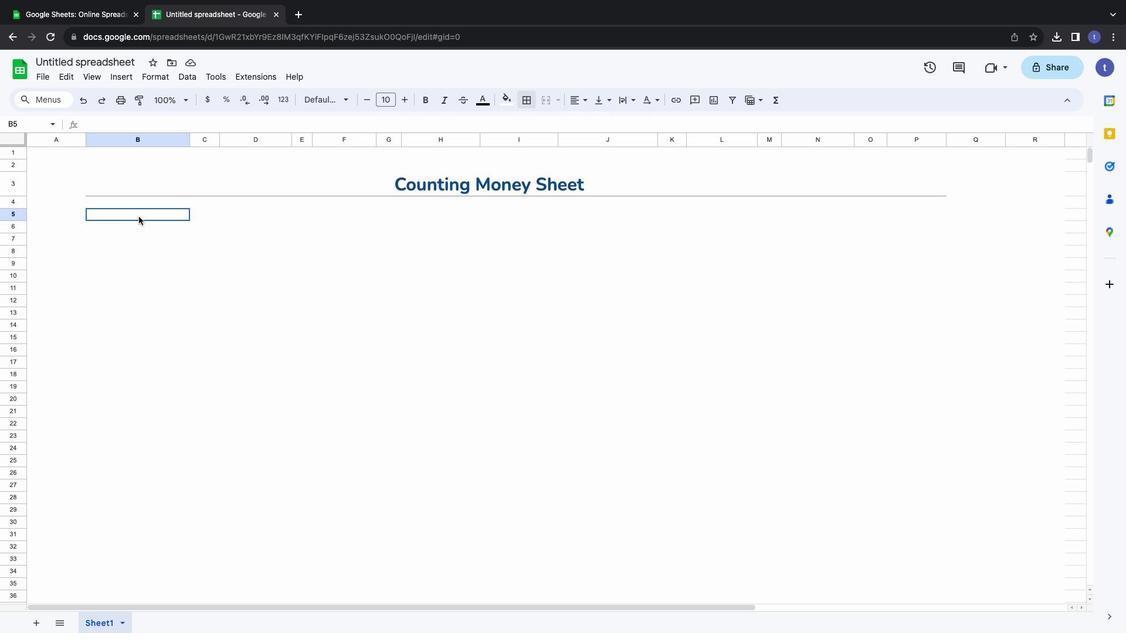 
Action: Mouse pressed left at (139, 217)
Screenshot: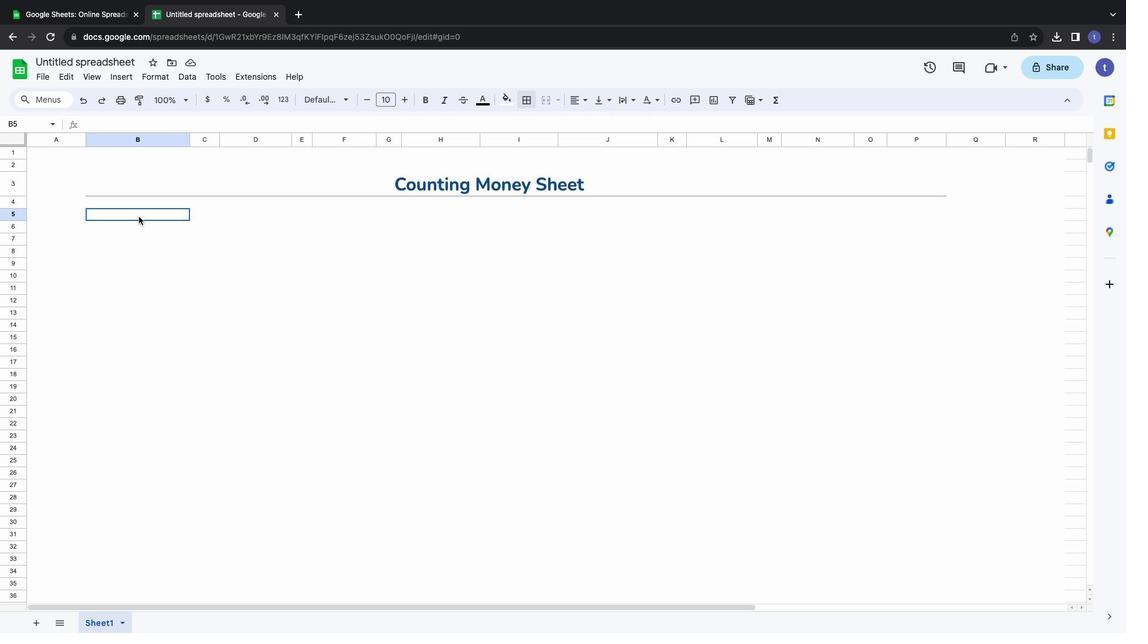 
Action: Key pressed Key.shift'D''a''t''e'Key.tab'2''2''-''0''4''-''1''9'
Screenshot: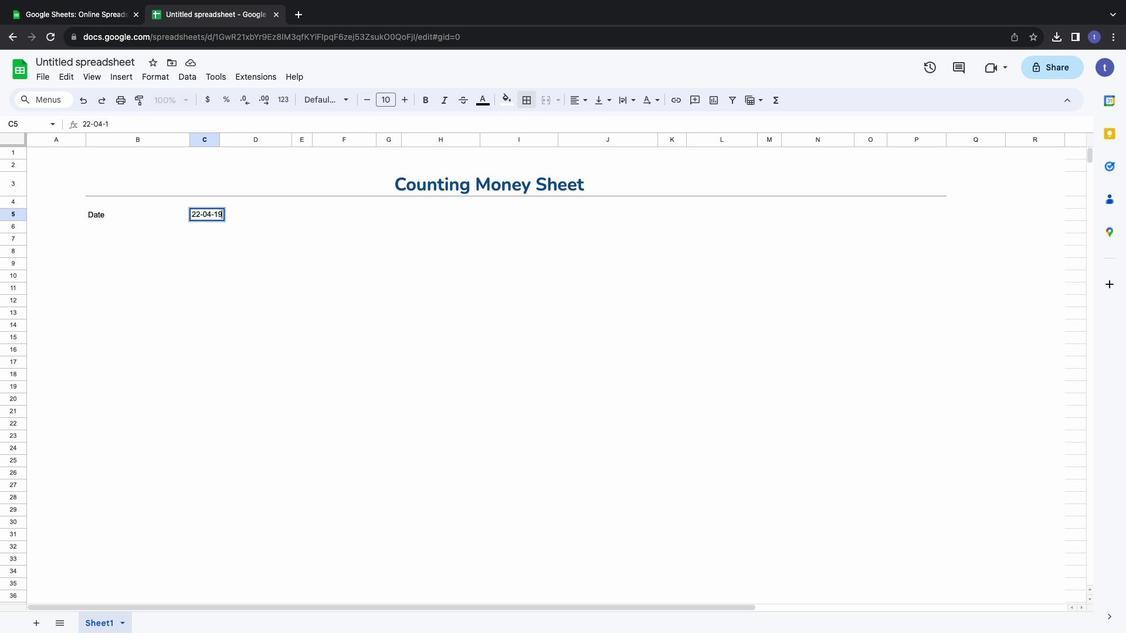 
Action: Mouse moved to (206, 211)
Screenshot: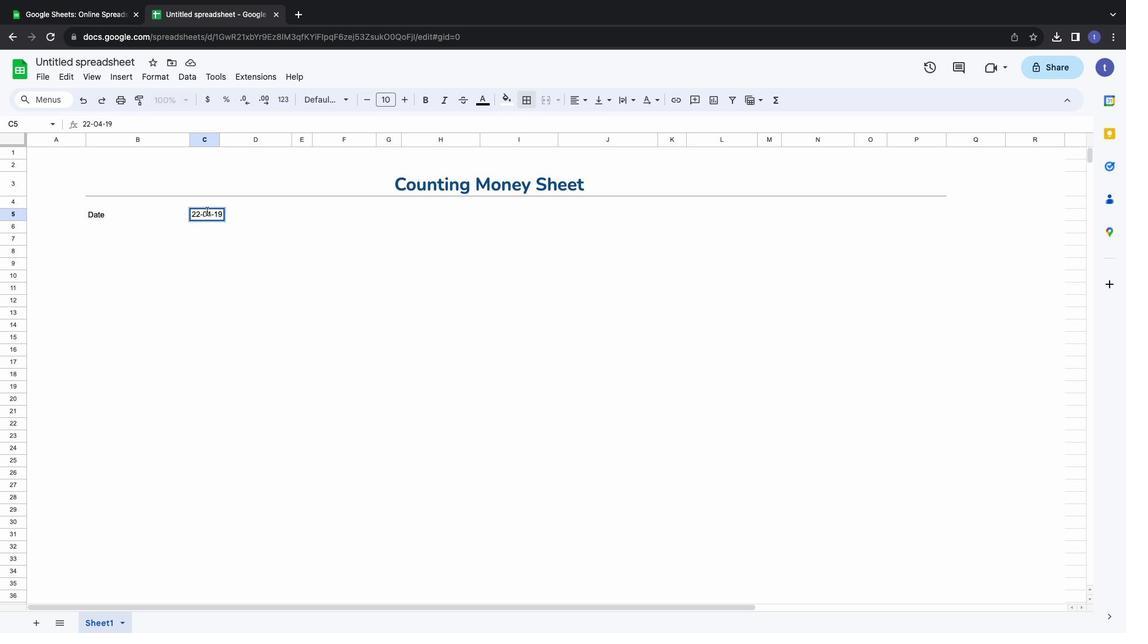 
Action: Mouse pressed left at (206, 211)
Screenshot: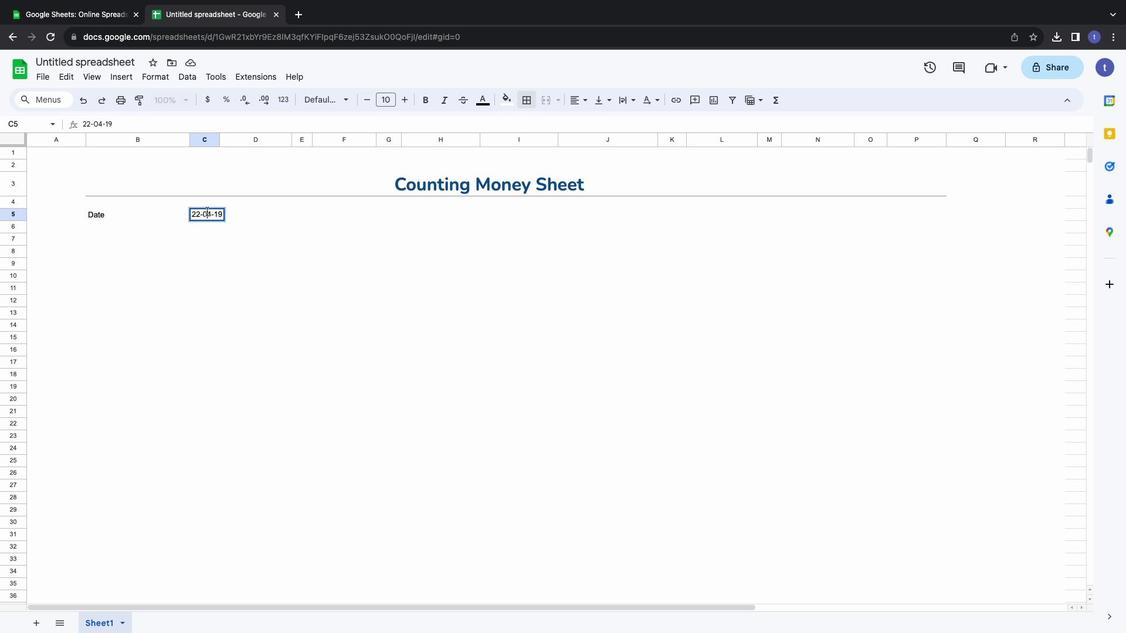 
Action: Mouse moved to (183, 212)
Screenshot: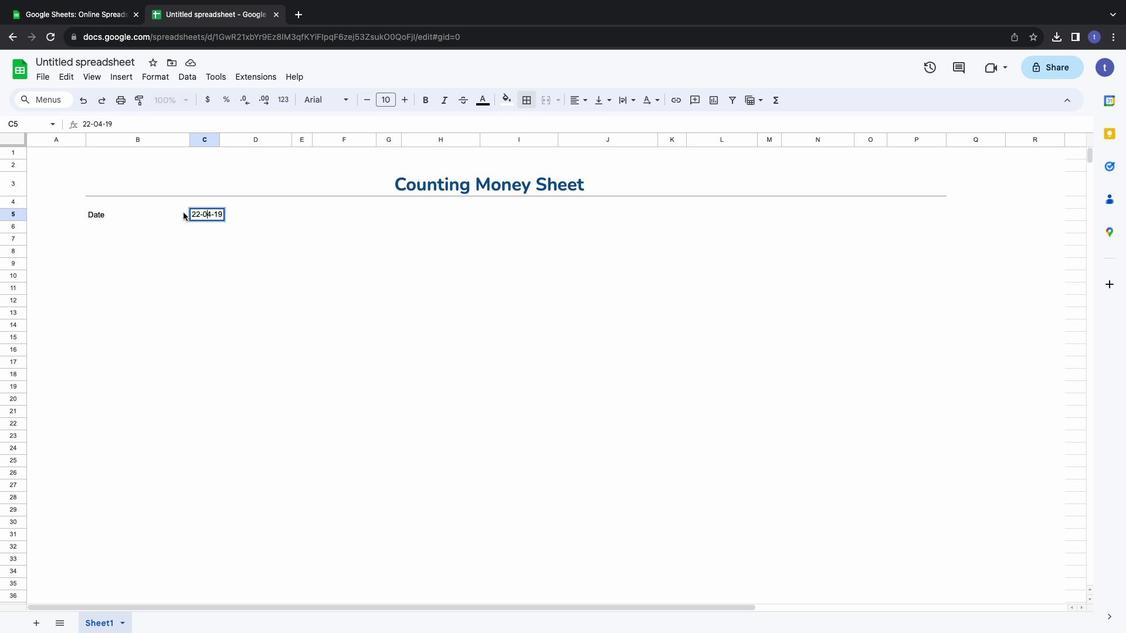
Action: Mouse pressed left at (183, 212)
Screenshot: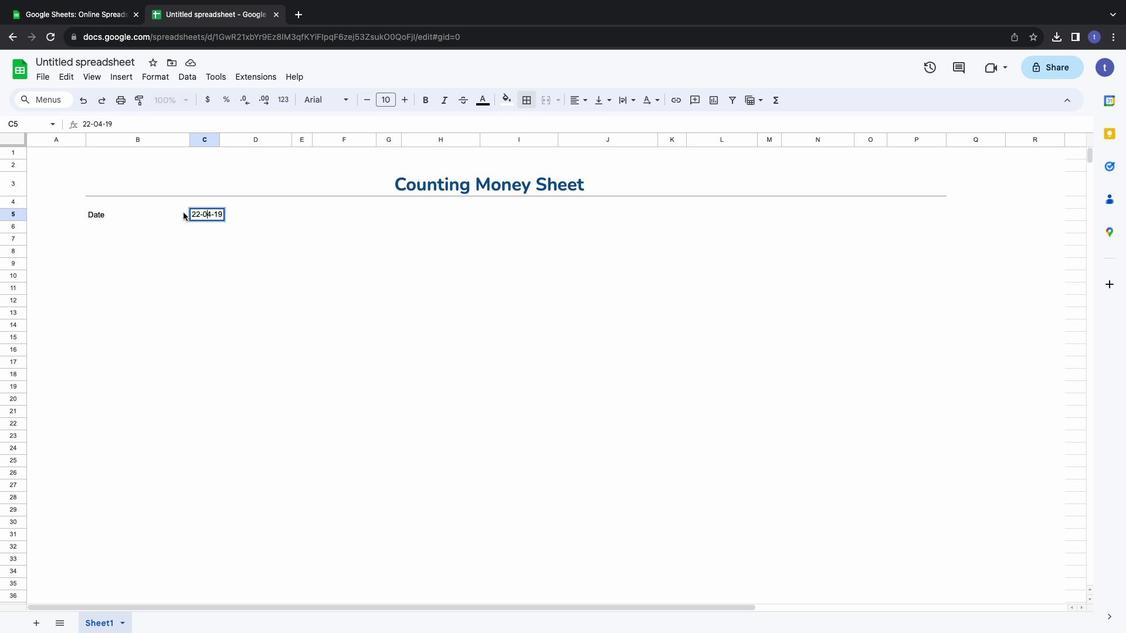 
Action: Mouse moved to (195, 215)
Screenshot: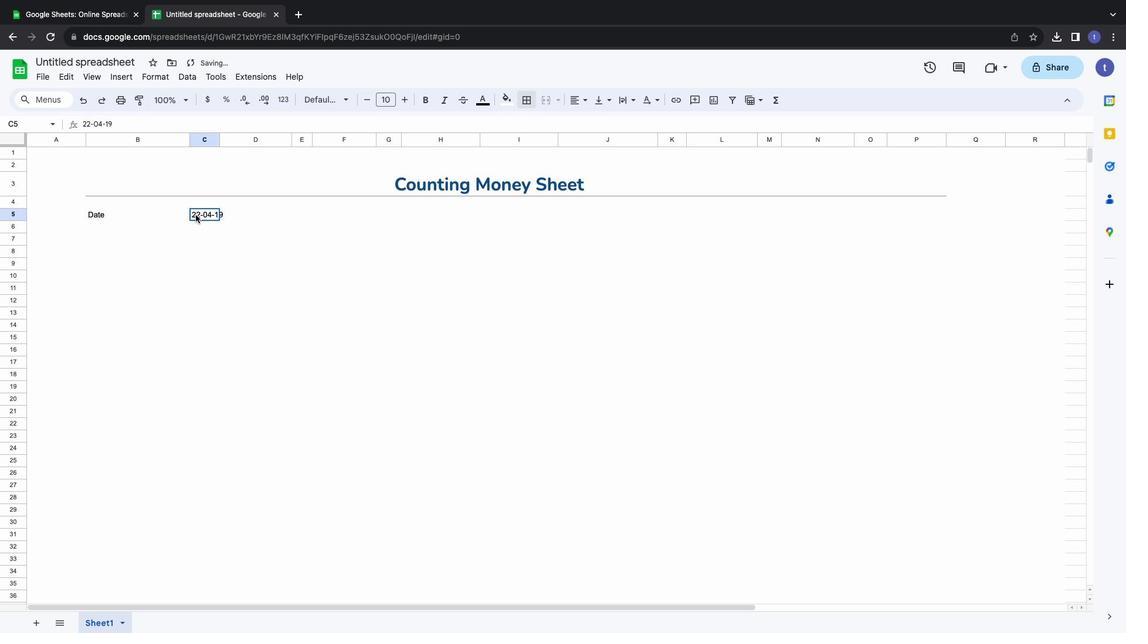 
Action: Mouse pressed left at (195, 215)
Screenshot: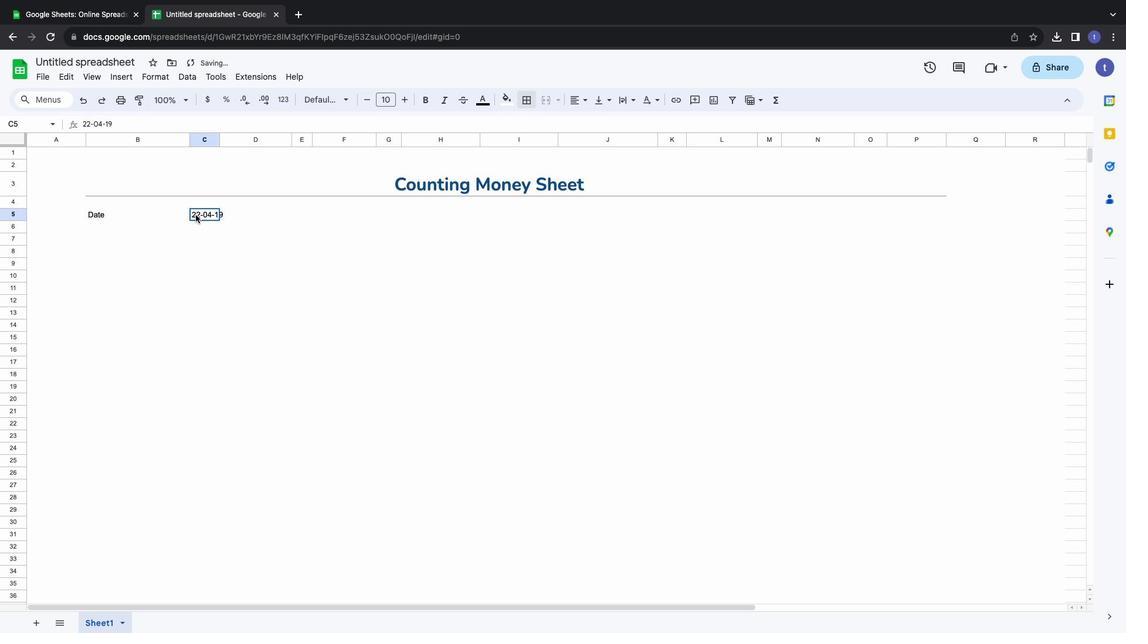 
Action: Mouse moved to (539, 99)
Screenshot: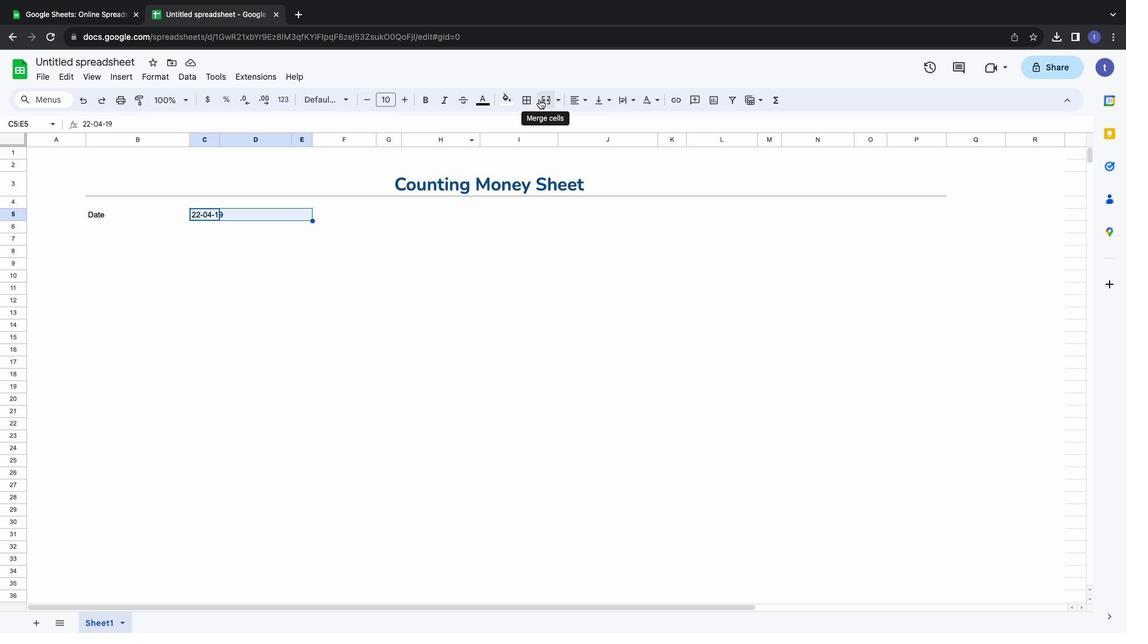 
Action: Mouse pressed left at (539, 99)
Screenshot: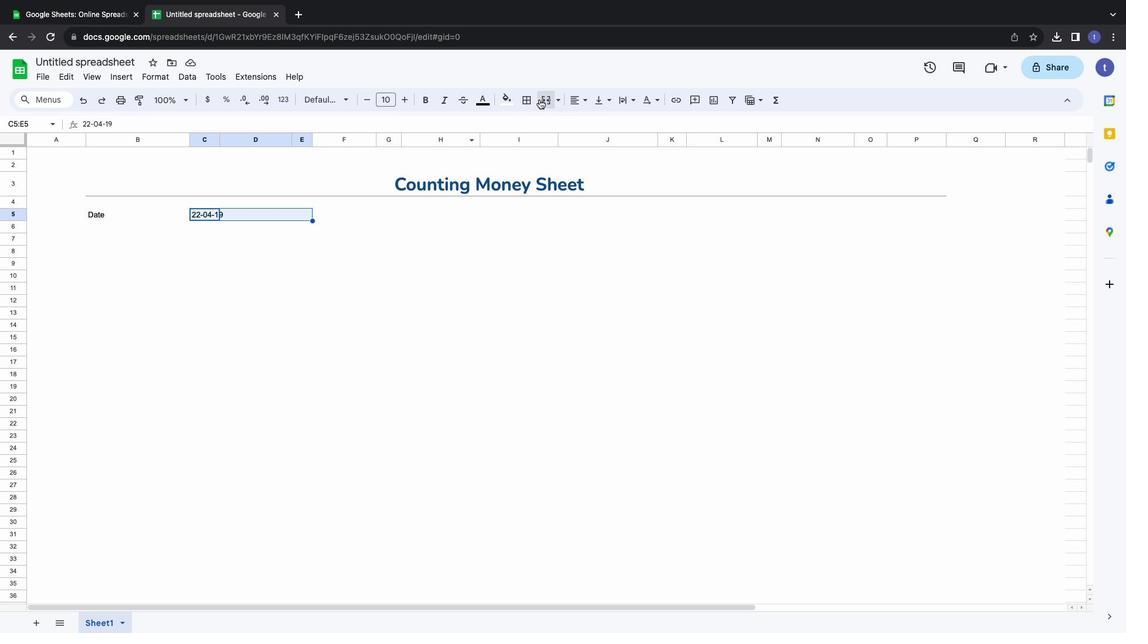 
Action: Mouse moved to (428, 102)
Screenshot: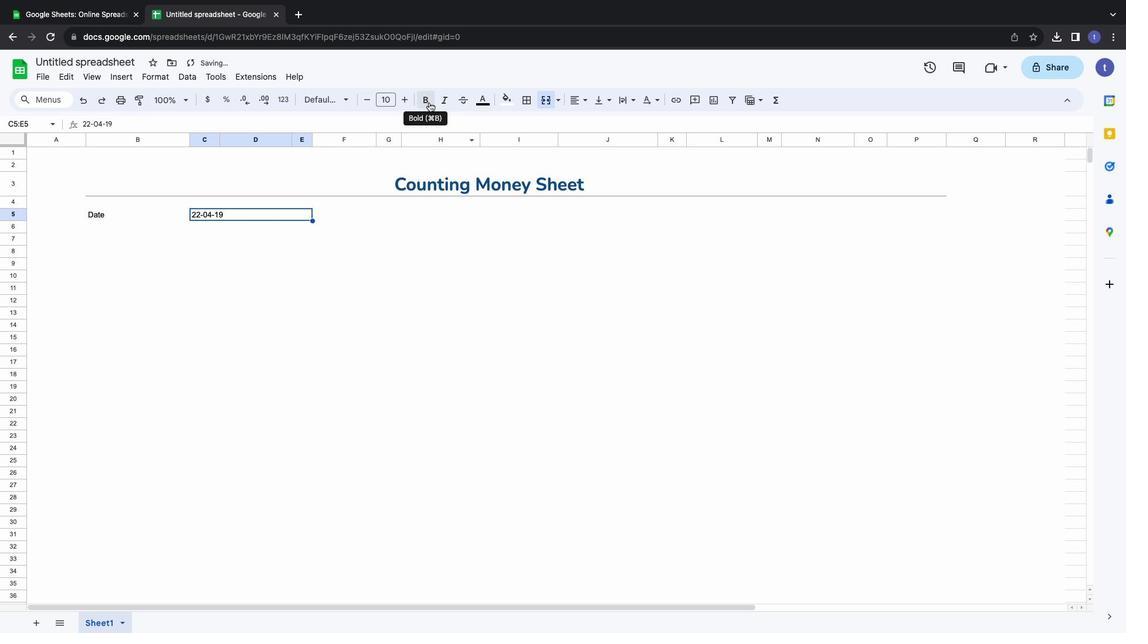 
Action: Mouse pressed left at (428, 102)
Screenshot: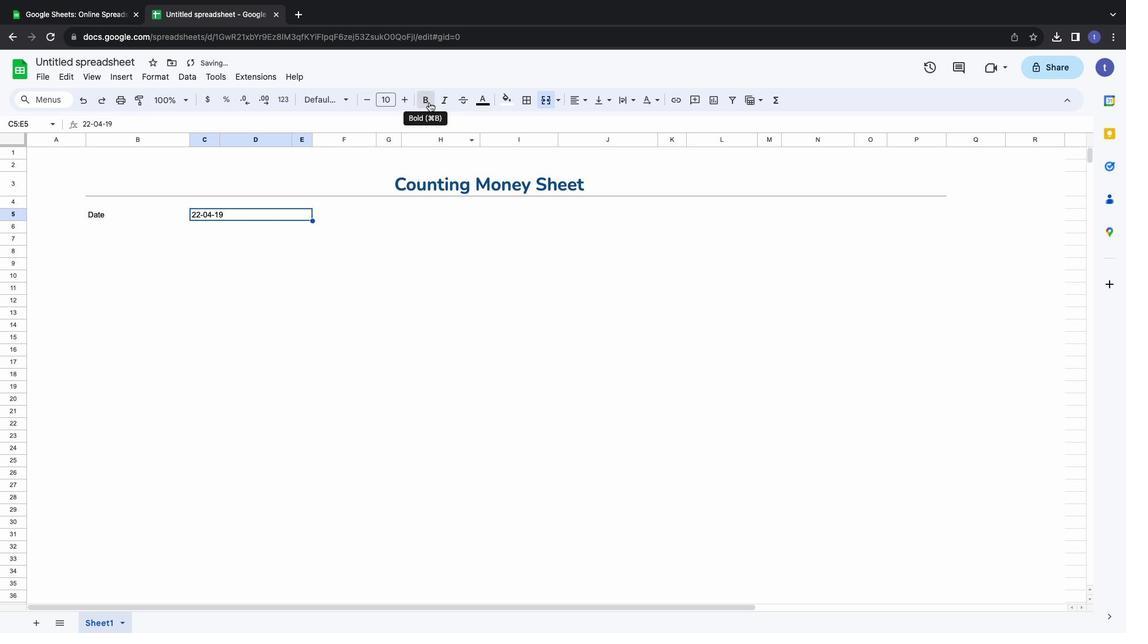 
Action: Mouse moved to (578, 103)
Screenshot: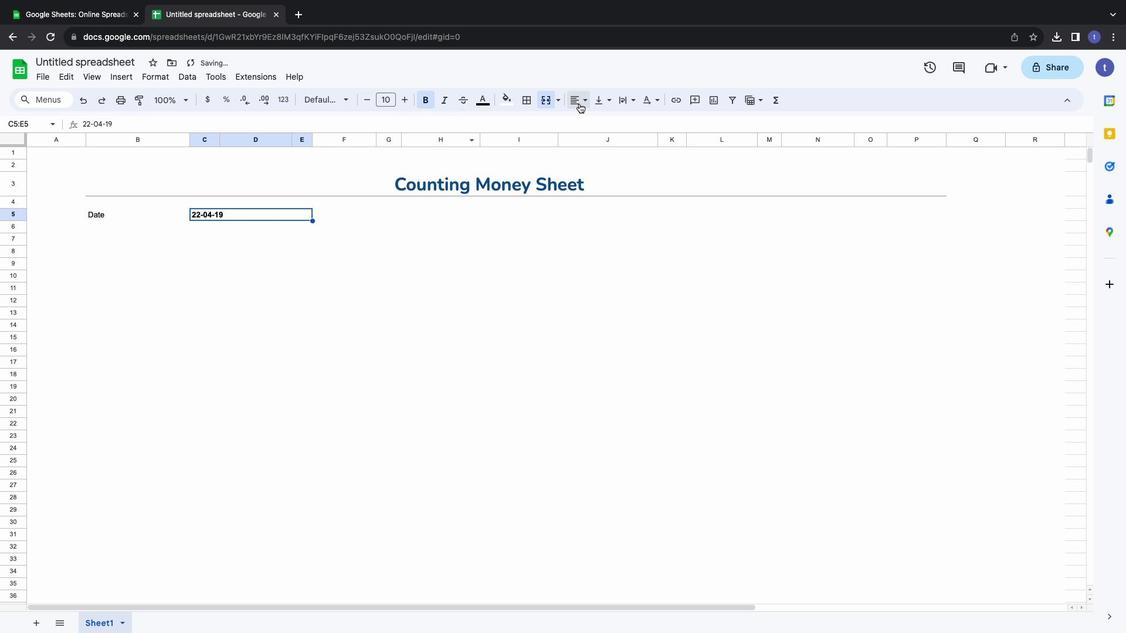 
Action: Mouse pressed left at (578, 103)
Screenshot: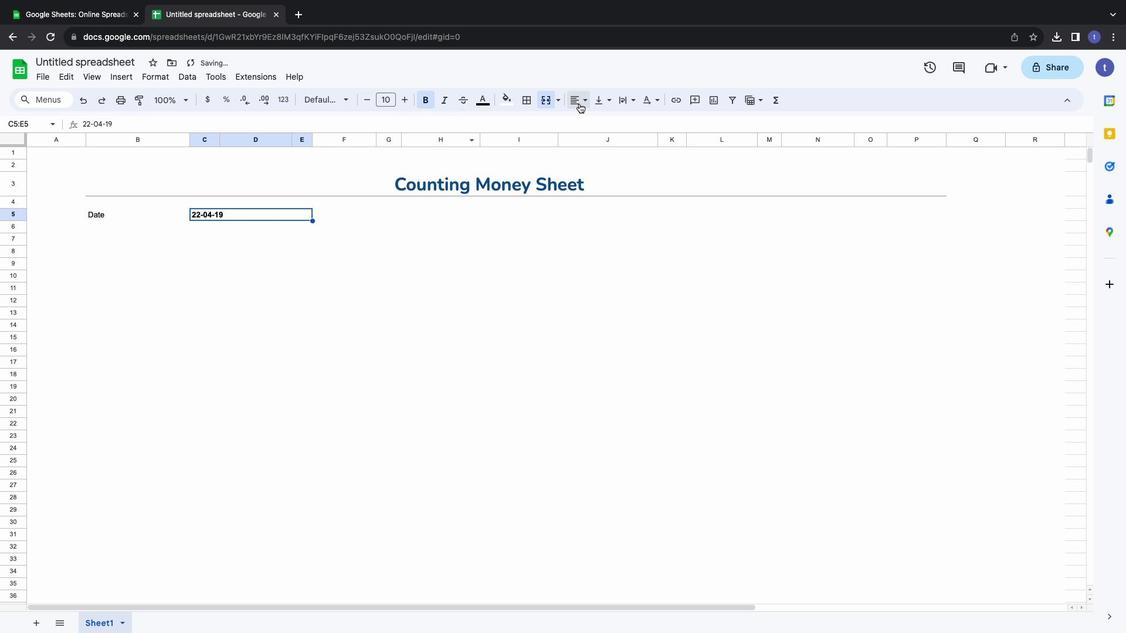 
Action: Mouse moved to (580, 120)
Screenshot: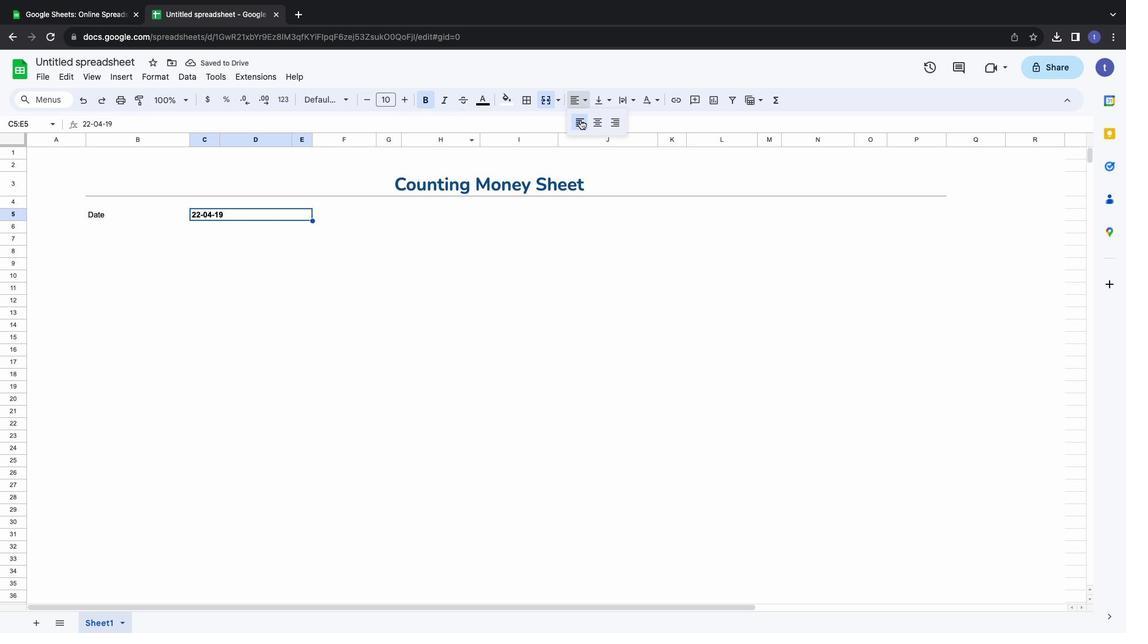 
Action: Mouse pressed left at (580, 120)
Screenshot: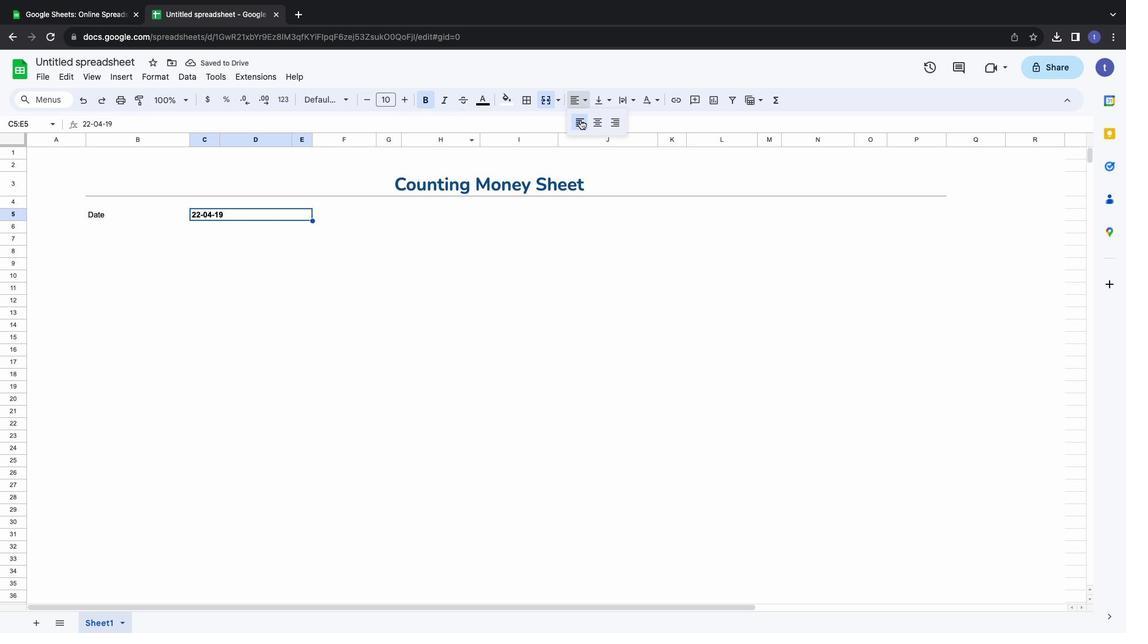 
Action: Mouse moved to (505, 97)
Screenshot: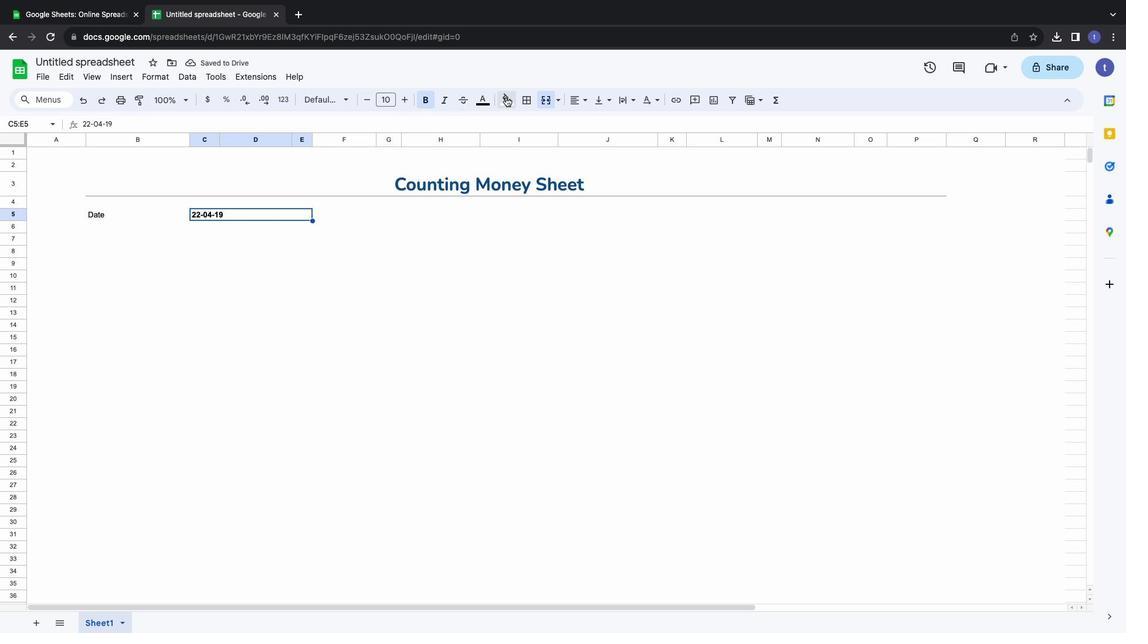 
Action: Mouse pressed left at (505, 97)
Screenshot: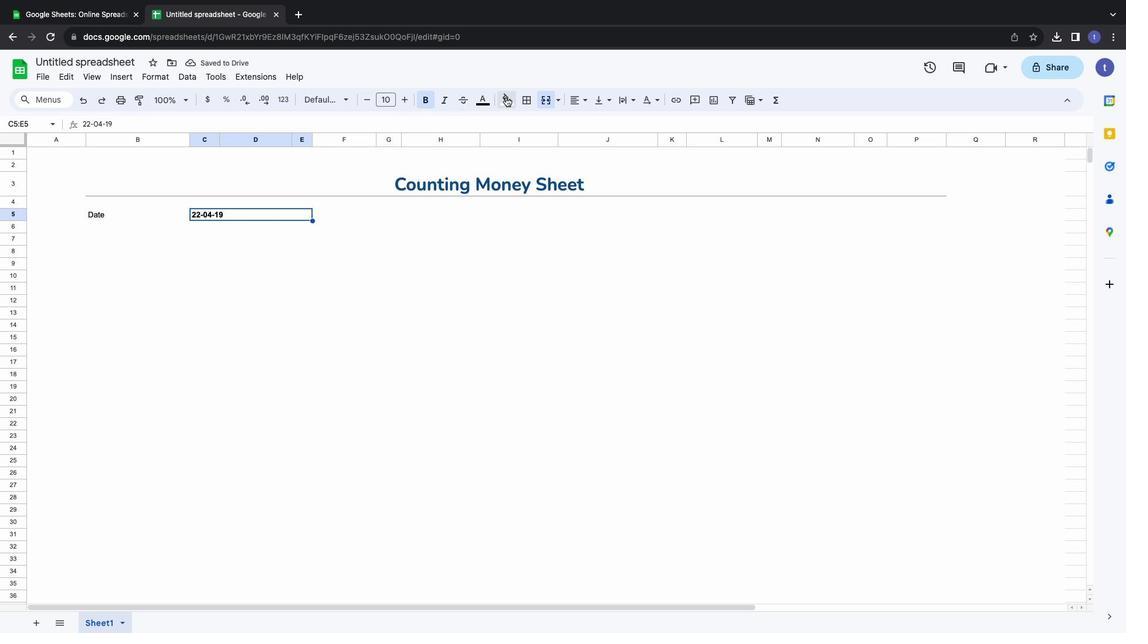 
Action: Mouse moved to (617, 167)
Screenshot: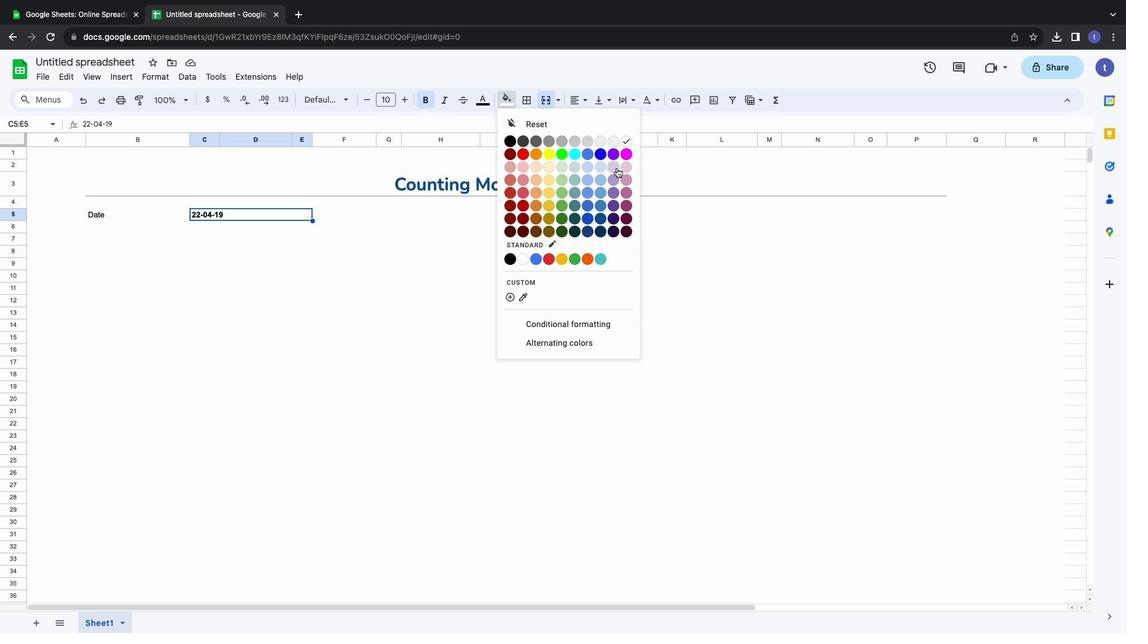 
Action: Mouse pressed left at (617, 167)
Screenshot: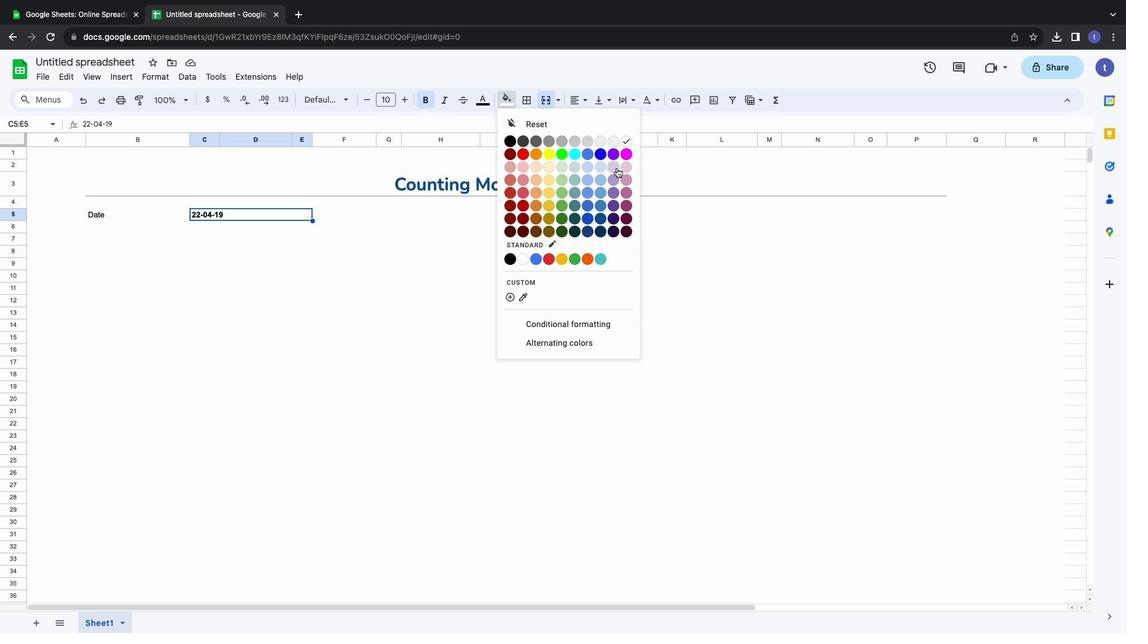 
Action: Mouse moved to (176, 246)
Screenshot: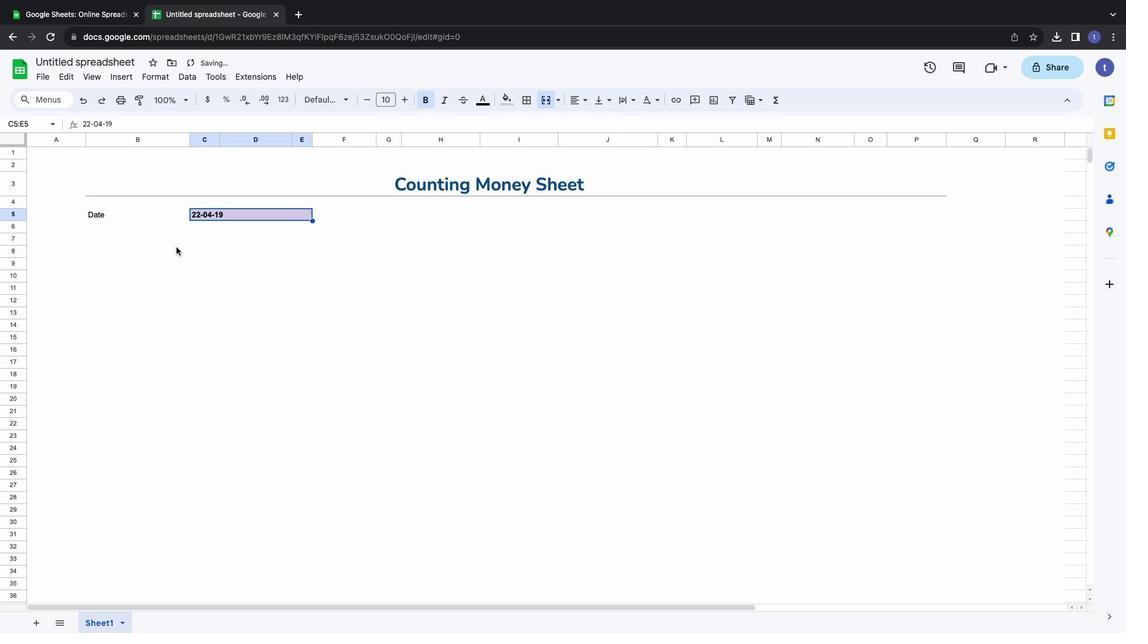 
Action: Mouse pressed left at (176, 246)
Screenshot: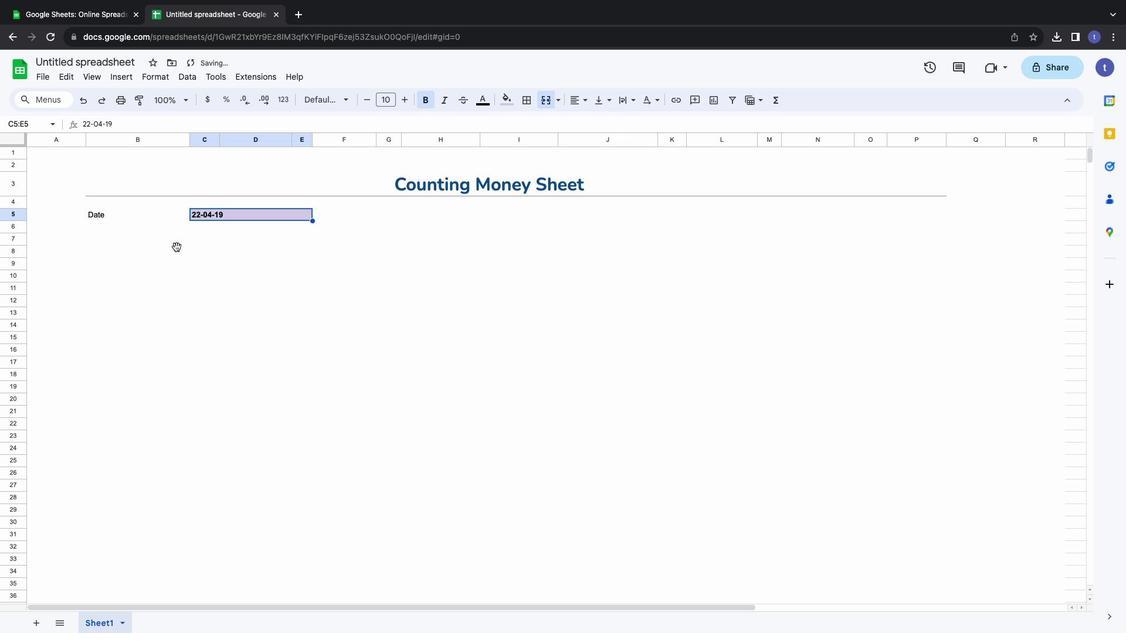 
Action: Mouse moved to (250, 211)
Screenshot: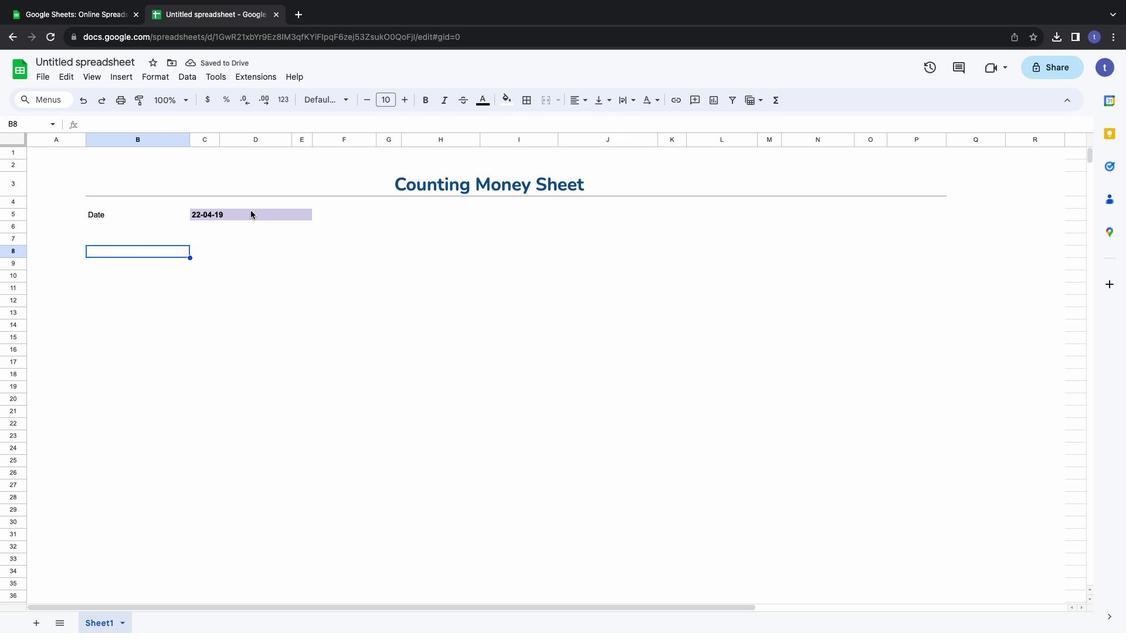 
Action: Mouse pressed left at (250, 211)
Screenshot: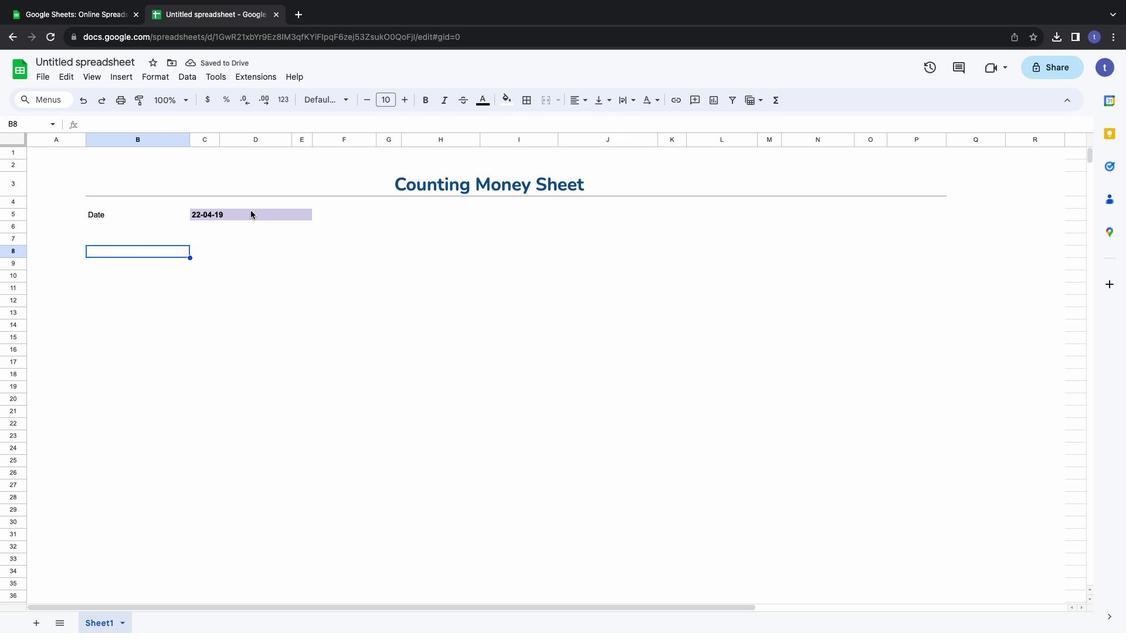 
Action: Mouse moved to (123, 238)
Screenshot: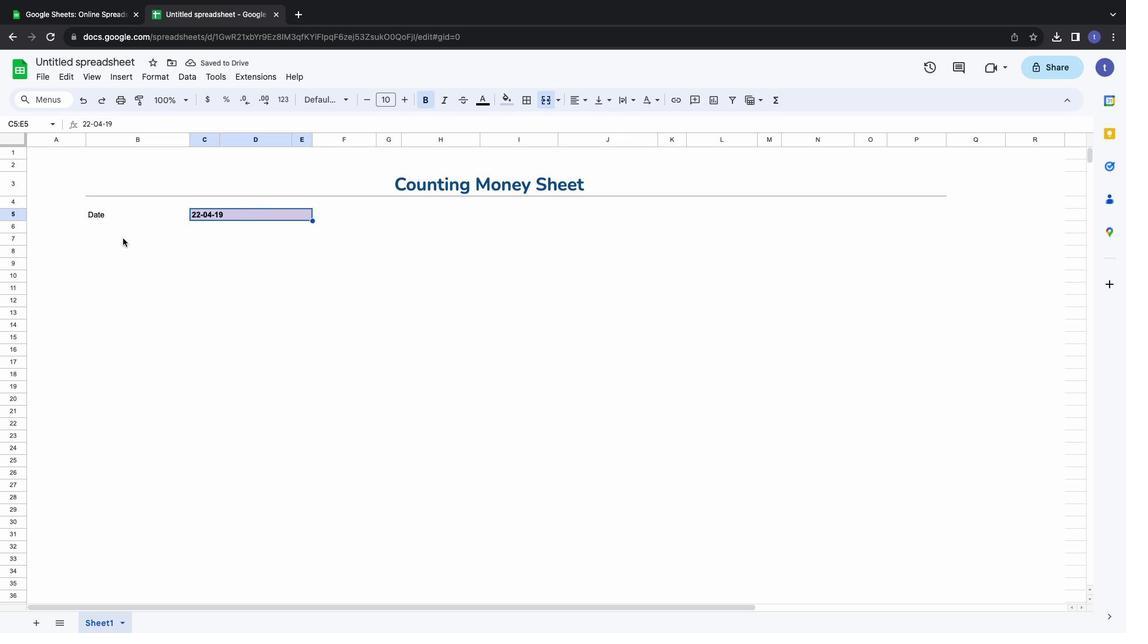 
Action: Mouse pressed left at (123, 238)
Screenshot: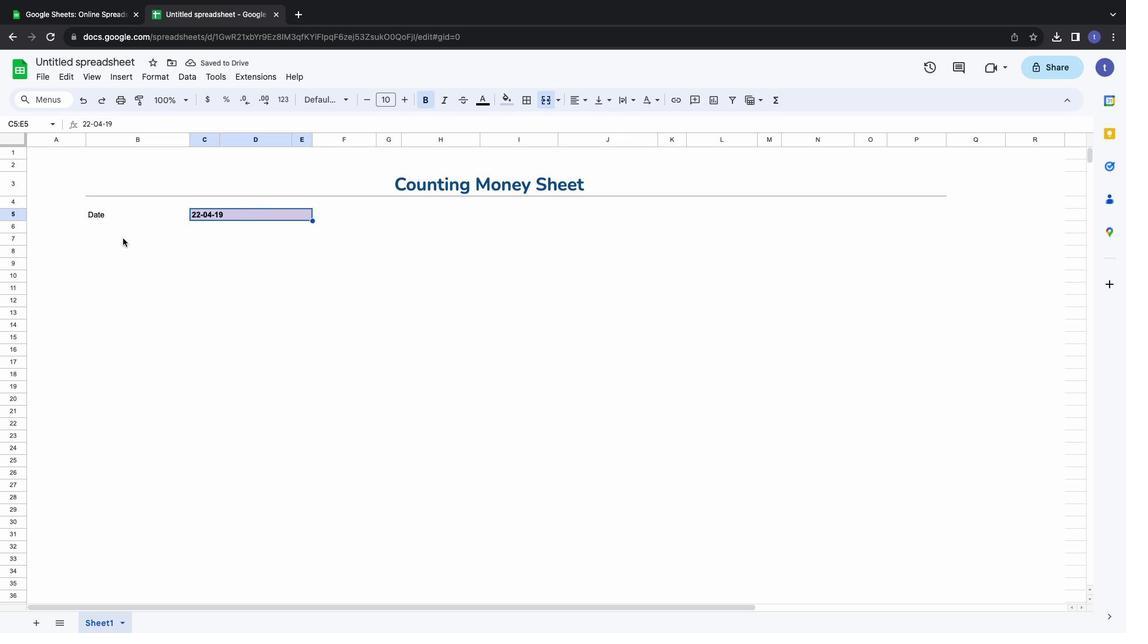 
Action: Mouse moved to (112, 223)
Screenshot: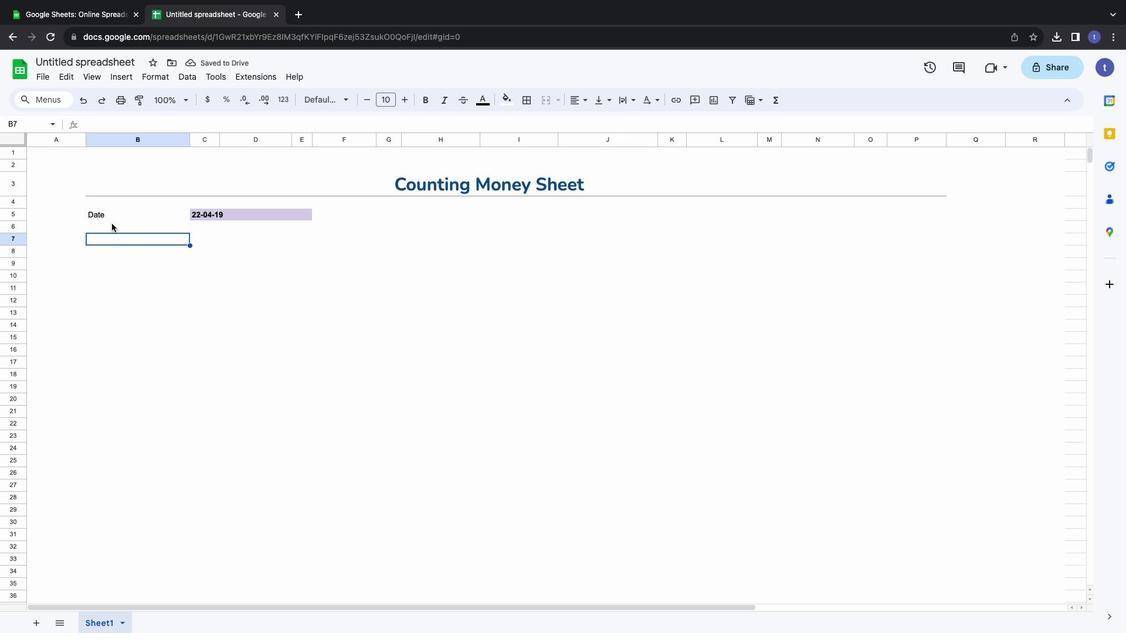 
Action: Mouse pressed left at (112, 223)
Screenshot: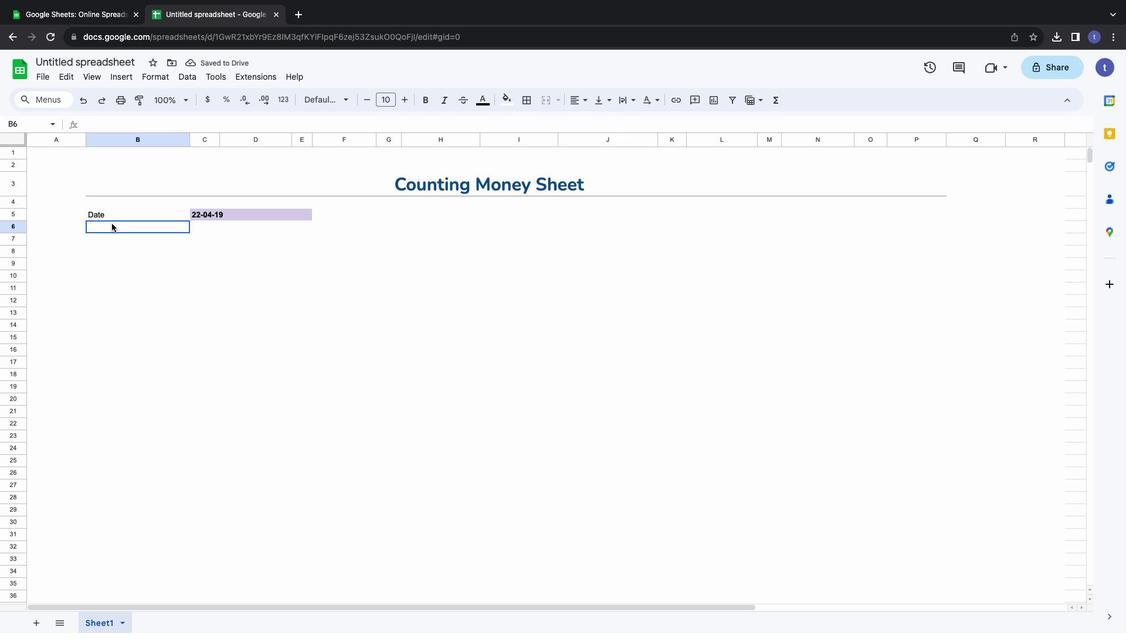
Action: Mouse moved to (107, 212)
Screenshot: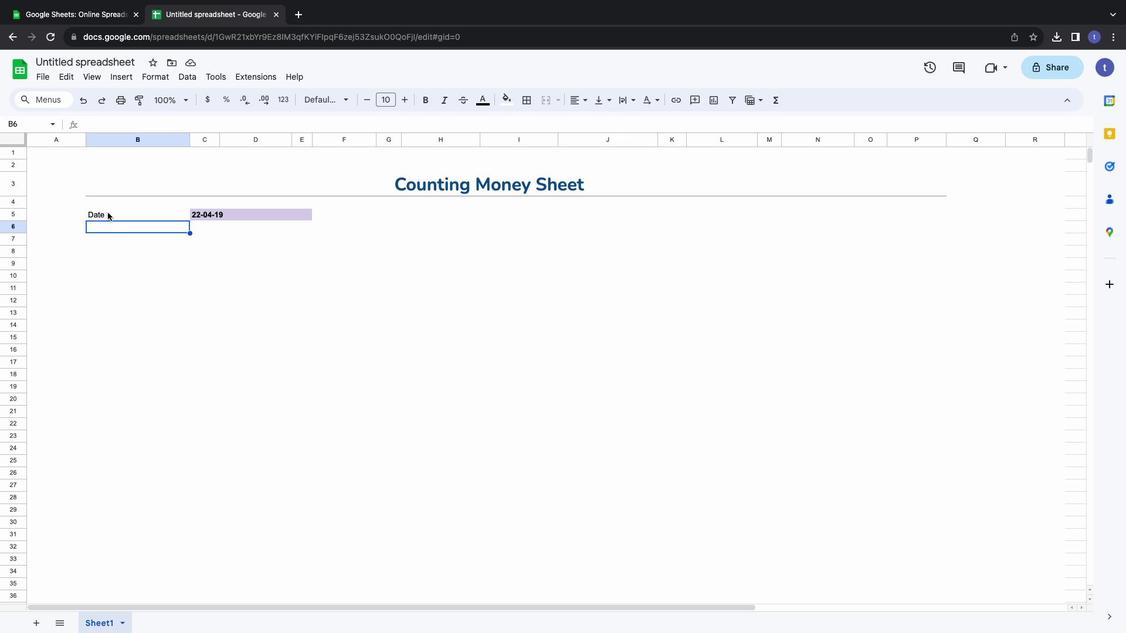 
Action: Mouse pressed left at (107, 212)
Screenshot: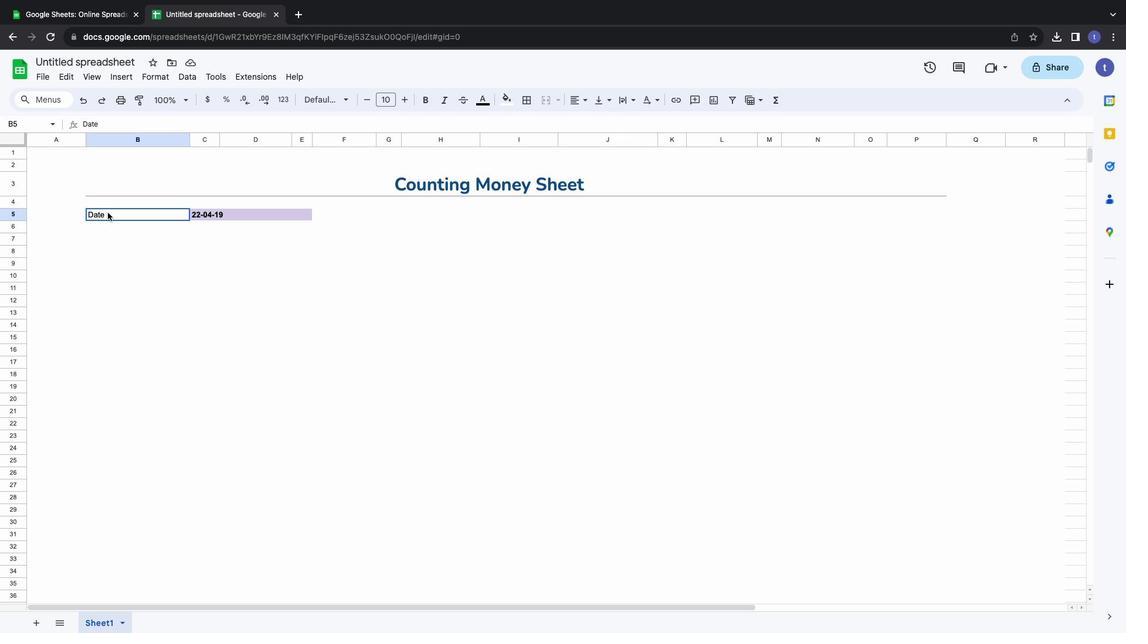 
Action: Mouse moved to (337, 99)
Screenshot: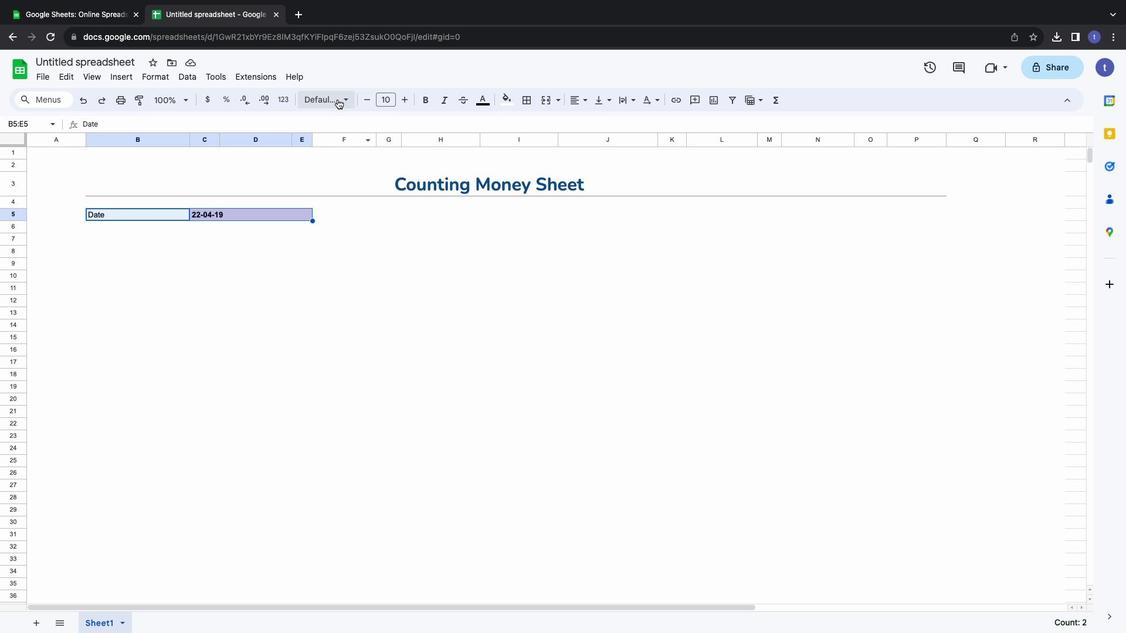 
Action: Mouse pressed left at (337, 99)
Screenshot: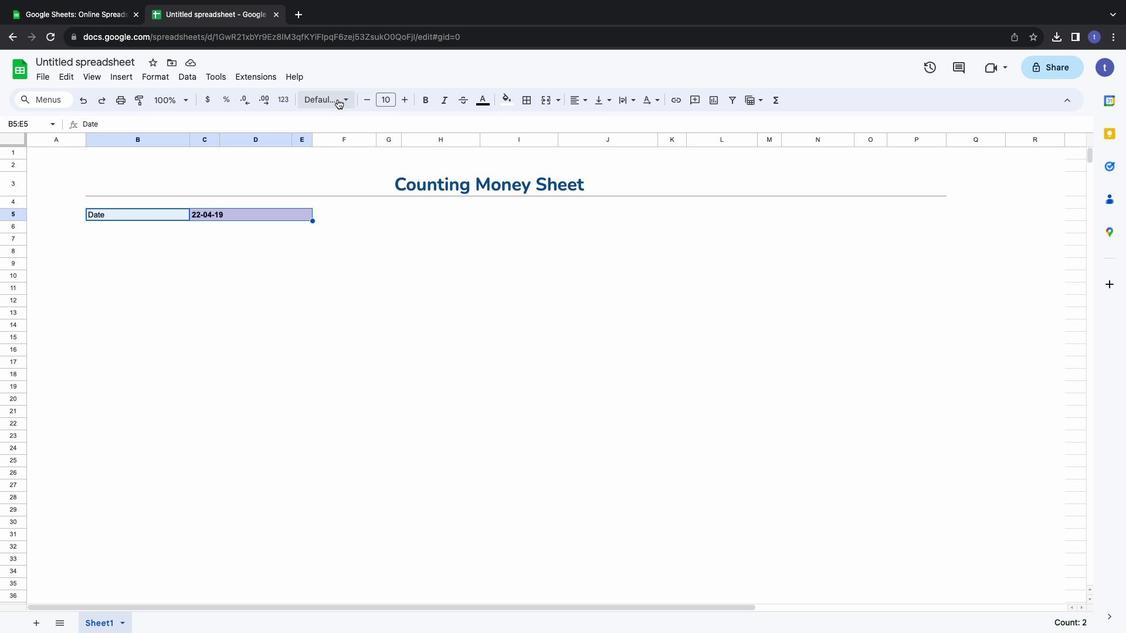 
Action: Mouse moved to (342, 221)
Screenshot: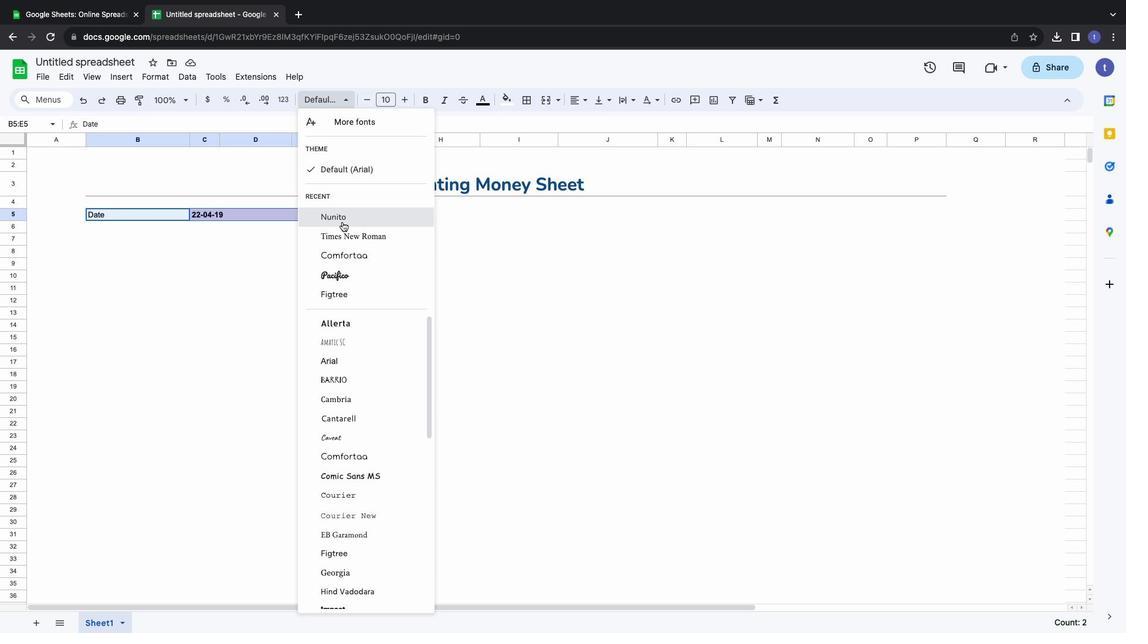 
Action: Mouse pressed left at (342, 221)
Screenshot: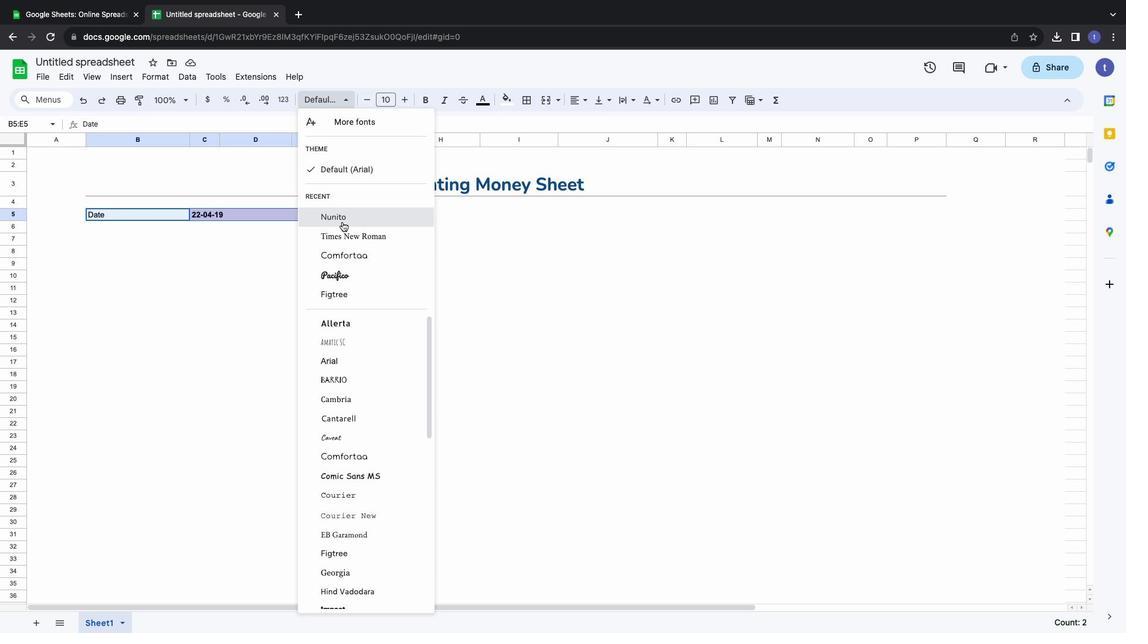 
Action: Mouse moved to (109, 258)
Screenshot: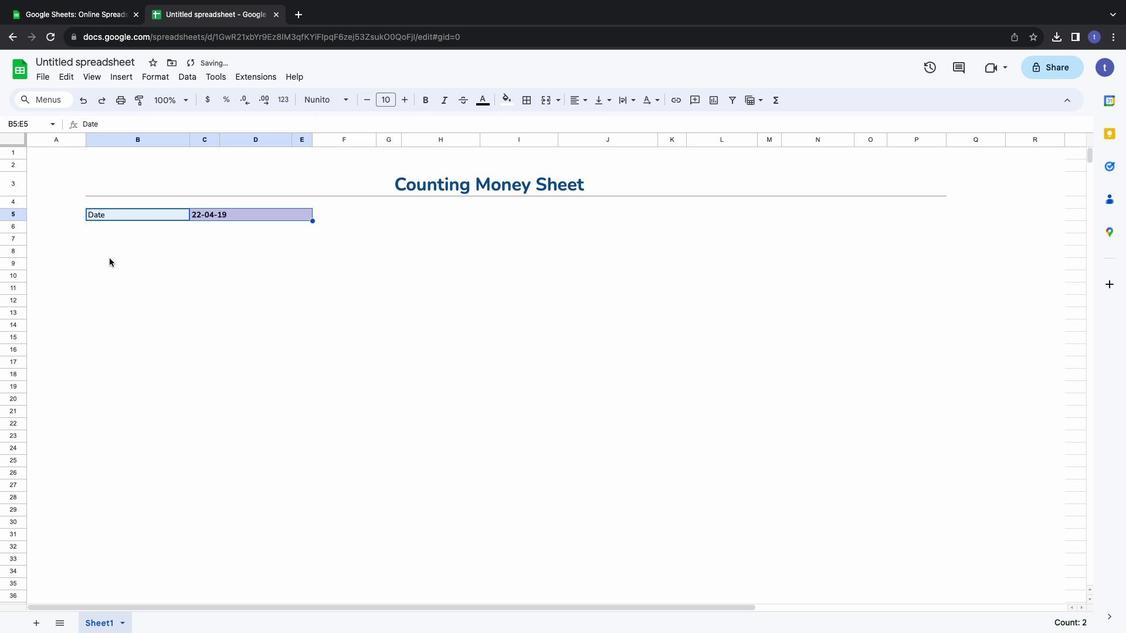 
Action: Mouse pressed left at (109, 258)
Screenshot: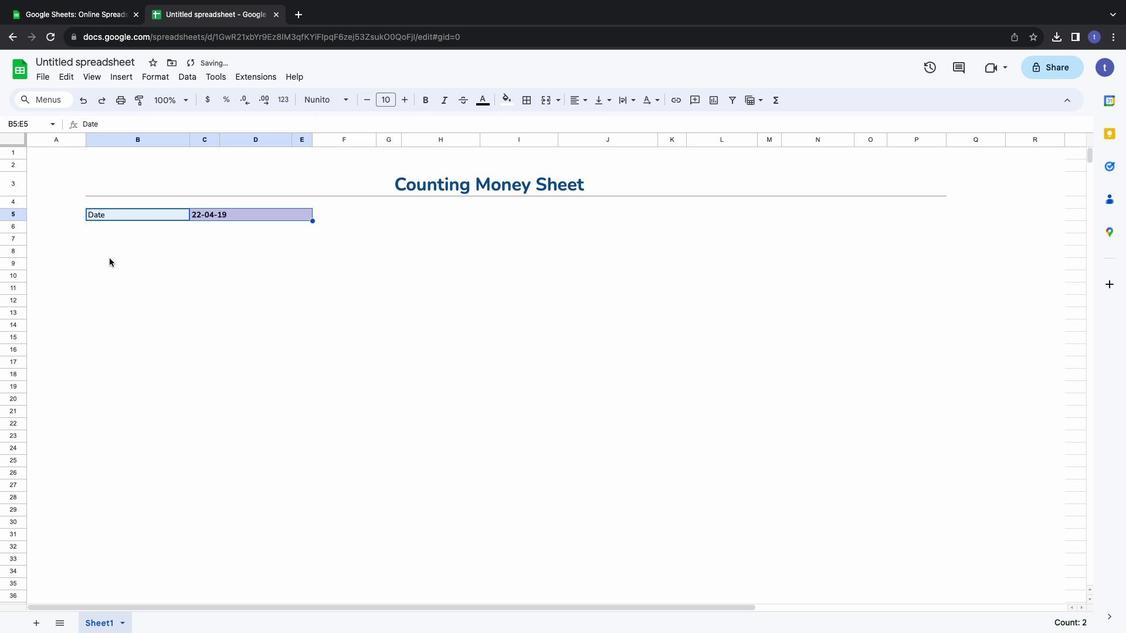 
Action: Mouse moved to (112, 250)
Screenshot: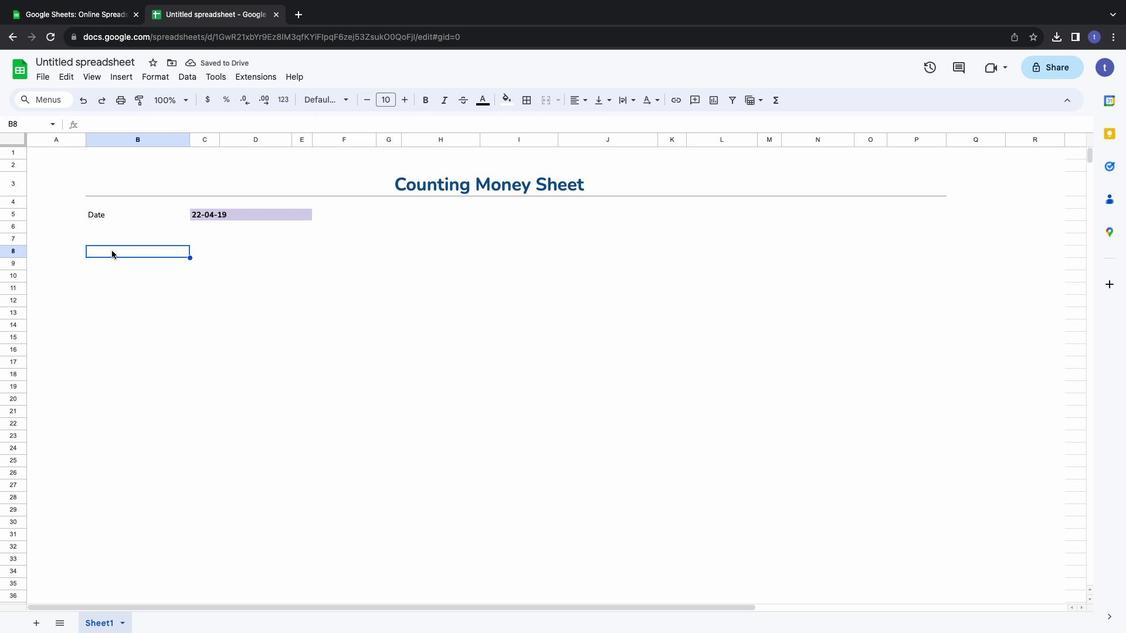 
Action: Mouse pressed left at (112, 250)
Screenshot: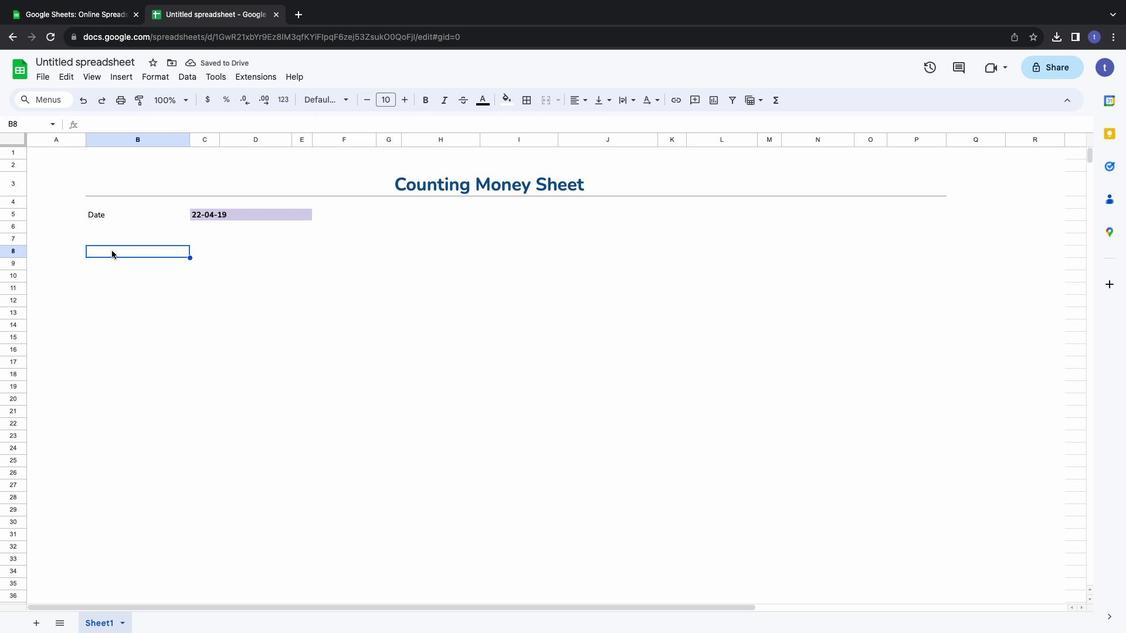 
Action: Mouse moved to (112, 241)
Screenshot: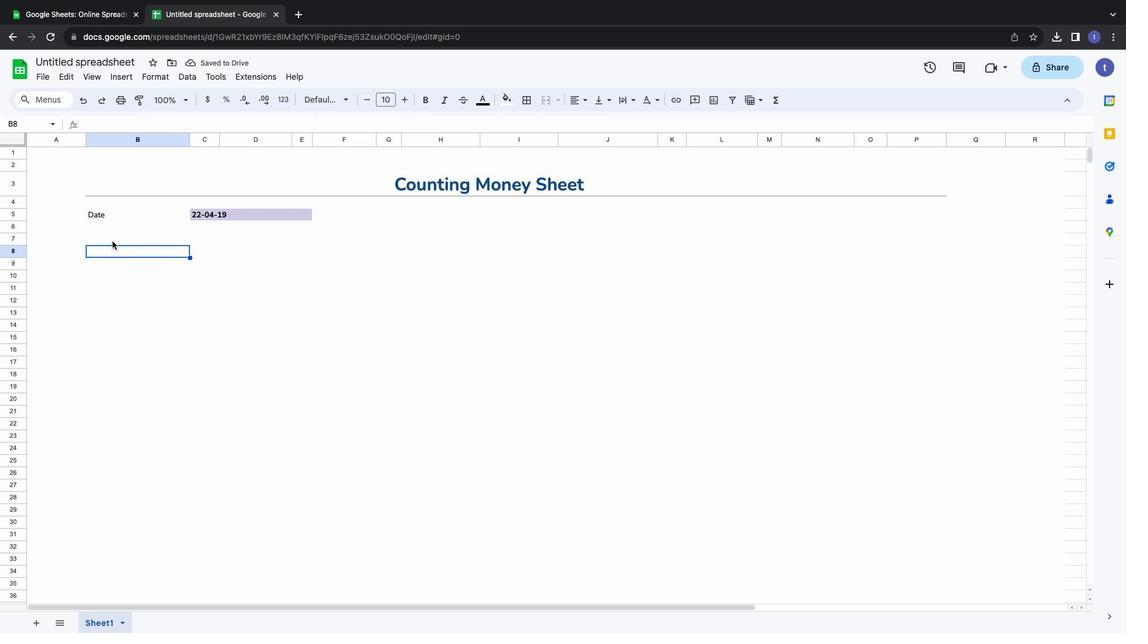 
Action: Mouse pressed left at (112, 241)
Screenshot: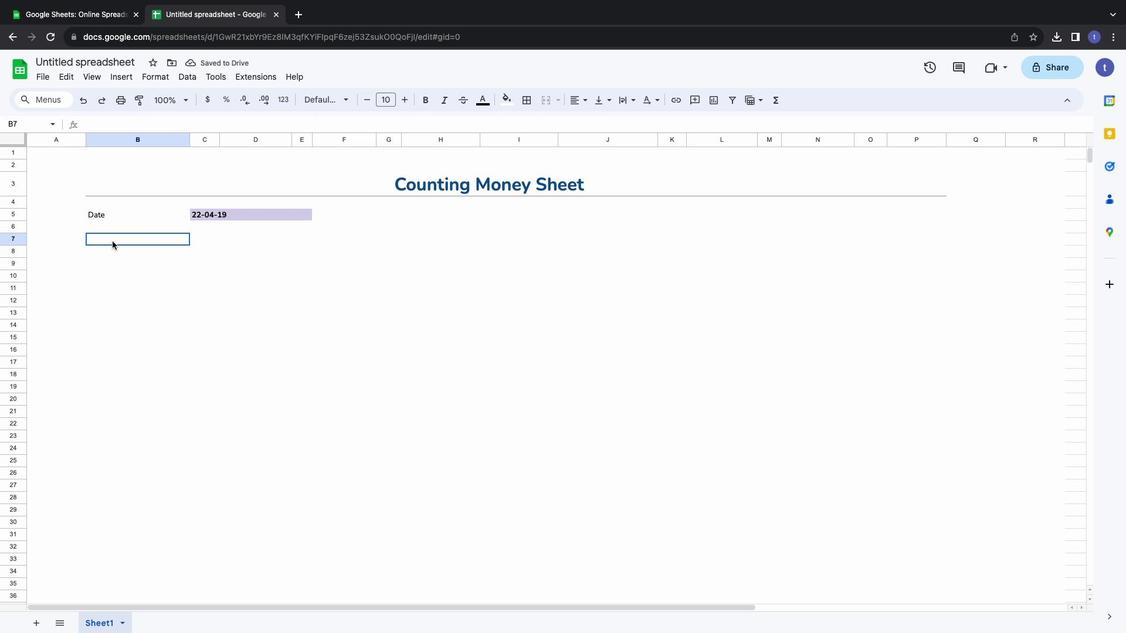 
Action: Mouse moved to (138, 239)
Screenshot: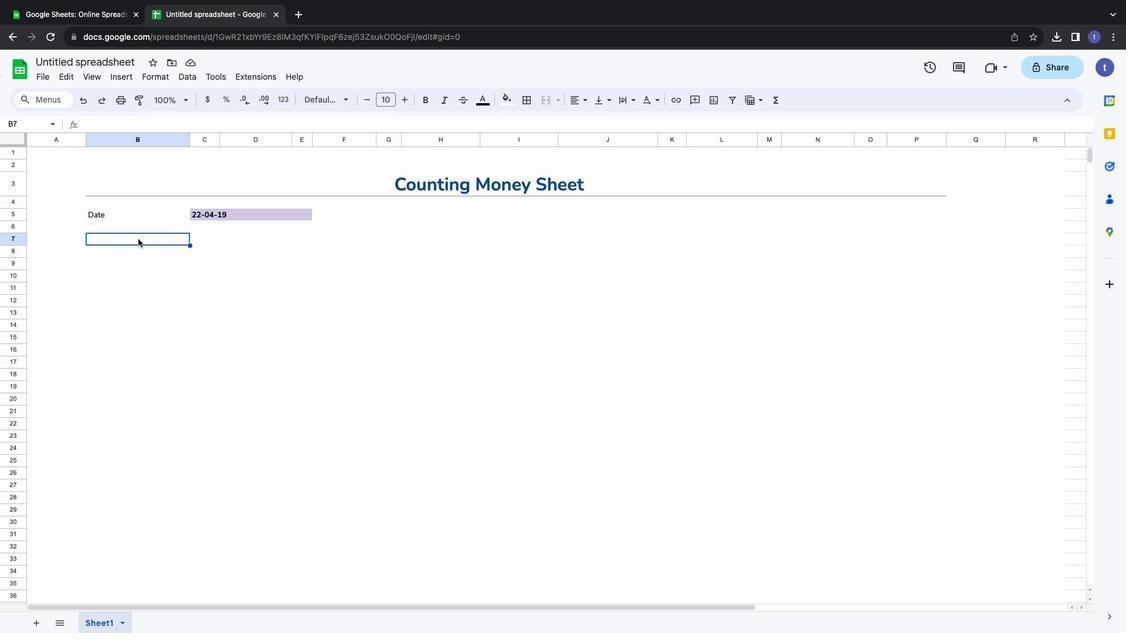 
Action: Mouse pressed left at (138, 239)
Screenshot: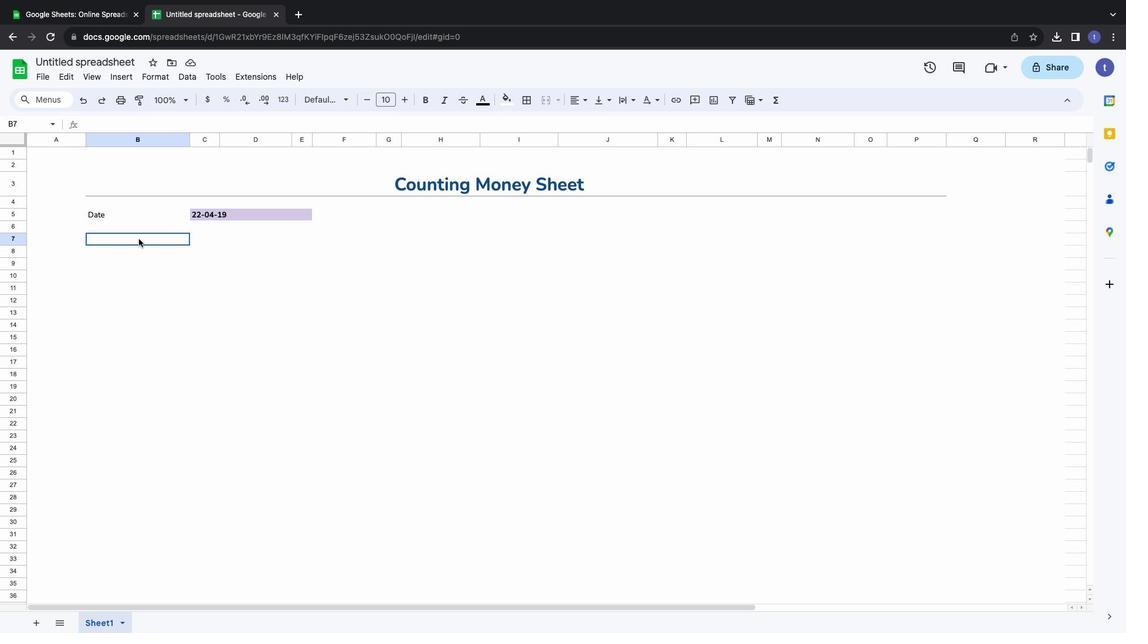 
Action: Mouse moved to (544, 98)
Screenshot: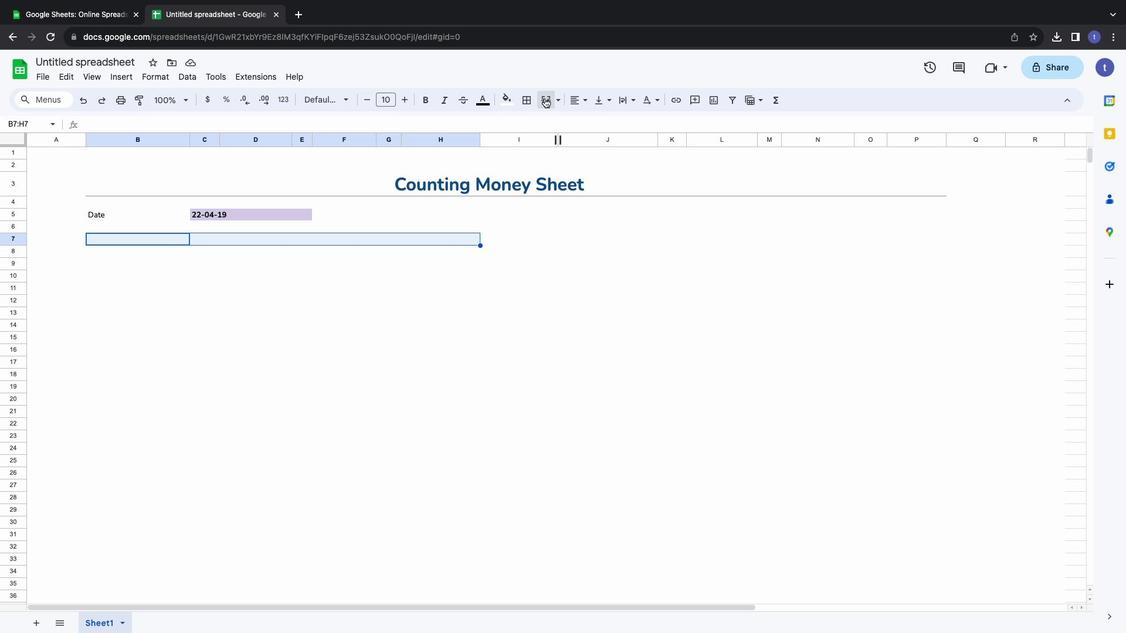 
Action: Mouse pressed left at (544, 98)
Screenshot: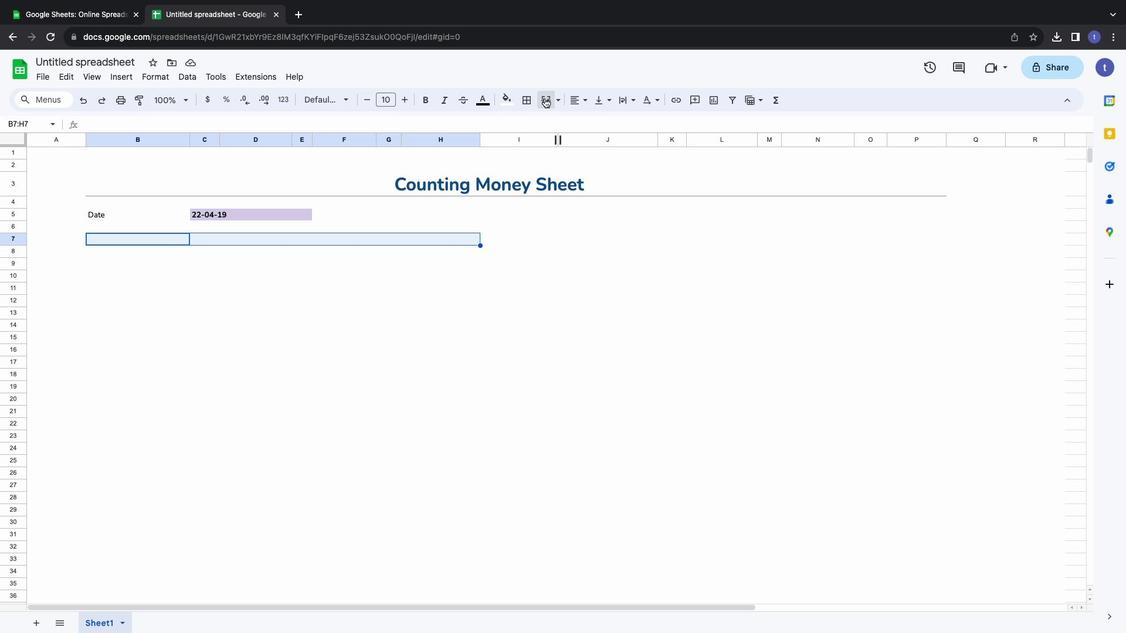 
Action: Mouse moved to (393, 238)
Screenshot: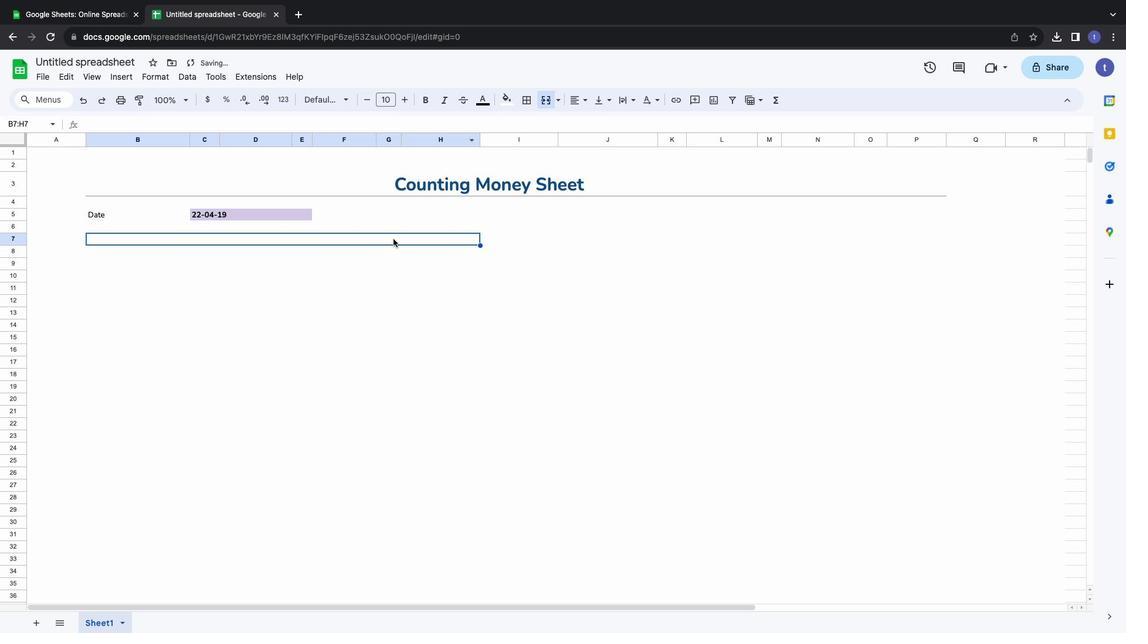 
Action: Mouse pressed left at (393, 238)
Screenshot: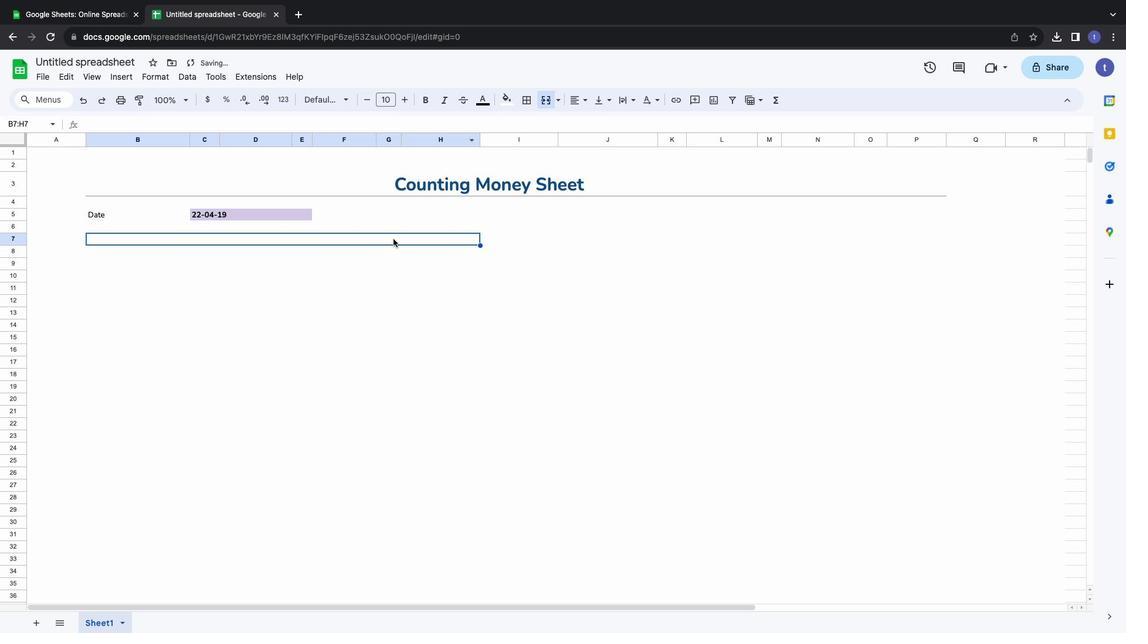 
Action: Mouse pressed left at (393, 238)
Screenshot: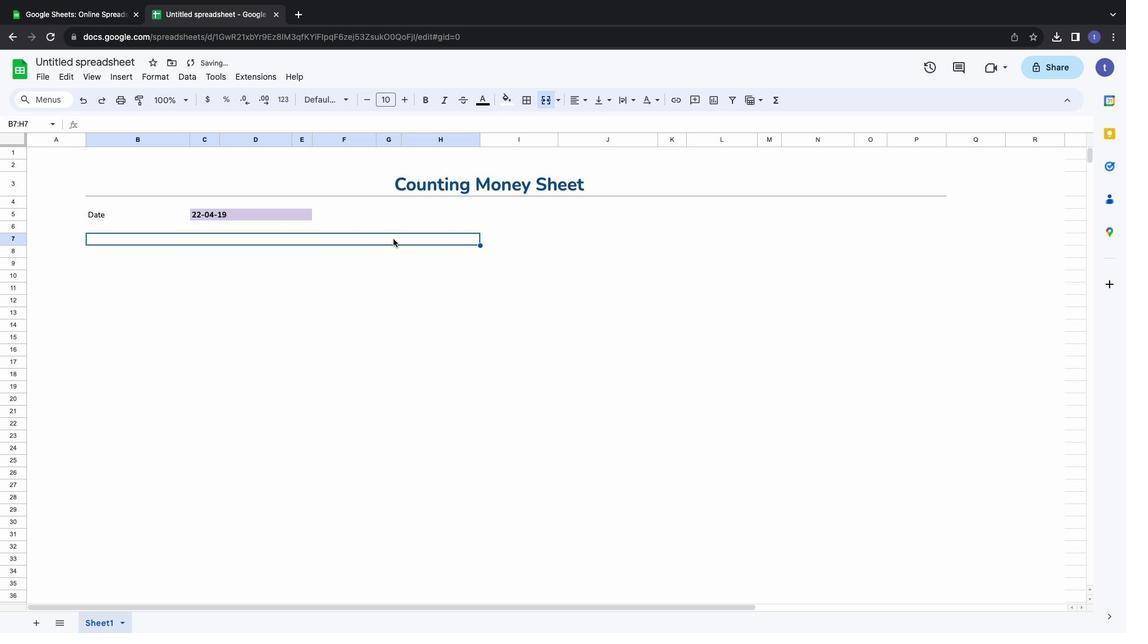 
Action: Key pressed Key.shift'C''u''r''r''e''n''c''y'Key.enter
Screenshot: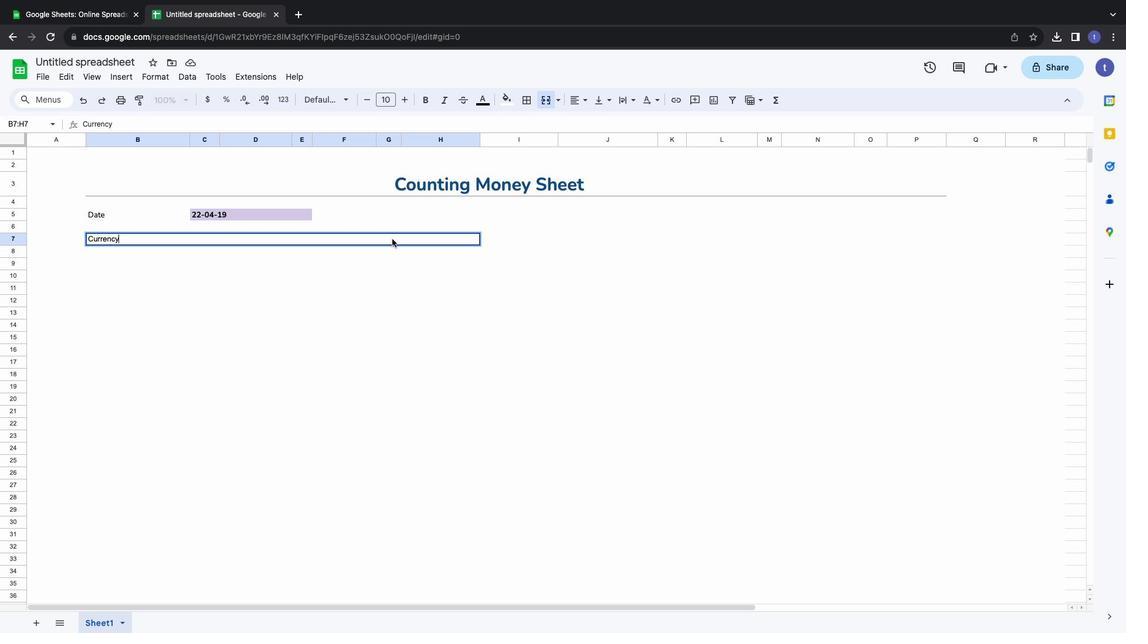 
Action: Mouse moved to (151, 243)
Screenshot: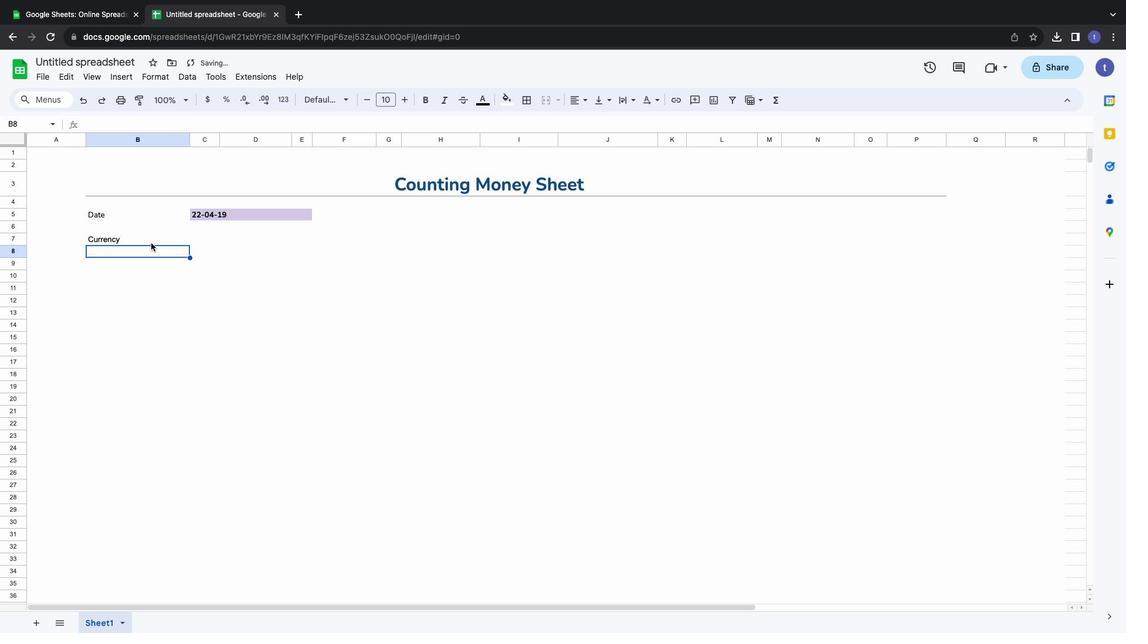 
Action: Mouse pressed left at (151, 243)
Screenshot: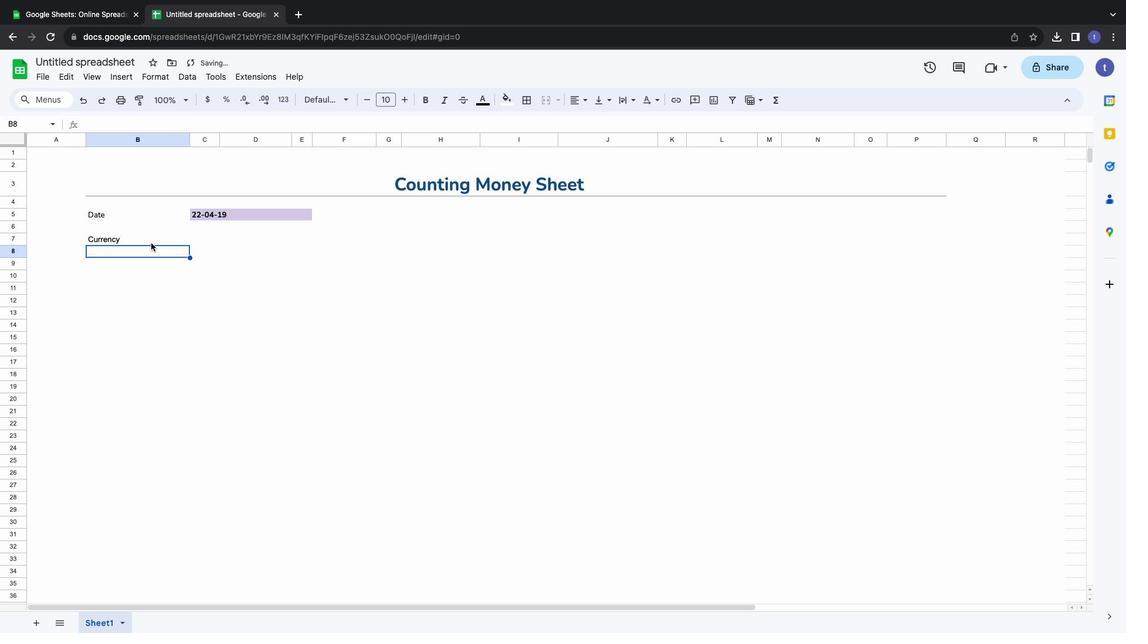 
Action: Mouse moved to (405, 98)
Screenshot: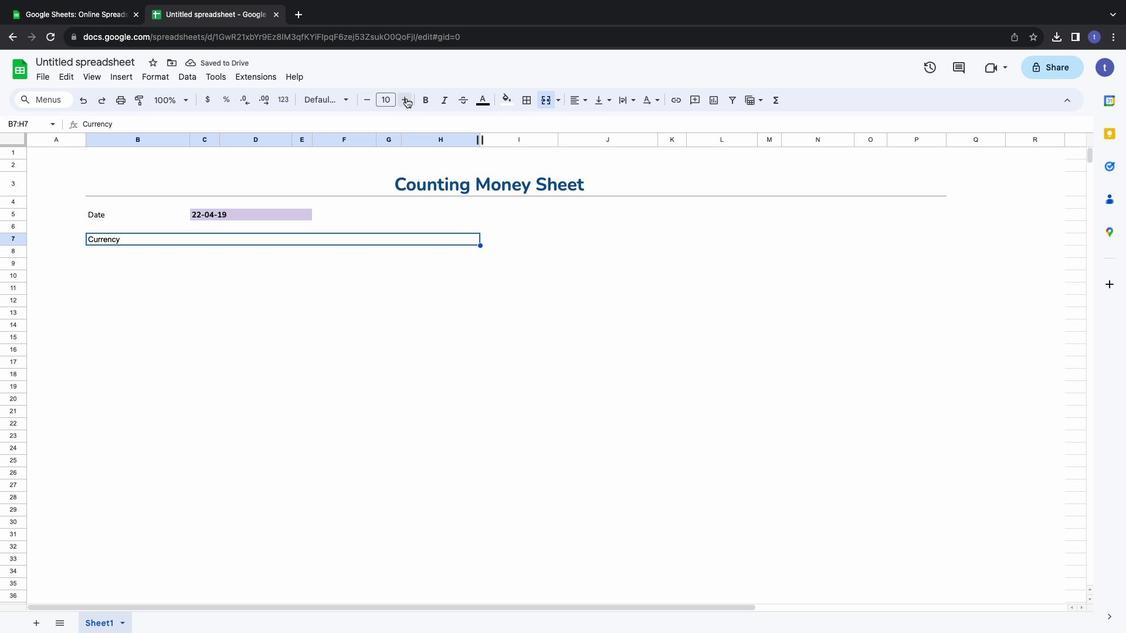 
Action: Mouse pressed left at (405, 98)
Screenshot: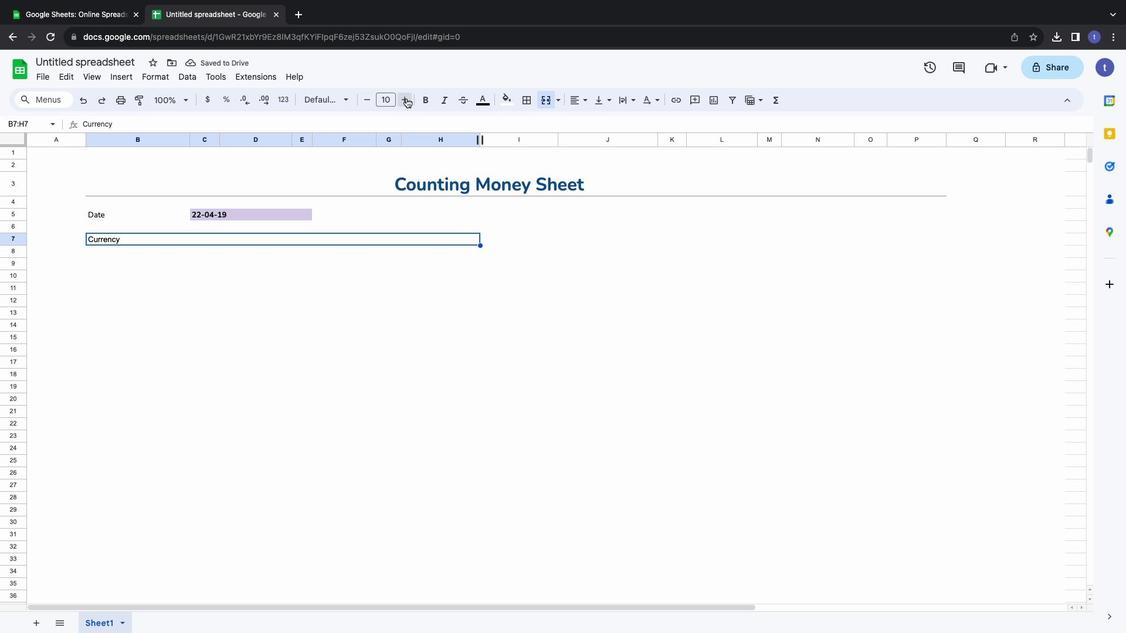 
Action: Mouse pressed left at (405, 98)
Screenshot: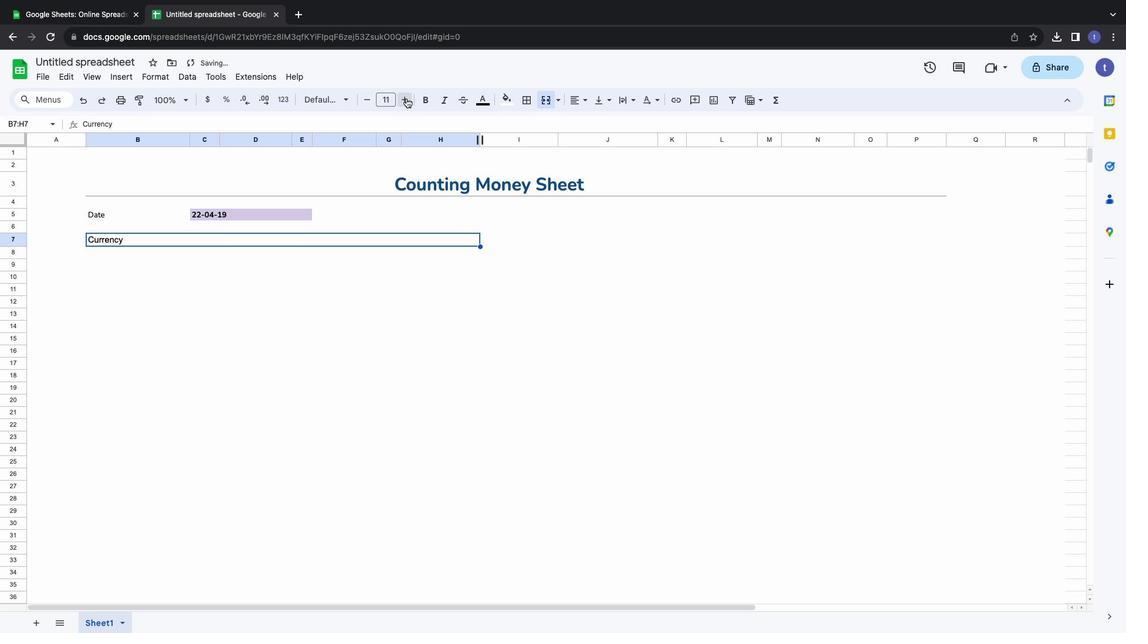 
Action: Mouse moved to (330, 96)
